 Task: Create a Travel Website: Provides information about travel destinations, tips, reviews.
Action: Mouse moved to (860, 137)
Screenshot: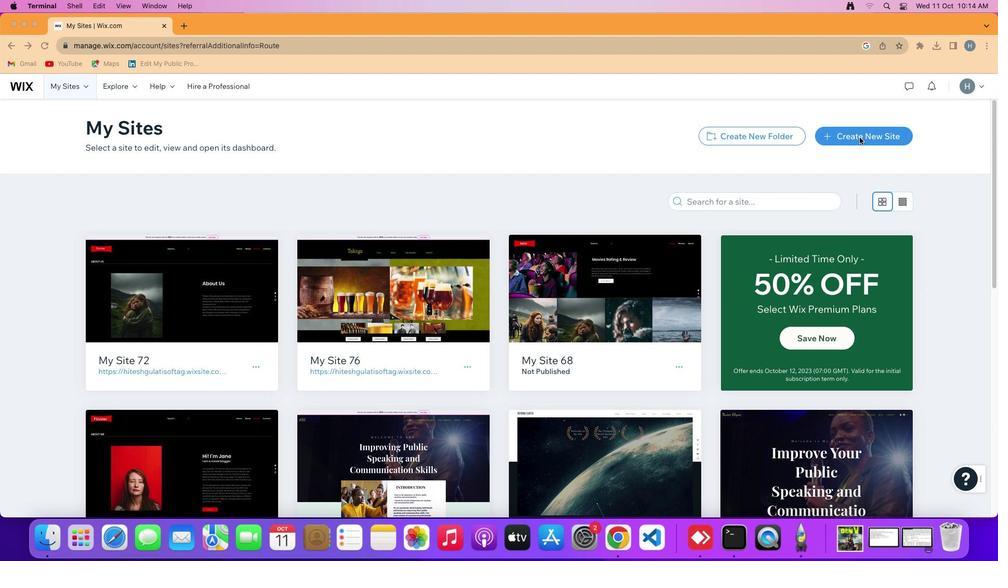 
Action: Mouse pressed left at (860, 137)
Screenshot: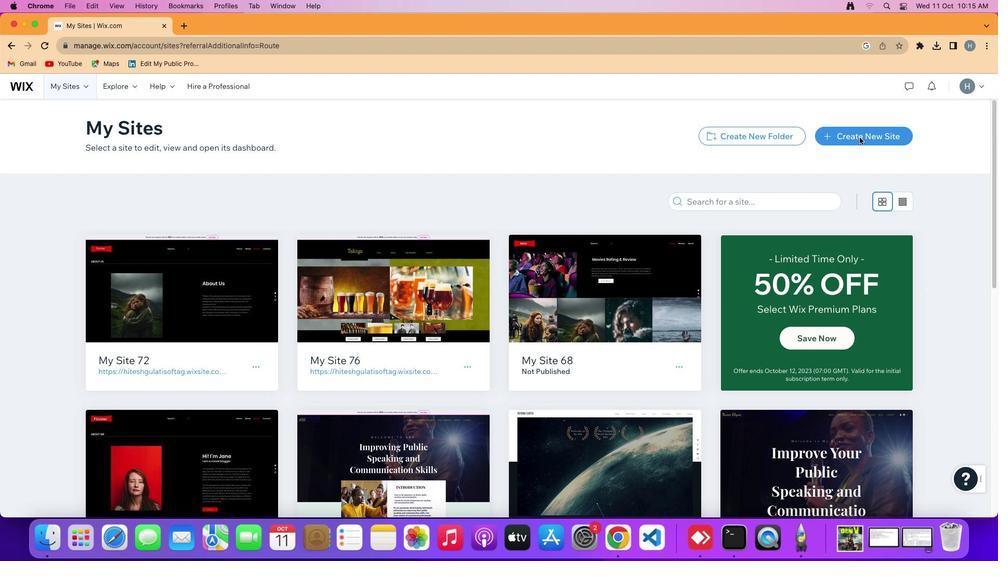 
Action: Mouse pressed left at (860, 137)
Screenshot: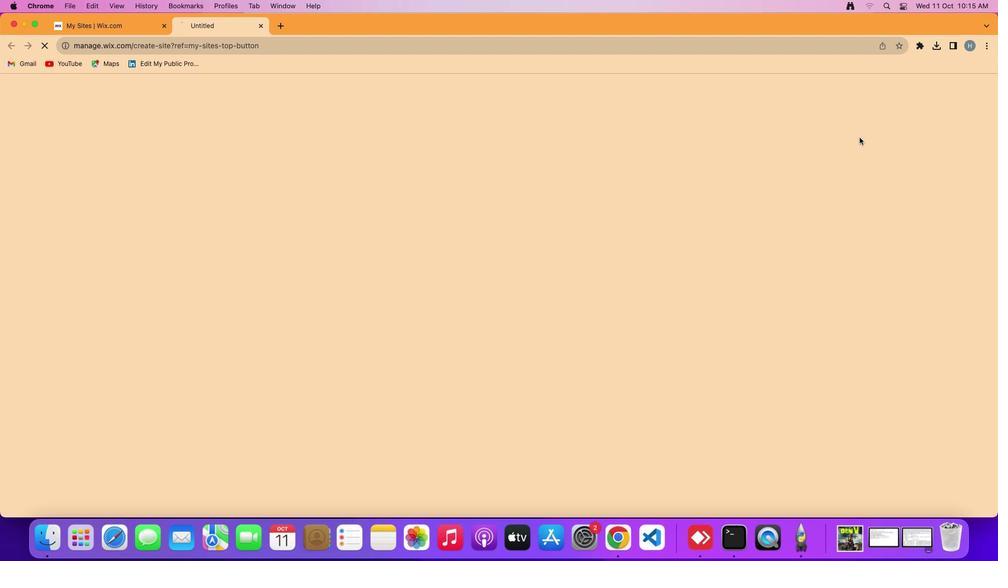 
Action: Mouse moved to (953, 491)
Screenshot: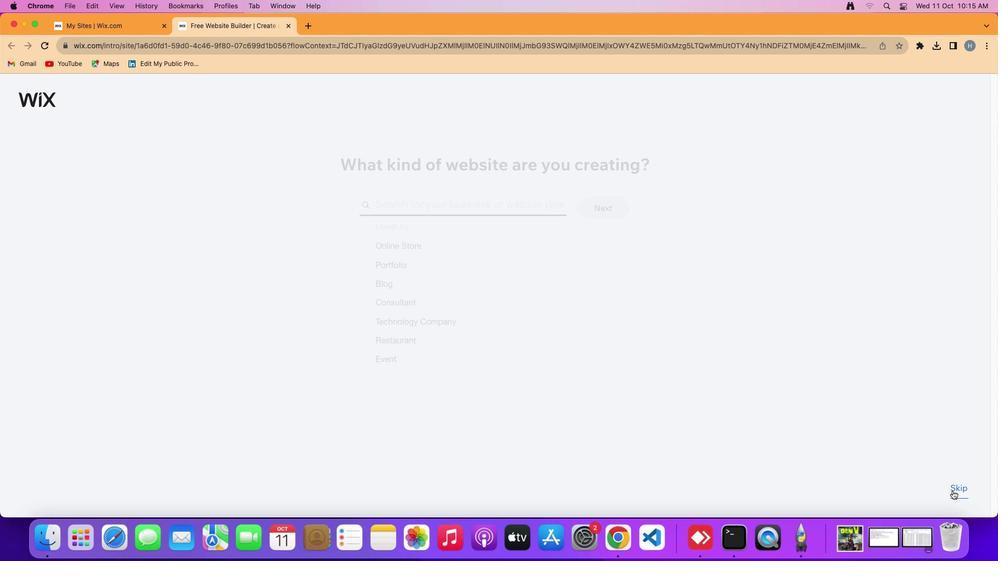 
Action: Mouse pressed left at (953, 491)
Screenshot: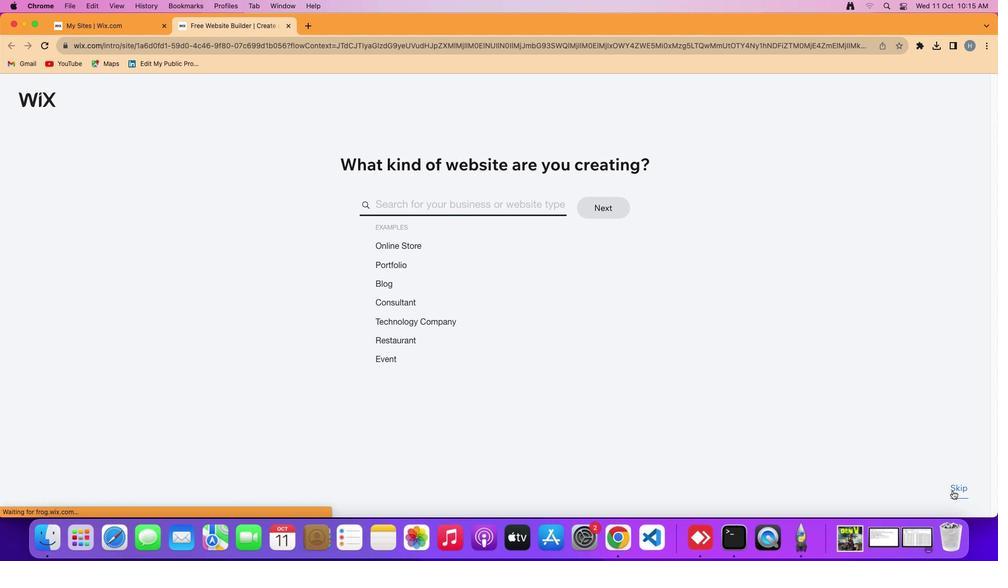 
Action: Mouse pressed left at (953, 491)
Screenshot: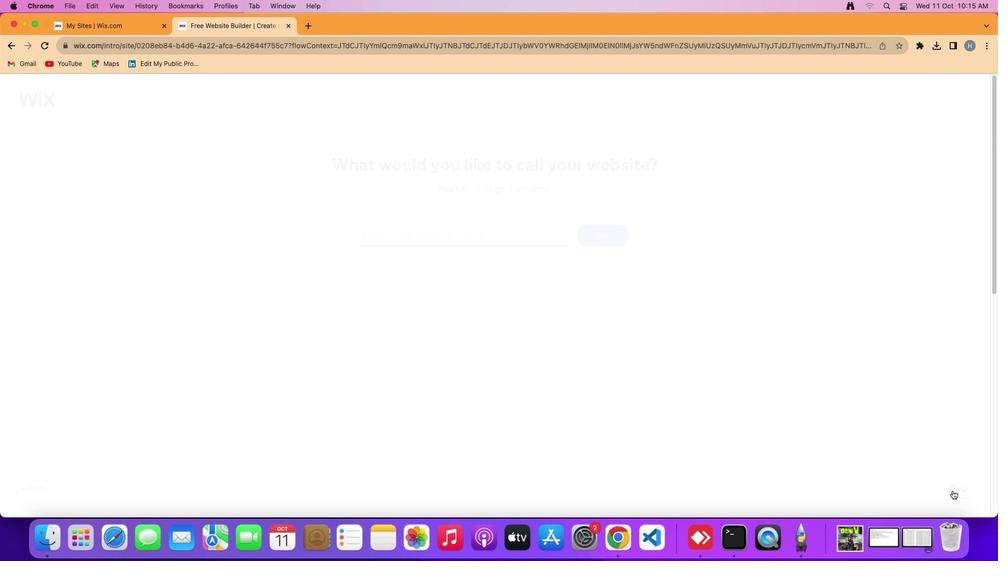 
Action: Mouse pressed left at (953, 491)
Screenshot: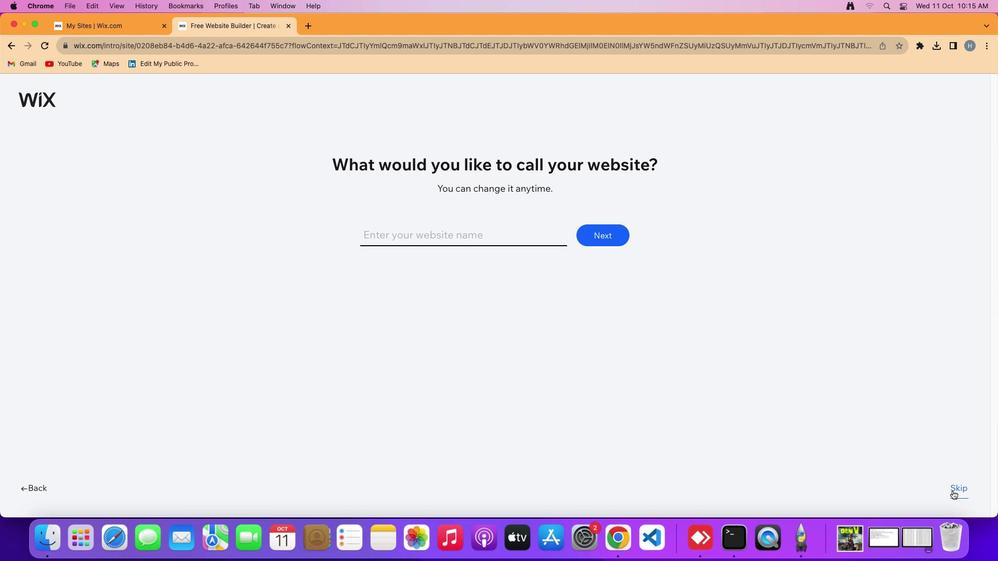 
Action: Mouse moved to (955, 488)
Screenshot: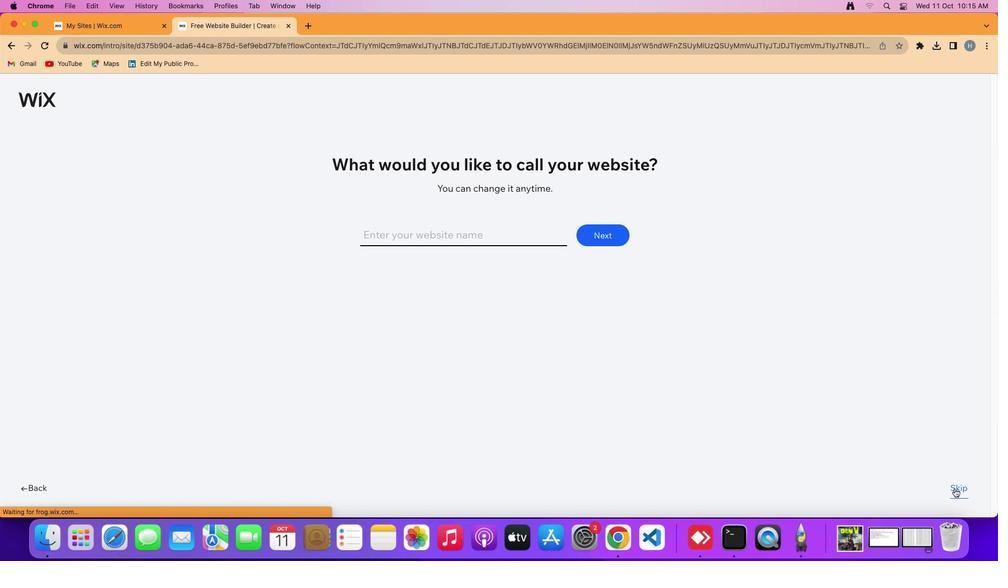 
Action: Mouse pressed left at (955, 488)
Screenshot: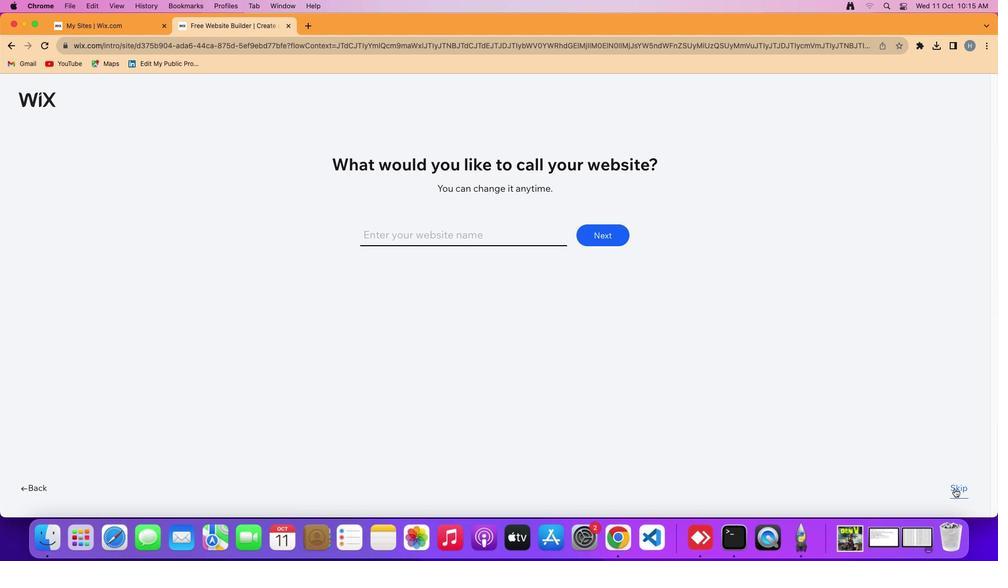 
Action: Mouse pressed left at (955, 488)
Screenshot: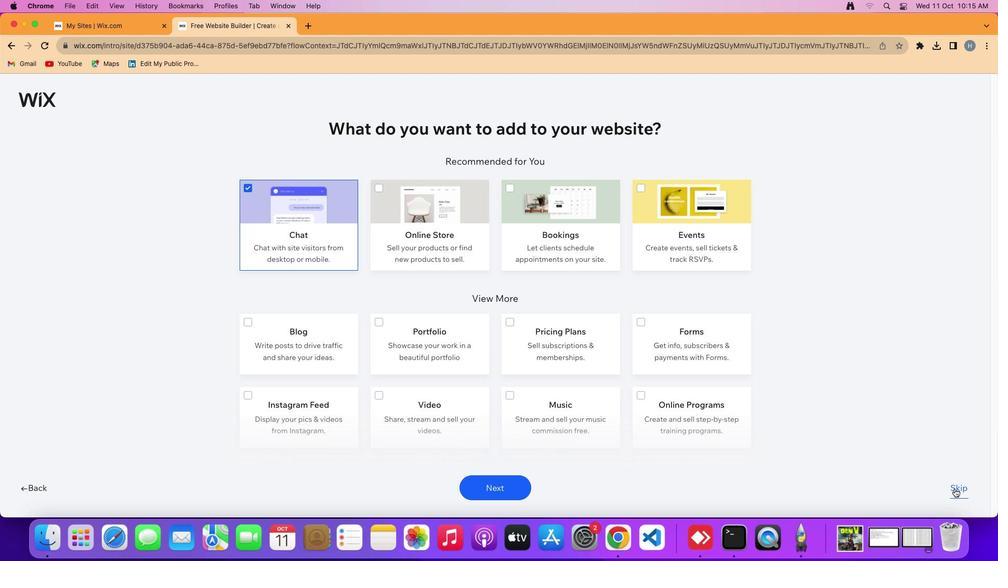 
Action: Mouse moved to (340, 310)
Screenshot: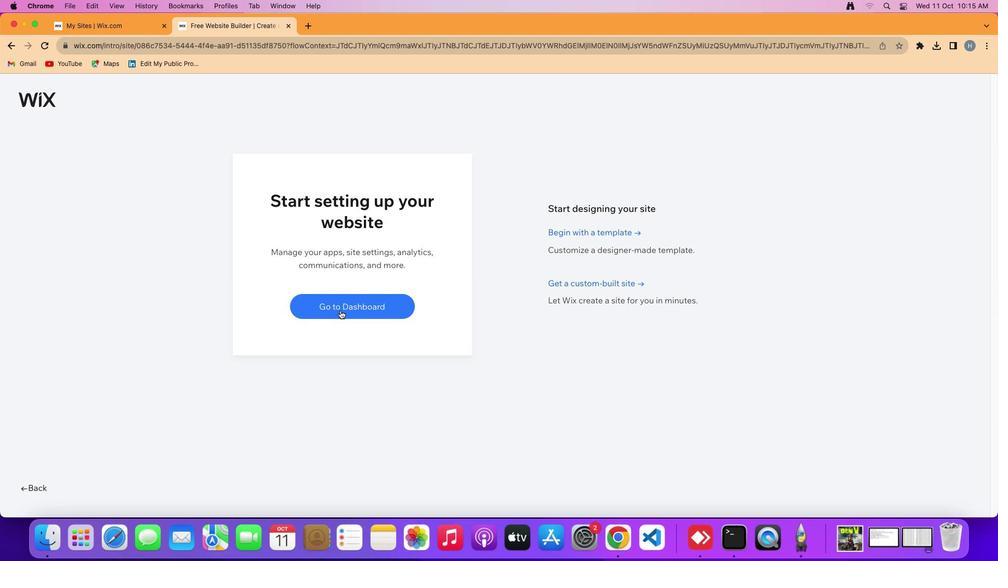 
Action: Mouse pressed left at (340, 310)
Screenshot: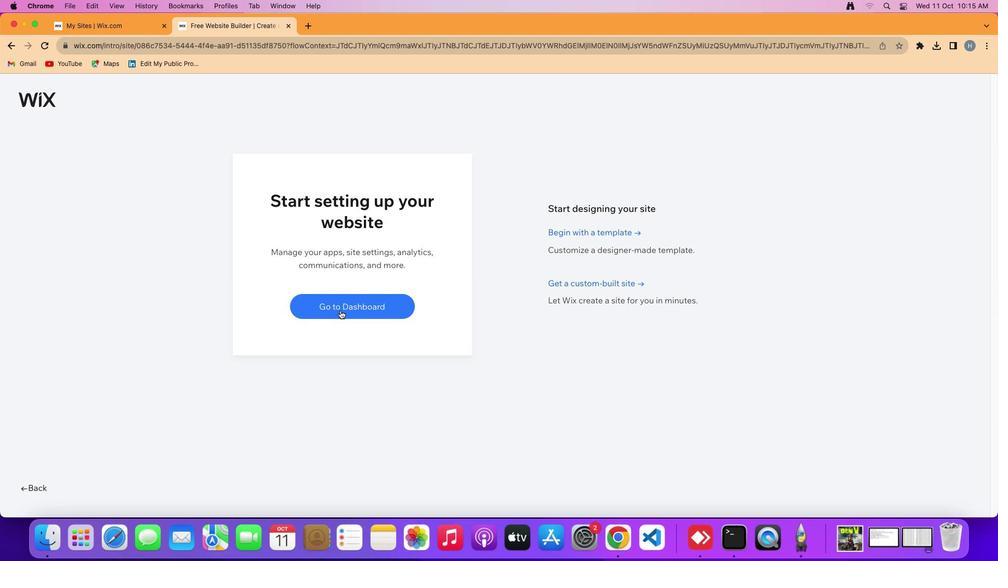 
Action: Mouse moved to (767, 260)
Screenshot: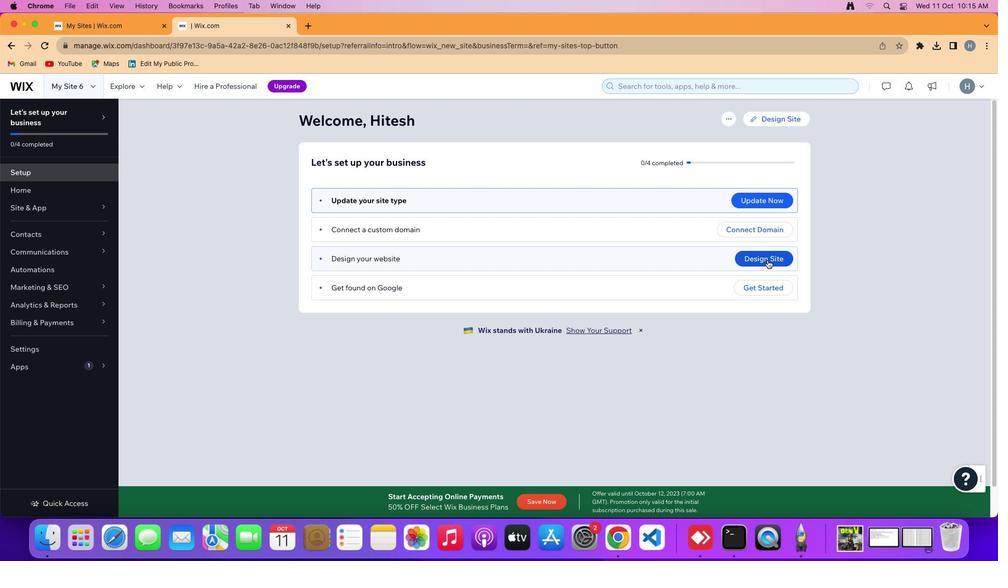 
Action: Mouse pressed left at (767, 260)
Screenshot: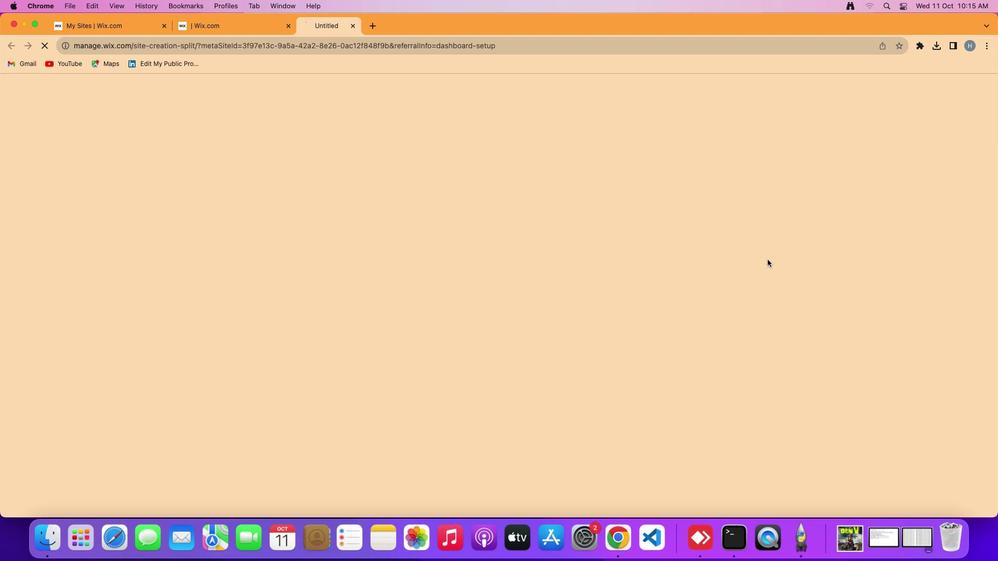 
Action: Mouse moved to (603, 368)
Screenshot: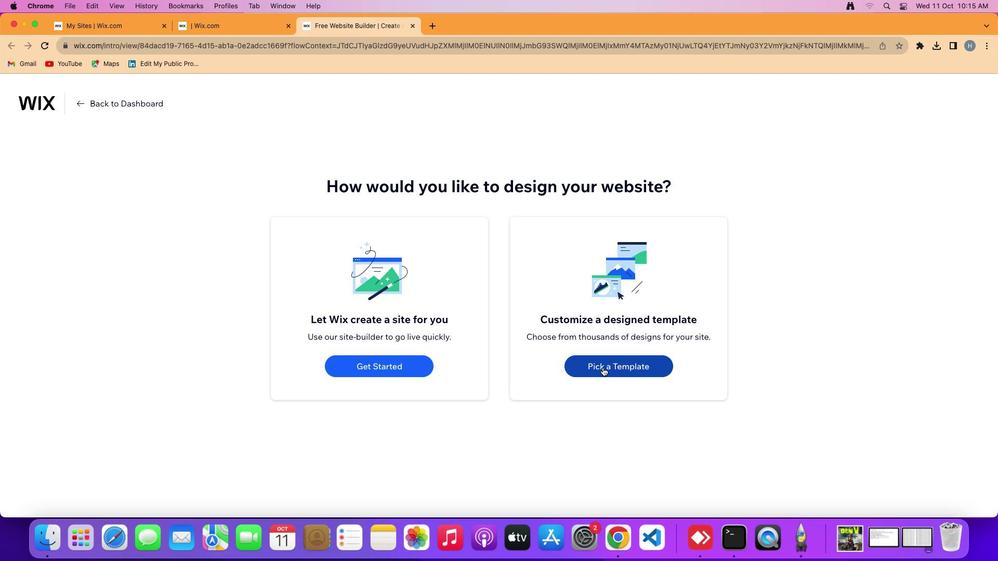 
Action: Mouse pressed left at (603, 368)
Screenshot: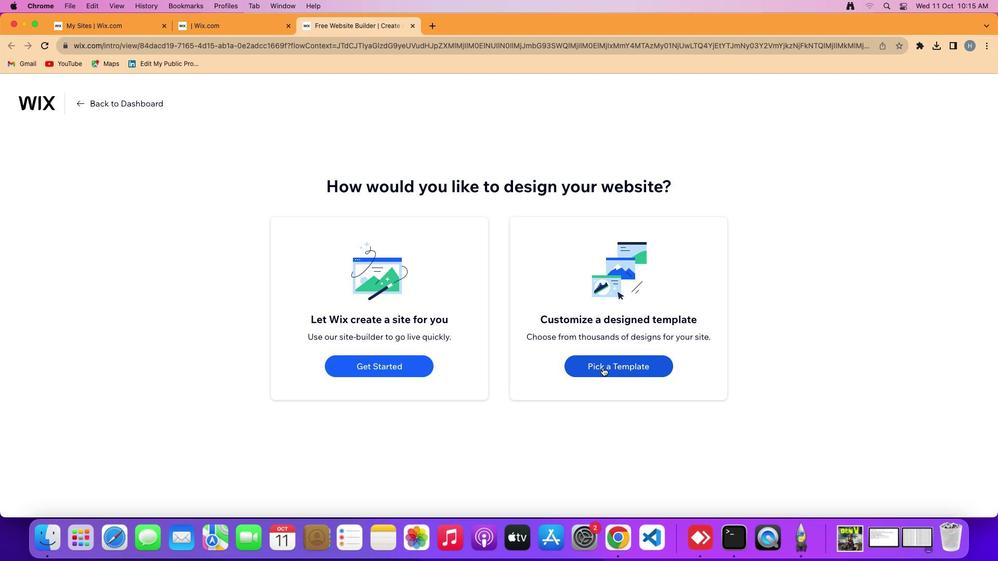 
Action: Mouse moved to (825, 148)
Screenshot: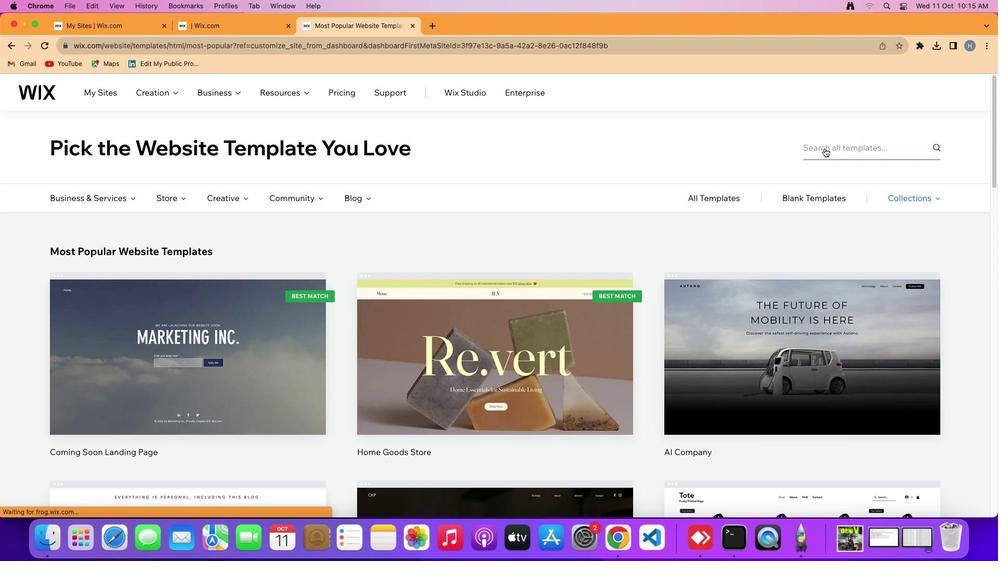 
Action: Mouse pressed left at (825, 148)
Screenshot: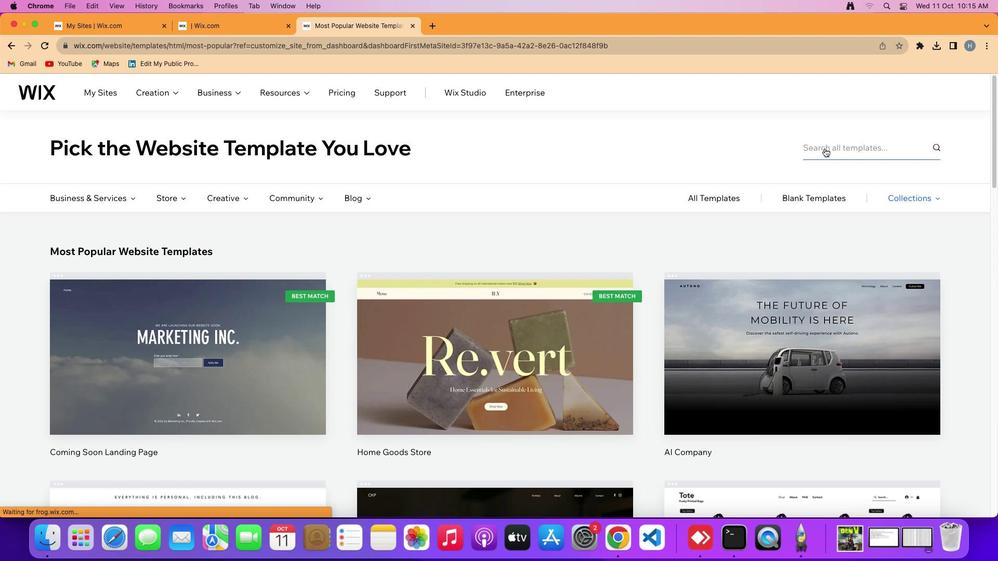 
Action: Mouse moved to (818, 149)
Screenshot: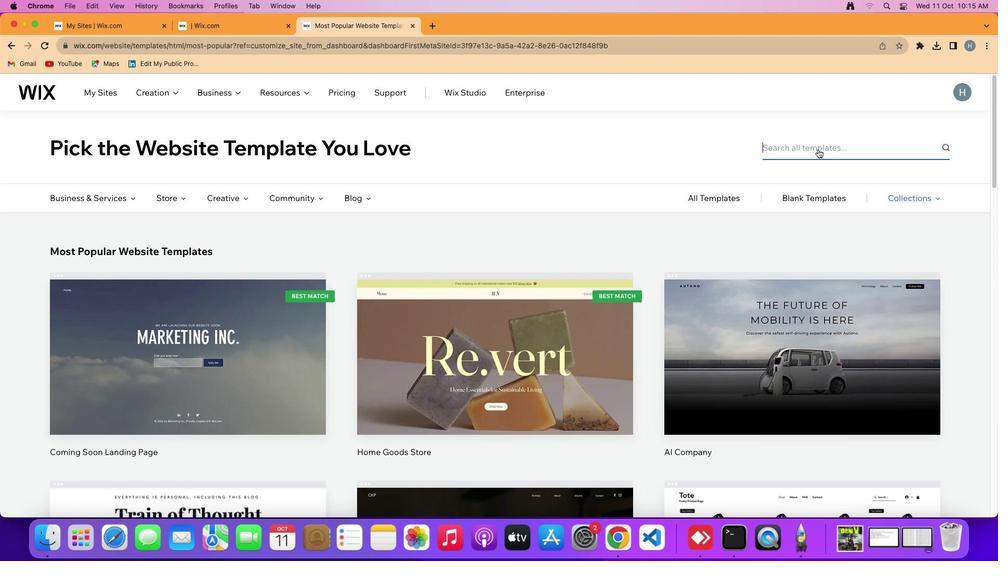 
Action: Key pressed 'T'Key.caps_lock'r''a''v''e''l'Key.space's''i''t''e'Key.enter
Screenshot: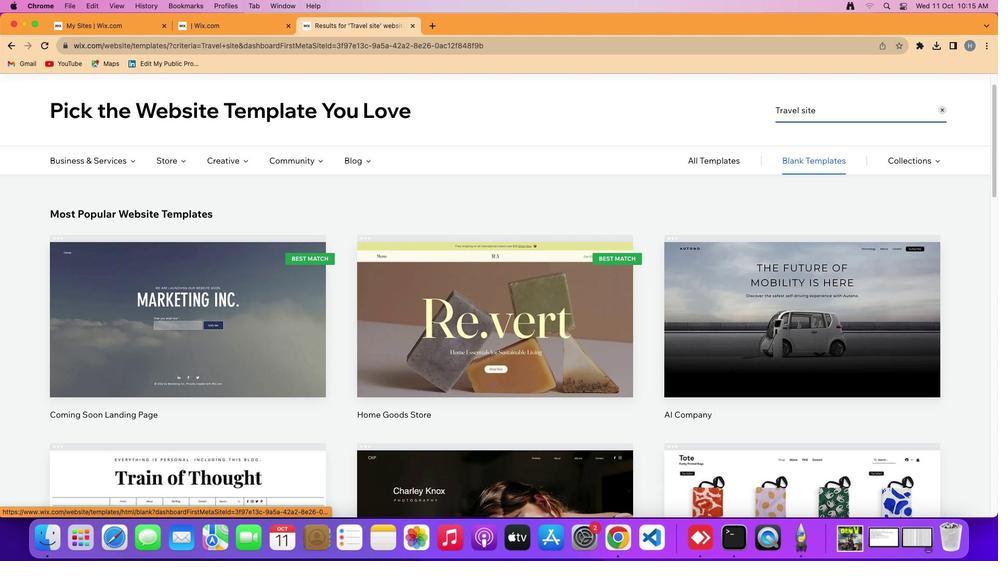 
Action: Mouse moved to (343, 428)
Screenshot: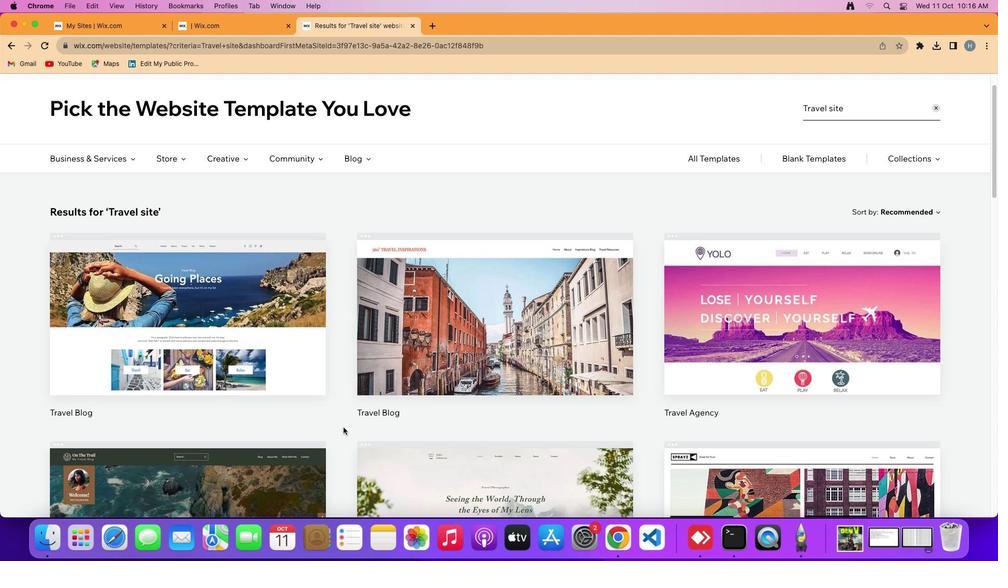 
Action: Mouse scrolled (343, 428) with delta (0, 0)
Screenshot: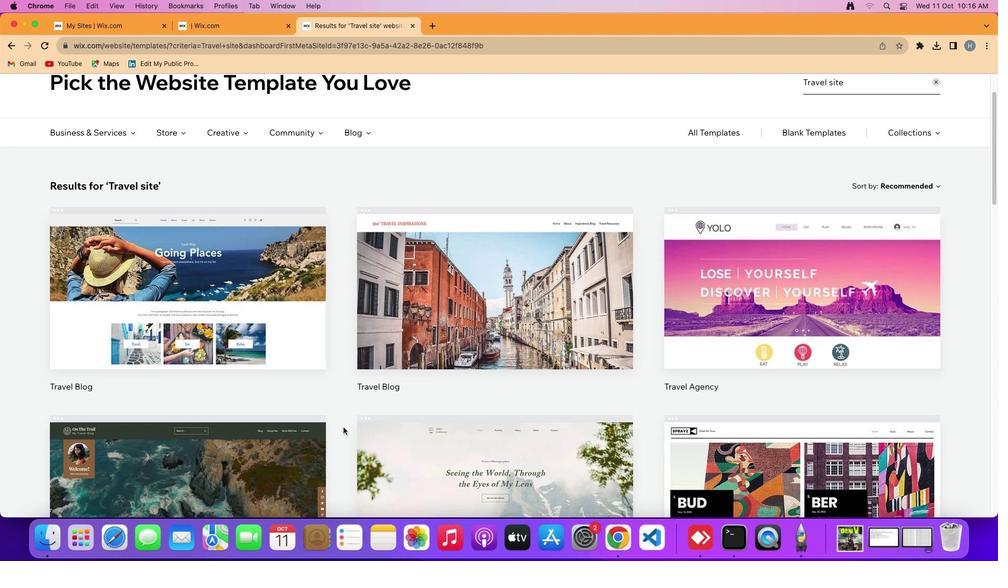 
Action: Mouse scrolled (343, 428) with delta (0, 0)
Screenshot: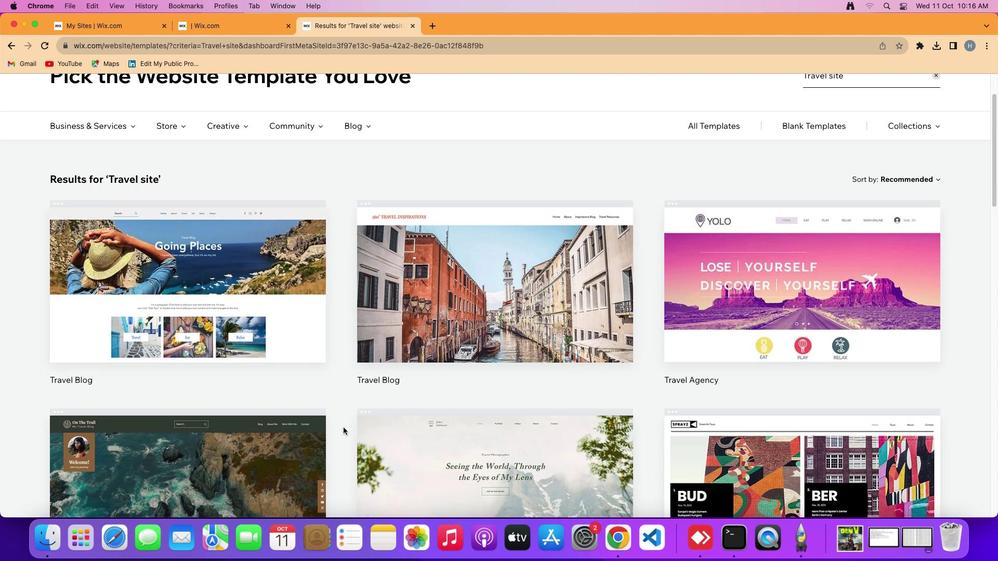 
Action: Mouse scrolled (343, 428) with delta (0, 0)
Screenshot: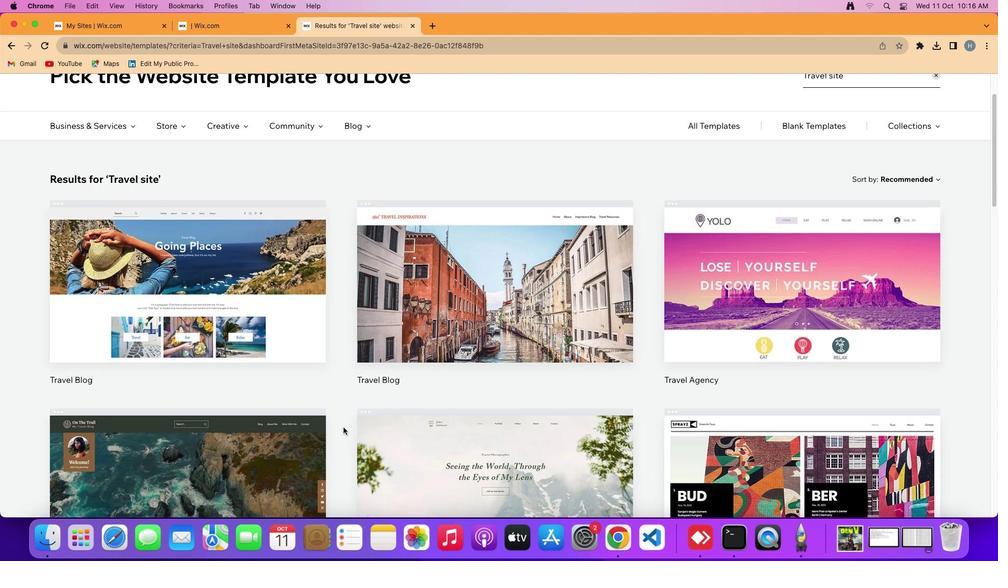 
Action: Mouse scrolled (343, 428) with delta (0, 0)
Screenshot: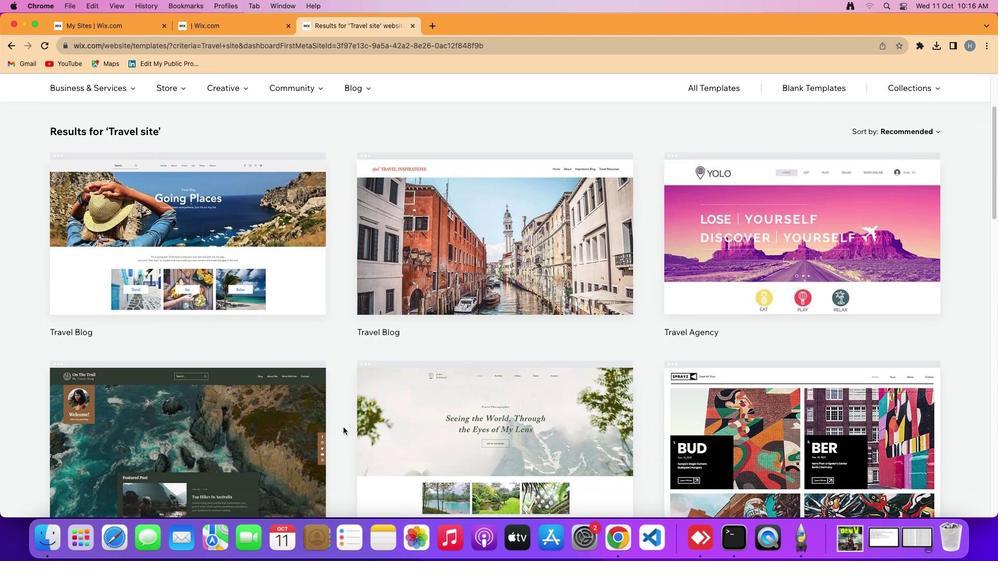 
Action: Mouse scrolled (343, 428) with delta (0, 0)
Screenshot: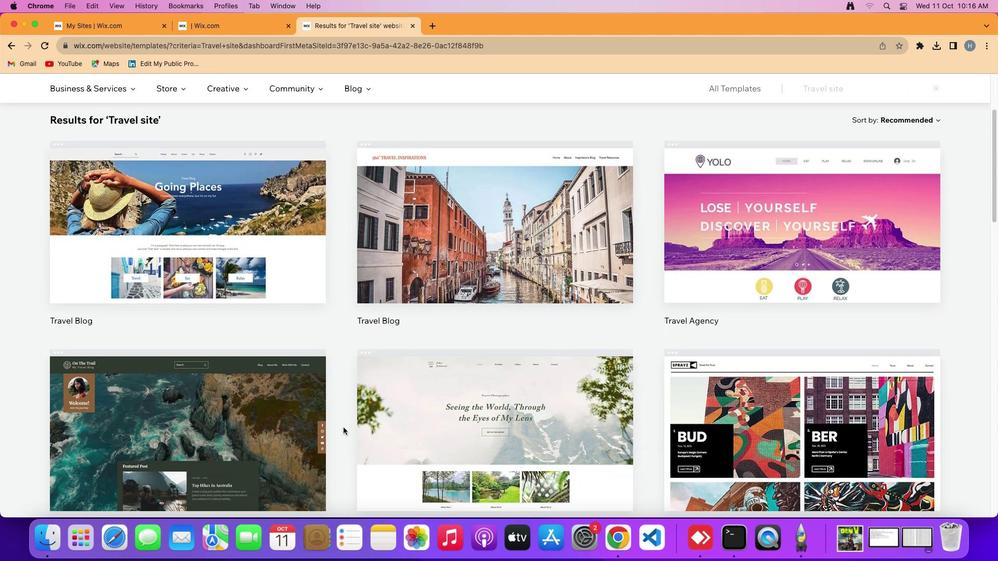 
Action: Mouse scrolled (343, 428) with delta (0, -1)
Screenshot: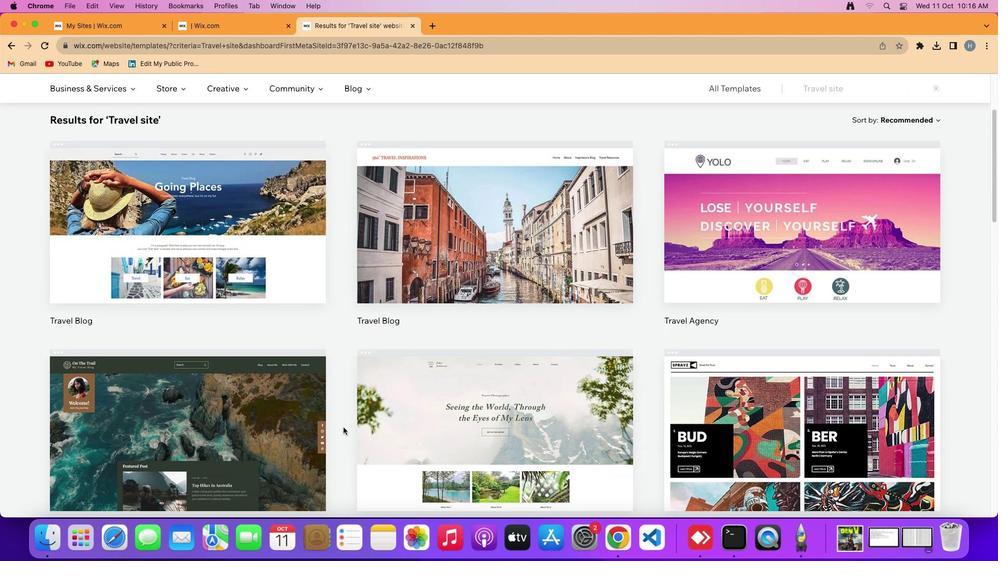 
Action: Mouse scrolled (343, 428) with delta (0, 0)
Screenshot: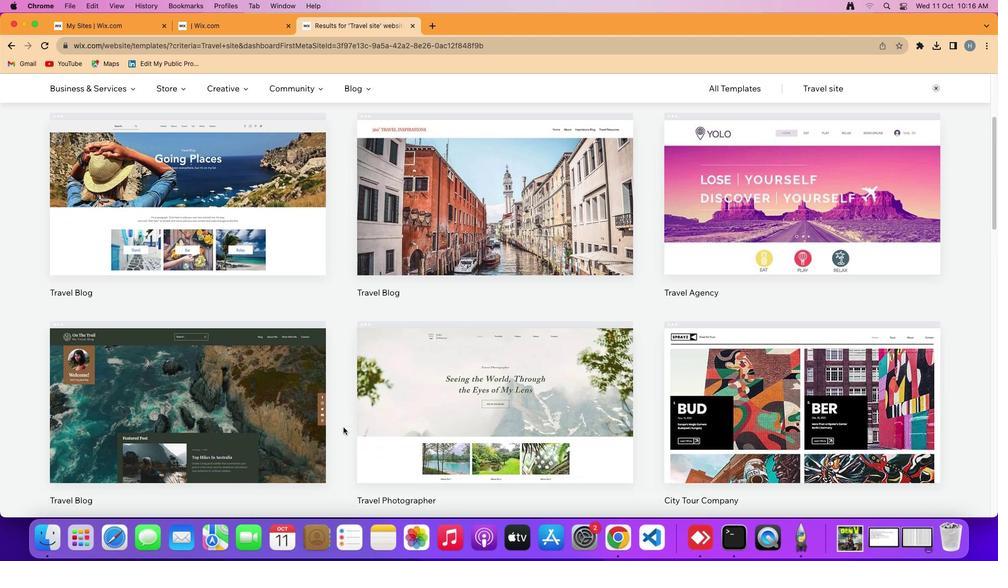 
Action: Mouse scrolled (343, 428) with delta (0, 0)
Screenshot: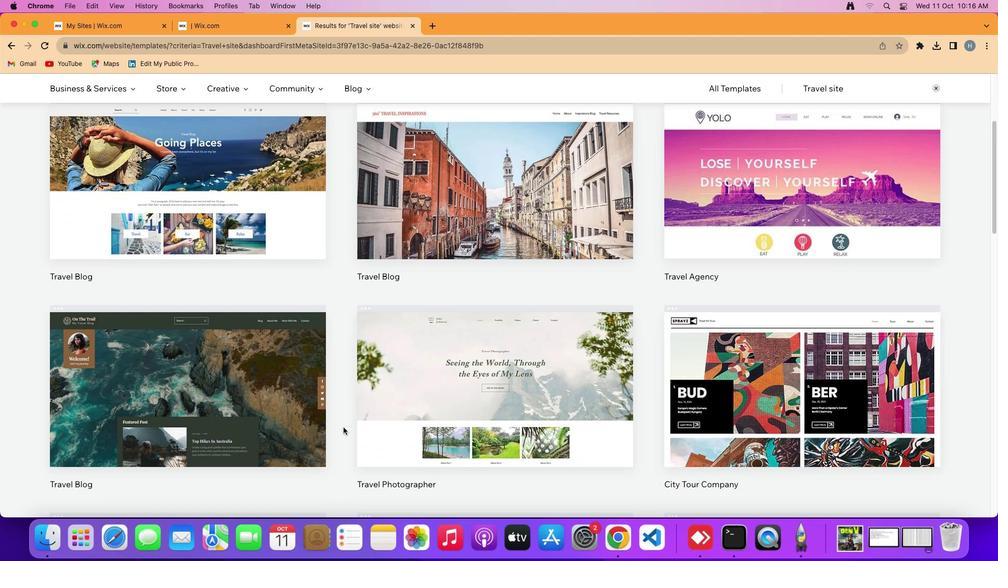 
Action: Mouse scrolled (343, 428) with delta (0, 0)
Screenshot: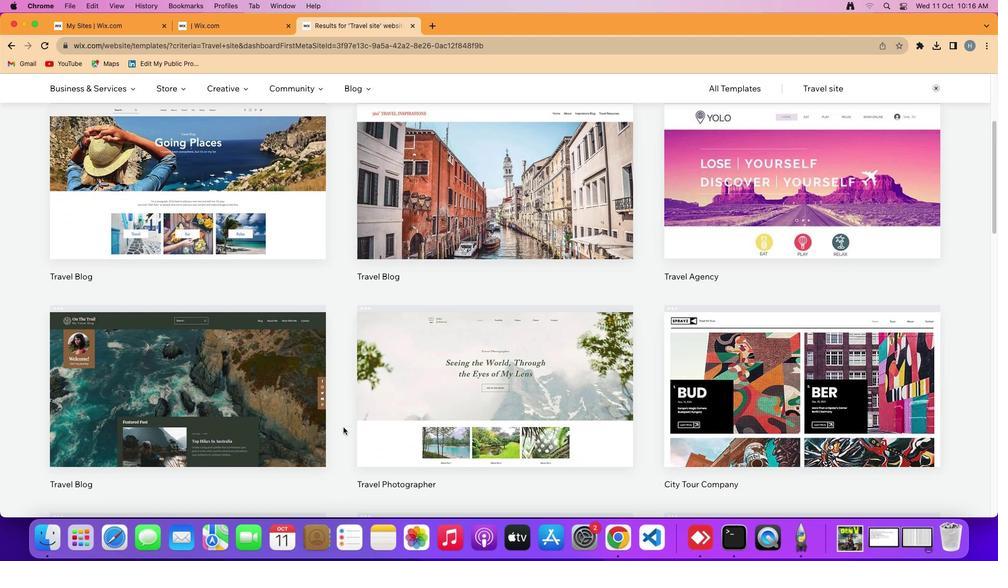 
Action: Mouse scrolled (343, 428) with delta (0, 0)
Screenshot: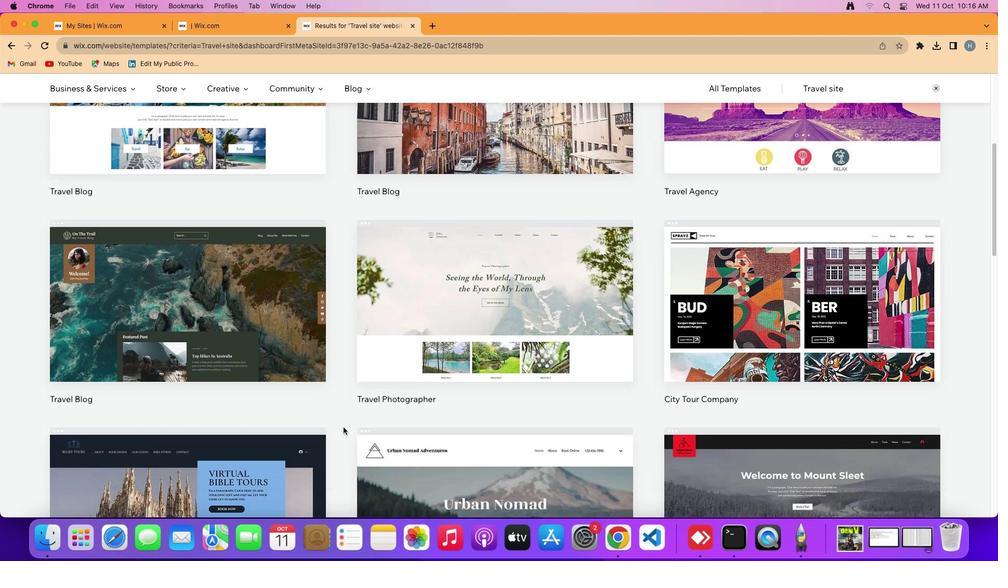 
Action: Mouse scrolled (343, 428) with delta (0, 0)
Screenshot: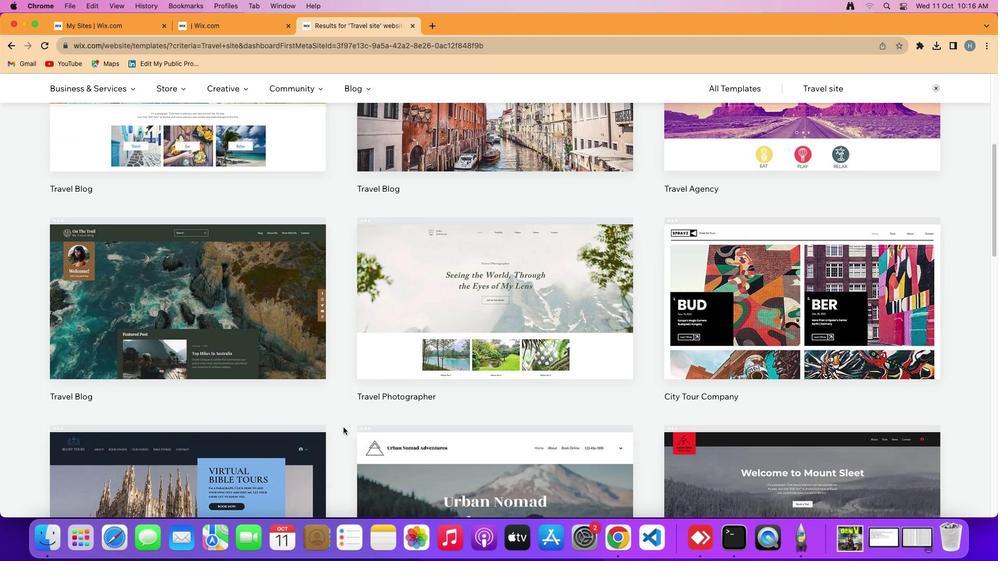 
Action: Mouse scrolled (343, 428) with delta (0, -1)
Screenshot: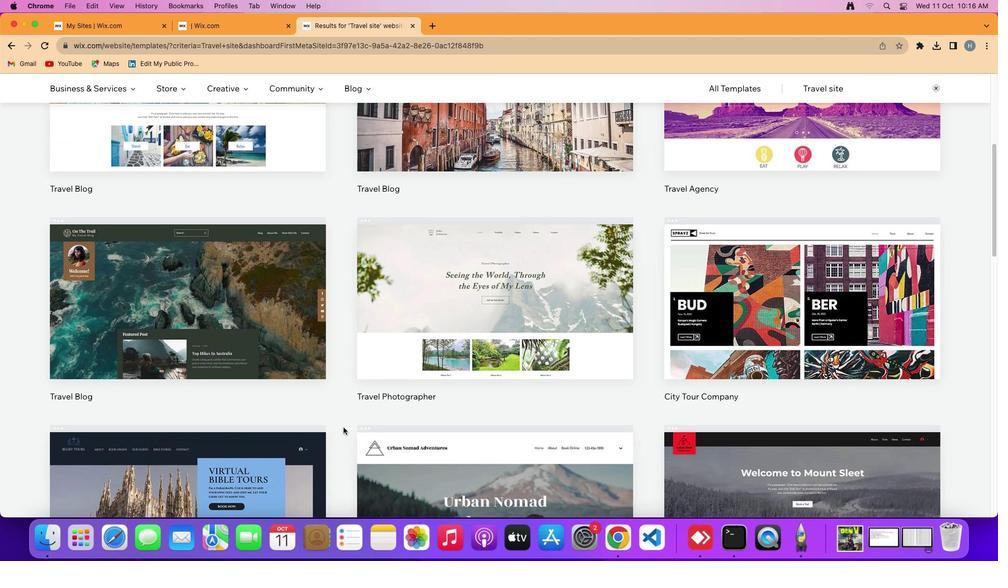 
Action: Mouse scrolled (343, 428) with delta (0, 0)
Screenshot: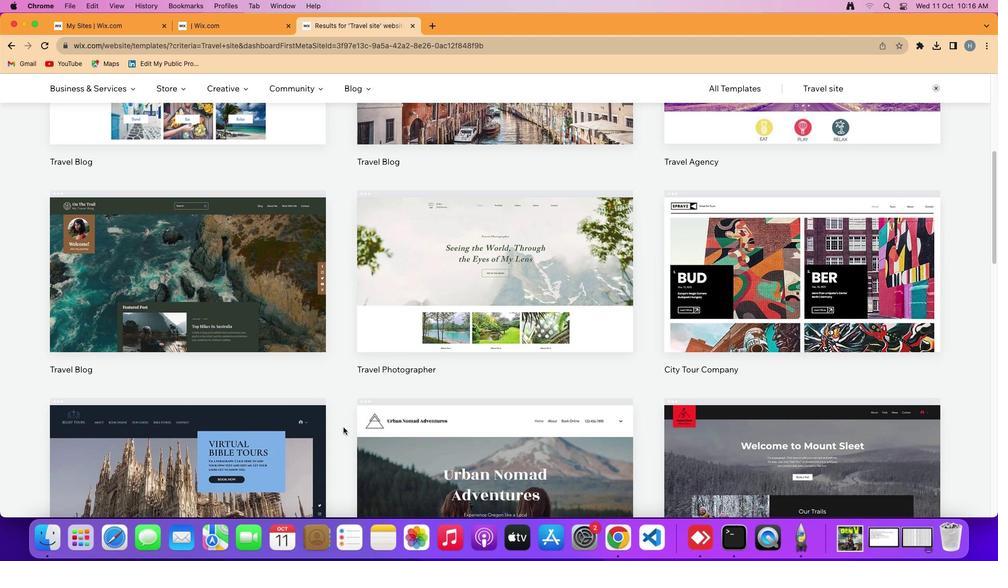 
Action: Mouse scrolled (343, 428) with delta (0, 0)
Screenshot: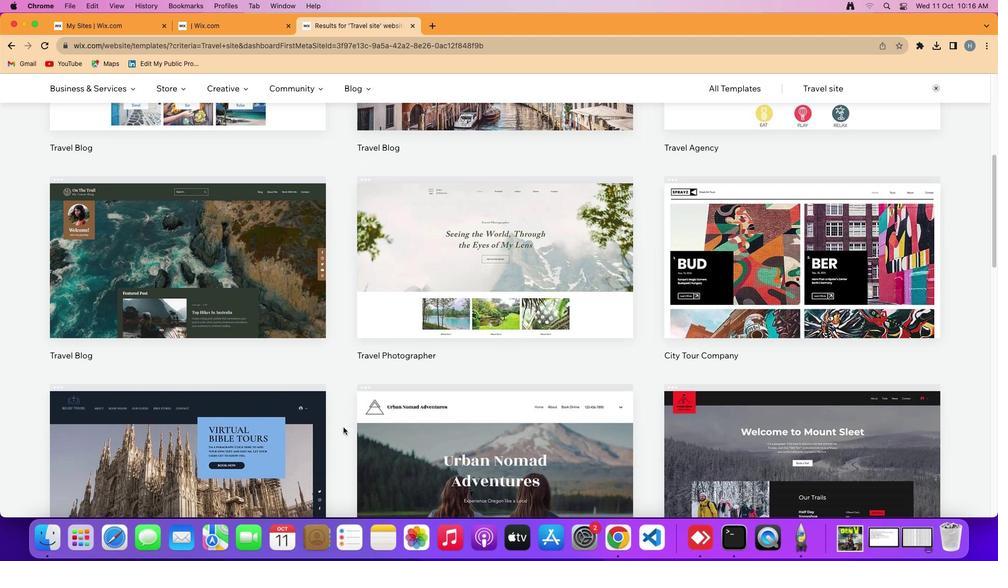
Action: Mouse scrolled (343, 428) with delta (0, 0)
Screenshot: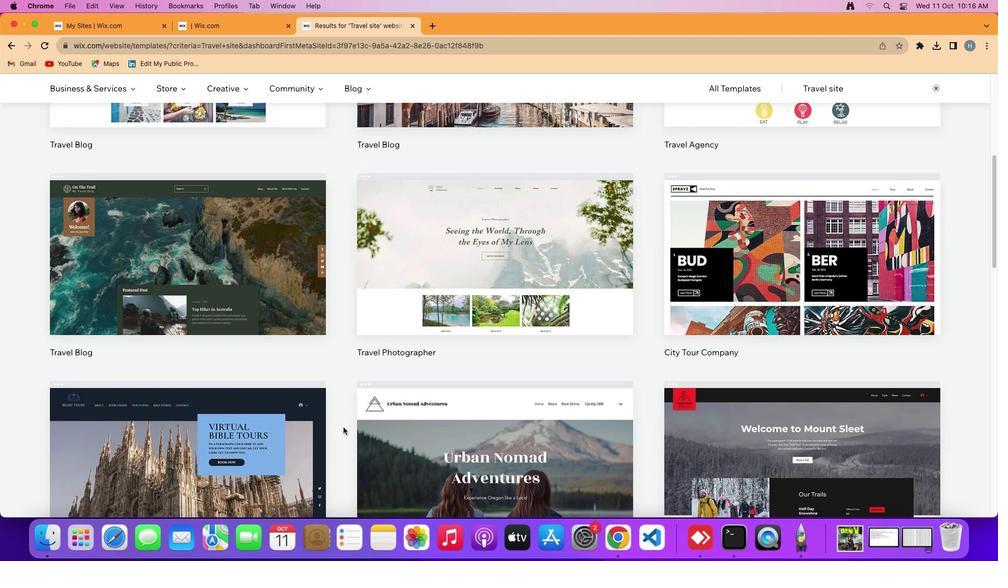 
Action: Mouse scrolled (343, 428) with delta (0, 0)
Screenshot: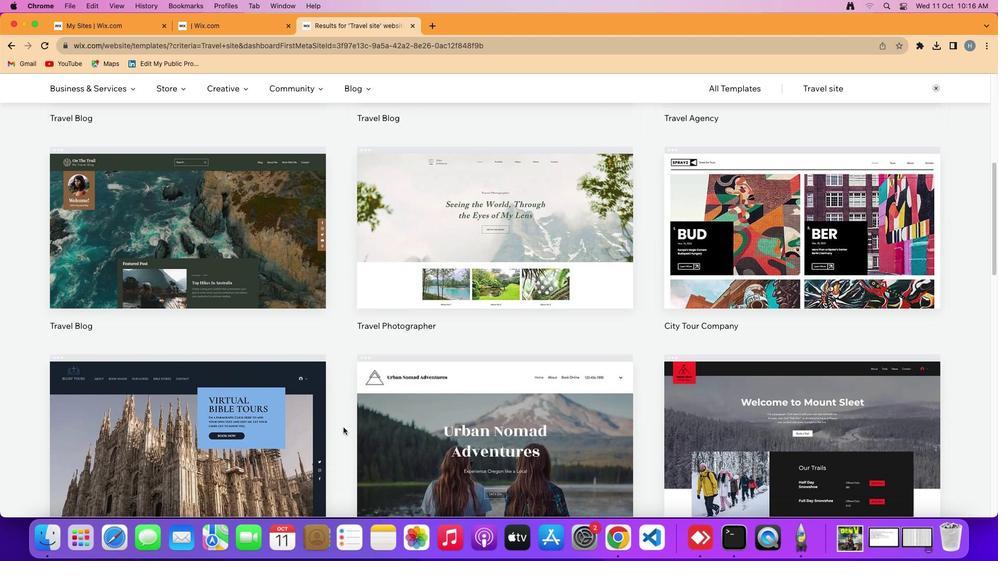 
Action: Mouse scrolled (343, 428) with delta (0, 0)
Screenshot: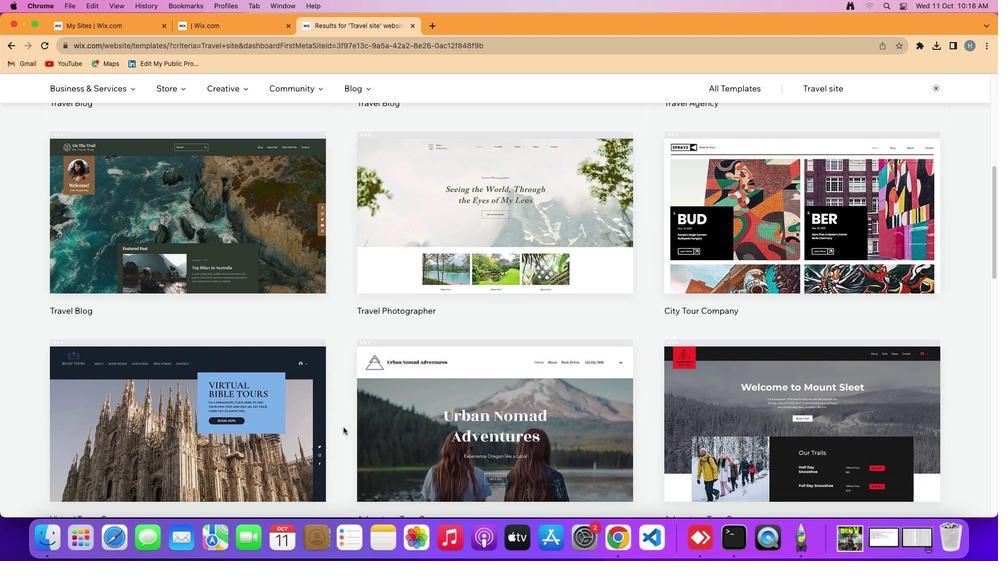 
Action: Mouse scrolled (343, 428) with delta (0, 0)
Screenshot: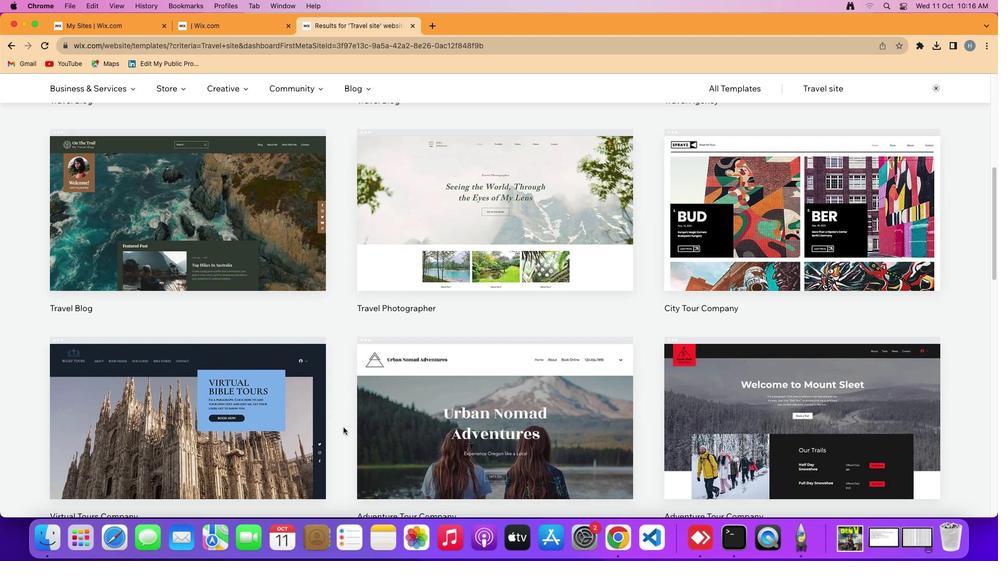 
Action: Mouse scrolled (343, 428) with delta (0, 0)
Screenshot: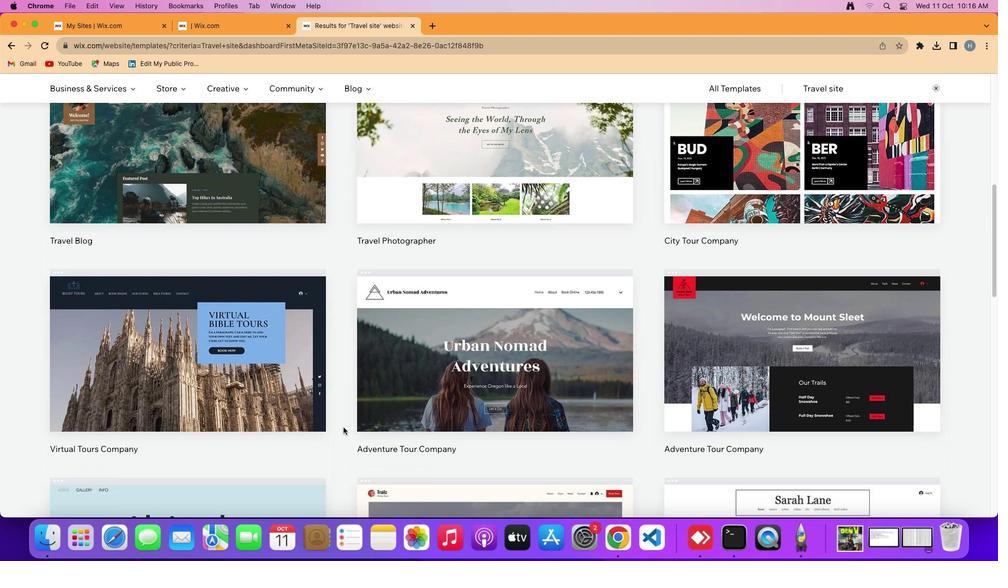 
Action: Mouse scrolled (343, 428) with delta (0, 0)
Screenshot: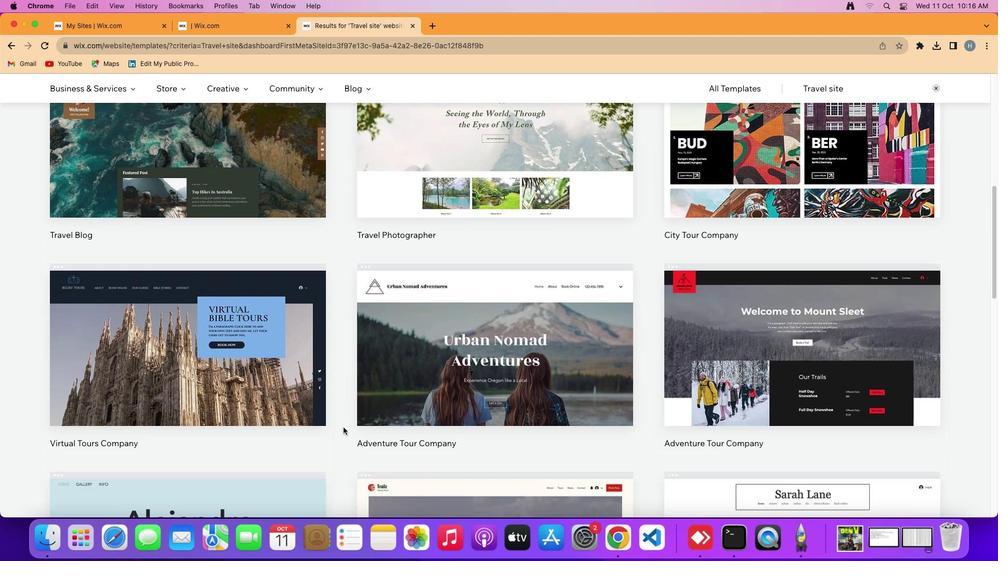 
Action: Mouse scrolled (343, 428) with delta (0, -1)
Screenshot: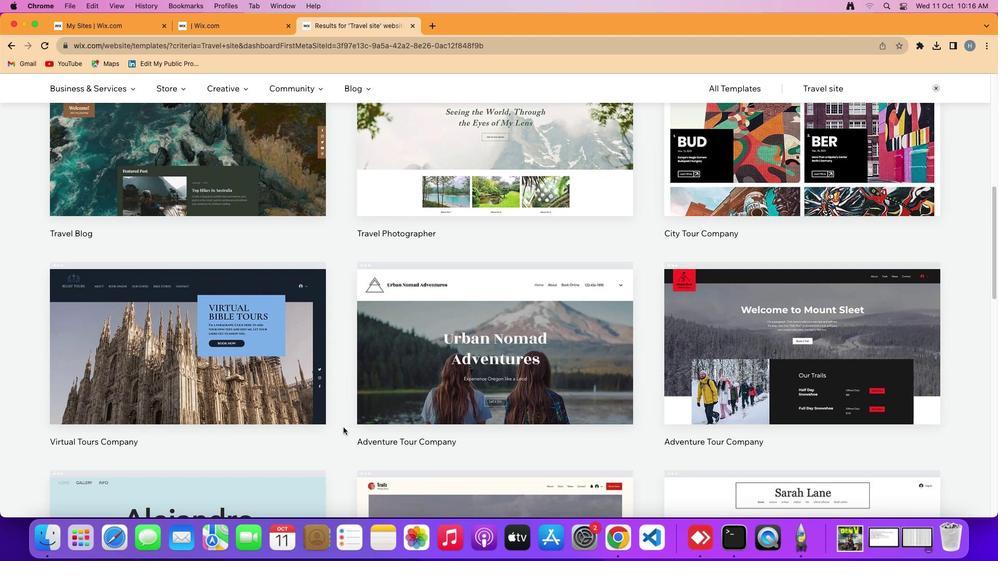 
Action: Mouse scrolled (343, 428) with delta (0, 0)
Screenshot: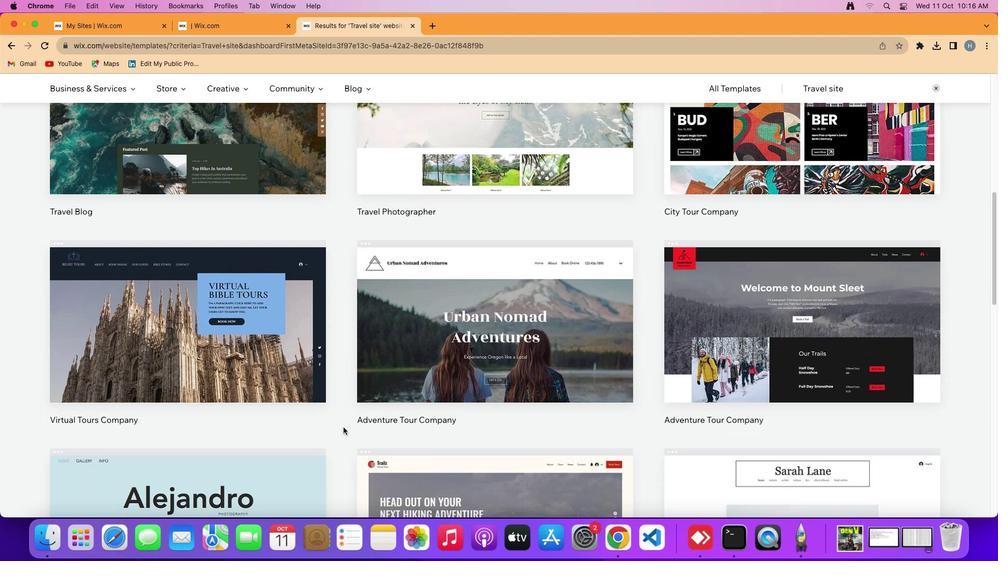 
Action: Mouse scrolled (343, 428) with delta (0, 0)
Screenshot: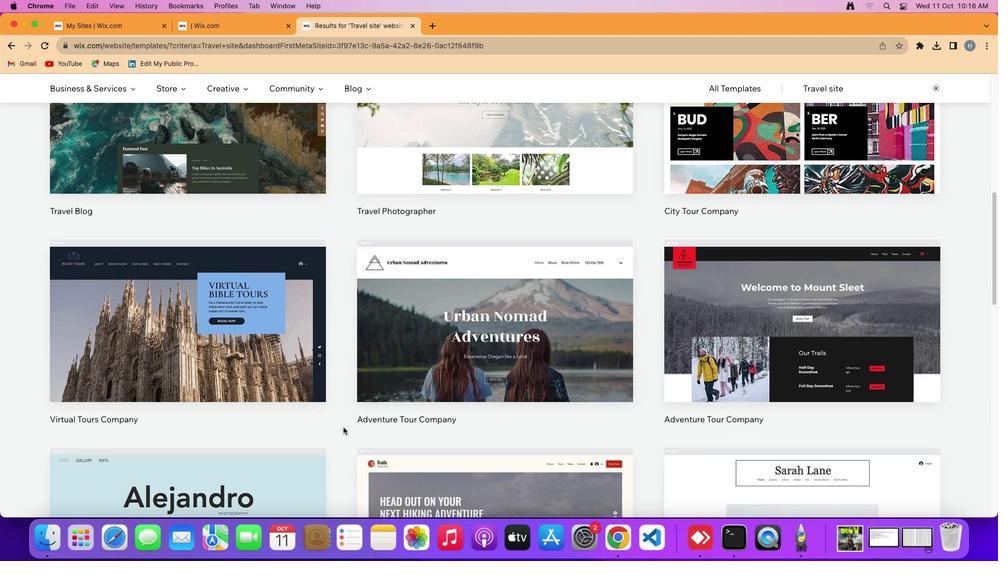 
Action: Mouse scrolled (343, 428) with delta (0, 0)
Screenshot: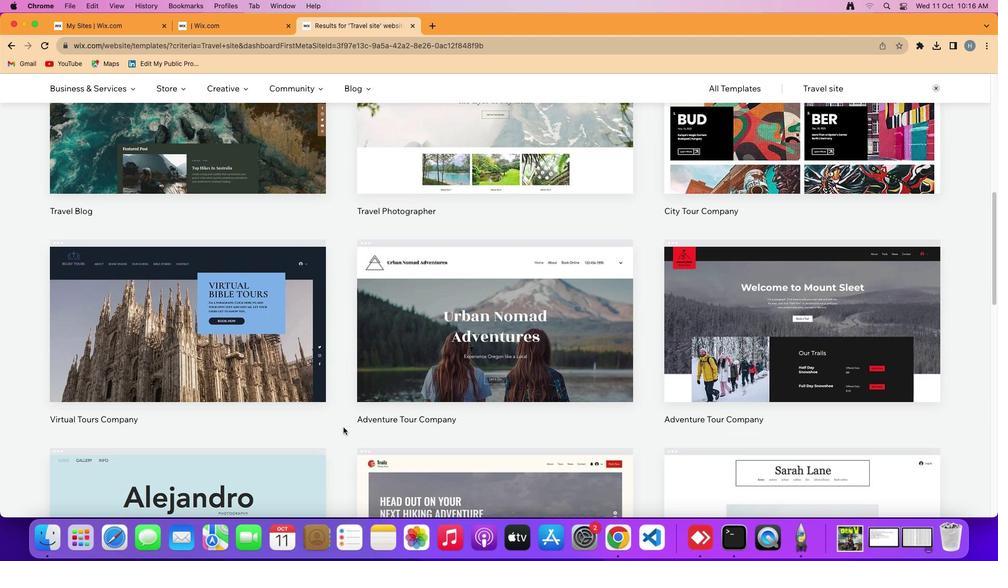 
Action: Mouse scrolled (343, 428) with delta (0, 0)
Screenshot: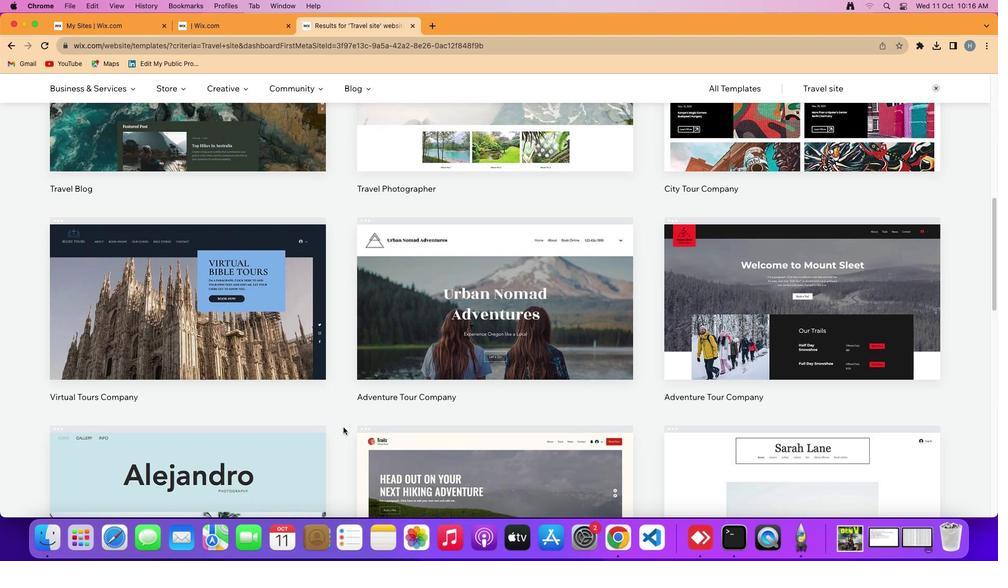 
Action: Mouse scrolled (343, 428) with delta (0, 0)
Screenshot: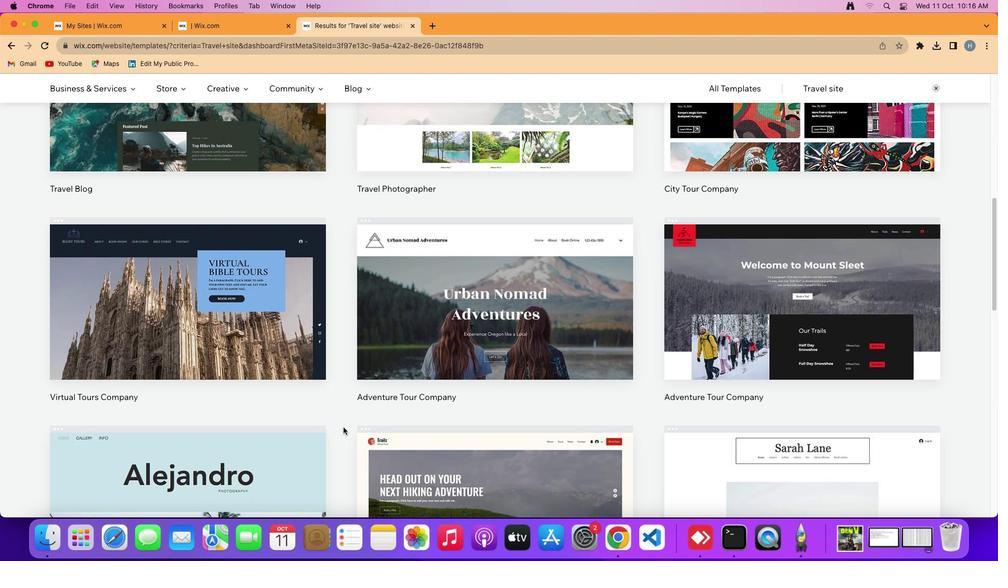 
Action: Mouse scrolled (343, 428) with delta (0, 0)
Screenshot: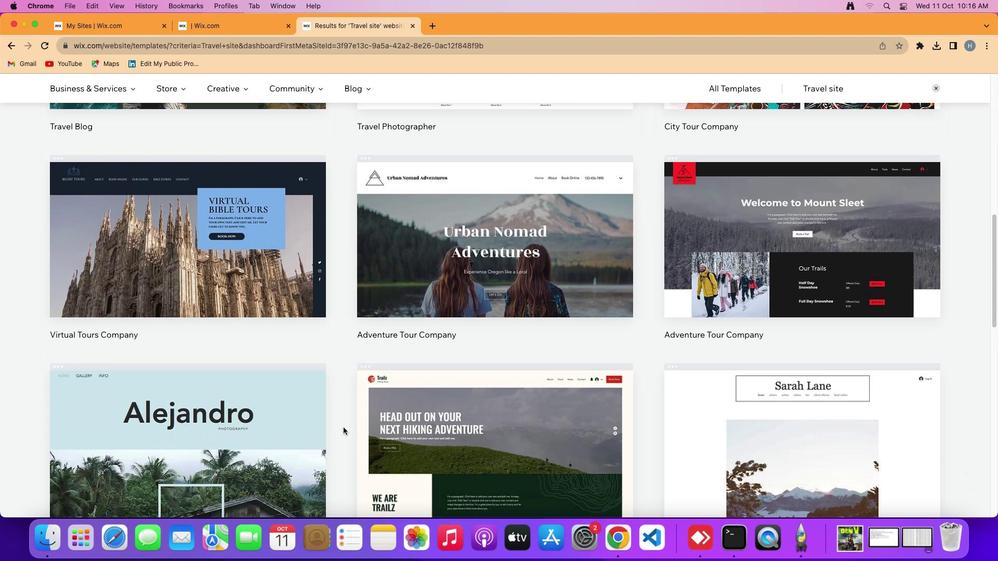 
Action: Mouse scrolled (343, 428) with delta (0, 0)
Screenshot: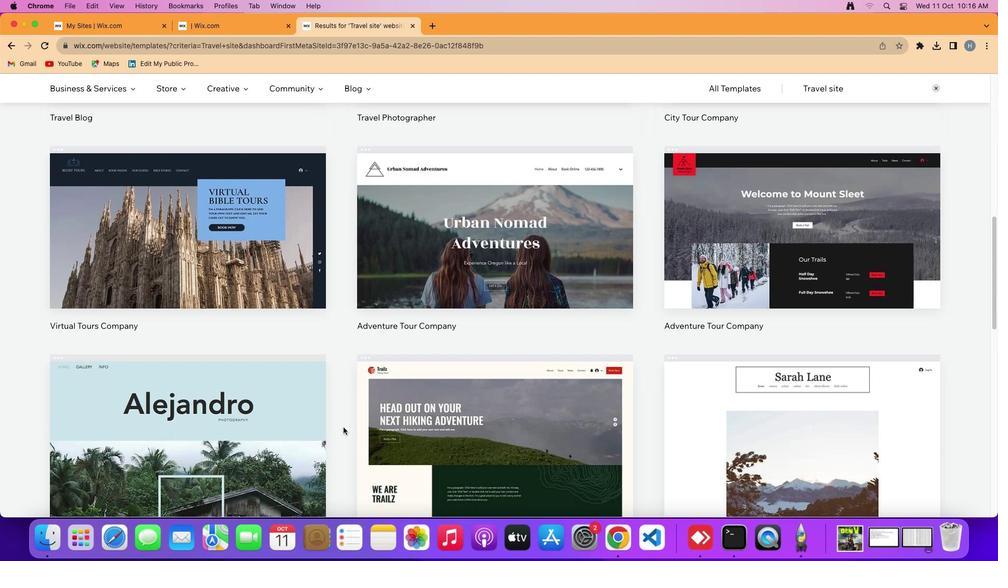 
Action: Mouse scrolled (343, 428) with delta (0, -1)
Screenshot: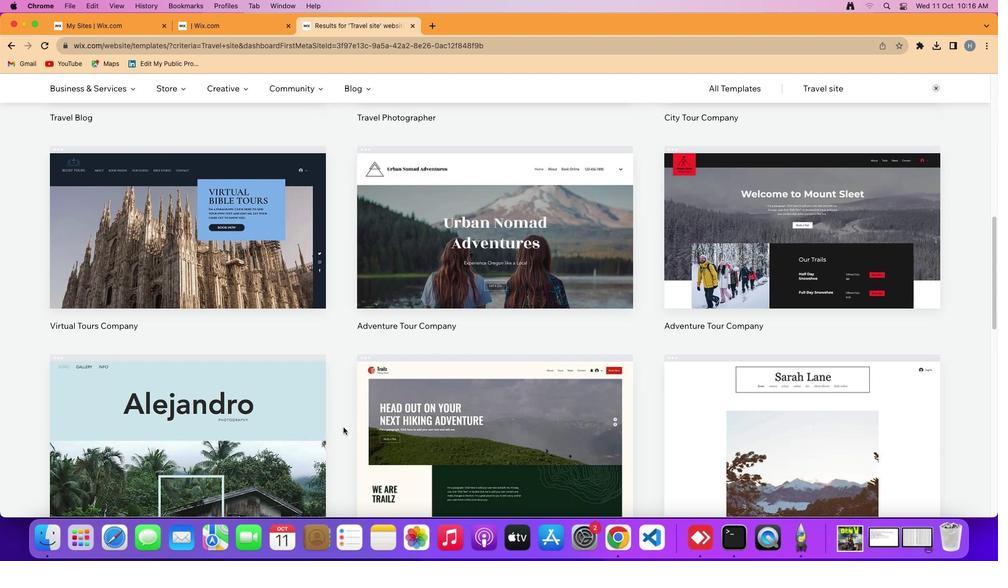 
Action: Mouse scrolled (343, 428) with delta (0, 0)
Screenshot: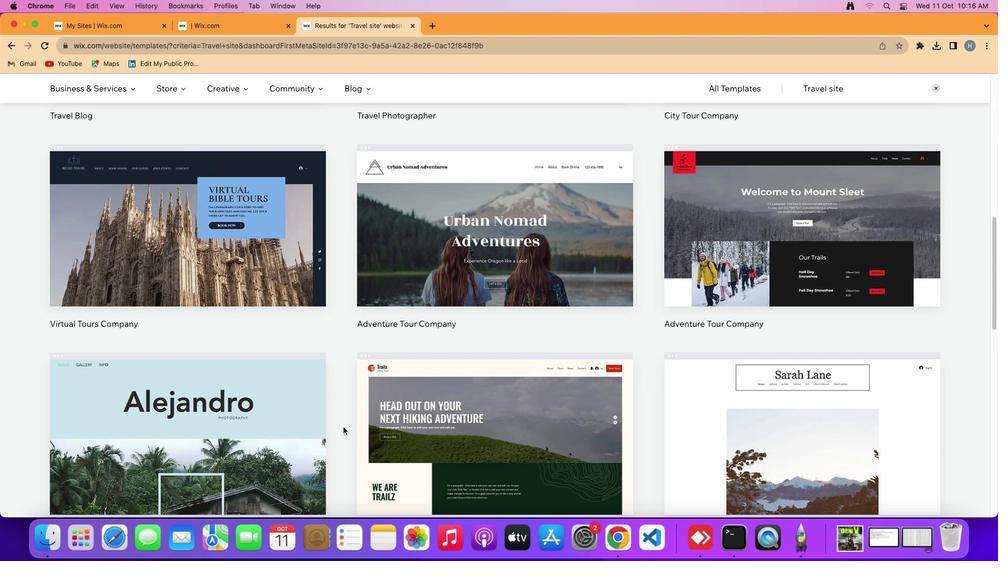 
Action: Mouse scrolled (343, 428) with delta (0, 0)
Screenshot: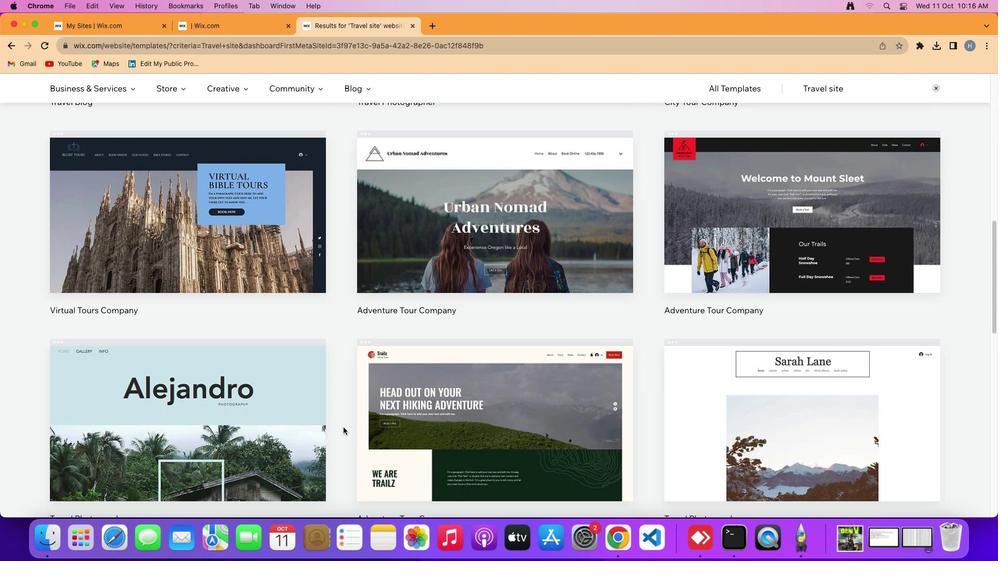 
Action: Mouse scrolled (343, 428) with delta (0, 0)
Screenshot: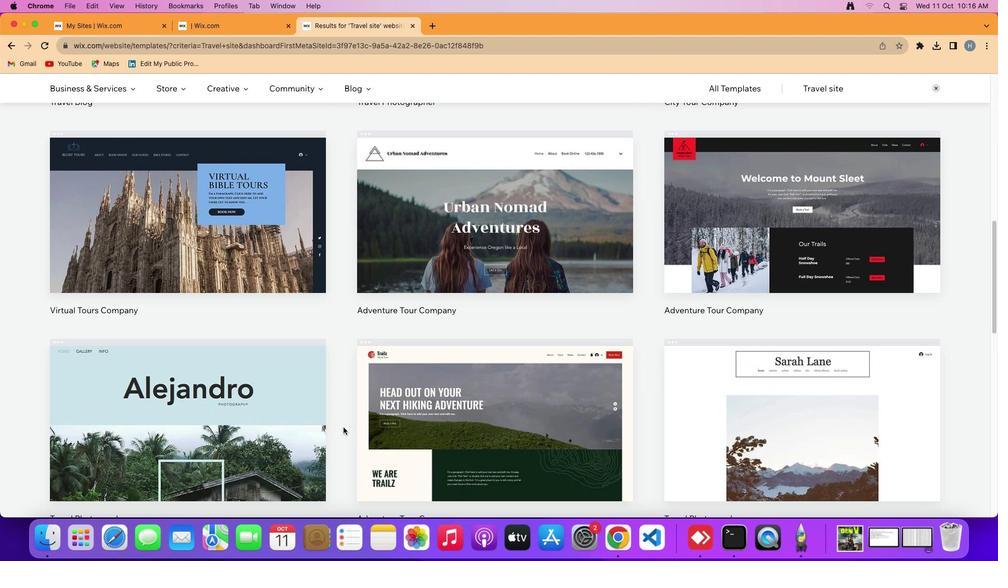 
Action: Mouse scrolled (343, 428) with delta (0, 0)
Screenshot: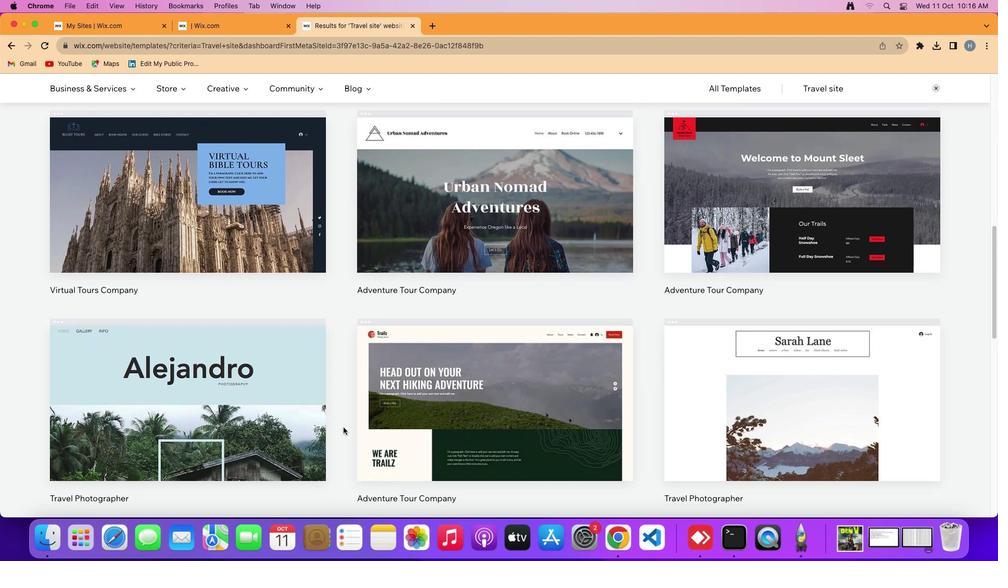 
Action: Mouse scrolled (343, 428) with delta (0, 0)
Screenshot: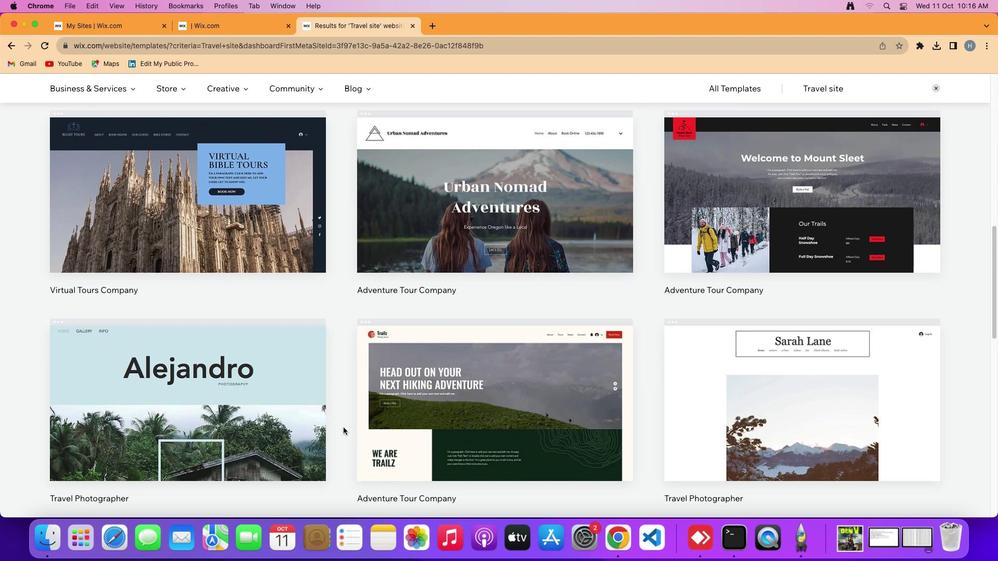 
Action: Mouse scrolled (343, 428) with delta (0, 0)
Screenshot: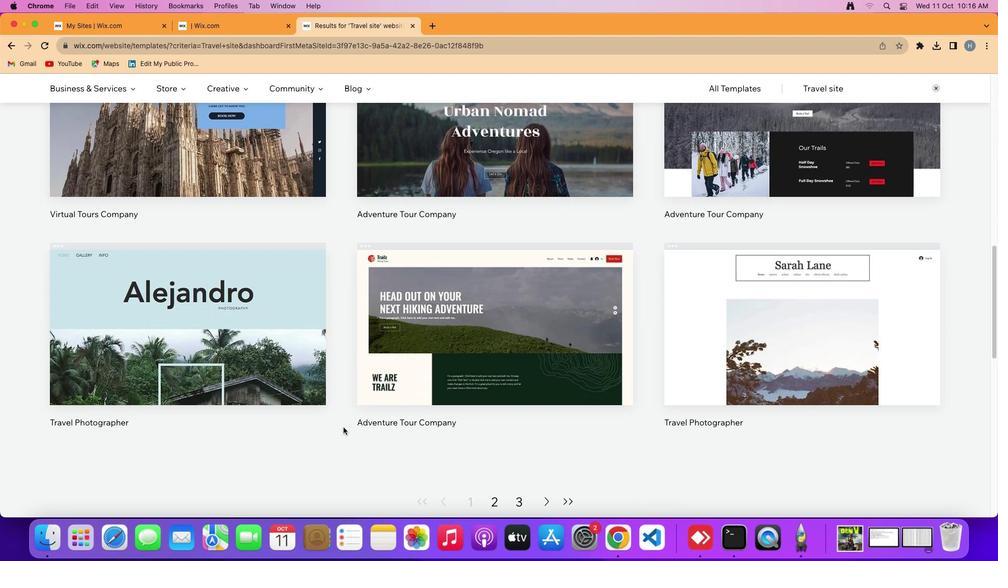 
Action: Mouse scrolled (343, 428) with delta (0, 0)
Screenshot: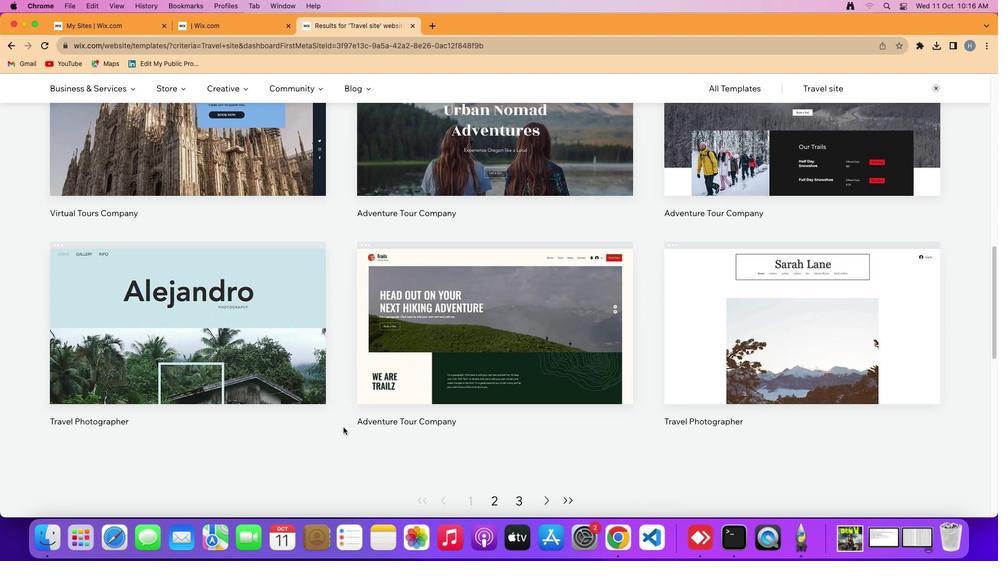 
Action: Mouse scrolled (343, 428) with delta (0, -1)
Screenshot: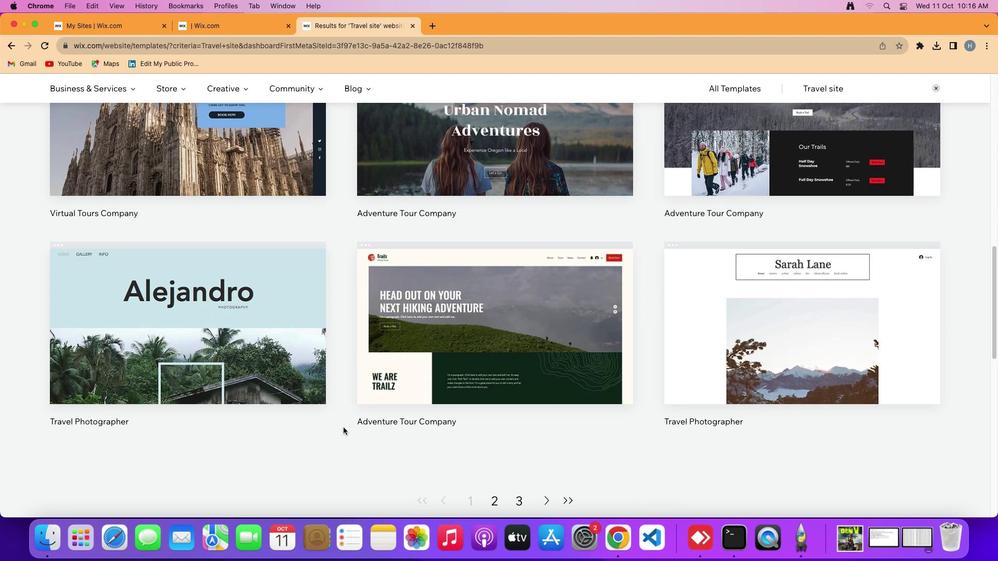 
Action: Mouse scrolled (343, 428) with delta (0, 0)
Screenshot: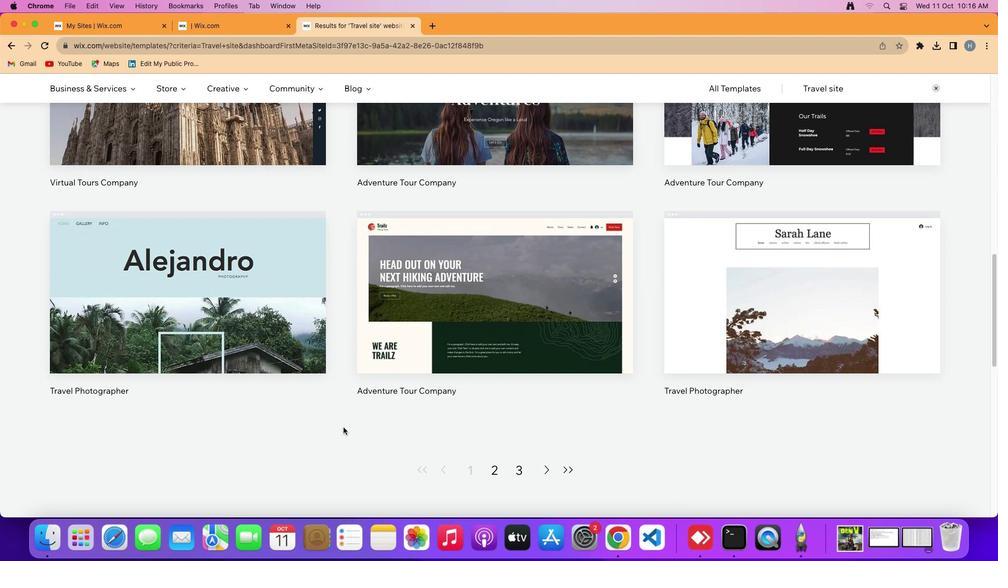 
Action: Mouse scrolled (343, 428) with delta (0, 0)
Screenshot: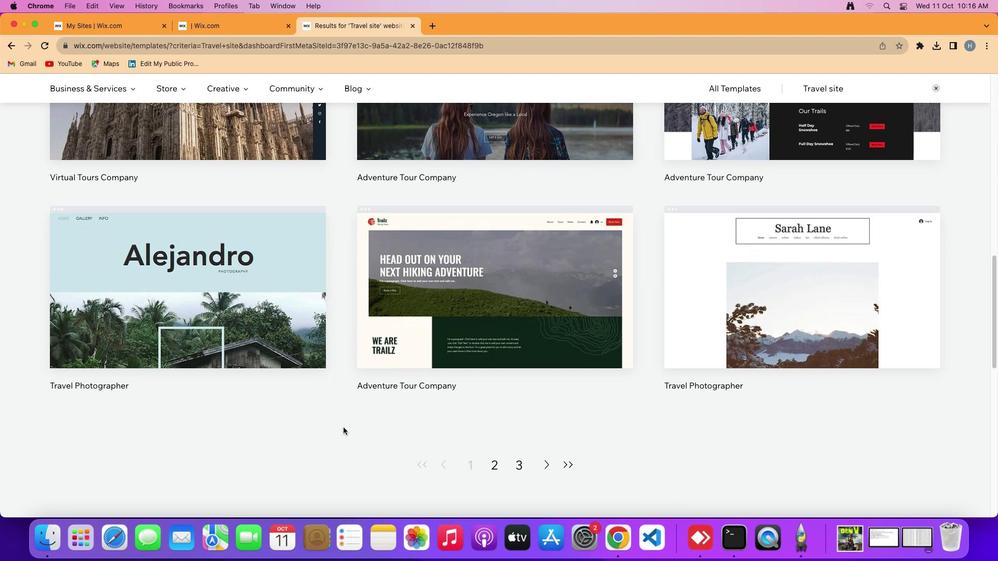 
Action: Mouse scrolled (343, 428) with delta (0, 0)
Screenshot: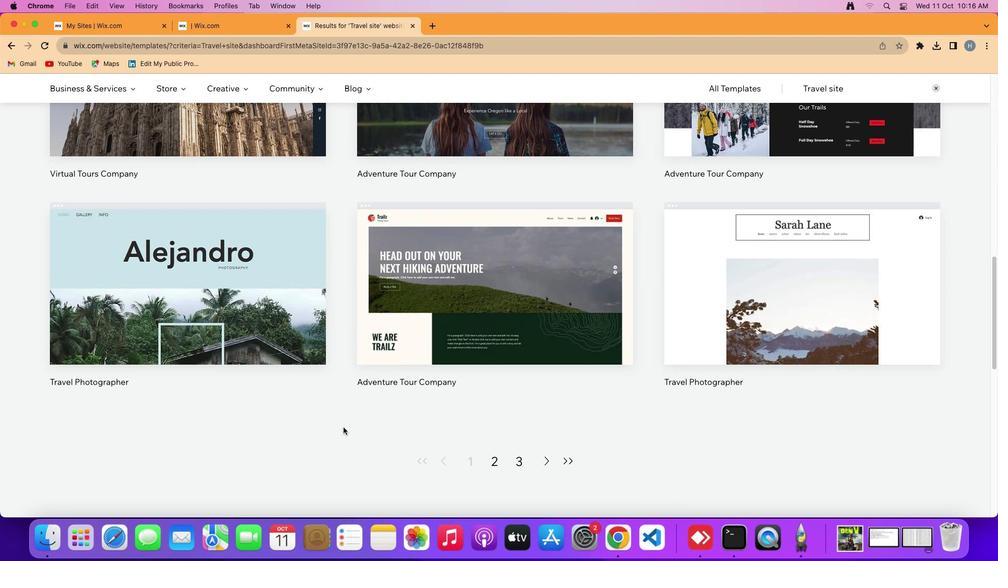 
Action: Mouse scrolled (343, 428) with delta (0, 0)
Screenshot: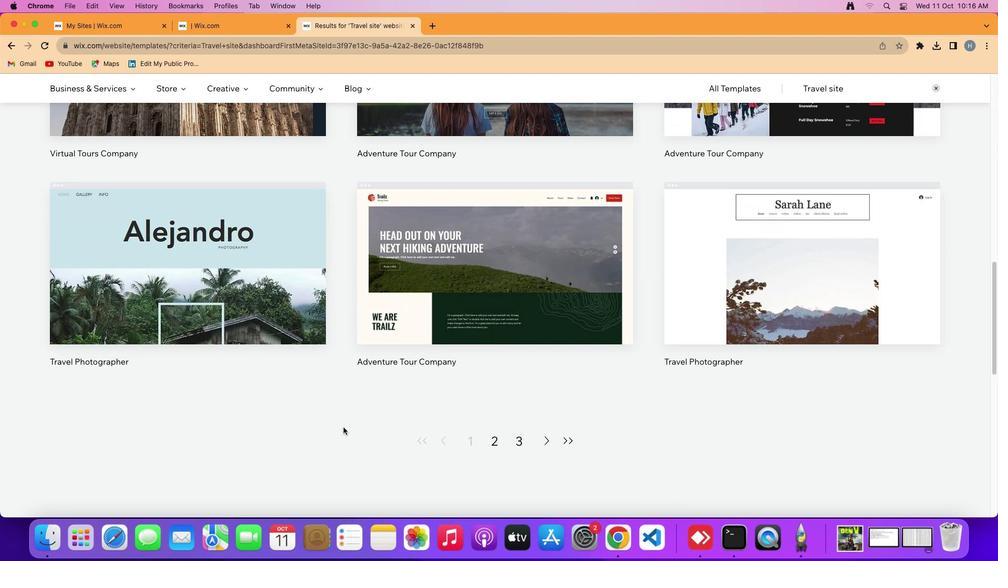 
Action: Mouse scrolled (343, 428) with delta (0, 0)
Screenshot: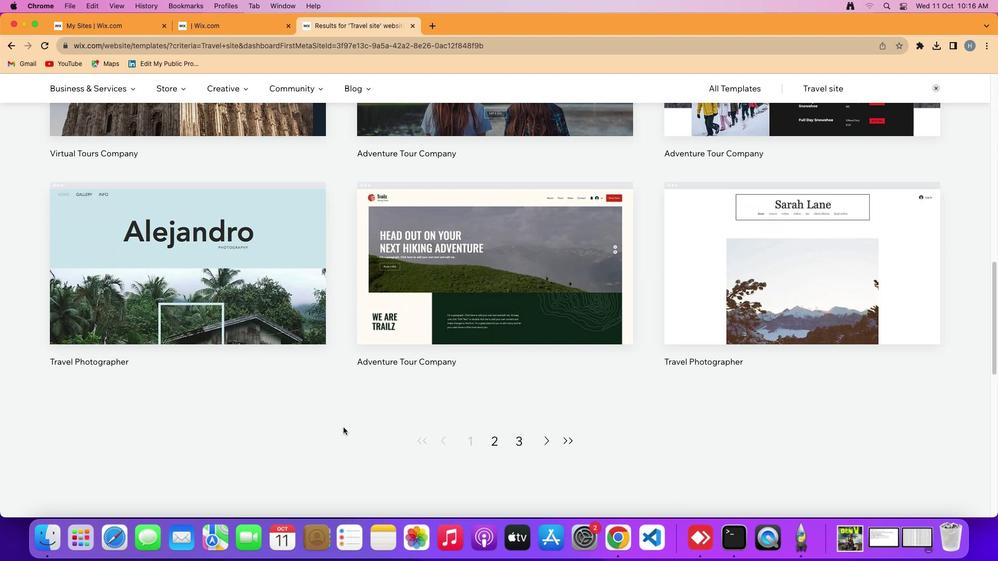 
Action: Mouse scrolled (343, 428) with delta (0, 0)
Screenshot: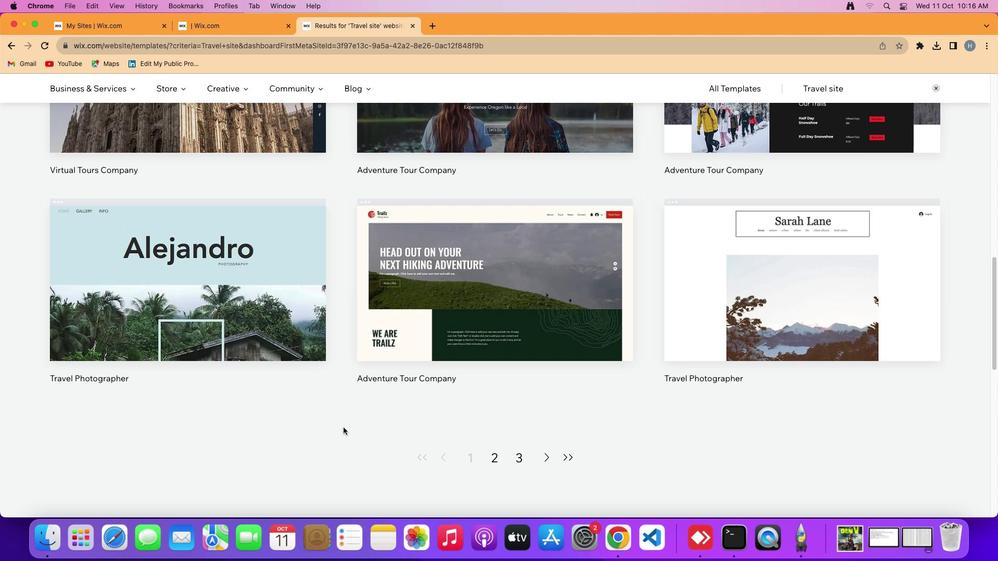 
Action: Mouse scrolled (343, 428) with delta (0, 0)
Screenshot: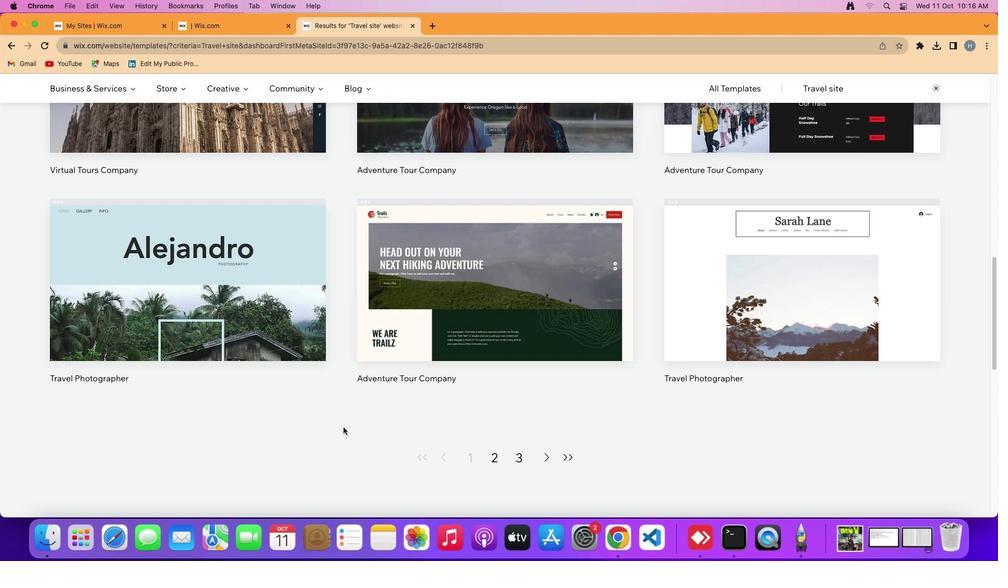 
Action: Mouse scrolled (343, 428) with delta (0, 0)
Screenshot: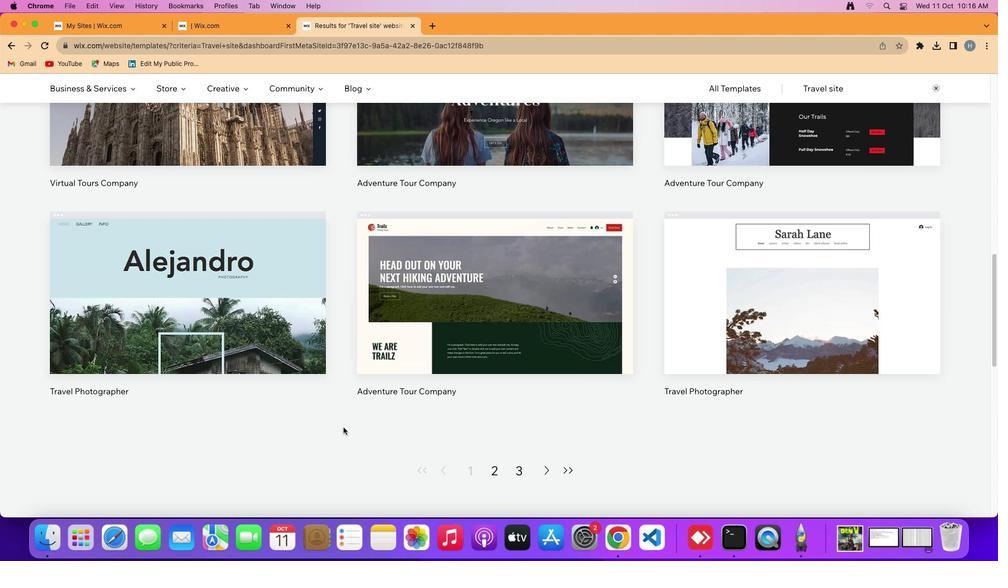 
Action: Mouse scrolled (343, 428) with delta (0, 0)
Screenshot: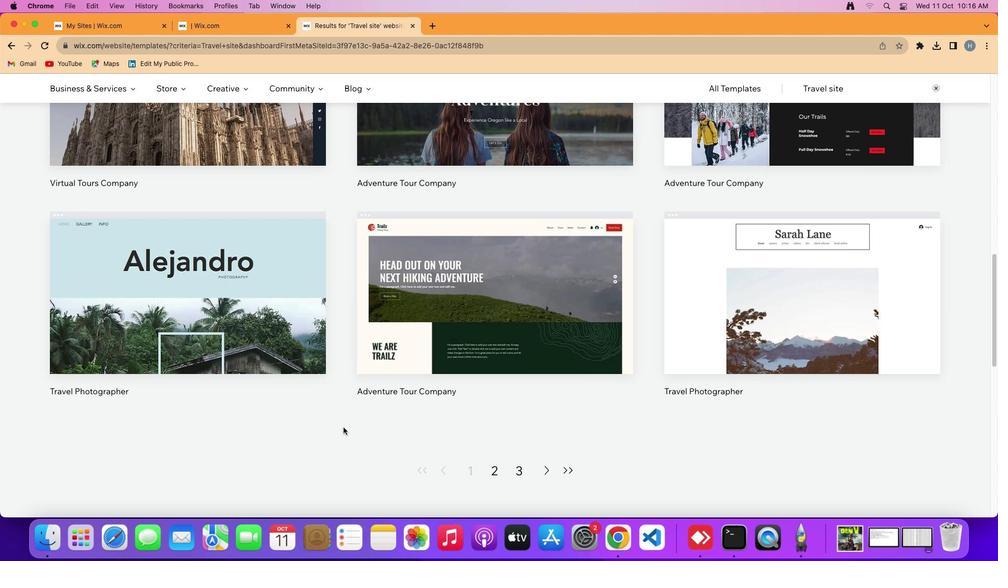 
Action: Mouse scrolled (343, 428) with delta (0, 0)
Screenshot: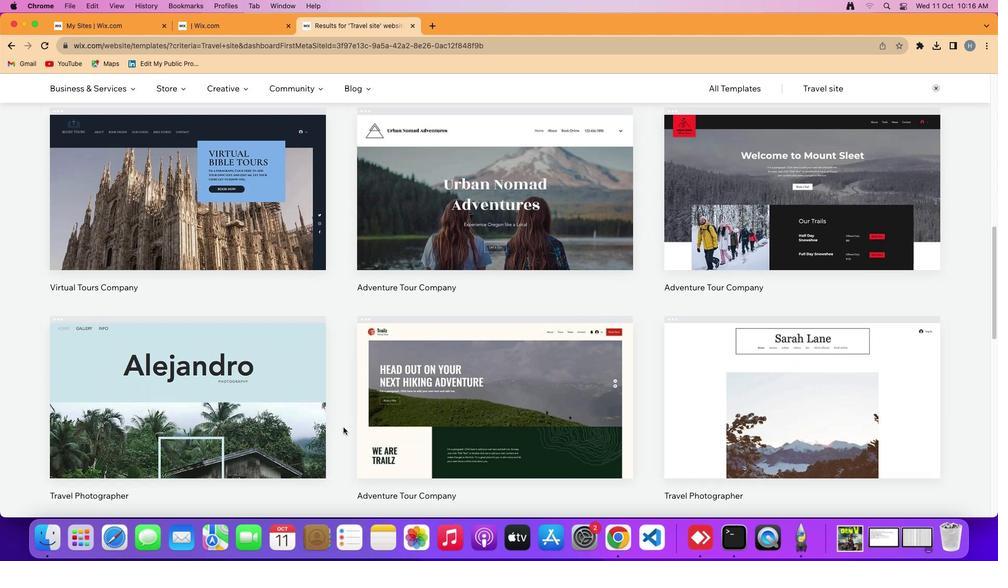 
Action: Mouse scrolled (343, 428) with delta (0, 0)
Screenshot: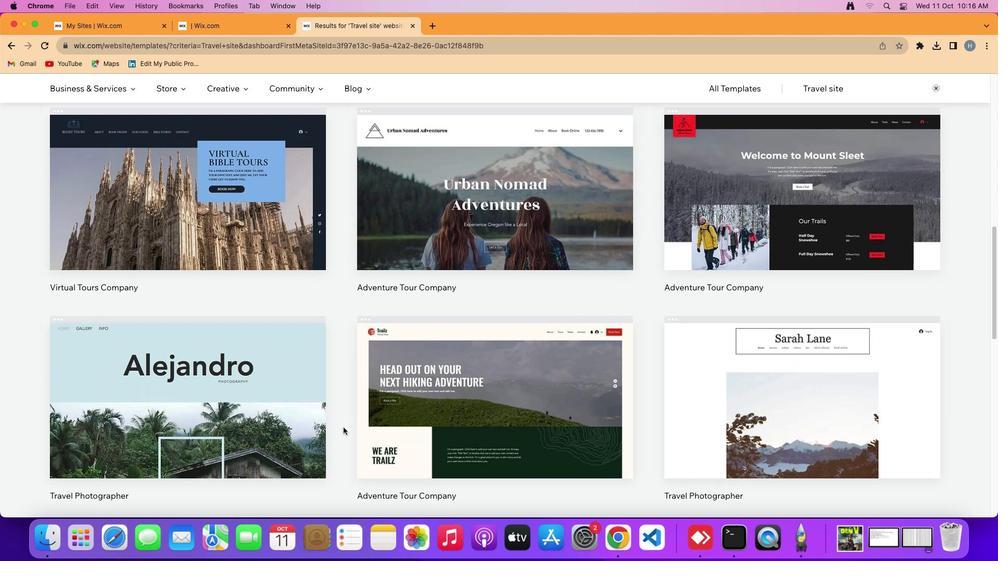 
Action: Mouse scrolled (343, 428) with delta (0, 1)
Screenshot: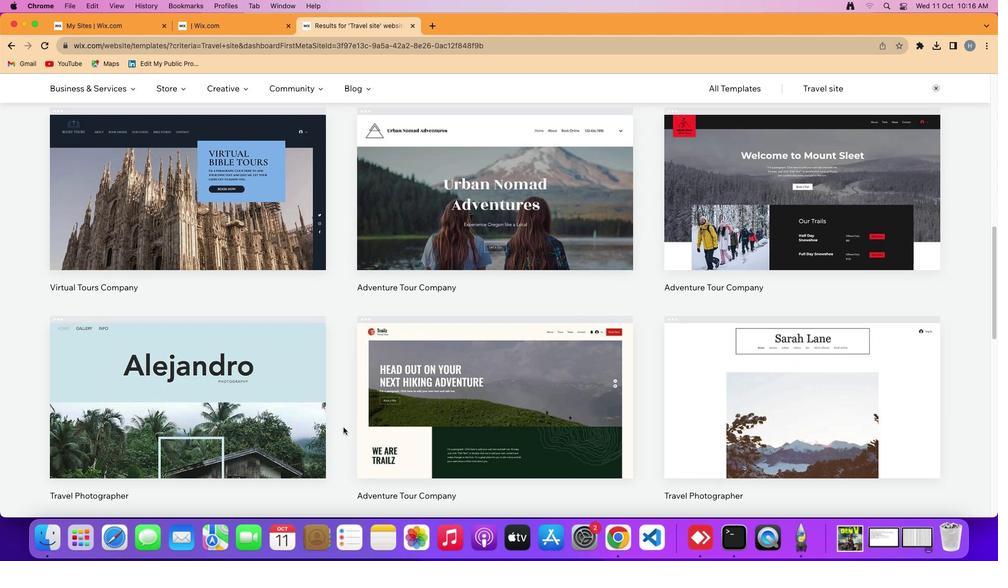 
Action: Mouse scrolled (343, 428) with delta (0, 0)
Screenshot: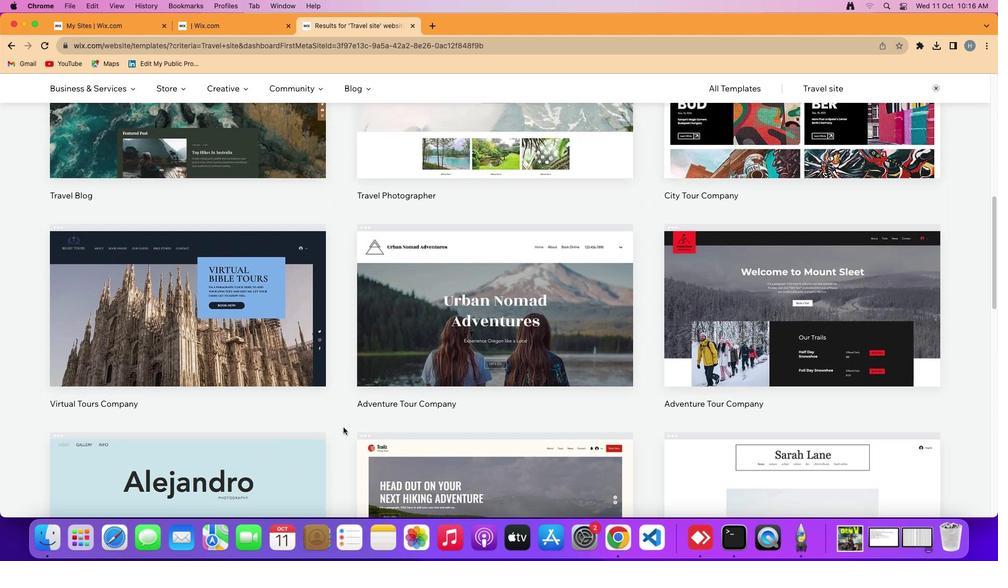 
Action: Mouse scrolled (343, 428) with delta (0, 0)
Screenshot: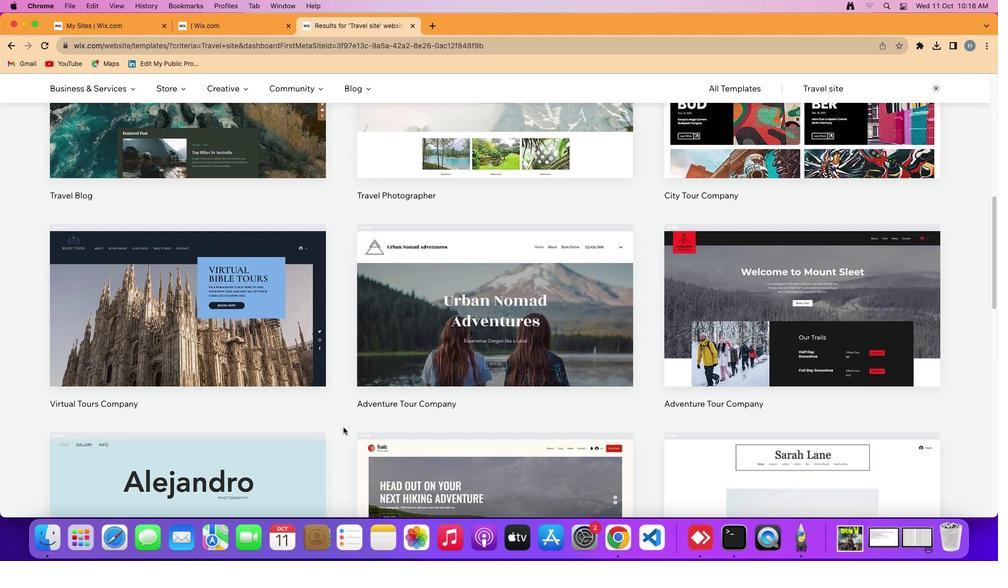 
Action: Mouse scrolled (343, 428) with delta (0, 2)
Screenshot: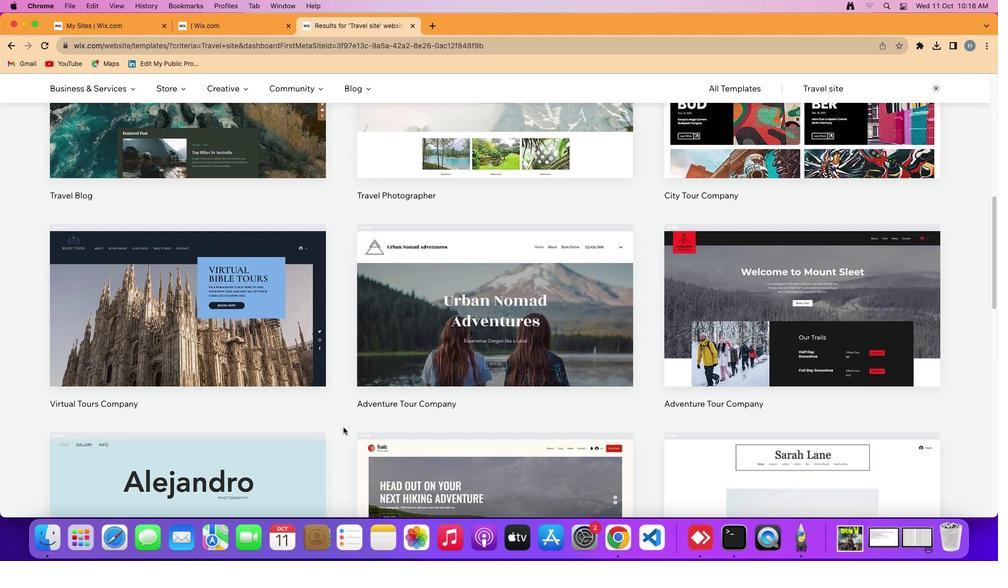 
Action: Mouse scrolled (343, 428) with delta (0, 0)
Screenshot: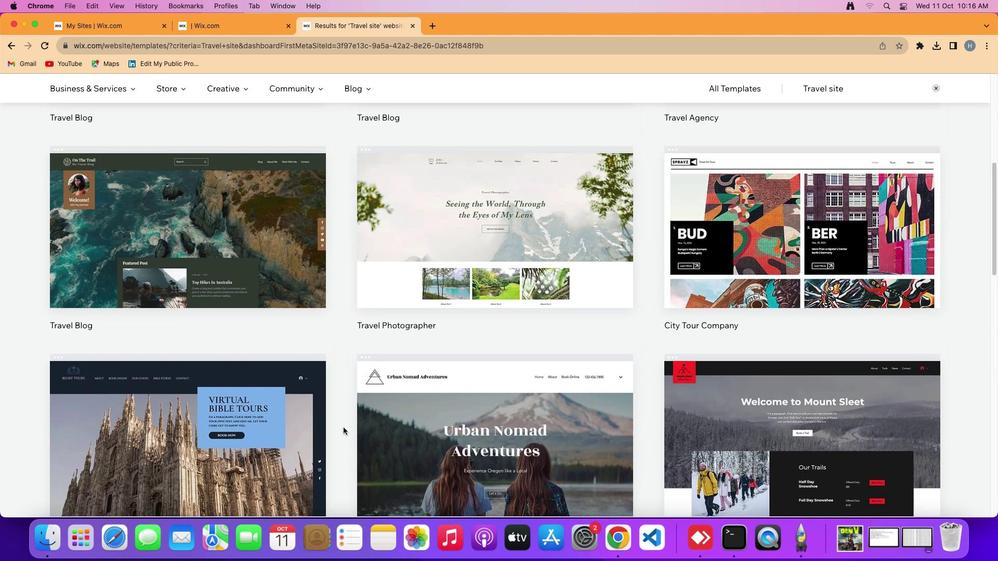 
Action: Mouse scrolled (343, 428) with delta (0, 0)
Screenshot: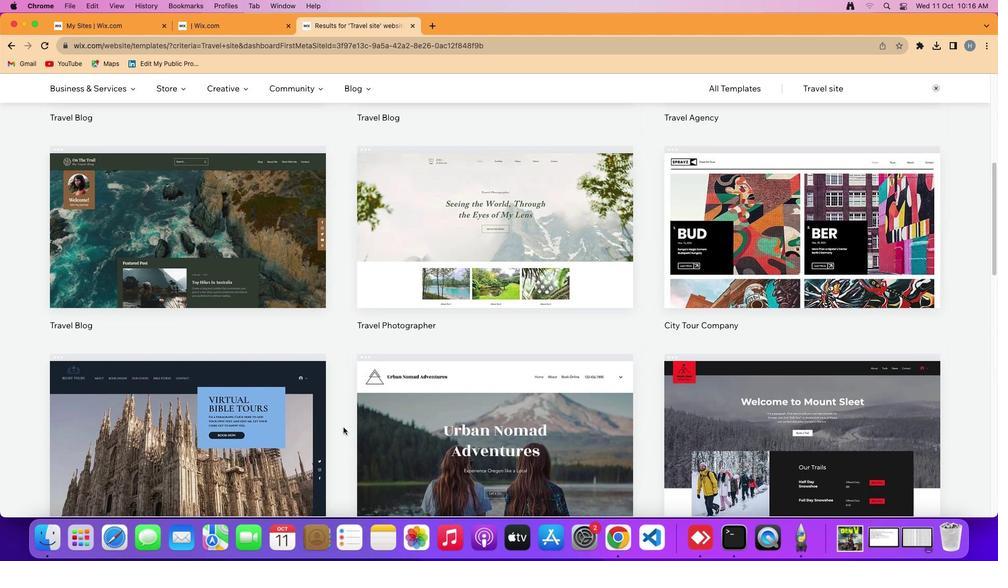 
Action: Mouse scrolled (343, 428) with delta (0, 2)
Screenshot: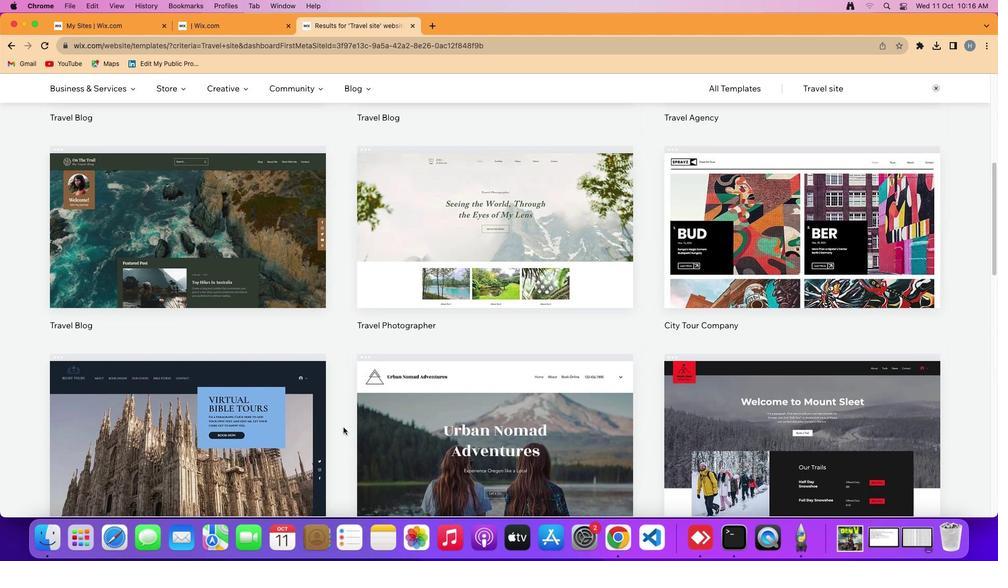 
Action: Mouse scrolled (343, 428) with delta (0, 0)
Screenshot: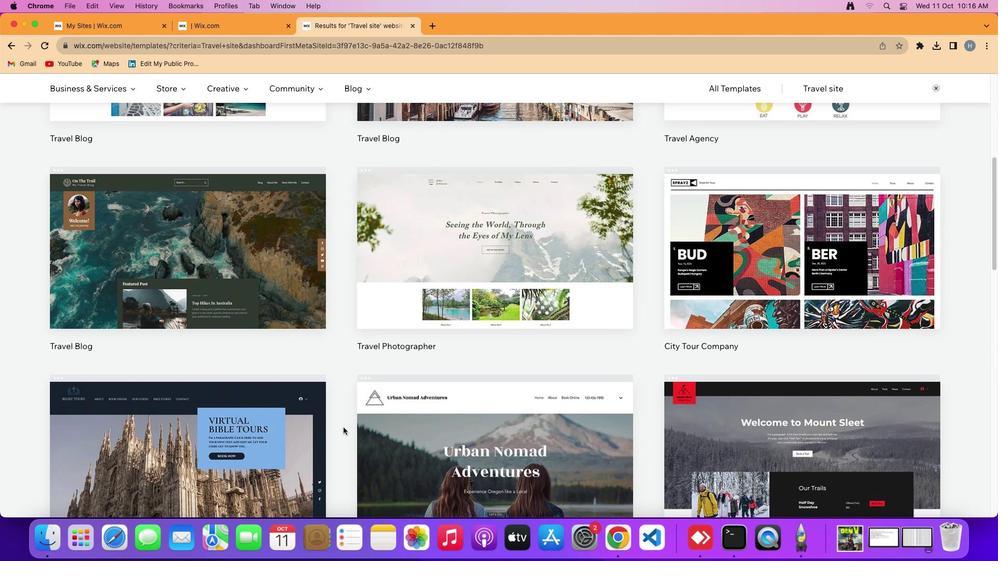 
Action: Mouse scrolled (343, 428) with delta (0, 0)
Screenshot: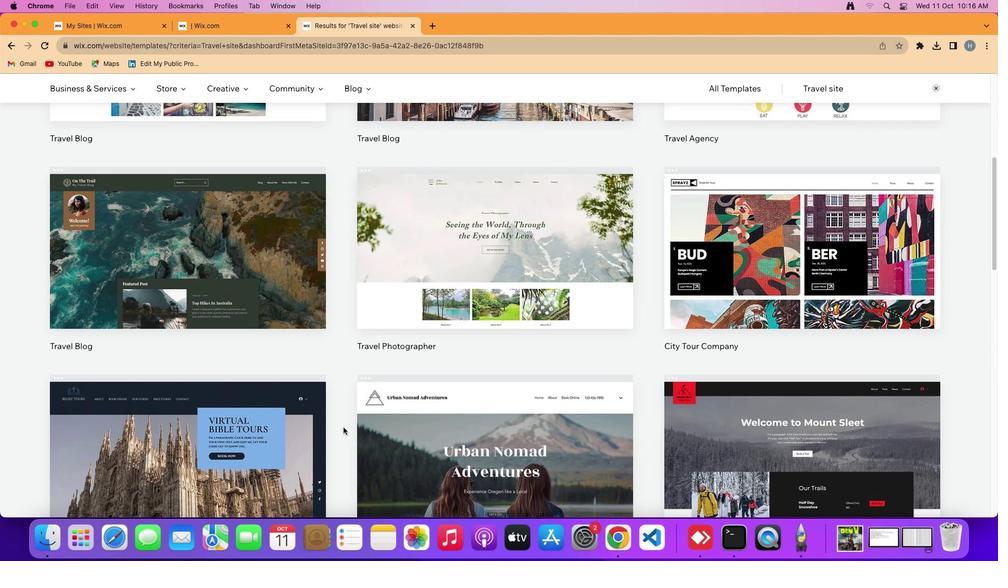 
Action: Mouse scrolled (343, 428) with delta (0, 0)
Screenshot: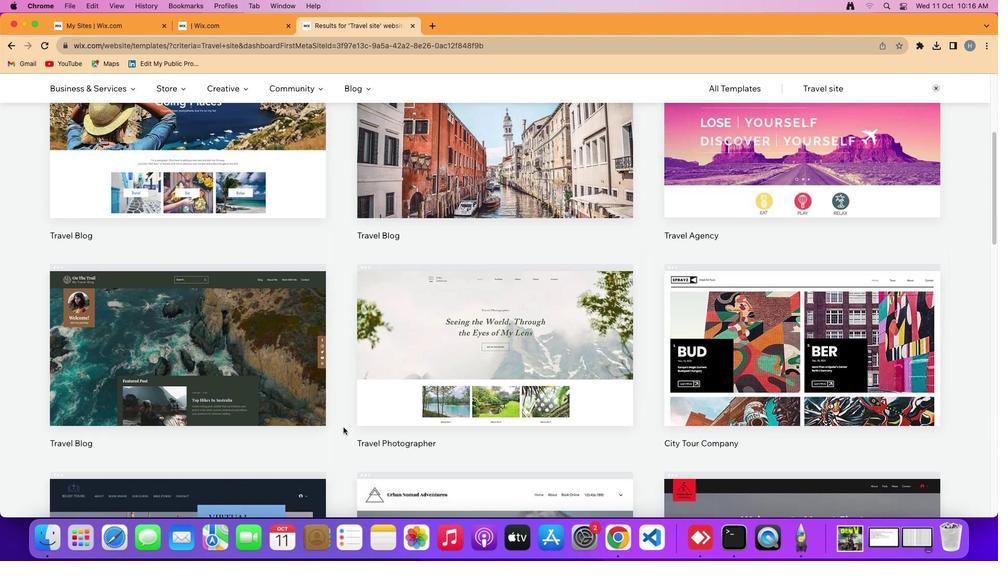 
Action: Mouse scrolled (343, 428) with delta (0, 0)
Screenshot: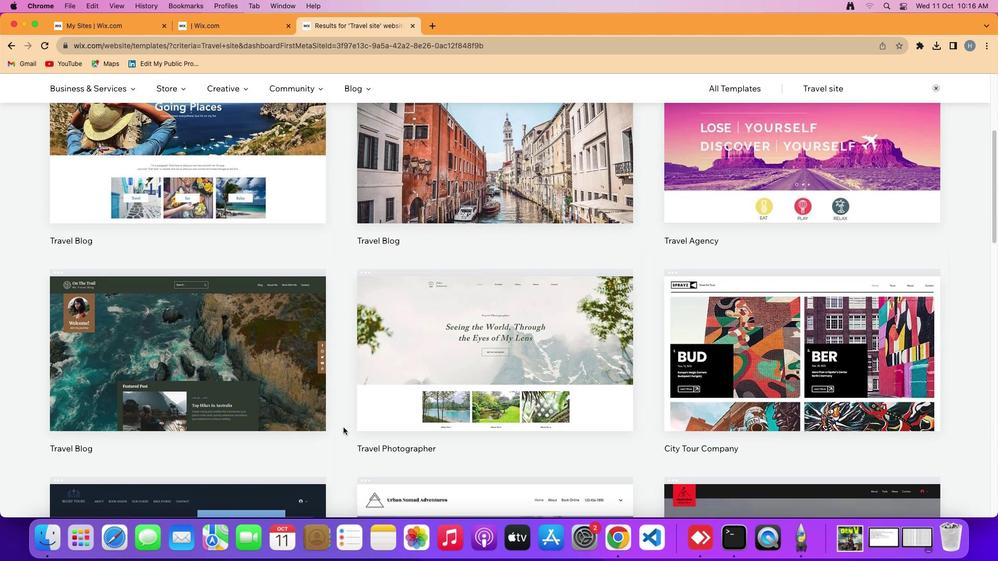 
Action: Mouse scrolled (343, 428) with delta (0, 1)
Screenshot: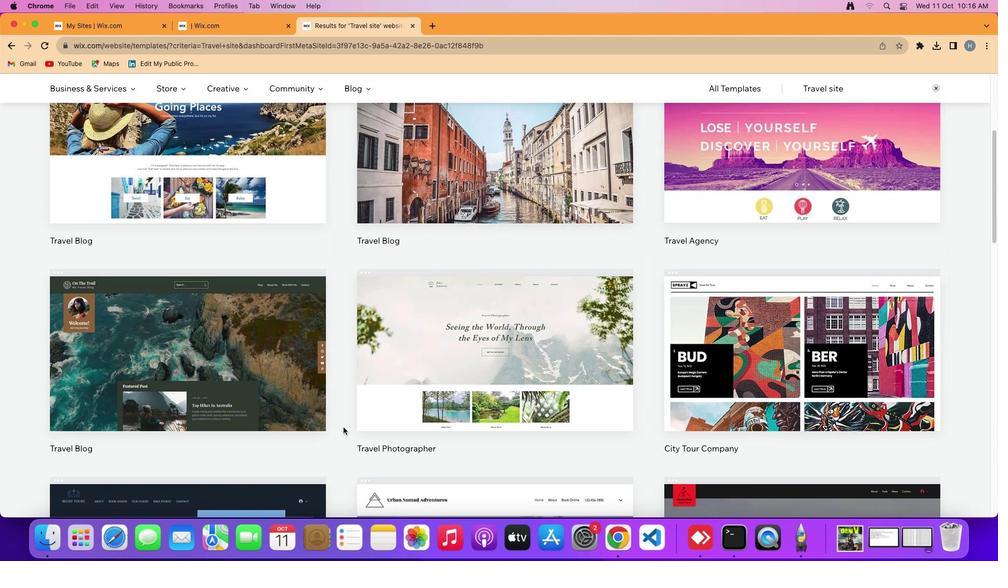 
Action: Mouse scrolled (343, 428) with delta (0, 0)
Screenshot: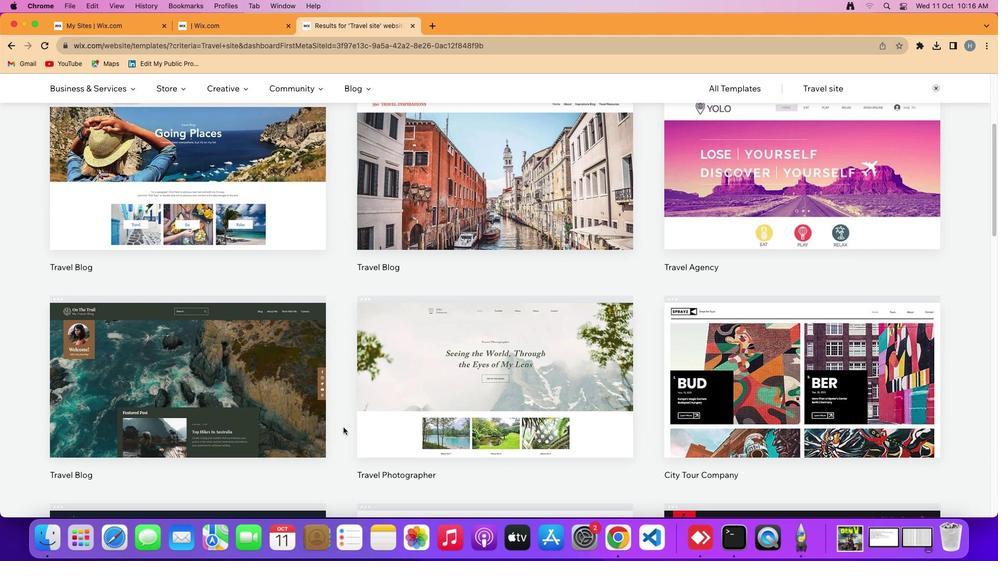 
Action: Mouse scrolled (343, 428) with delta (0, 0)
Screenshot: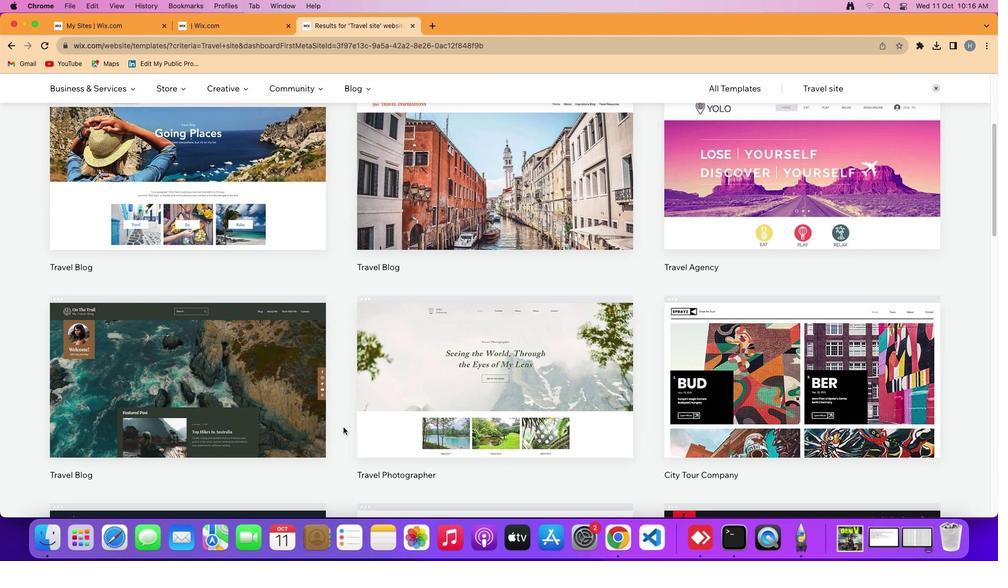 
Action: Mouse scrolled (343, 428) with delta (0, 0)
Screenshot: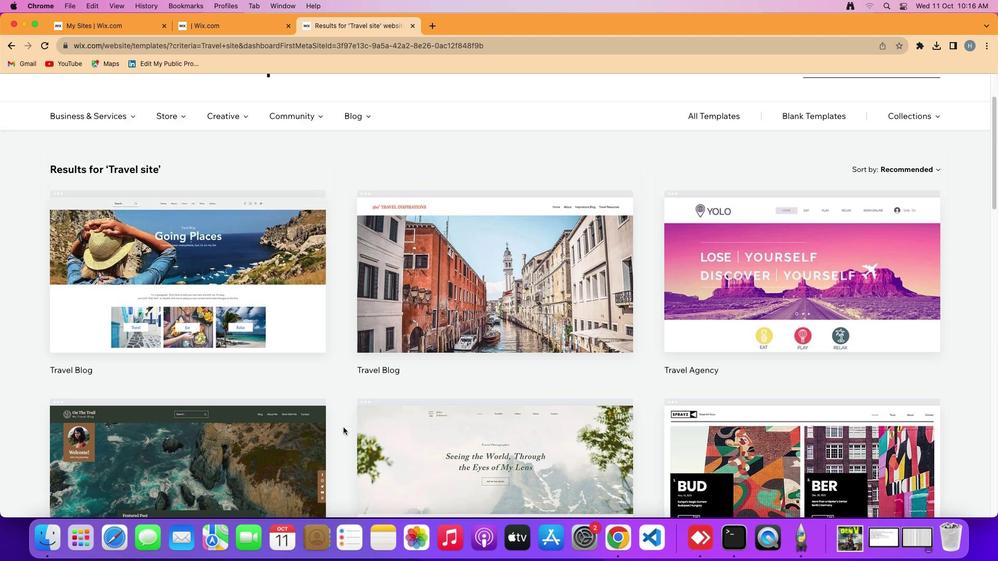 
Action: Mouse scrolled (343, 428) with delta (0, 0)
Screenshot: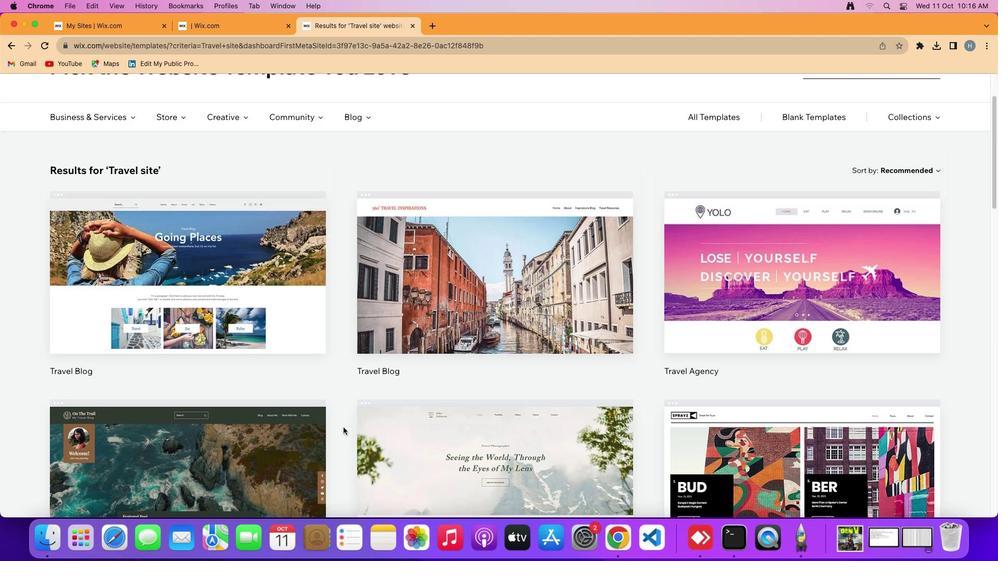 
Action: Mouse scrolled (343, 428) with delta (0, 1)
Screenshot: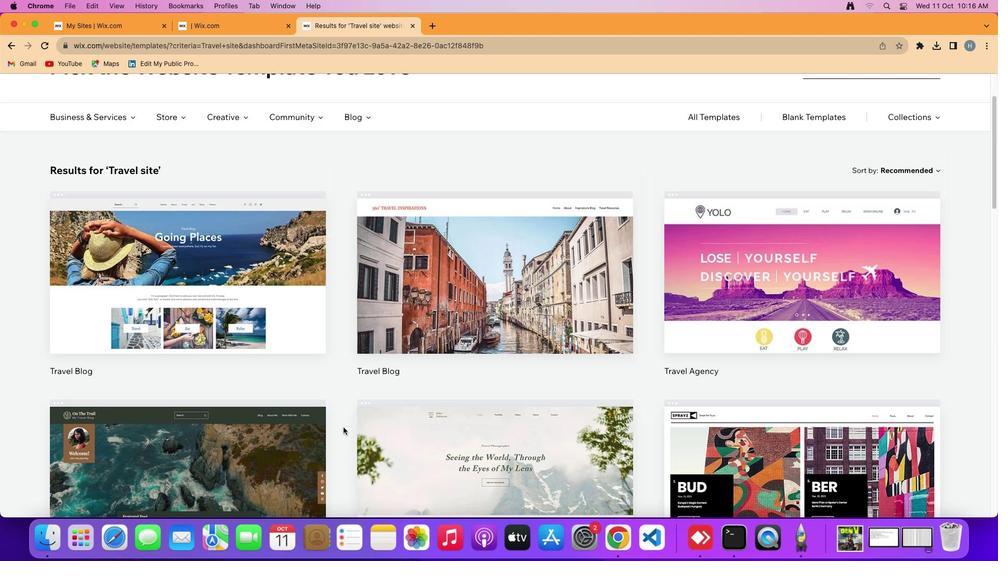 
Action: Mouse moved to (472, 392)
Screenshot: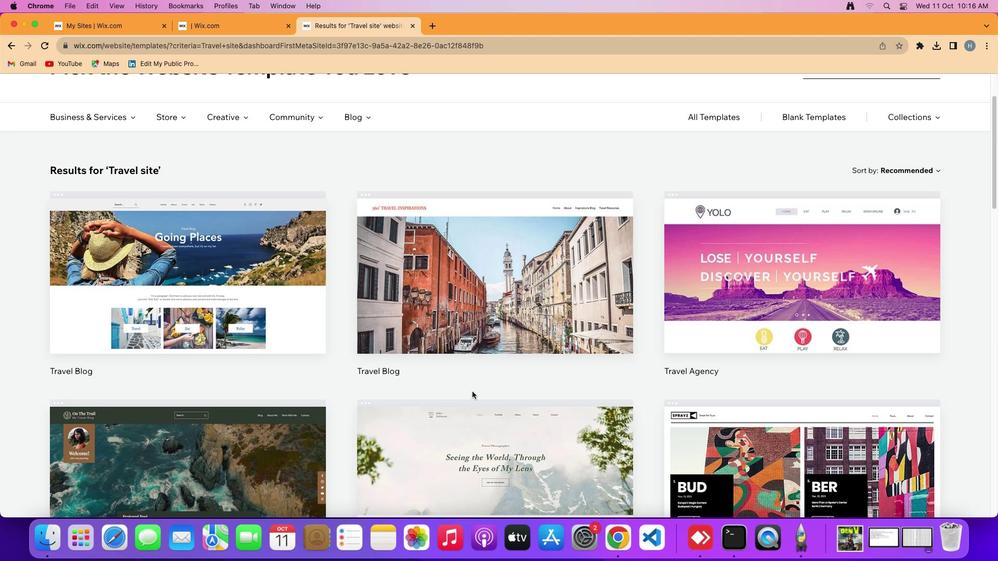 
Action: Mouse scrolled (472, 392) with delta (0, 0)
Screenshot: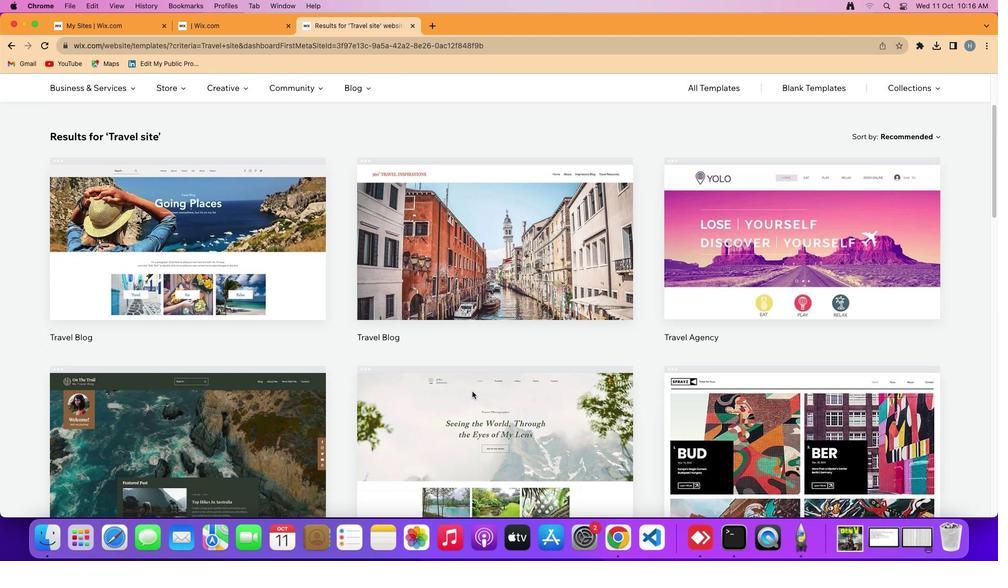 
Action: Mouse scrolled (472, 392) with delta (0, 0)
Screenshot: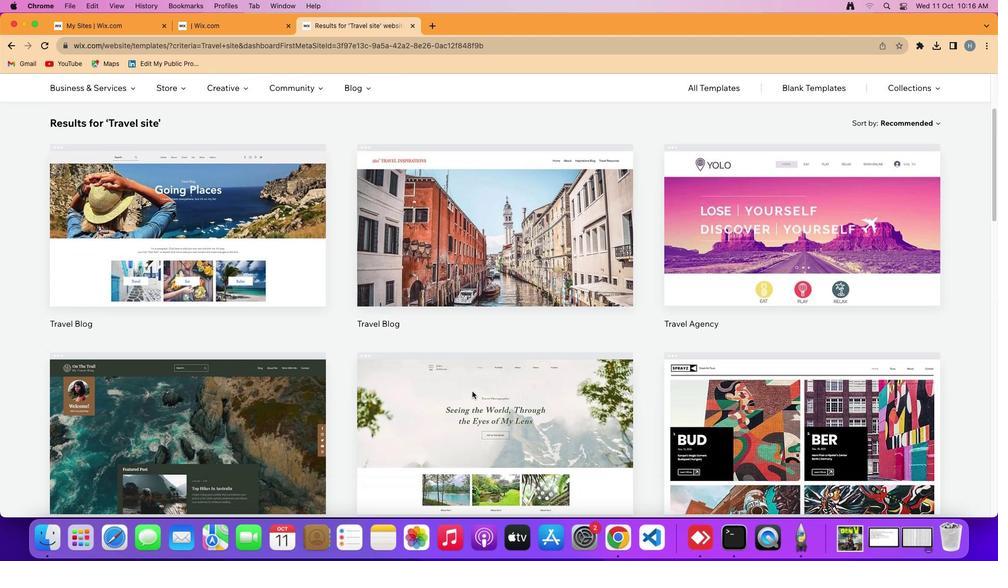 
Action: Mouse scrolled (472, 392) with delta (0, 0)
Screenshot: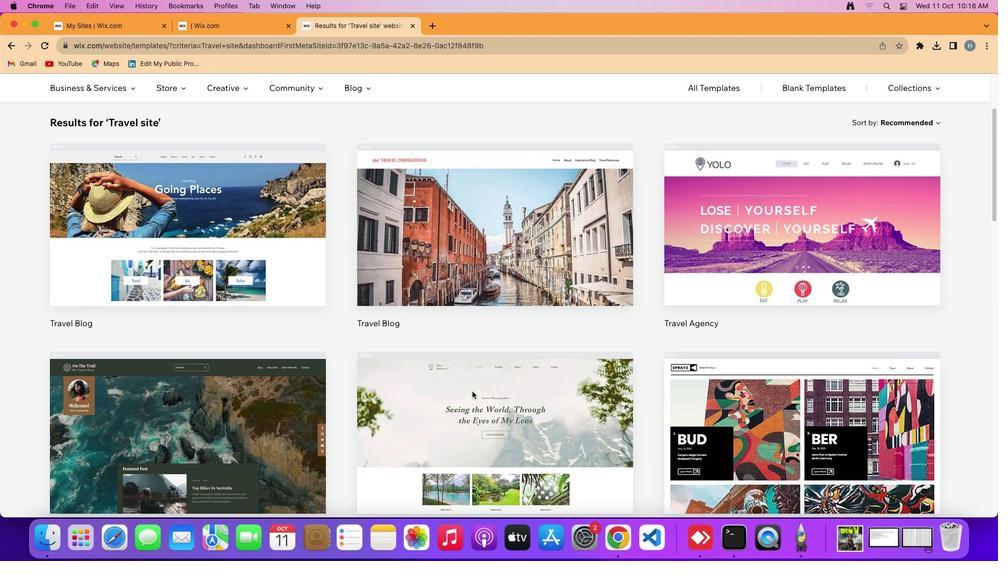 
Action: Mouse scrolled (472, 392) with delta (0, 0)
Screenshot: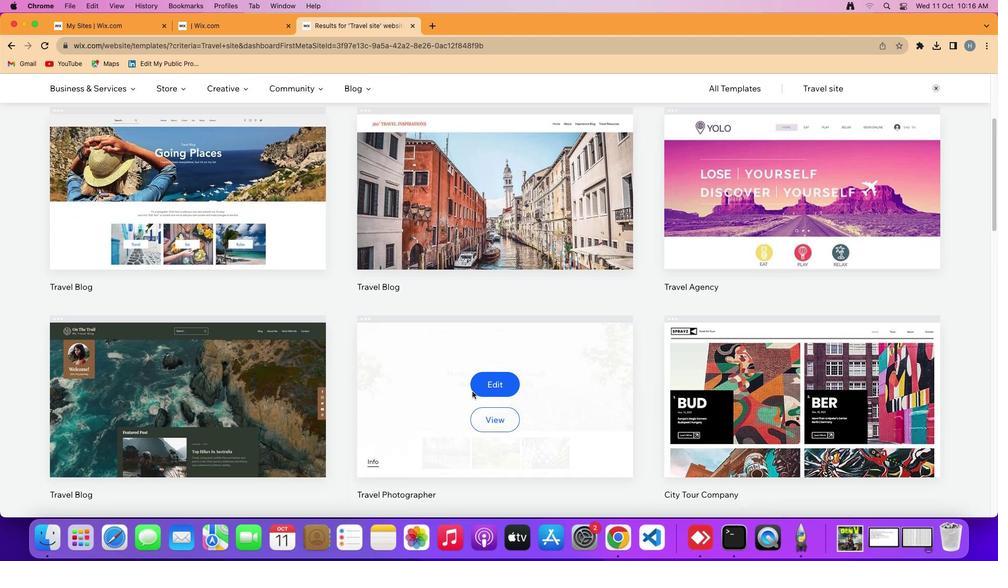 
Action: Mouse scrolled (472, 392) with delta (0, 0)
Screenshot: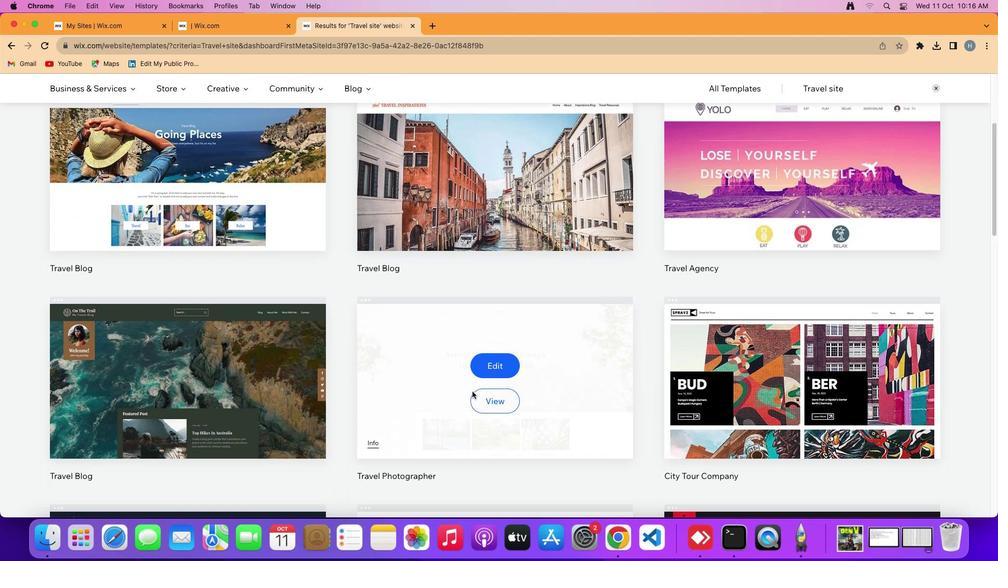 
Action: Mouse scrolled (472, 392) with delta (0, 0)
Screenshot: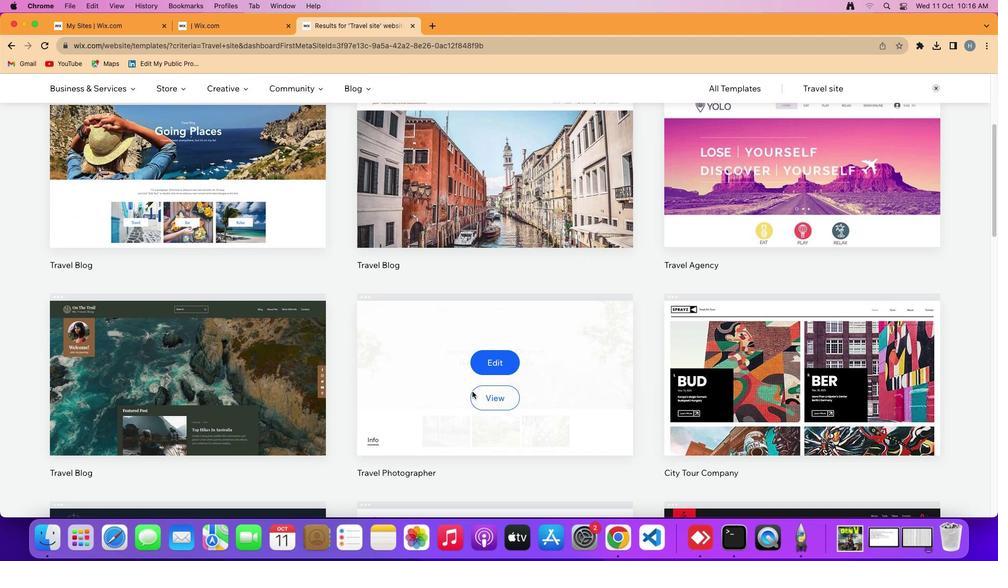 
Action: Mouse scrolled (472, 392) with delta (0, 0)
Screenshot: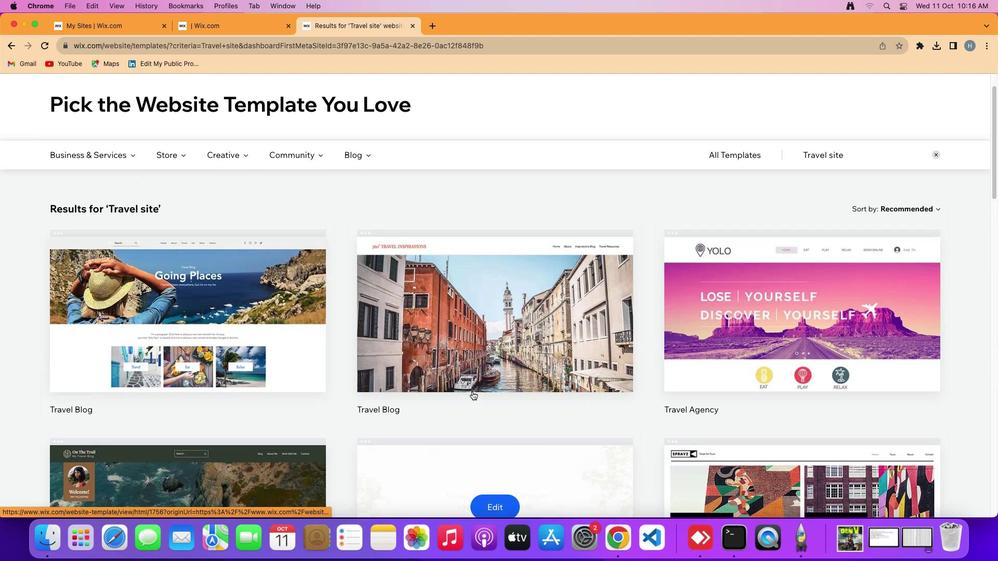 
Action: Mouse scrolled (472, 392) with delta (0, 0)
Screenshot: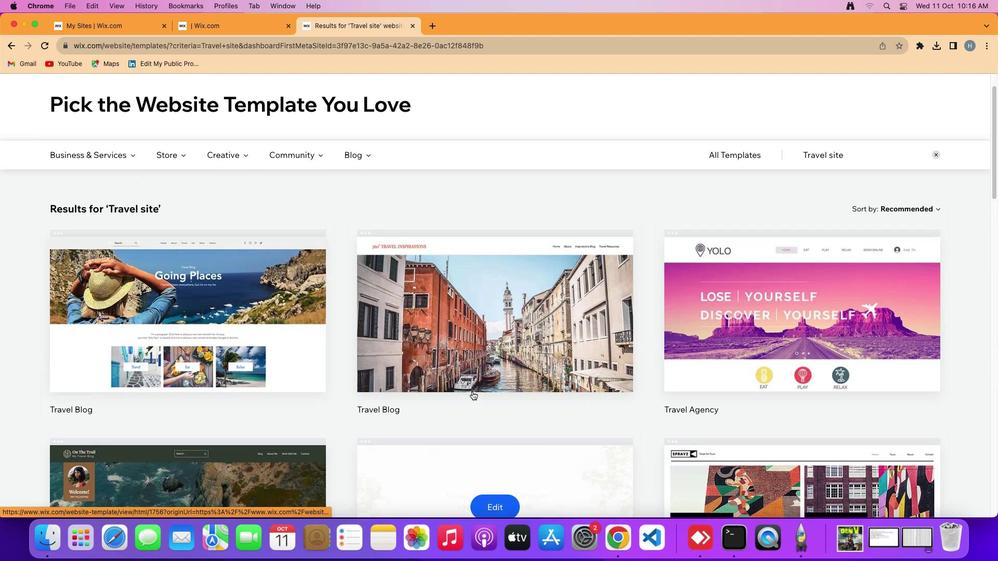 
Action: Mouse scrolled (472, 392) with delta (0, 2)
Screenshot: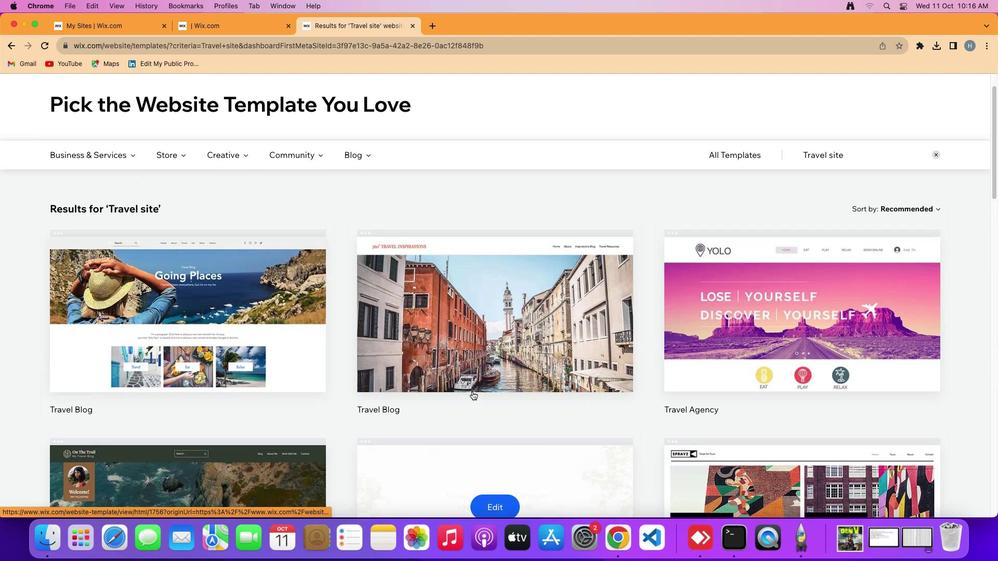 
Action: Mouse moved to (403, 434)
Screenshot: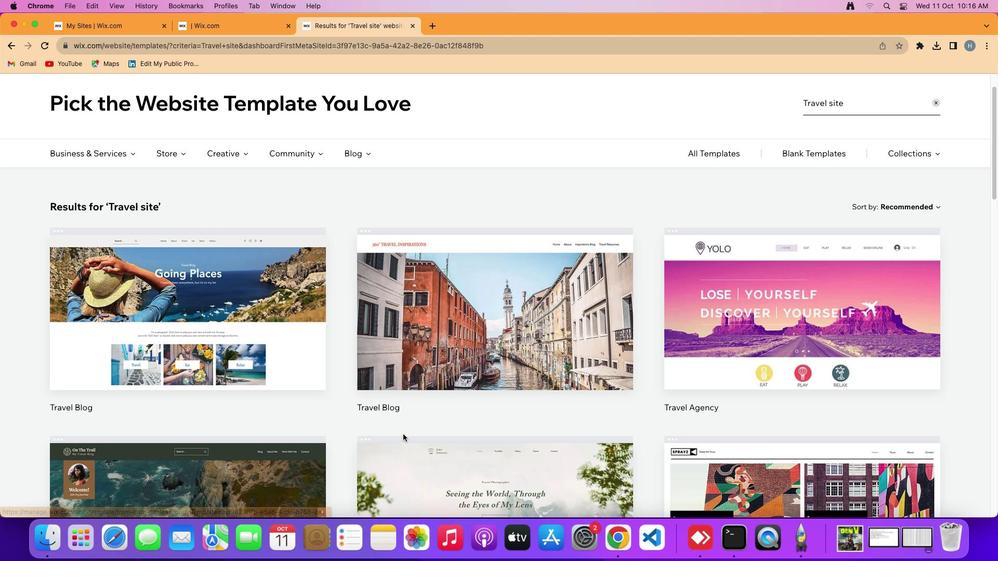 
Action: Mouse scrolled (403, 434) with delta (0, 0)
Screenshot: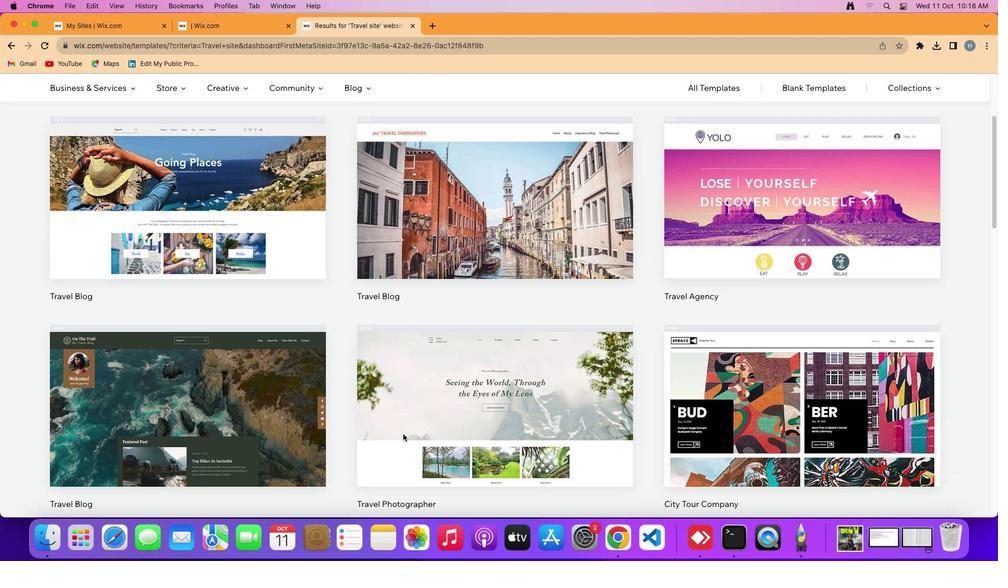 
Action: Mouse scrolled (403, 434) with delta (0, 0)
Screenshot: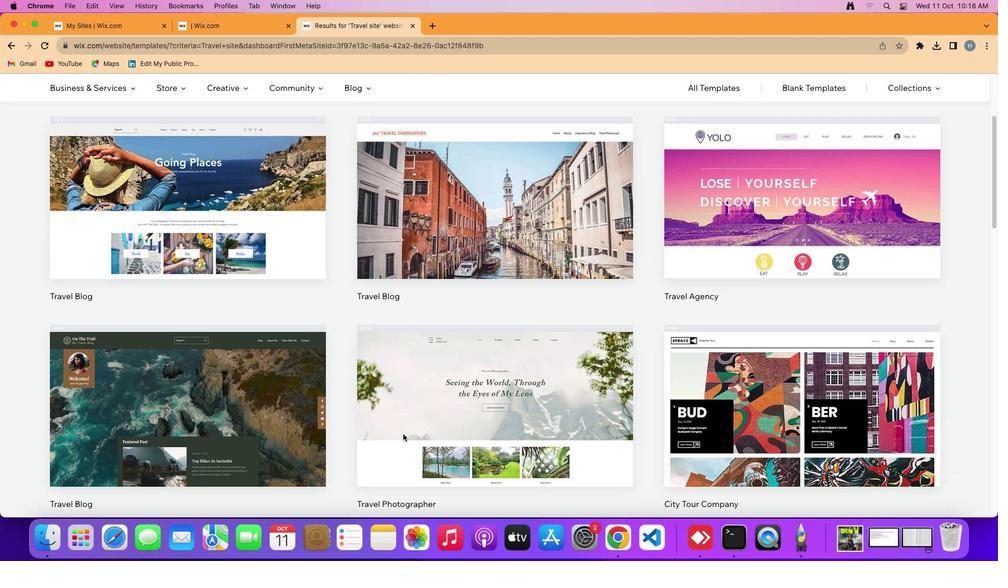 
Action: Mouse scrolled (403, 434) with delta (0, -2)
Screenshot: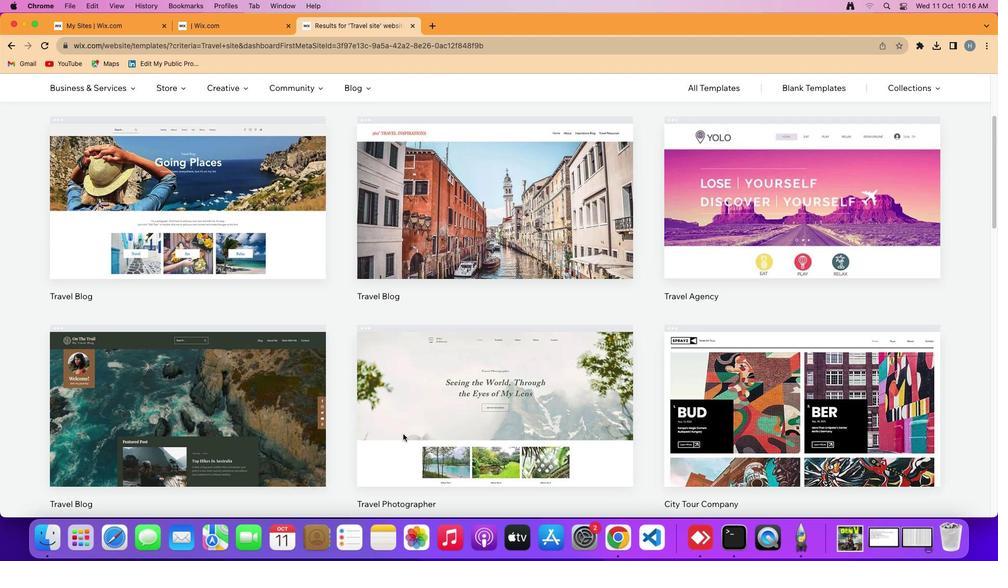 
Action: Mouse scrolled (403, 434) with delta (0, 0)
Screenshot: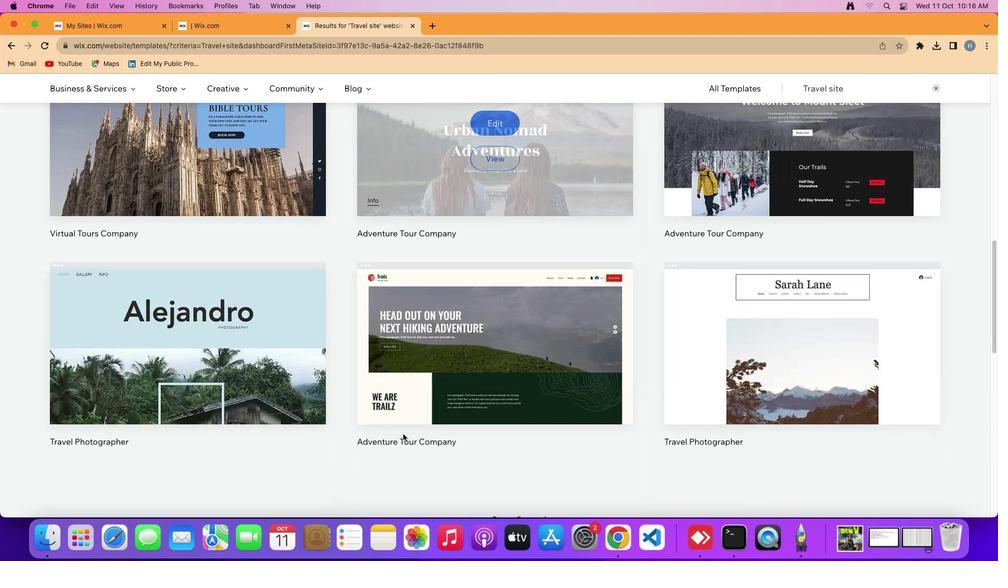 
Action: Mouse scrolled (403, 434) with delta (0, 0)
Screenshot: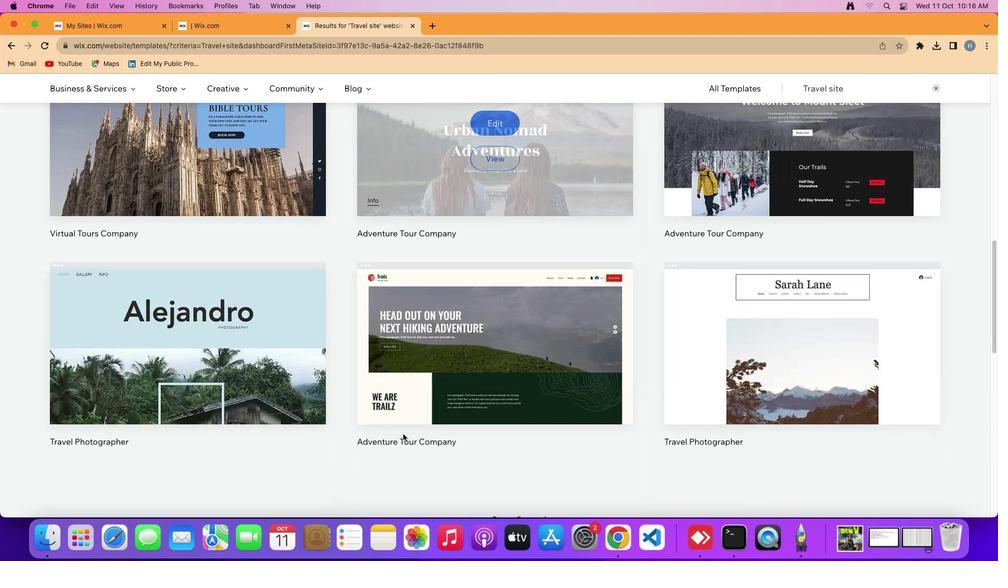 
Action: Mouse scrolled (403, 434) with delta (0, -2)
Screenshot: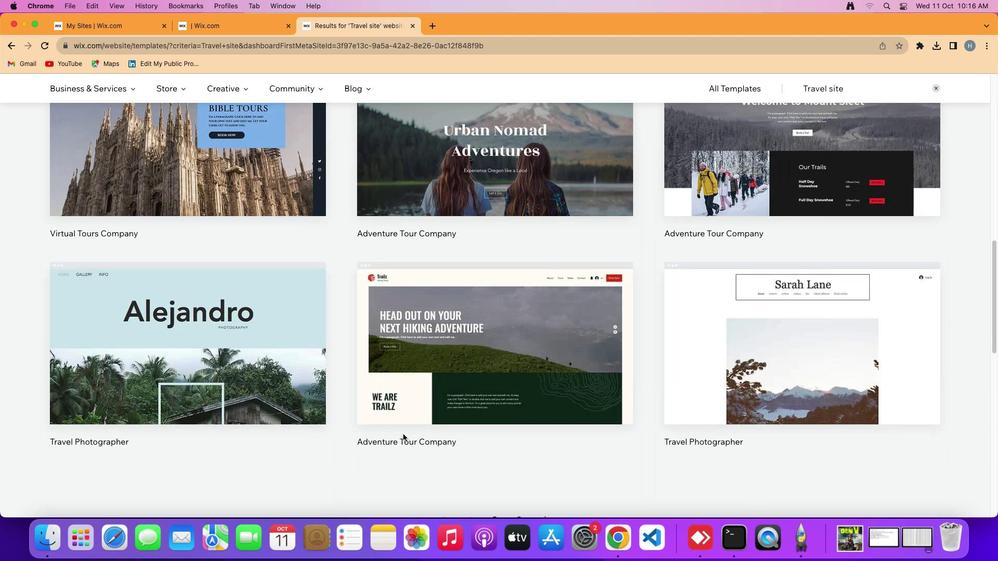 
Action: Mouse scrolled (403, 434) with delta (0, -3)
Screenshot: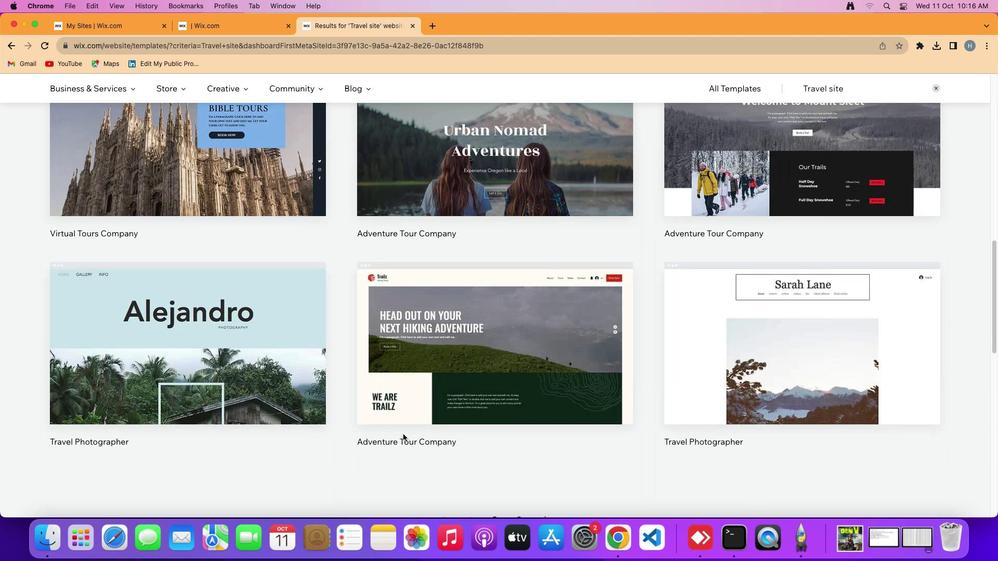 
Action: Mouse scrolled (403, 434) with delta (0, -4)
Screenshot: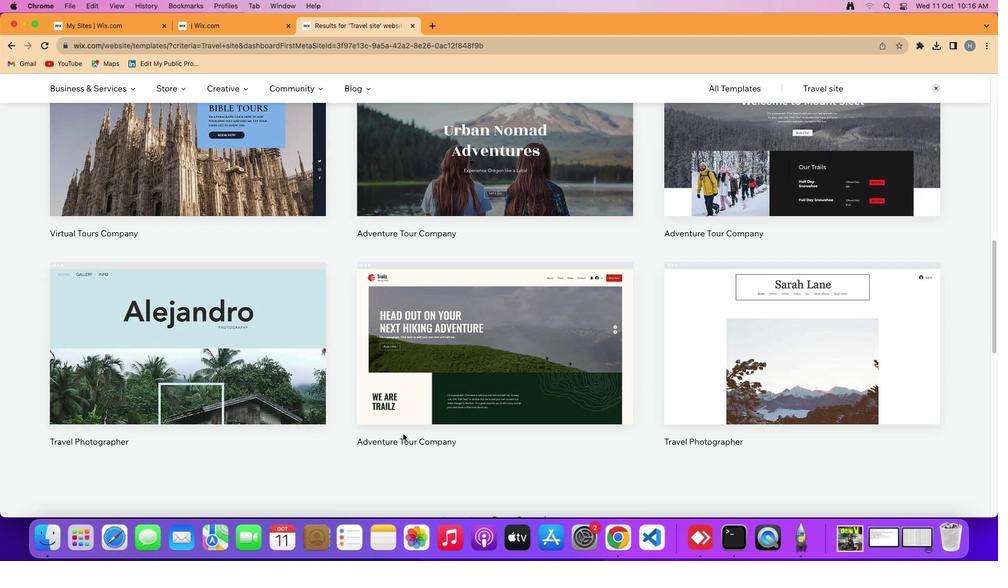 
Action: Mouse scrolled (403, 434) with delta (0, 0)
Screenshot: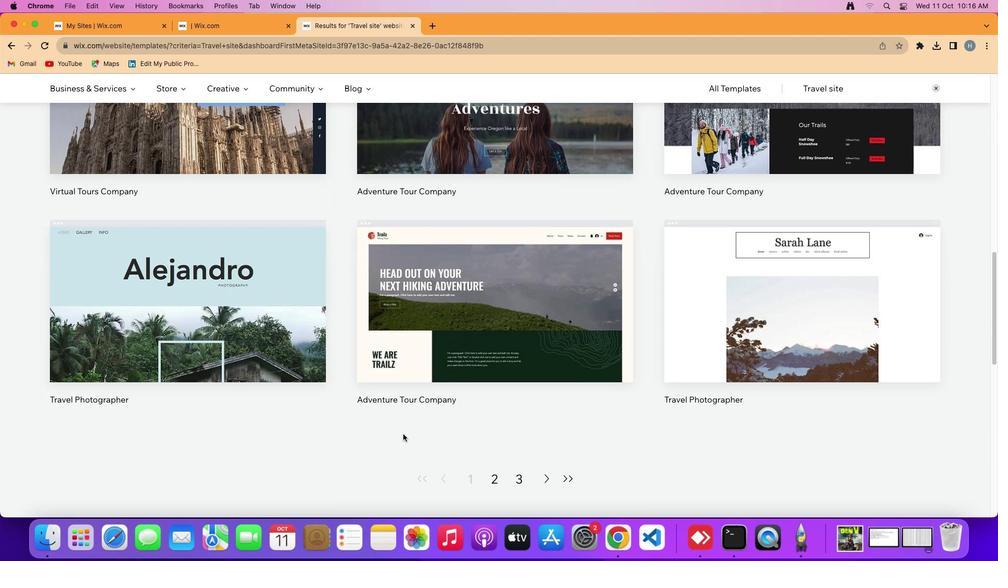 
Action: Mouse scrolled (403, 434) with delta (0, 0)
Screenshot: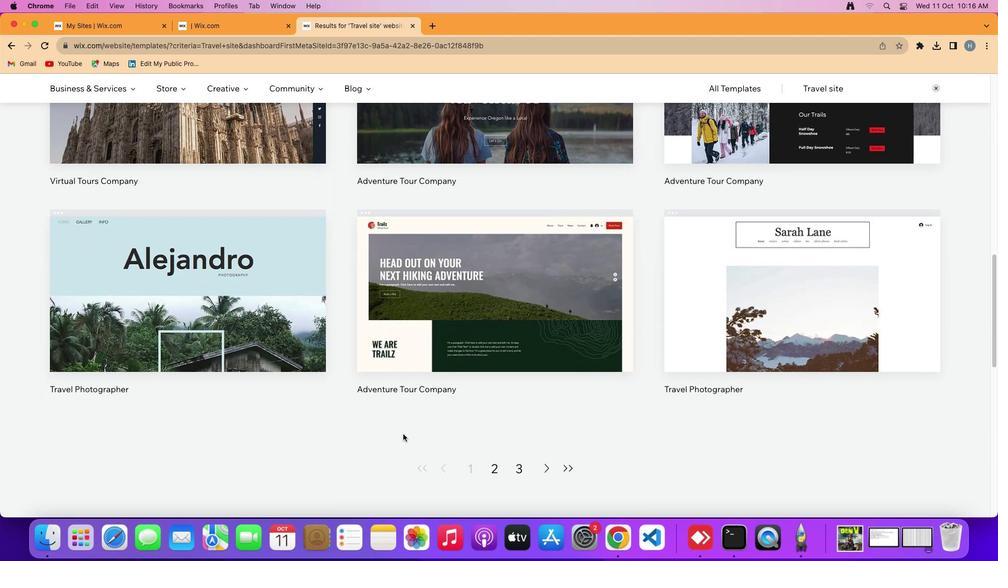 
Action: Mouse scrolled (403, 434) with delta (0, 0)
Screenshot: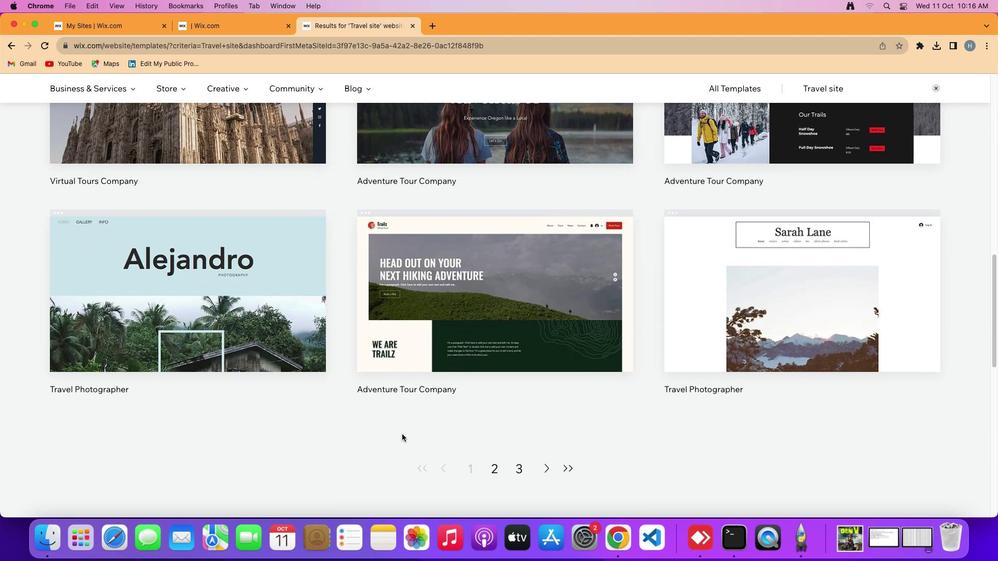 
Action: Mouse moved to (189, 285)
Screenshot: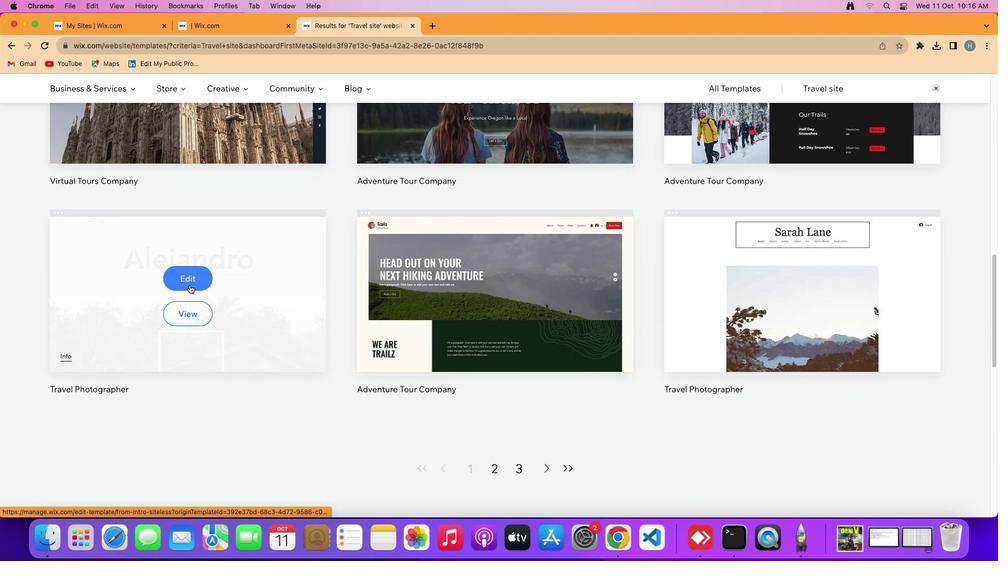 
Action: Mouse pressed left at (189, 285)
Screenshot: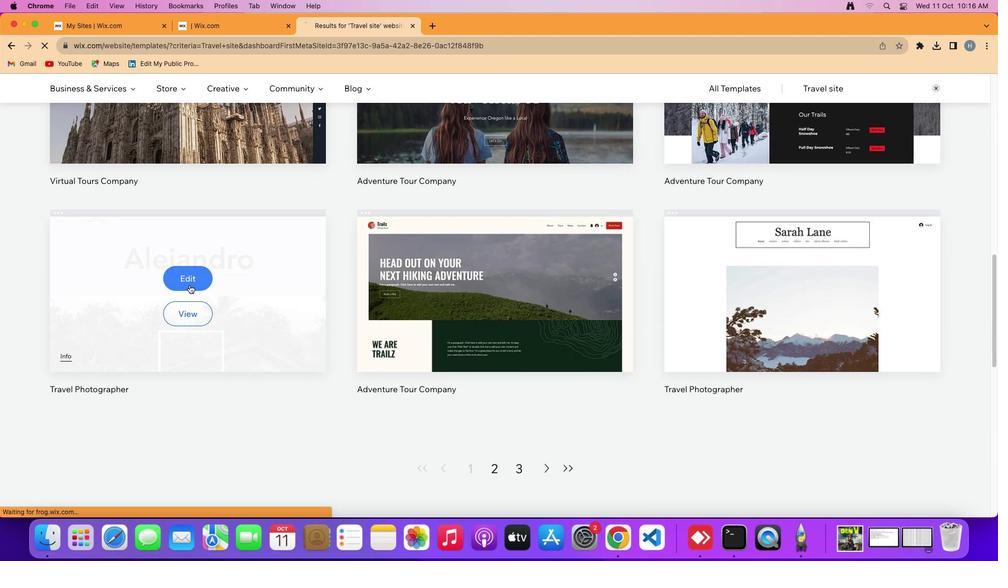
Action: Mouse moved to (598, 327)
Screenshot: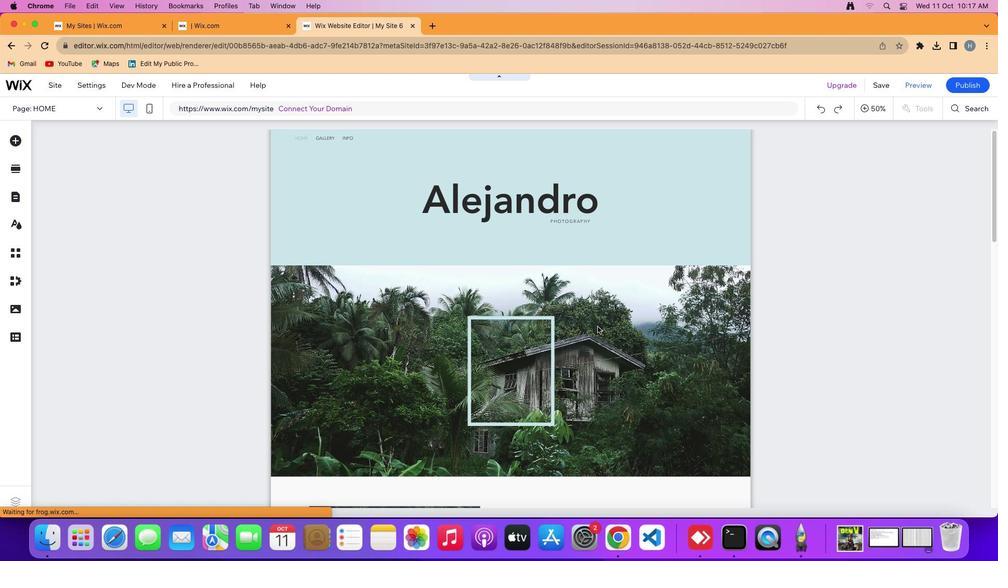 
Action: Mouse scrolled (598, 327) with delta (0, 0)
Screenshot: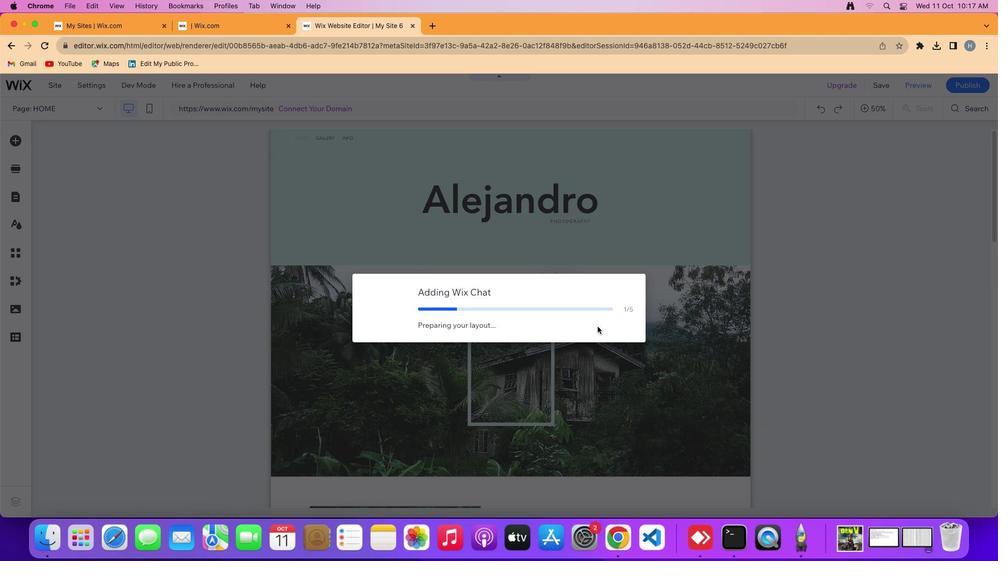 
Action: Mouse scrolled (598, 327) with delta (0, 0)
Screenshot: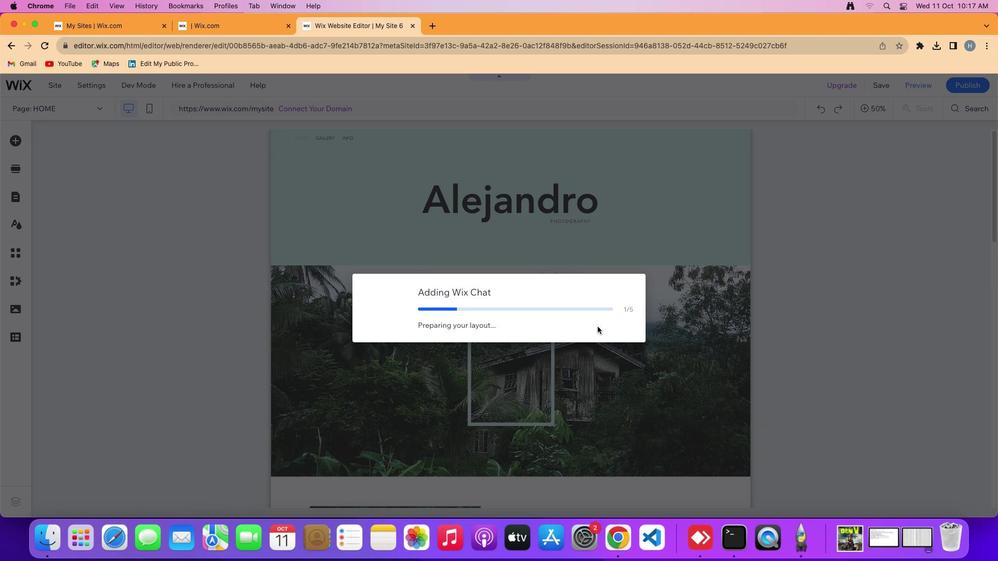 
Action: Mouse scrolled (598, 327) with delta (0, 1)
Screenshot: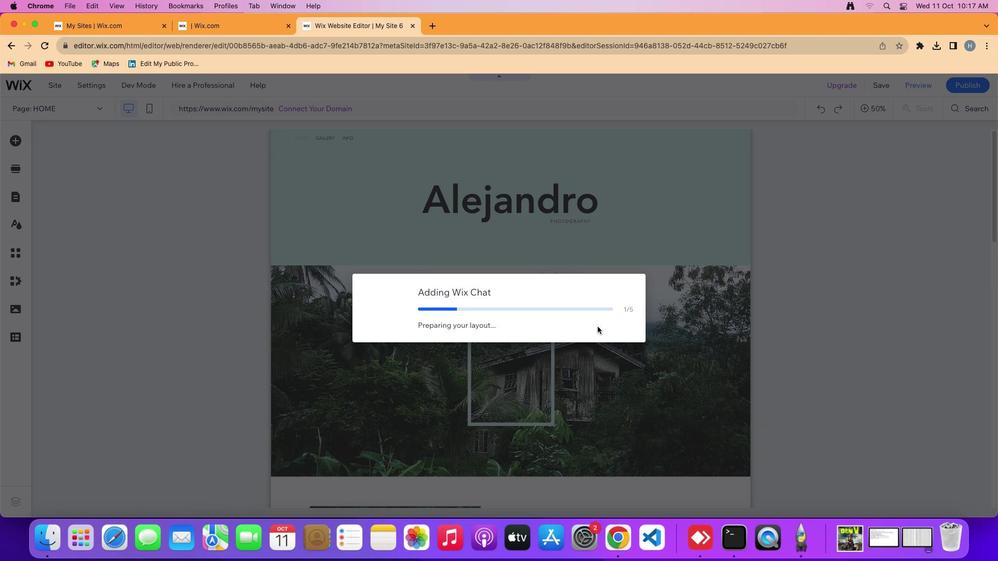 
Action: Mouse moved to (661, 126)
Screenshot: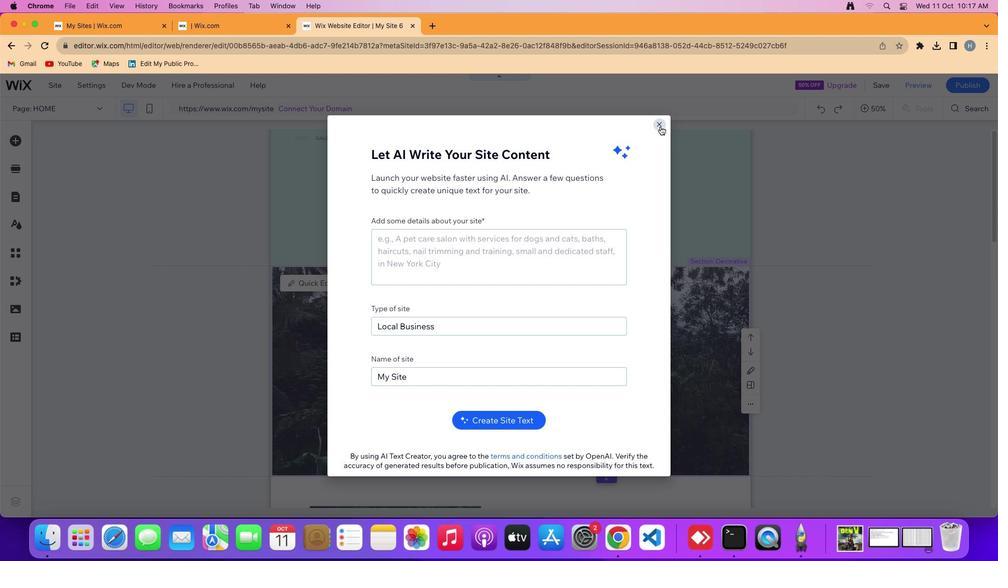 
Action: Mouse pressed left at (661, 126)
Screenshot: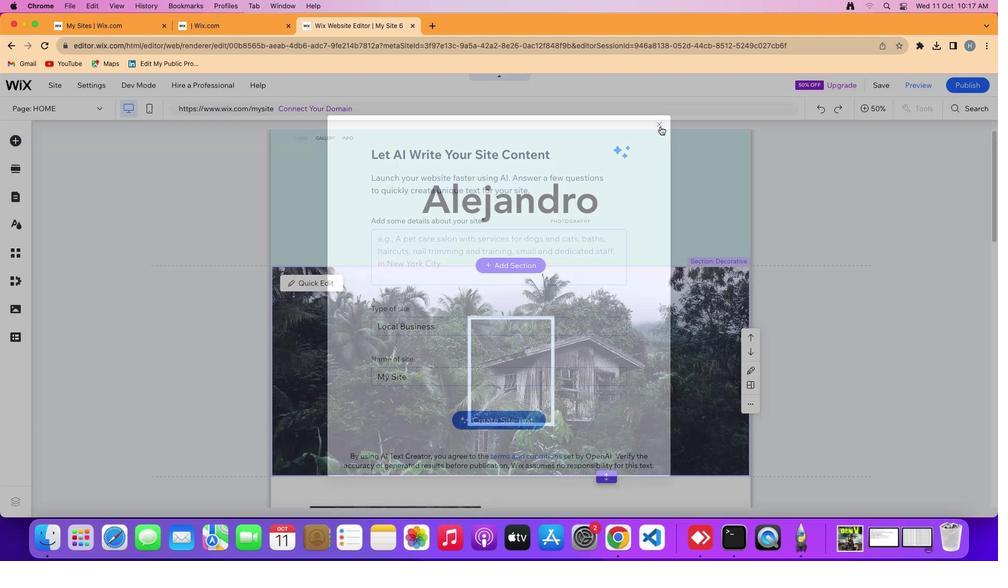 
Action: Mouse moved to (237, 290)
Screenshot: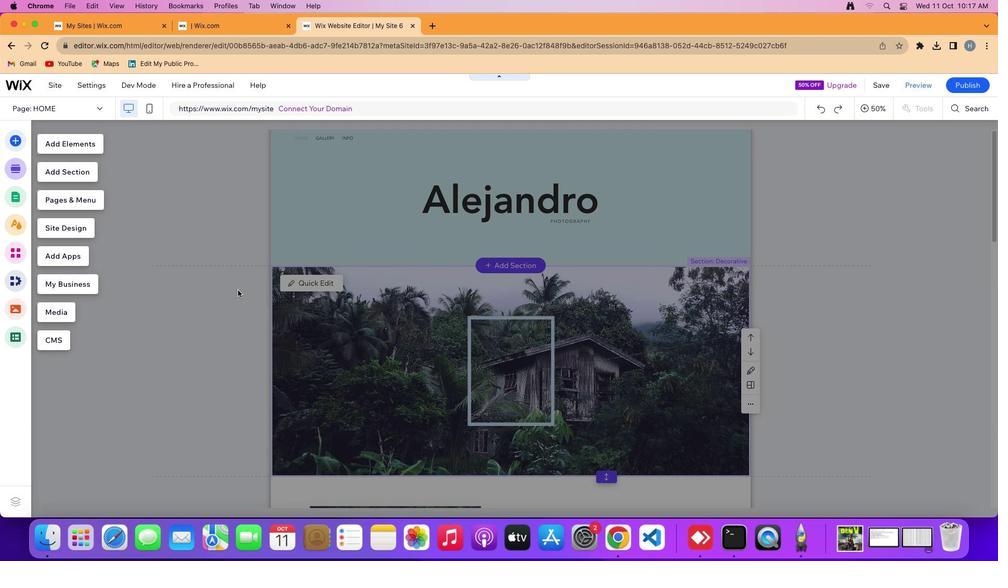 
Action: Mouse pressed left at (237, 290)
Screenshot: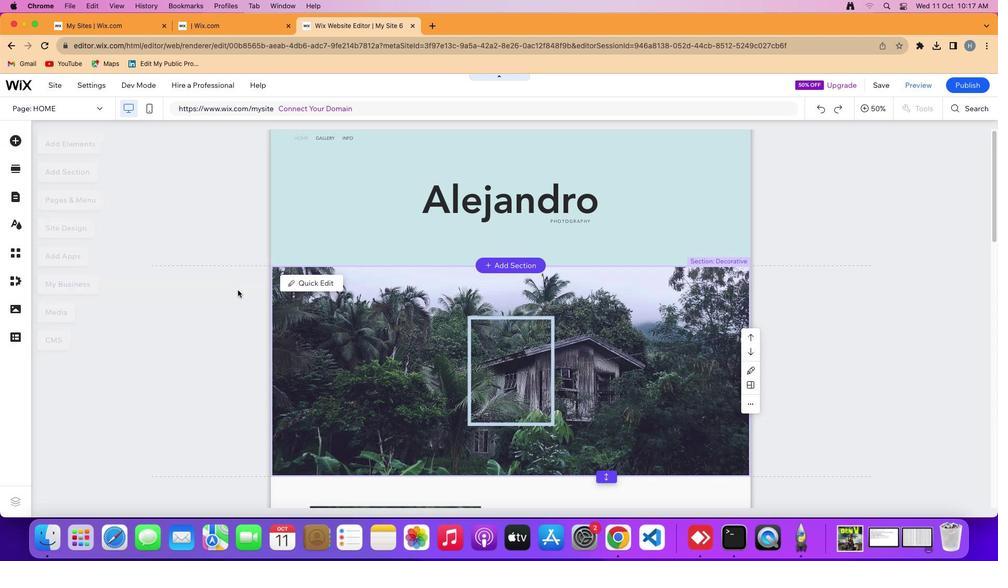 
Action: Mouse pressed left at (237, 290)
Screenshot: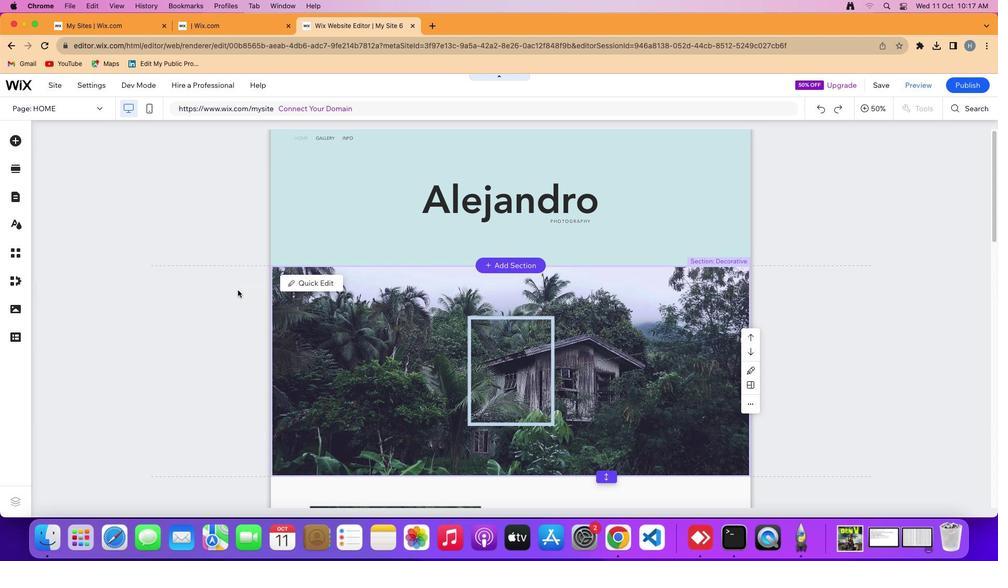 
Action: Mouse moved to (466, 293)
Screenshot: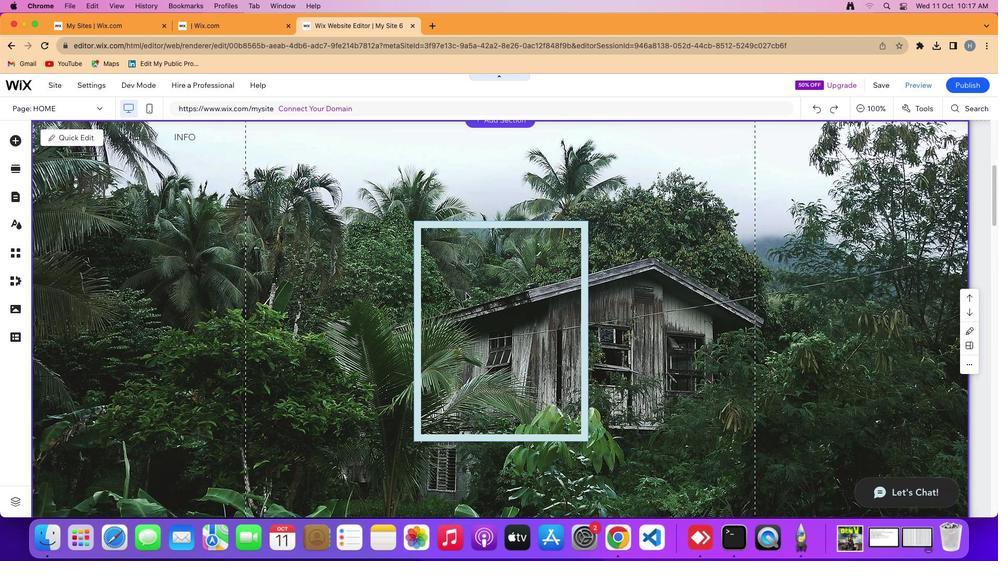 
Action: Mouse scrolled (466, 293) with delta (0, 0)
Screenshot: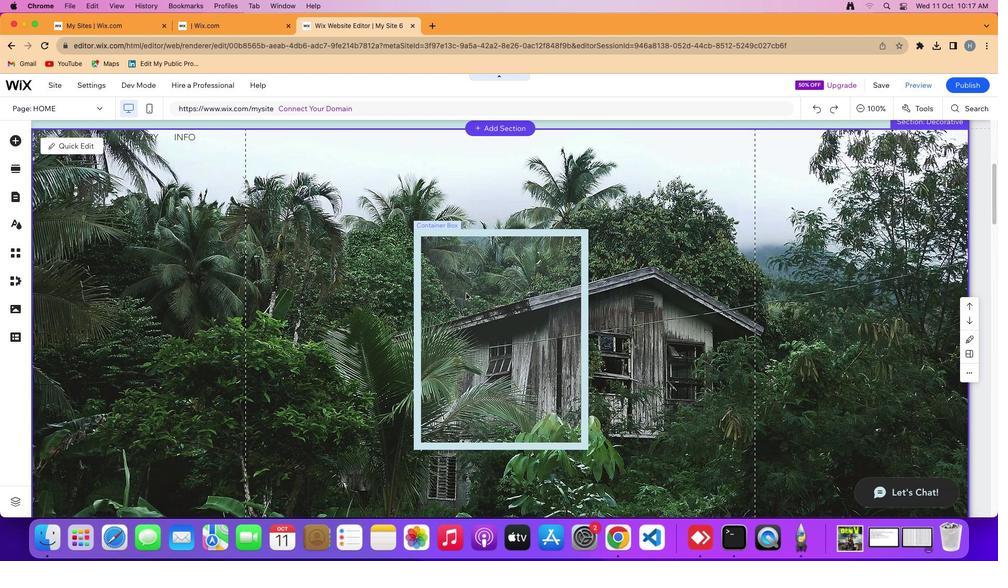 
Action: Mouse scrolled (466, 293) with delta (0, 0)
Screenshot: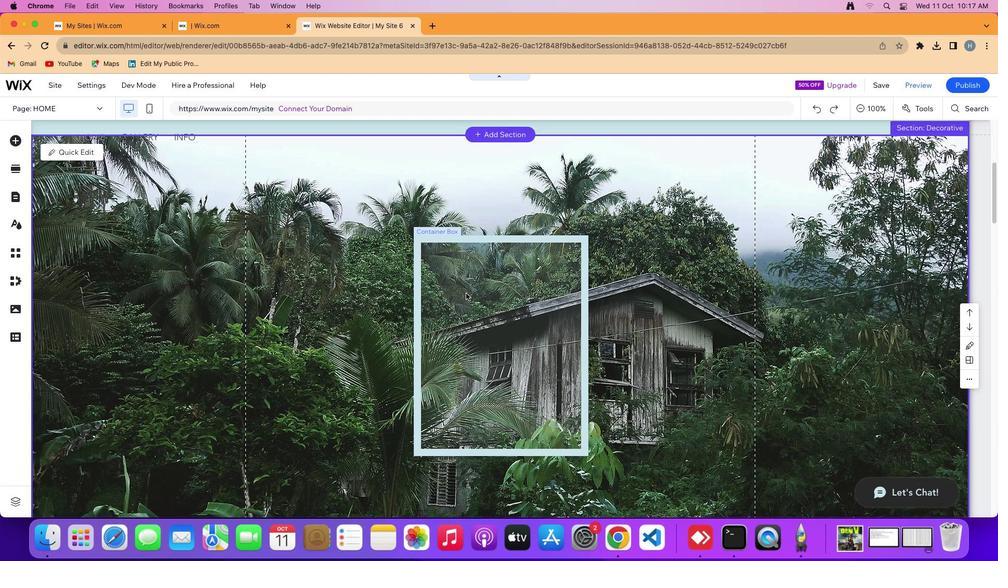 
Action: Mouse scrolled (466, 293) with delta (0, 0)
Screenshot: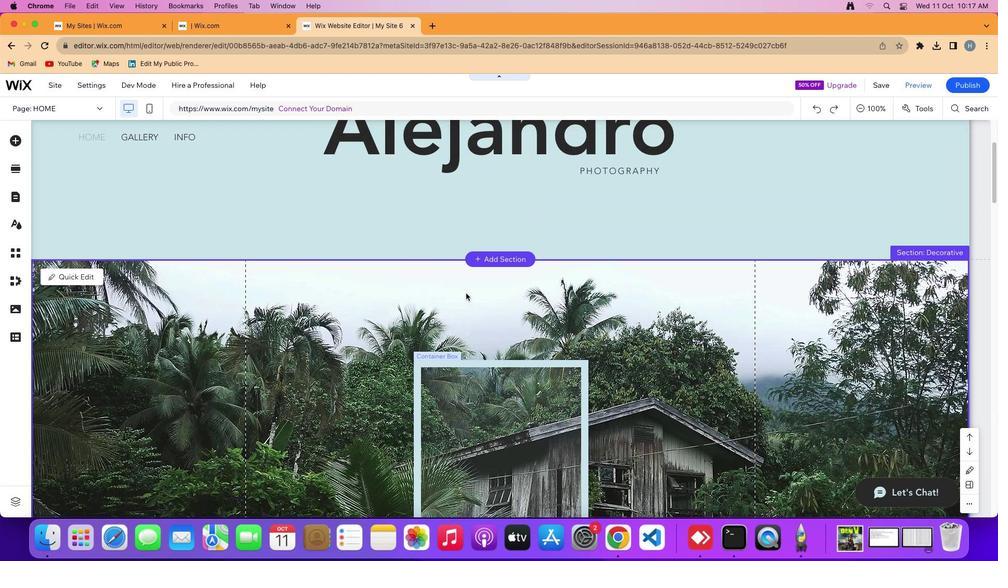 
Action: Mouse scrolled (466, 293) with delta (0, 0)
Screenshot: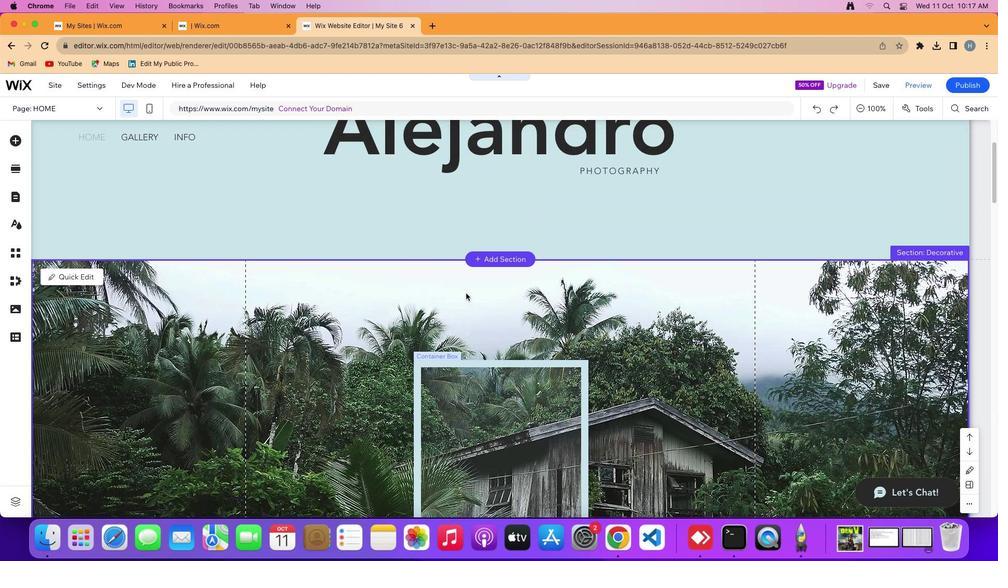 
Action: Mouse scrolled (466, 293) with delta (0, 2)
Screenshot: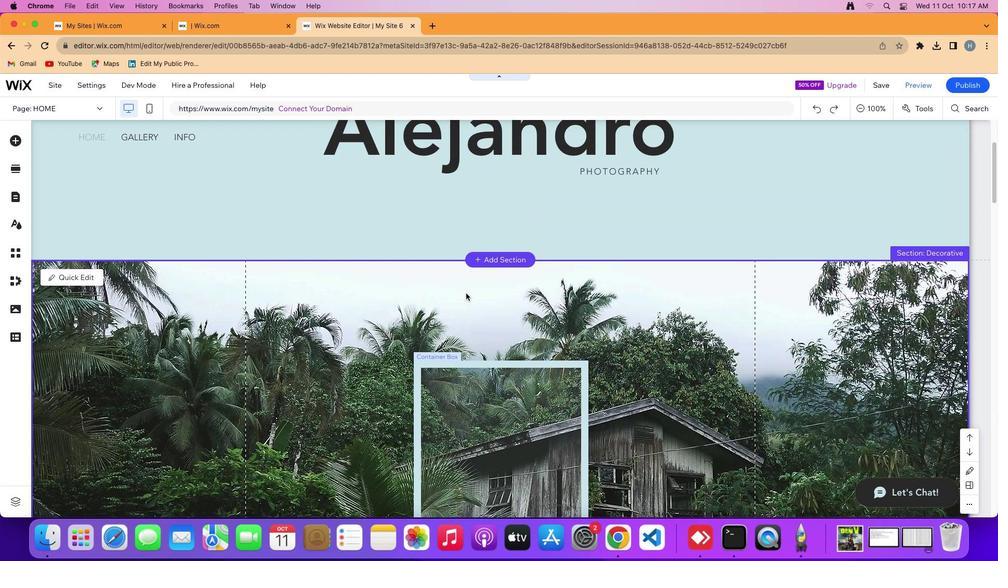 
Action: Mouse scrolled (466, 293) with delta (0, 0)
Screenshot: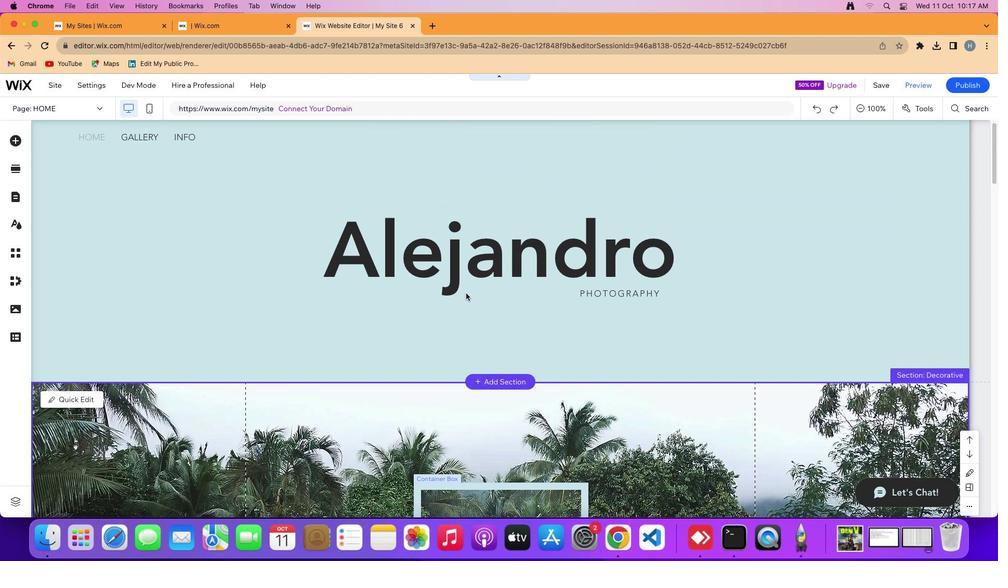 
Action: Mouse scrolled (466, 293) with delta (0, 0)
Screenshot: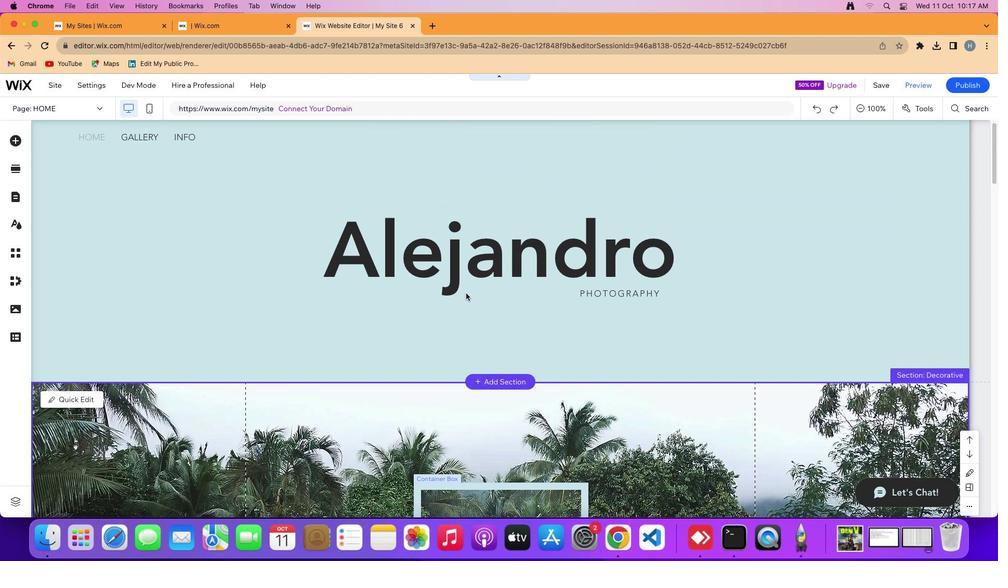 
Action: Mouse scrolled (466, 293) with delta (0, 2)
Screenshot: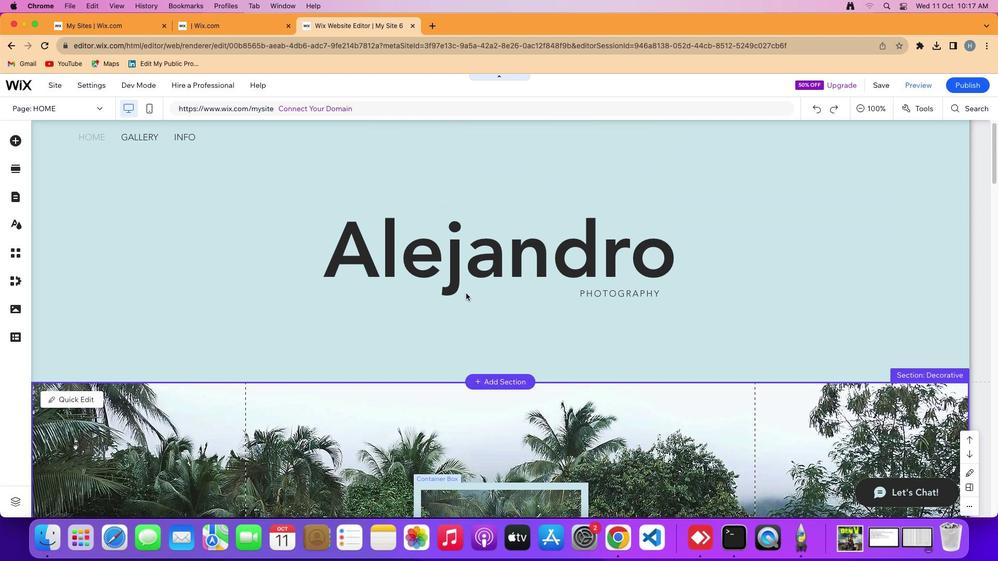 
Action: Mouse scrolled (466, 293) with delta (0, 0)
Screenshot: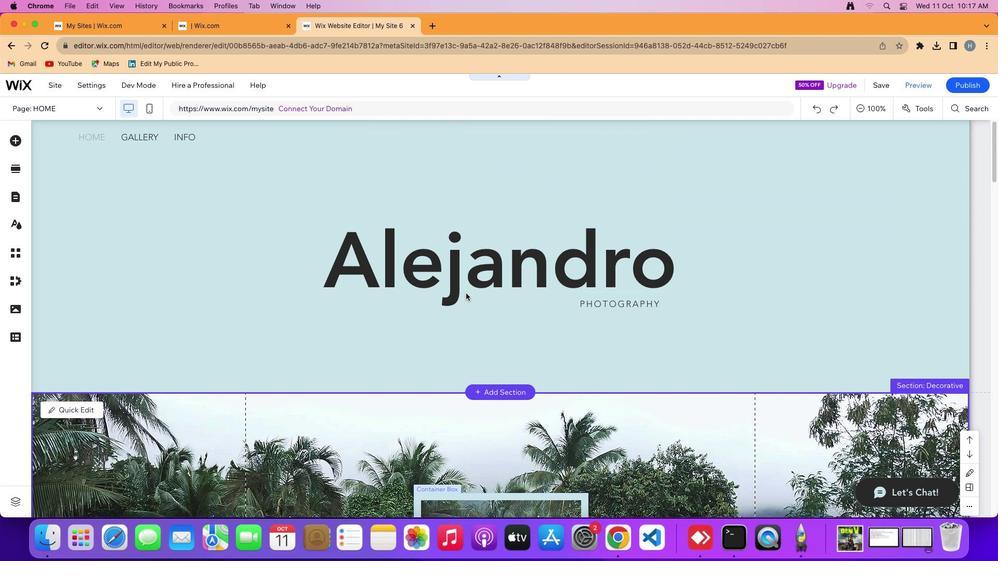 
Action: Mouse scrolled (466, 293) with delta (0, 0)
Screenshot: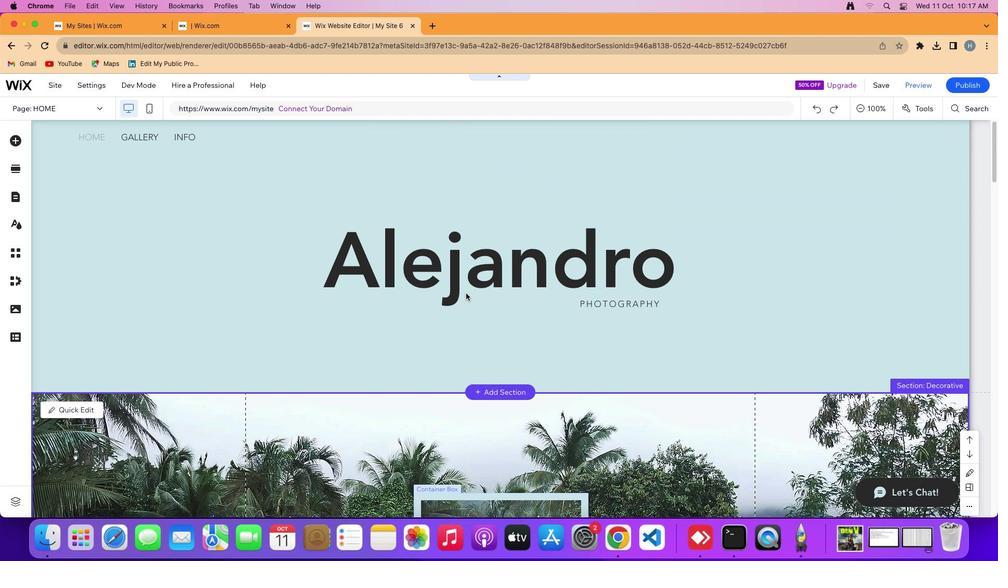 
Action: Mouse scrolled (466, 293) with delta (0, 2)
Screenshot: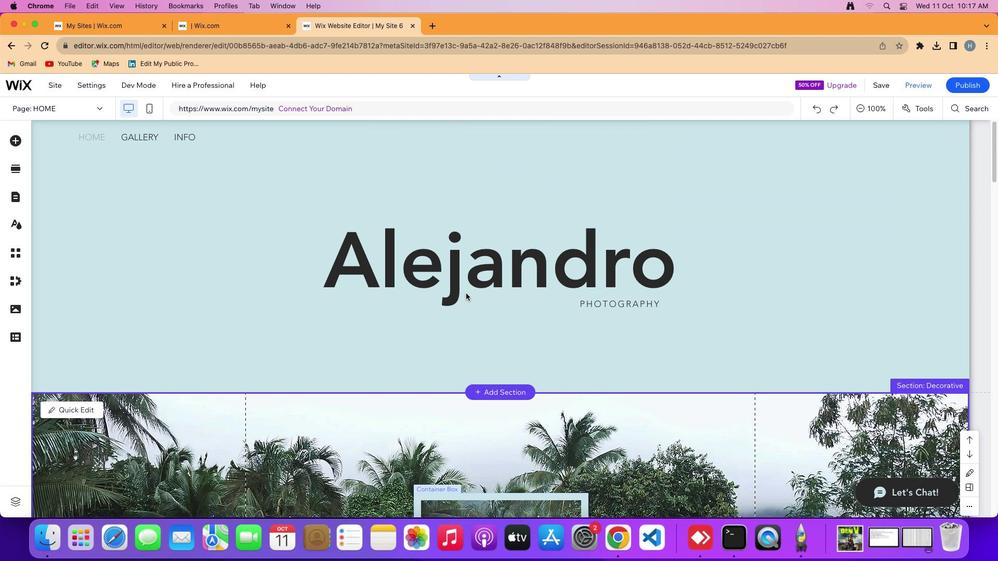 
Action: Mouse scrolled (466, 293) with delta (0, 0)
Screenshot: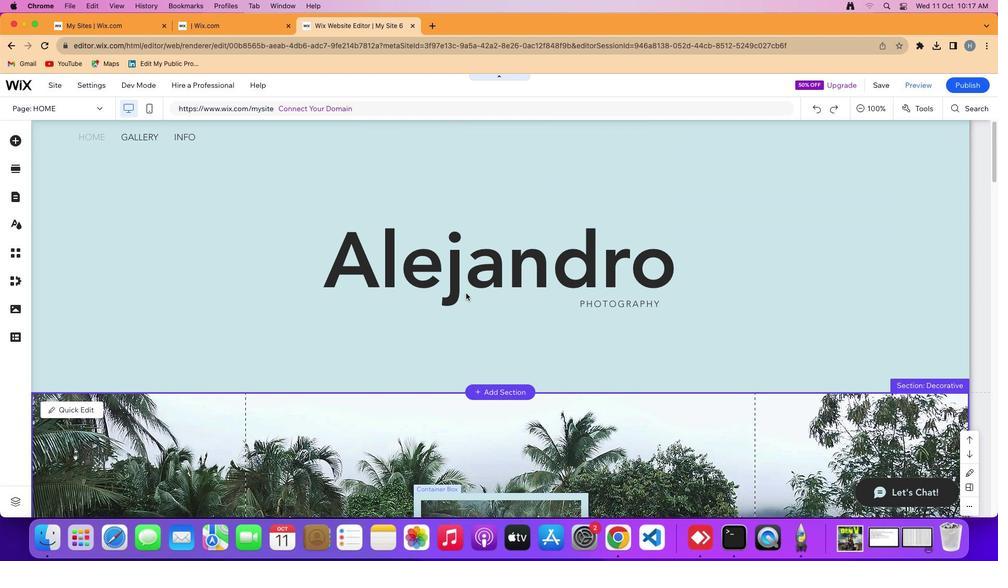 
Action: Mouse scrolled (466, 293) with delta (0, 0)
Screenshot: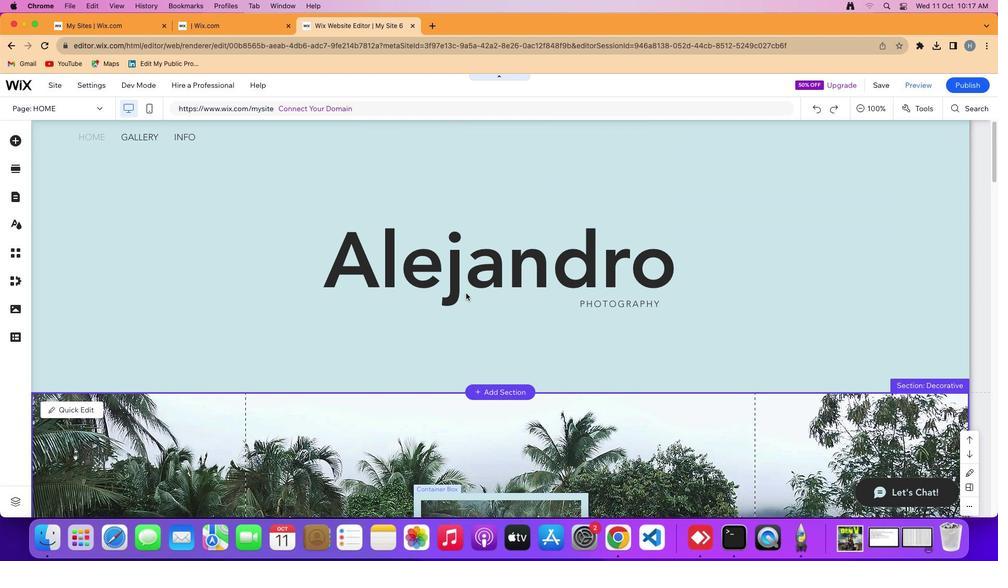 
Action: Mouse scrolled (466, 293) with delta (0, 2)
Screenshot: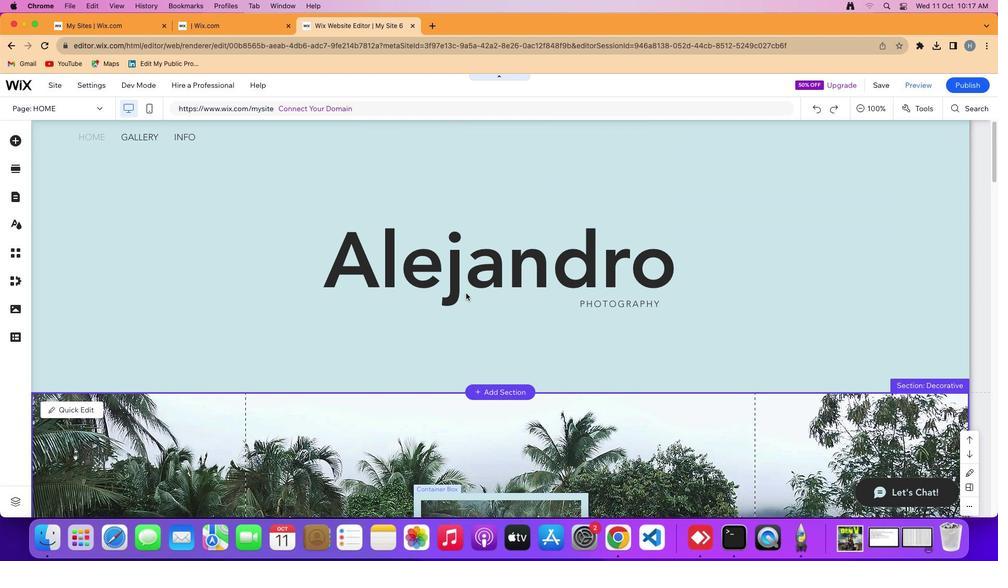 
Action: Mouse scrolled (466, 293) with delta (0, 0)
Screenshot: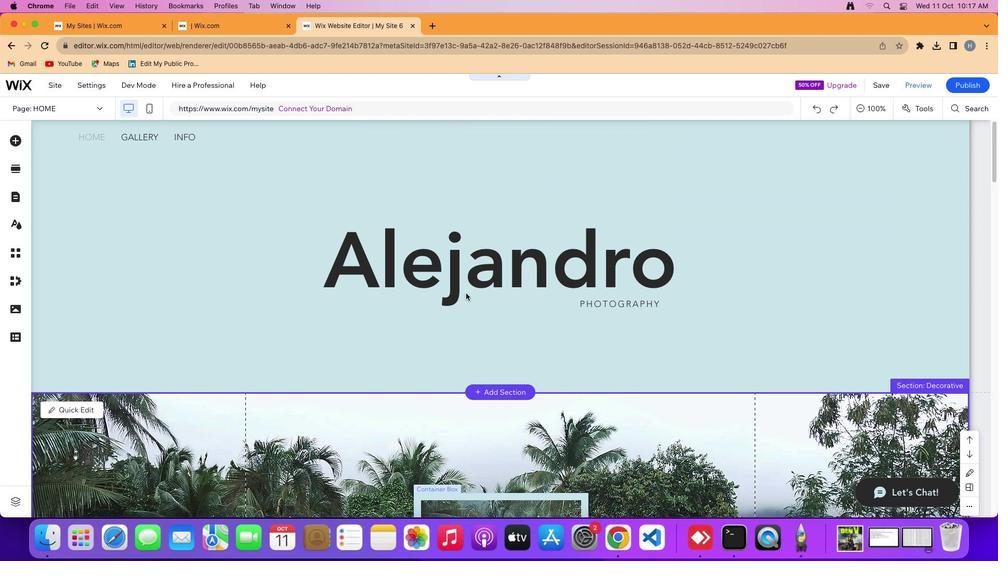
Action: Mouse scrolled (466, 293) with delta (0, 0)
Screenshot: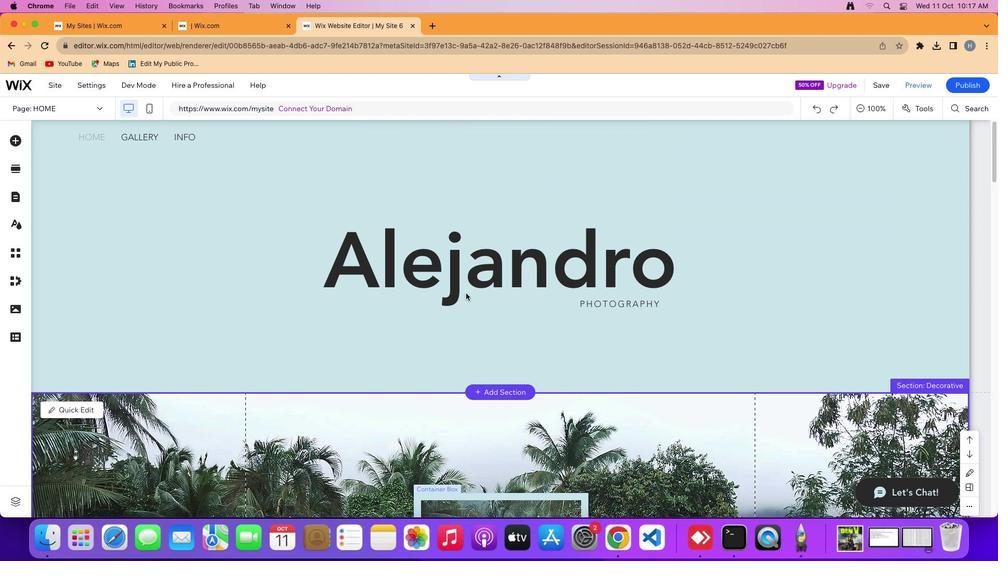 
Action: Mouse scrolled (466, 293) with delta (0, 2)
Screenshot: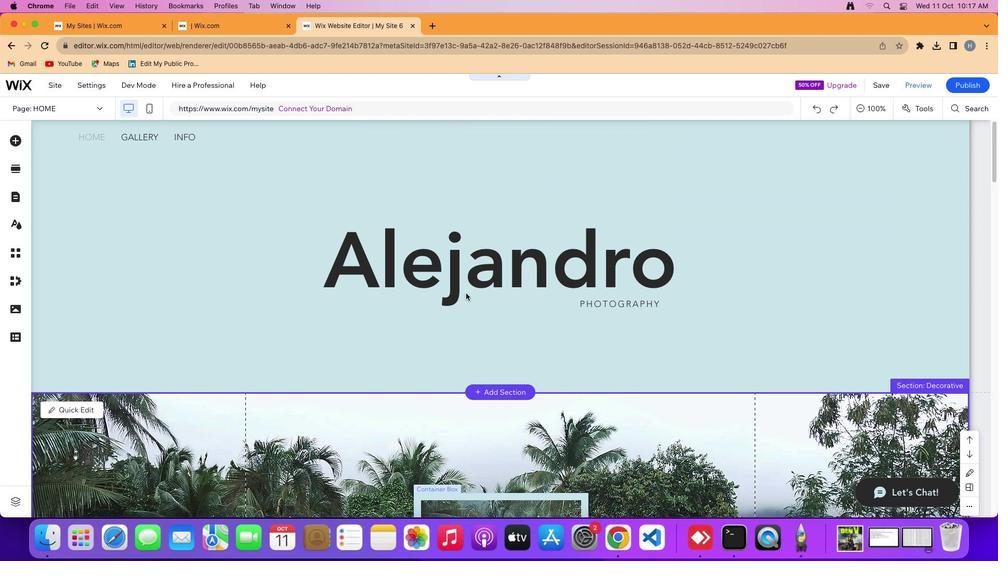 
Action: Mouse scrolled (466, 293) with delta (0, 3)
Screenshot: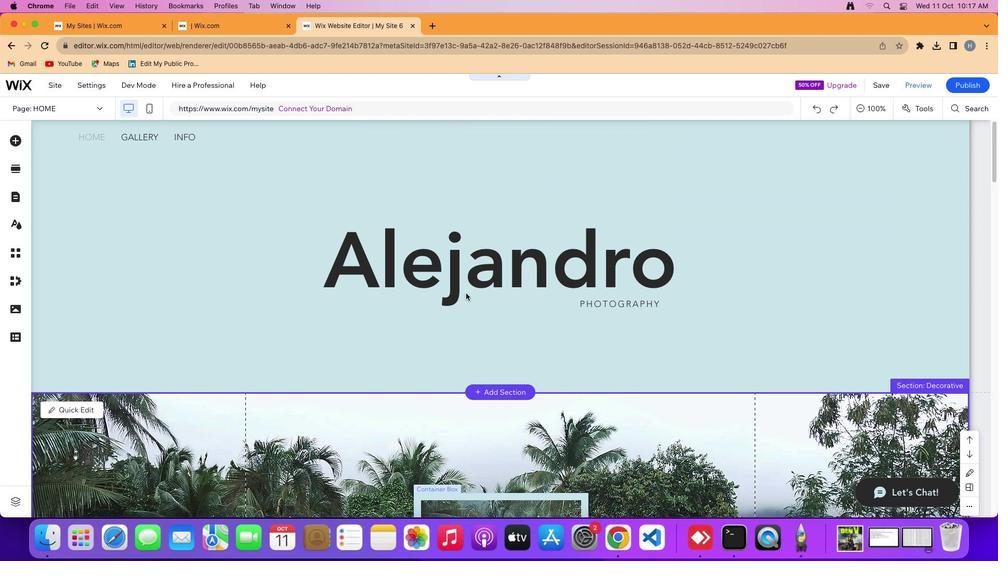 
Action: Mouse scrolled (466, 293) with delta (0, 0)
Screenshot: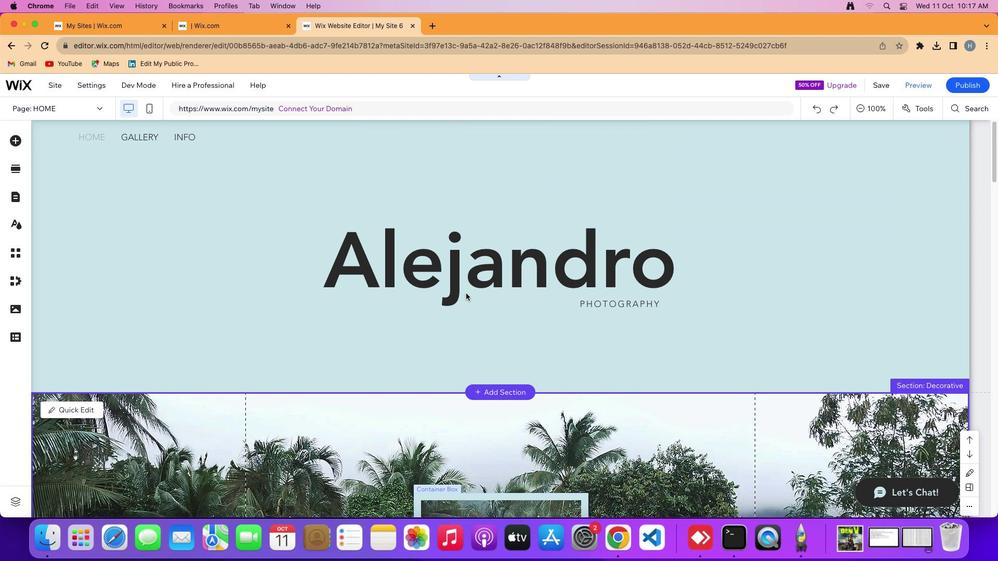 
Action: Mouse scrolled (466, 293) with delta (0, 0)
Screenshot: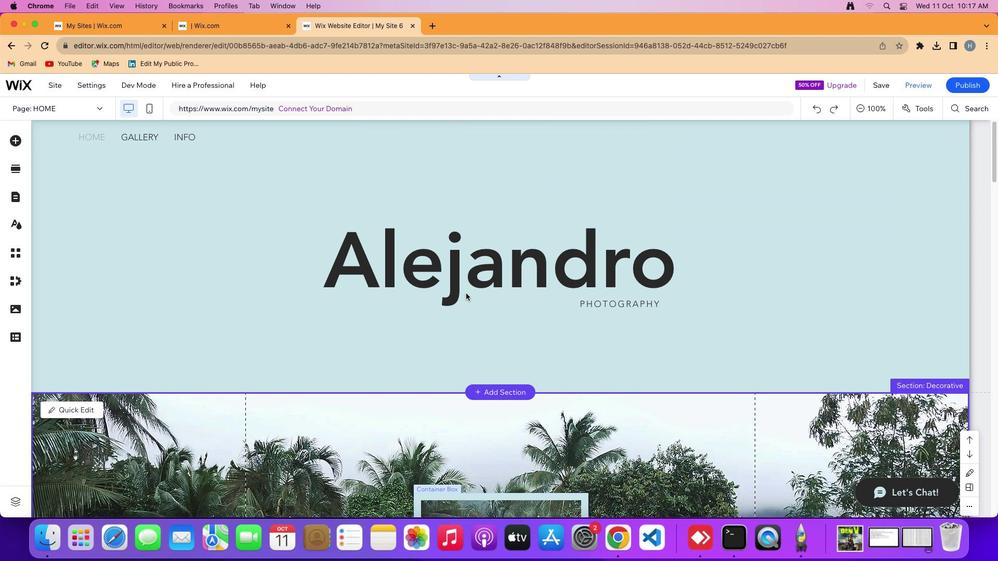 
Action: Mouse scrolled (466, 293) with delta (0, 2)
Screenshot: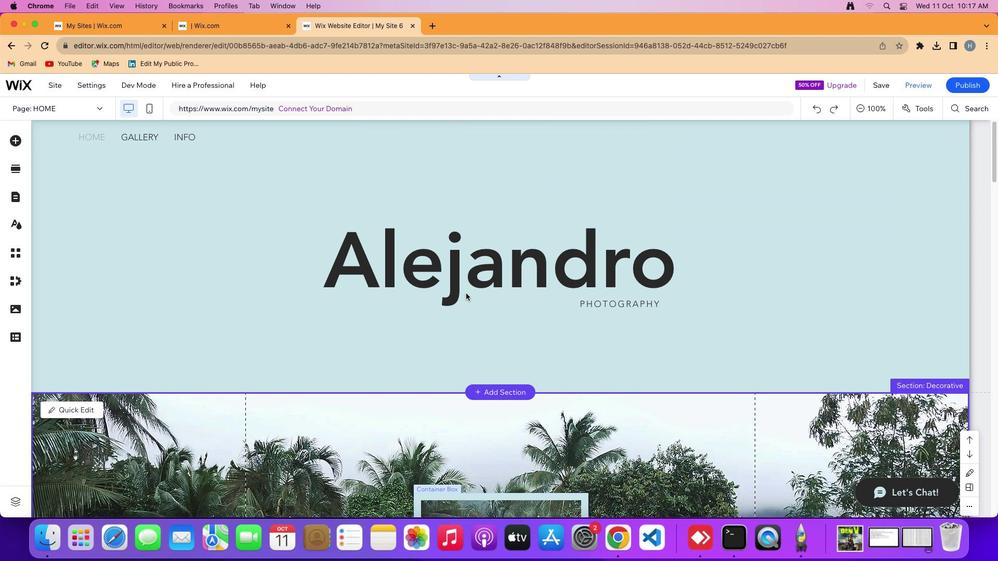 
Action: Mouse moved to (106, 139)
Screenshot: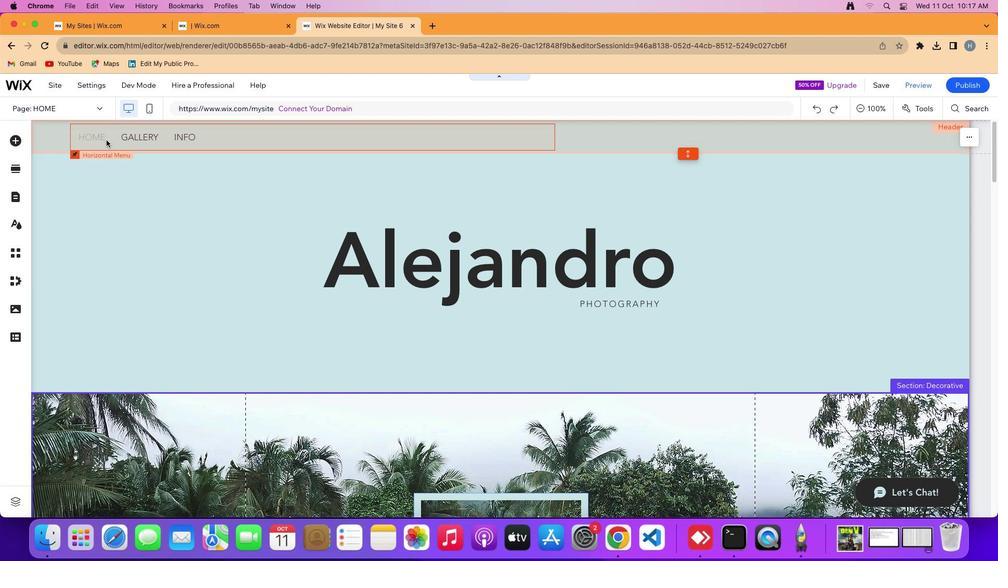 
Action: Mouse pressed left at (106, 139)
Screenshot: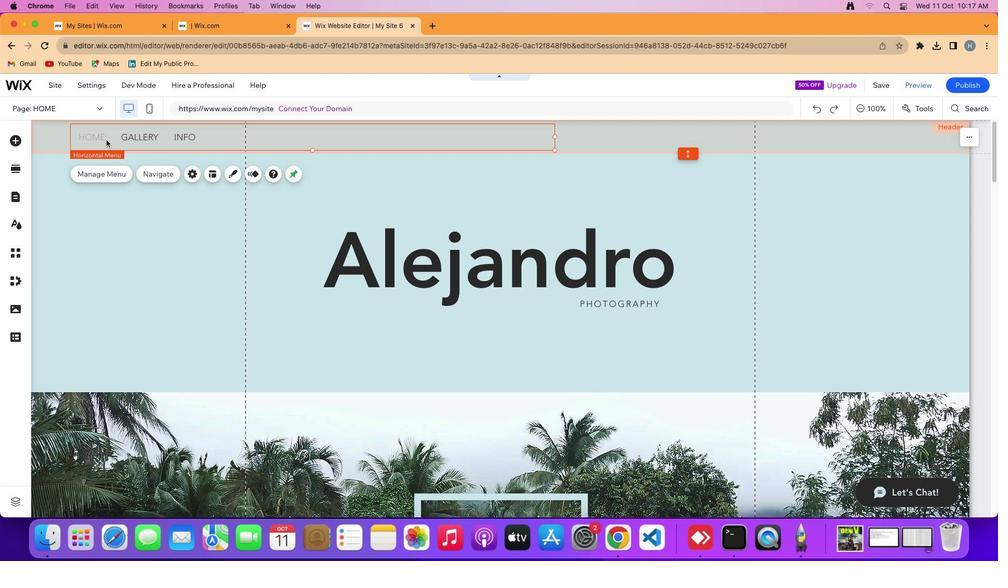 
Action: Mouse pressed left at (106, 139)
Screenshot: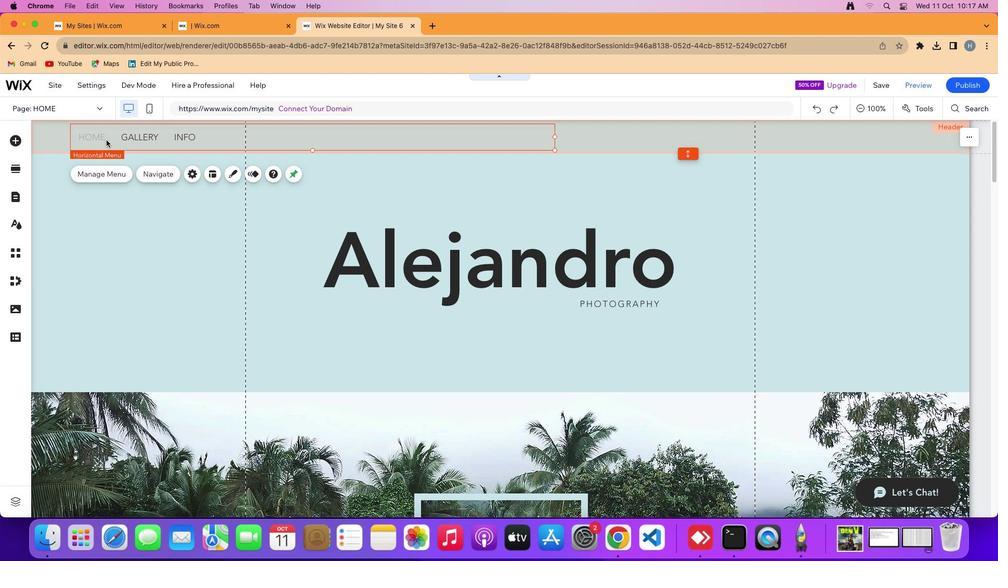 
Action: Mouse moved to (242, 212)
Screenshot: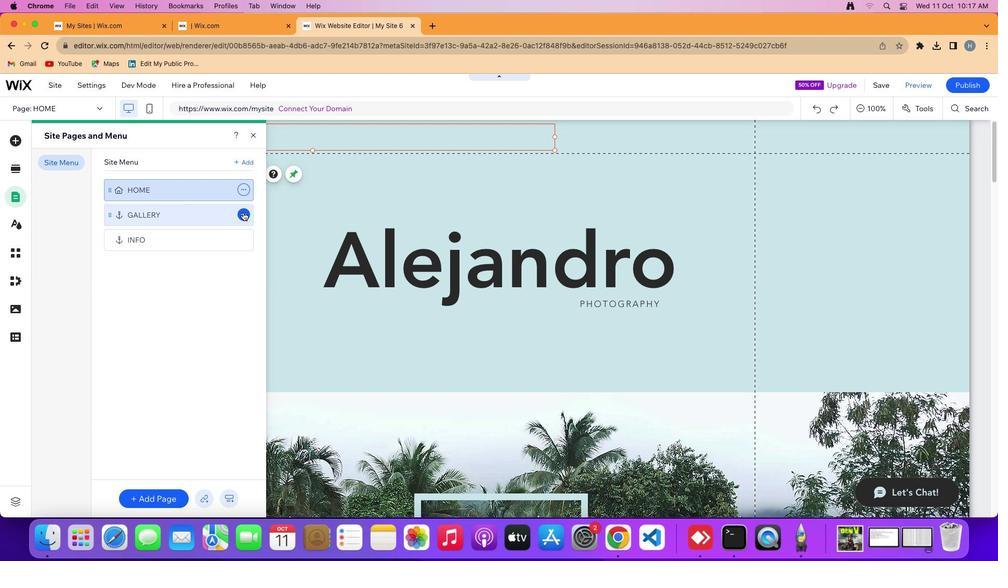 
Action: Mouse pressed left at (242, 212)
Screenshot: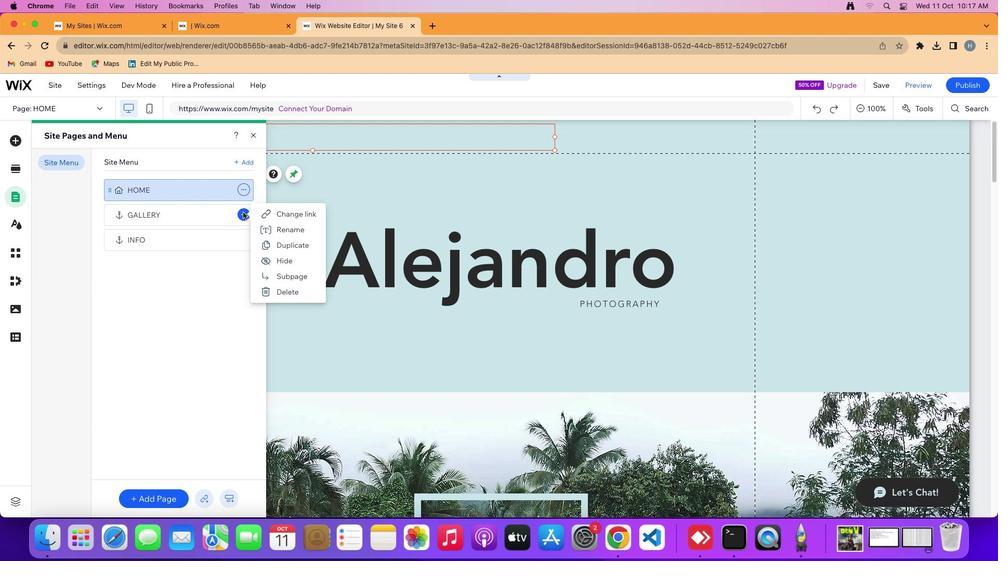 
Action: Mouse moved to (287, 291)
Screenshot: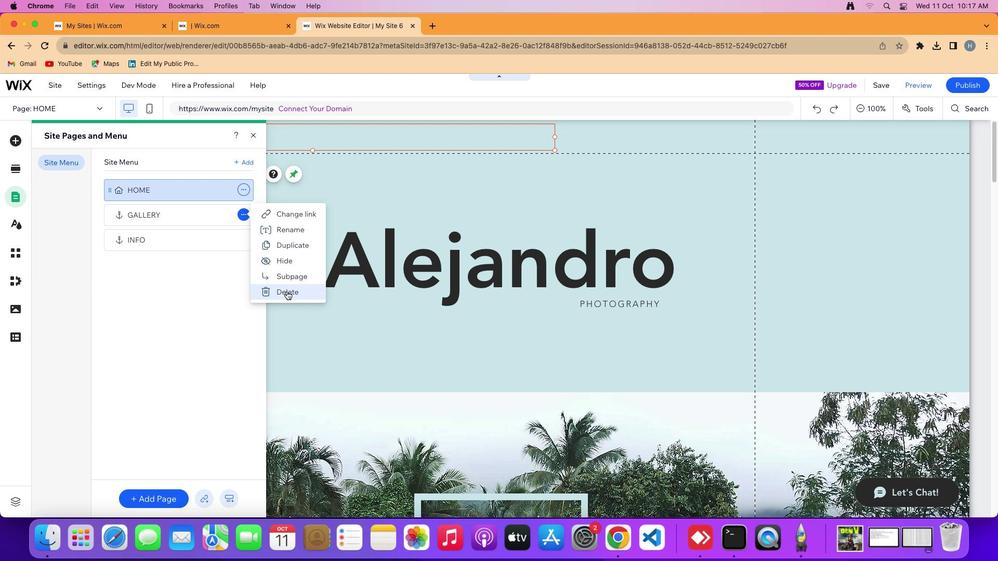 
Action: Mouse pressed left at (287, 291)
Screenshot: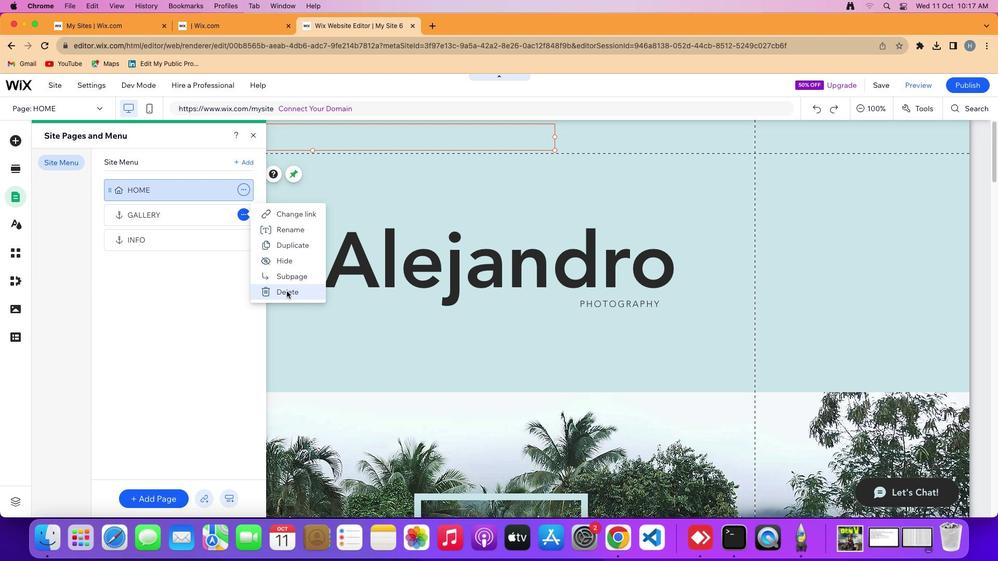 
Action: Mouse moved to (202, 215)
Screenshot: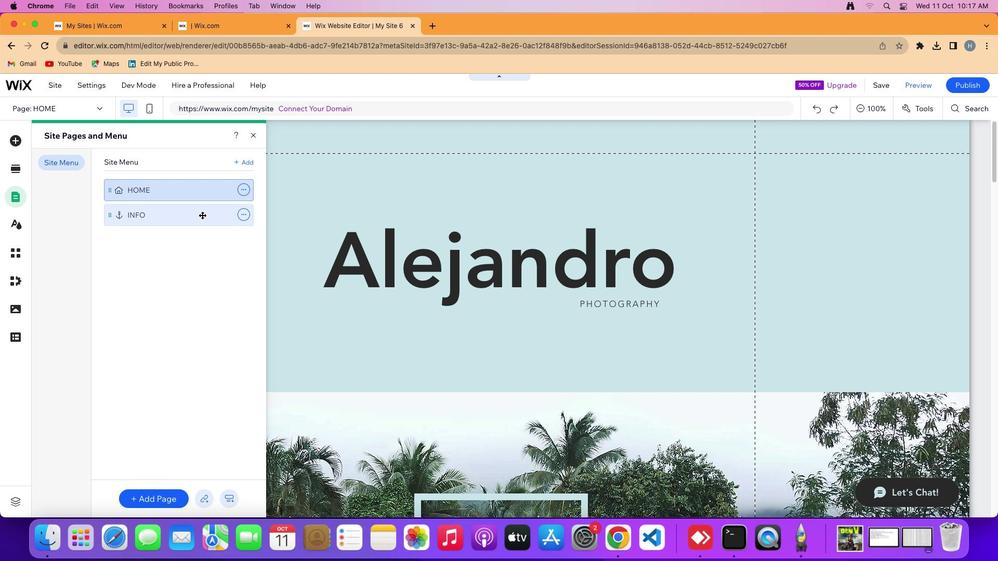 
Action: Mouse pressed left at (202, 215)
Screenshot: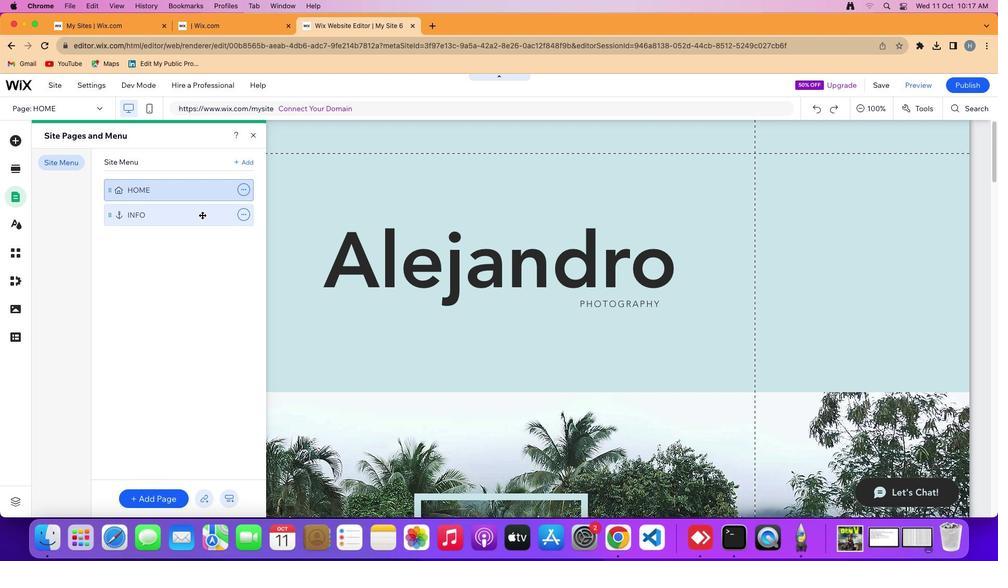 
Action: Mouse moved to (240, 213)
Screenshot: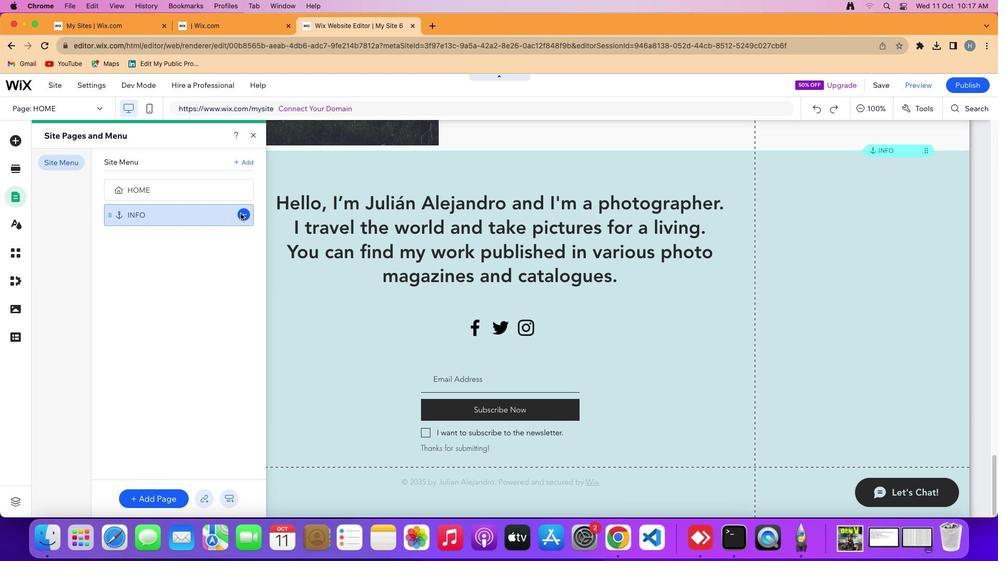 
Action: Mouse pressed left at (240, 213)
Screenshot: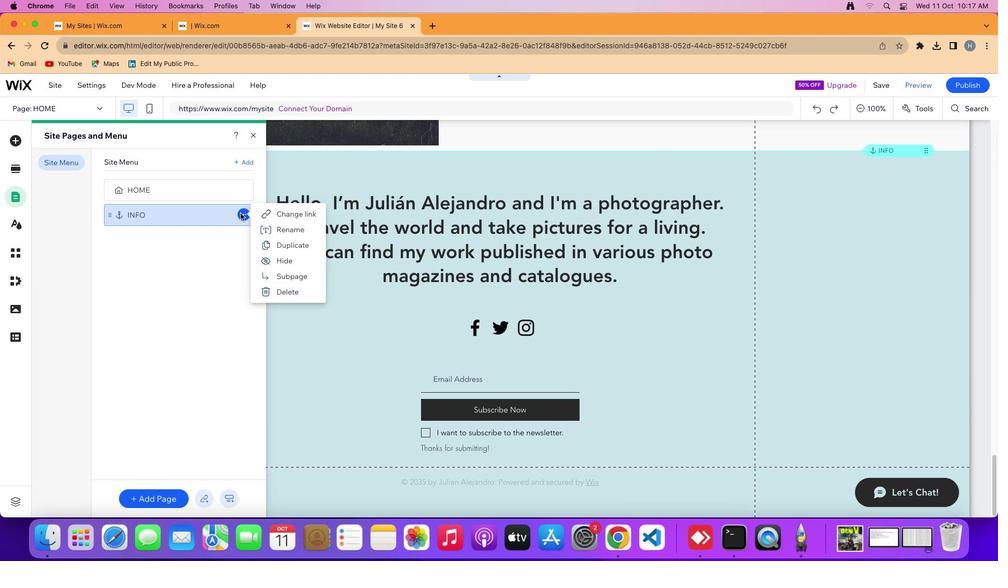 
Action: Mouse moved to (275, 291)
Screenshot: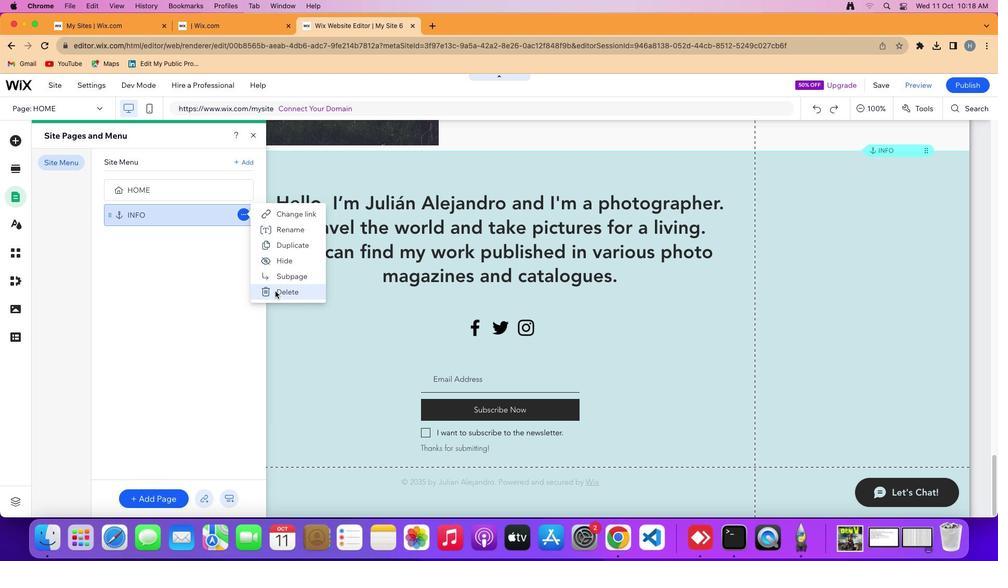 
Action: Mouse pressed left at (275, 291)
Screenshot: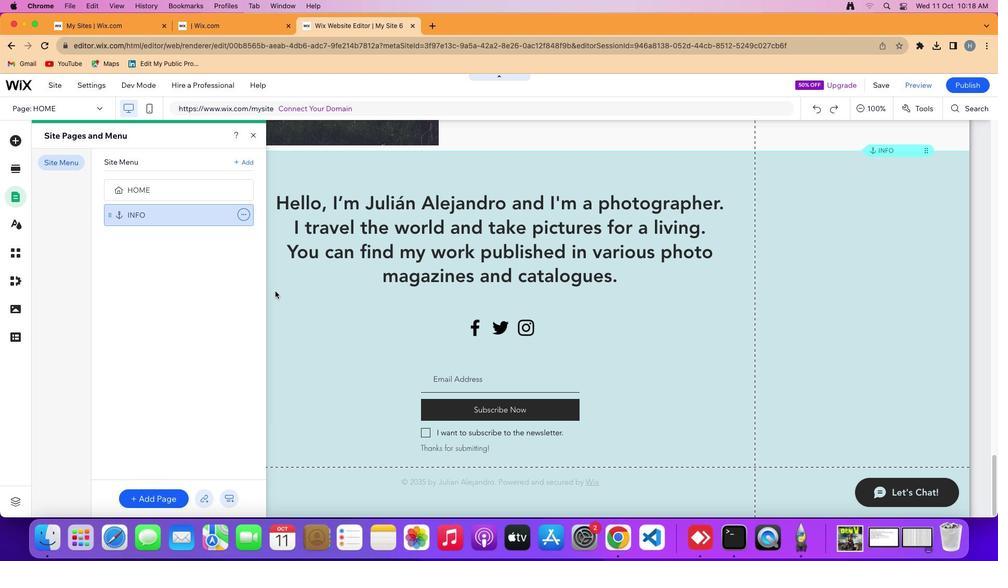 
Action: Mouse moved to (205, 189)
Screenshot: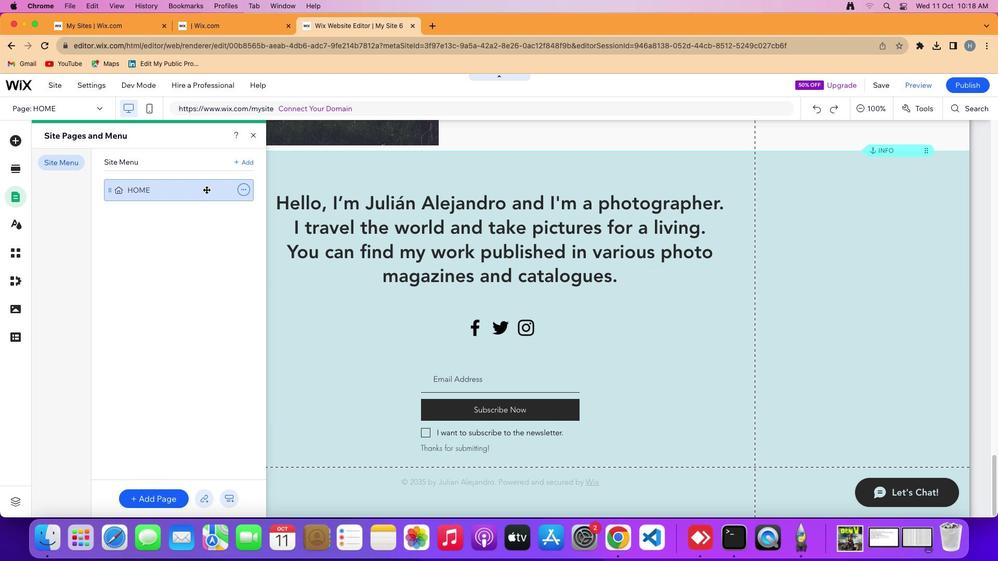 
Action: Mouse pressed left at (205, 189)
Screenshot: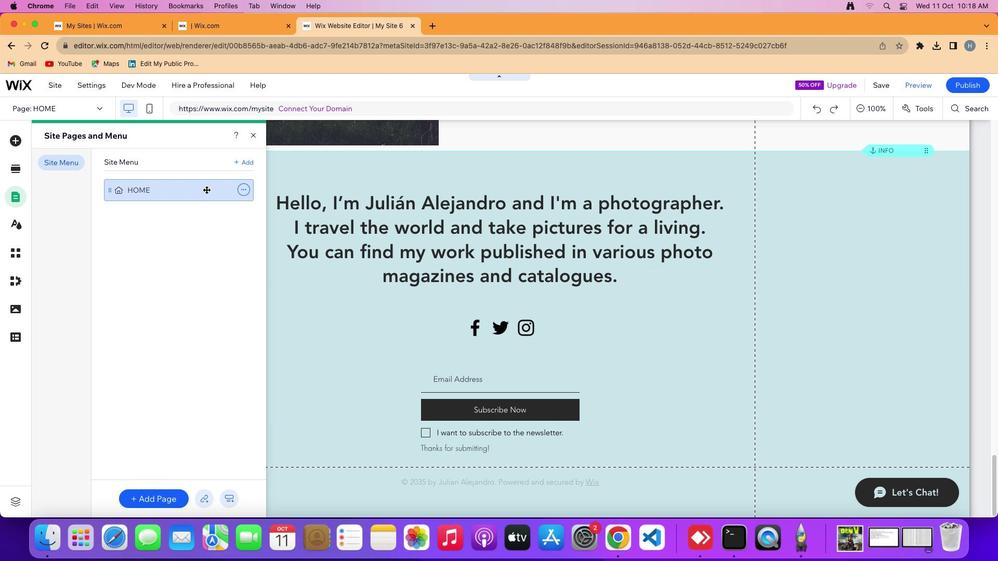 
Action: Mouse moved to (400, 234)
Screenshot: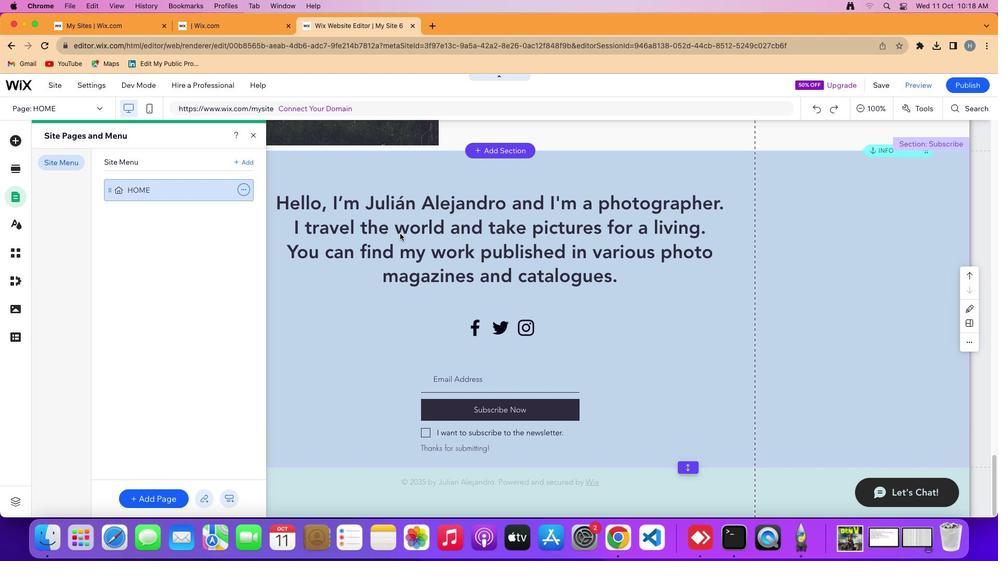 
Action: Mouse scrolled (400, 234) with delta (0, 0)
Screenshot: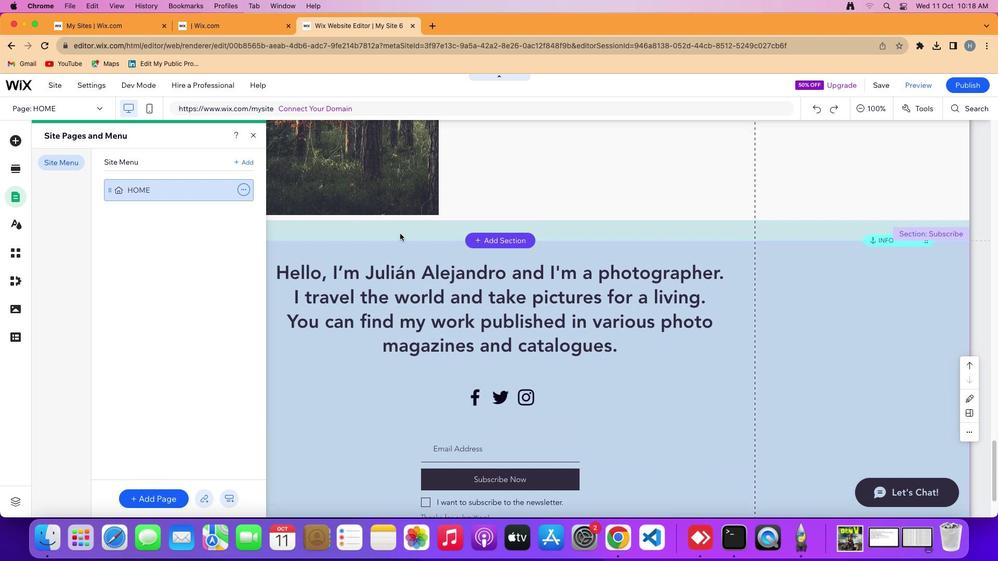 
Action: Mouse scrolled (400, 234) with delta (0, 0)
Screenshot: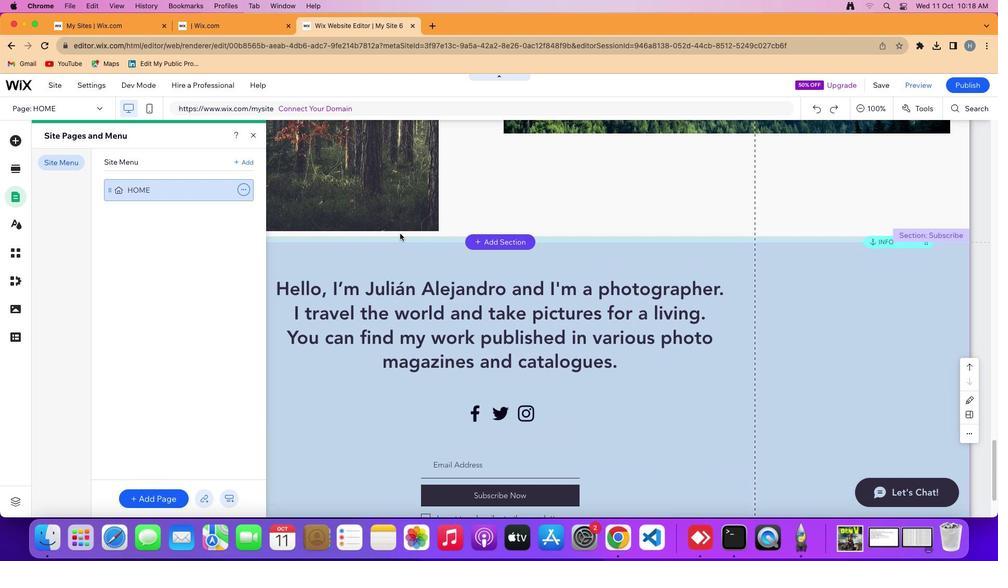 
Action: Mouse scrolled (400, 234) with delta (0, 1)
Screenshot: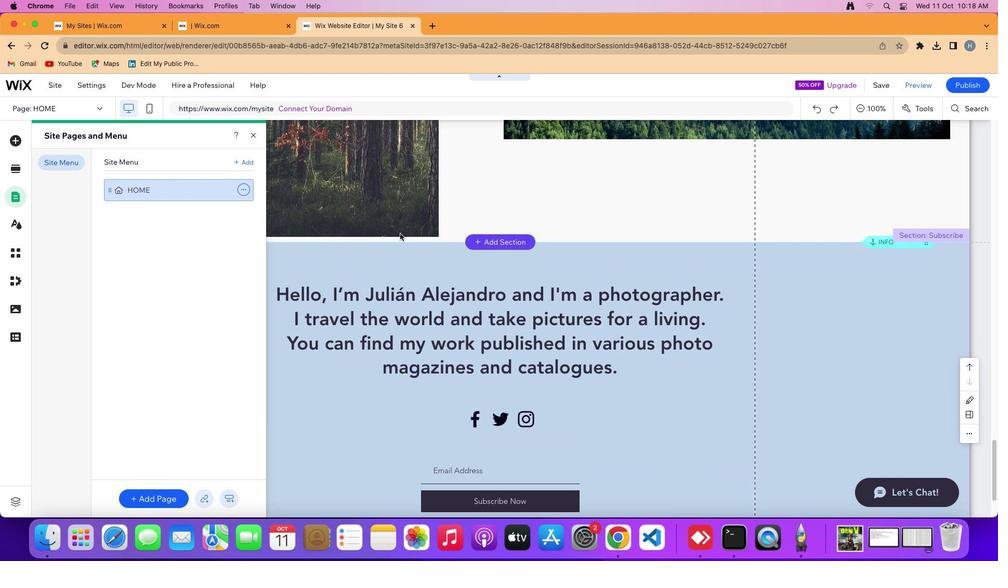 
Action: Mouse scrolled (400, 234) with delta (0, 0)
Screenshot: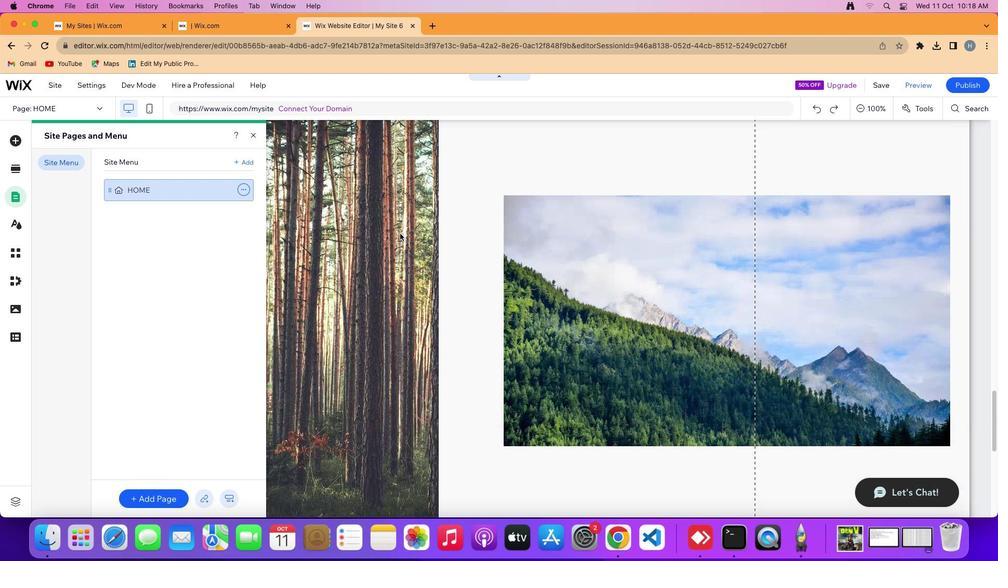 
Action: Mouse scrolled (400, 234) with delta (0, 0)
Screenshot: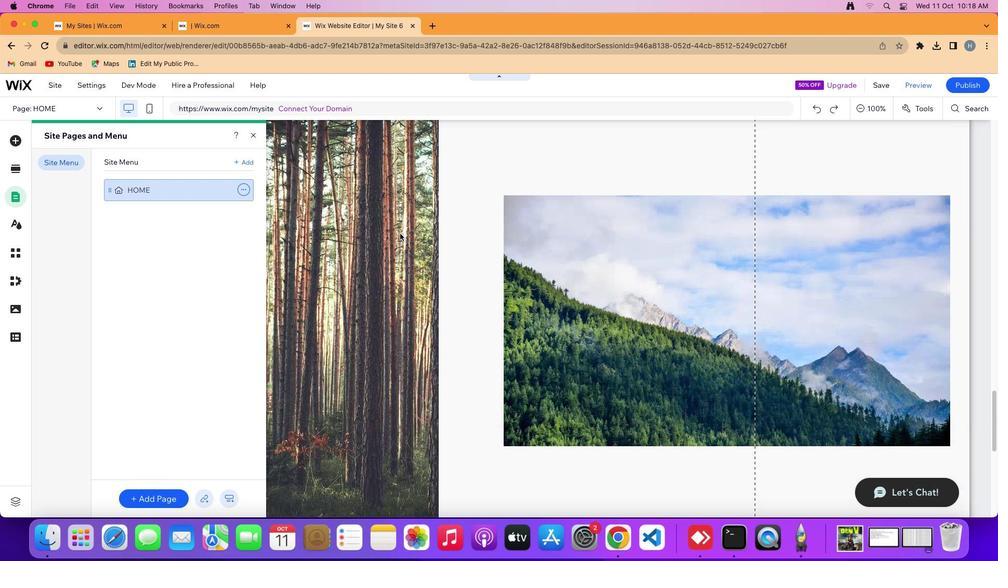 
Action: Mouse scrolled (400, 234) with delta (0, 2)
Screenshot: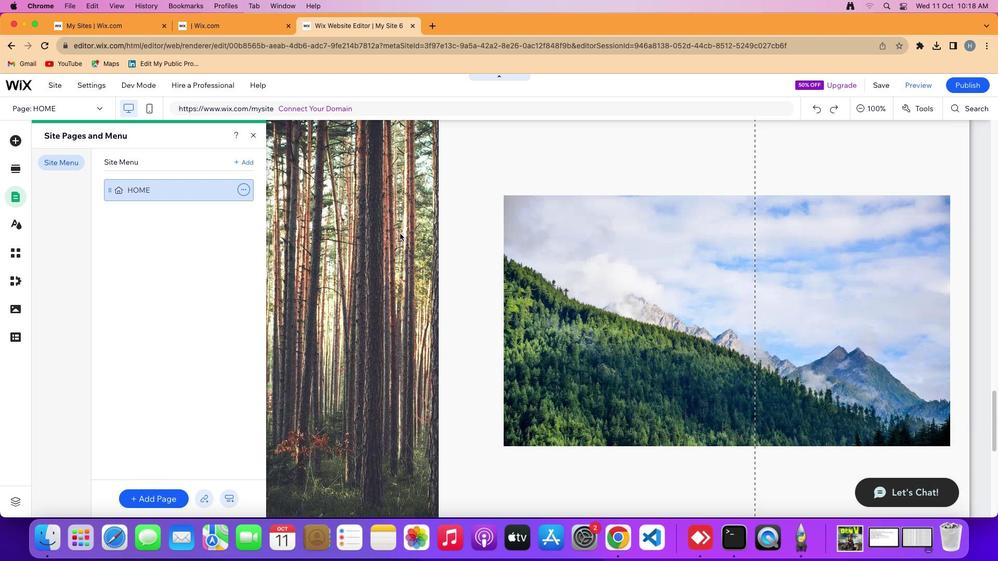 
Action: Mouse scrolled (400, 234) with delta (0, 3)
Screenshot: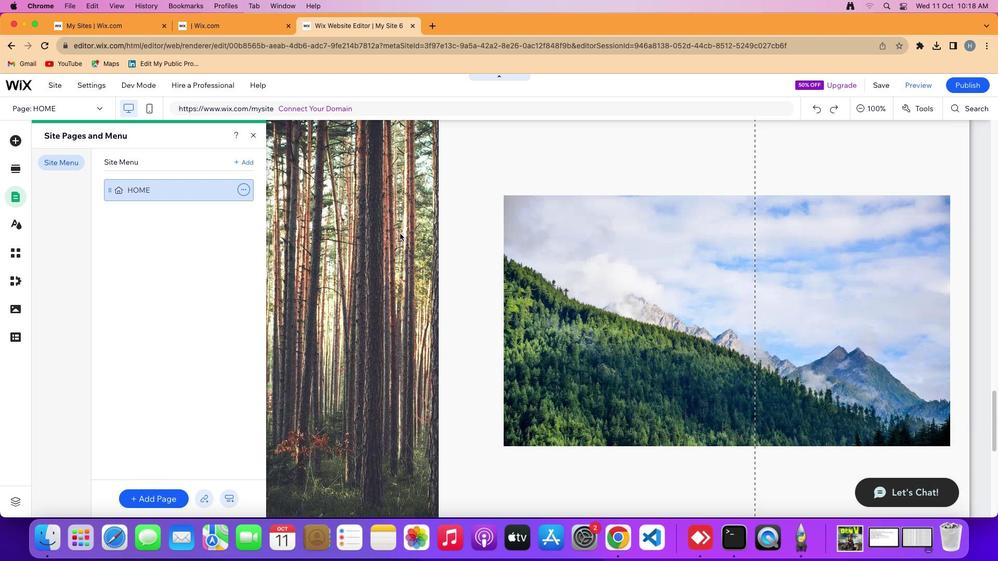 
Action: Mouse scrolled (400, 234) with delta (0, 0)
Screenshot: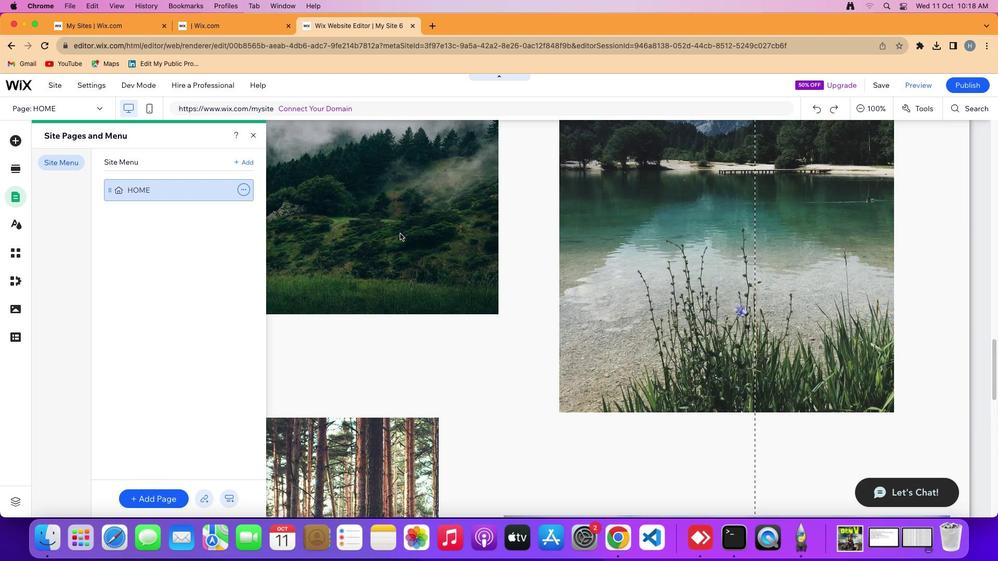 
Action: Mouse scrolled (400, 234) with delta (0, 0)
Screenshot: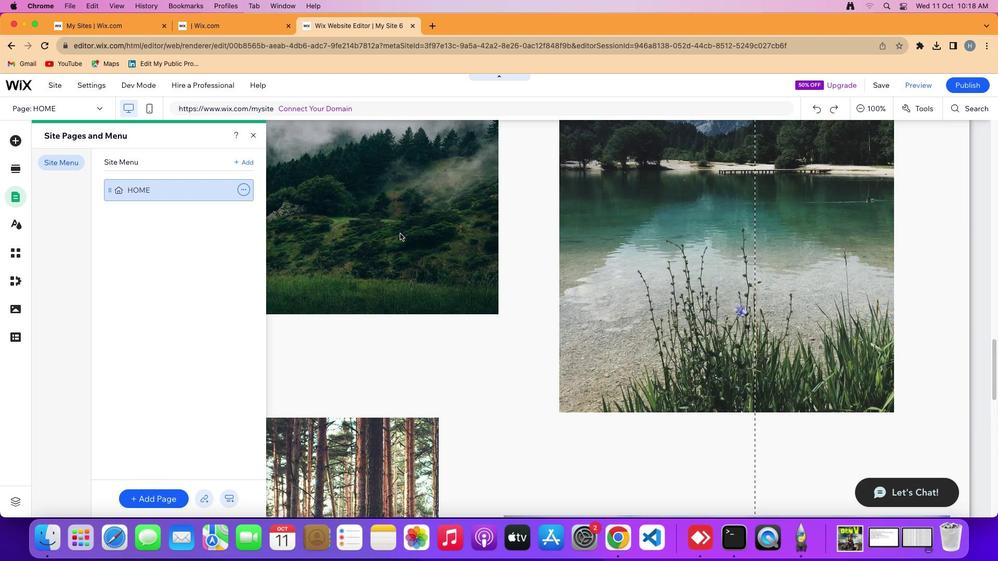 
Action: Mouse scrolled (400, 234) with delta (0, 2)
Screenshot: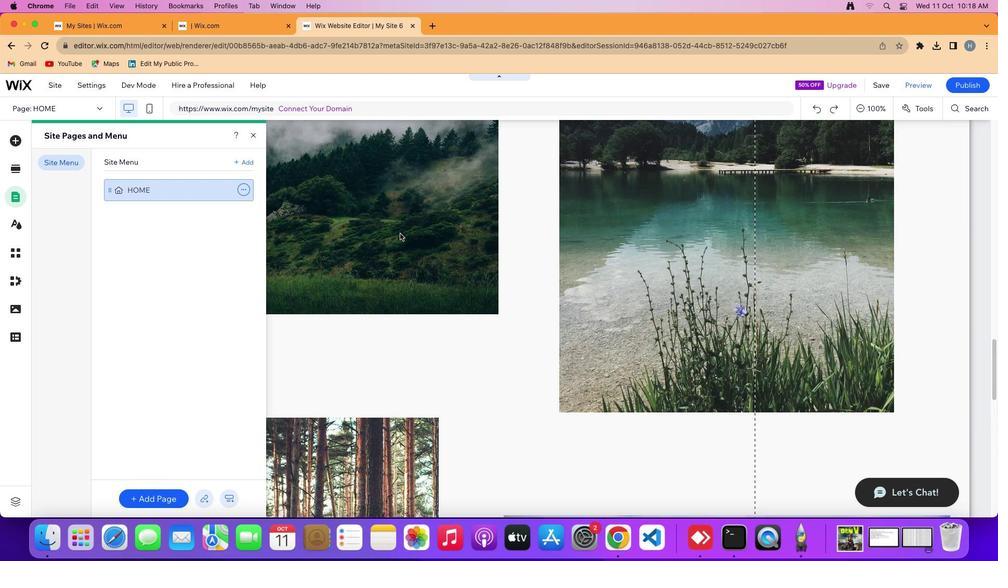 
Action: Mouse scrolled (400, 234) with delta (0, 4)
Screenshot: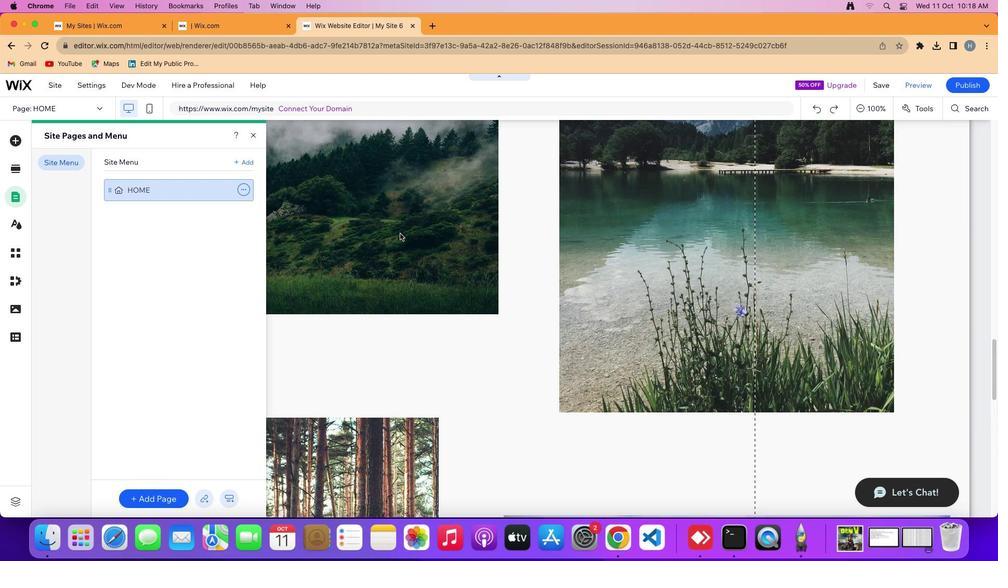 
Action: Mouse scrolled (400, 234) with delta (0, 0)
Screenshot: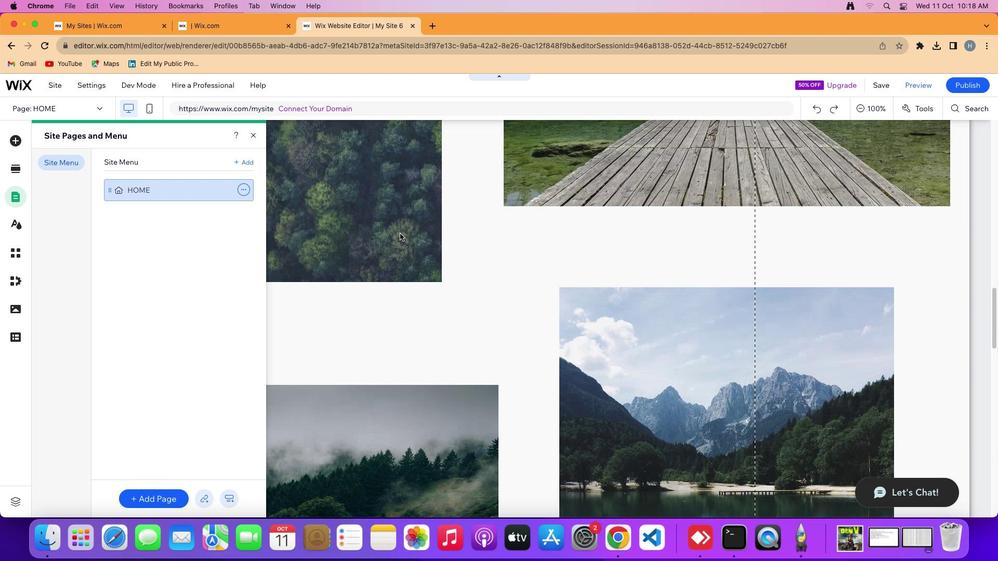 
Action: Mouse scrolled (400, 234) with delta (0, 0)
Screenshot: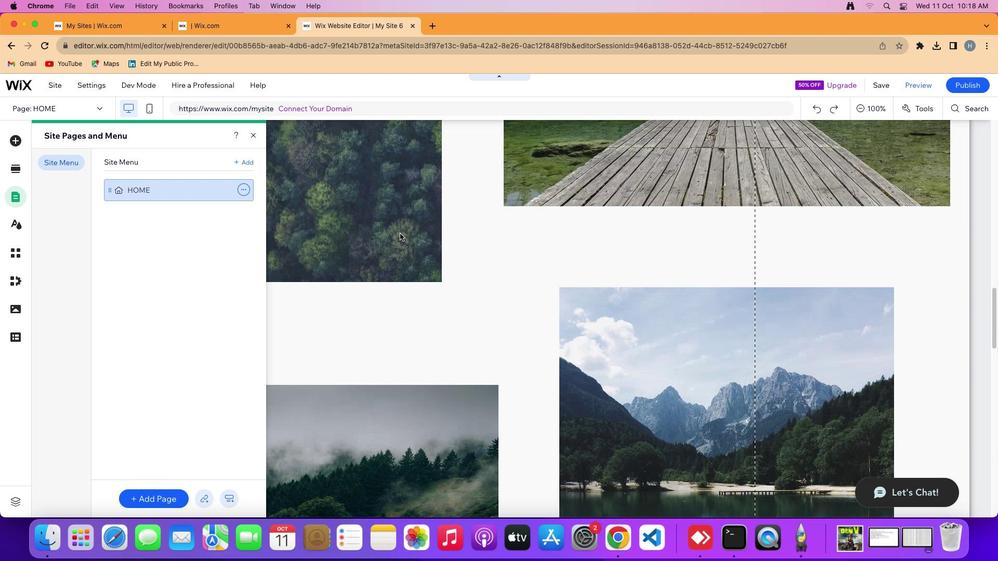 
Action: Mouse scrolled (400, 234) with delta (0, 2)
Screenshot: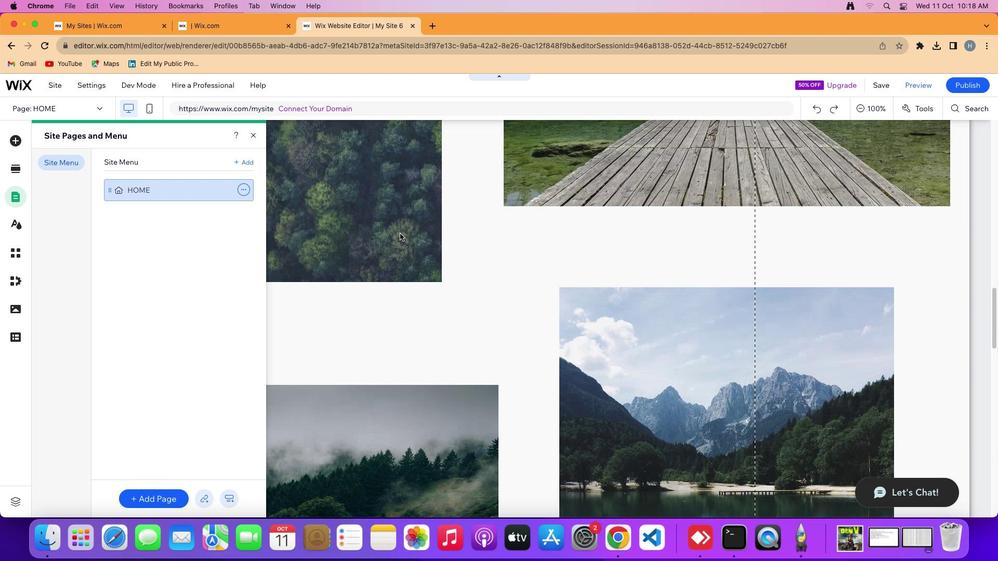 
Action: Mouse scrolled (400, 234) with delta (0, 4)
Screenshot: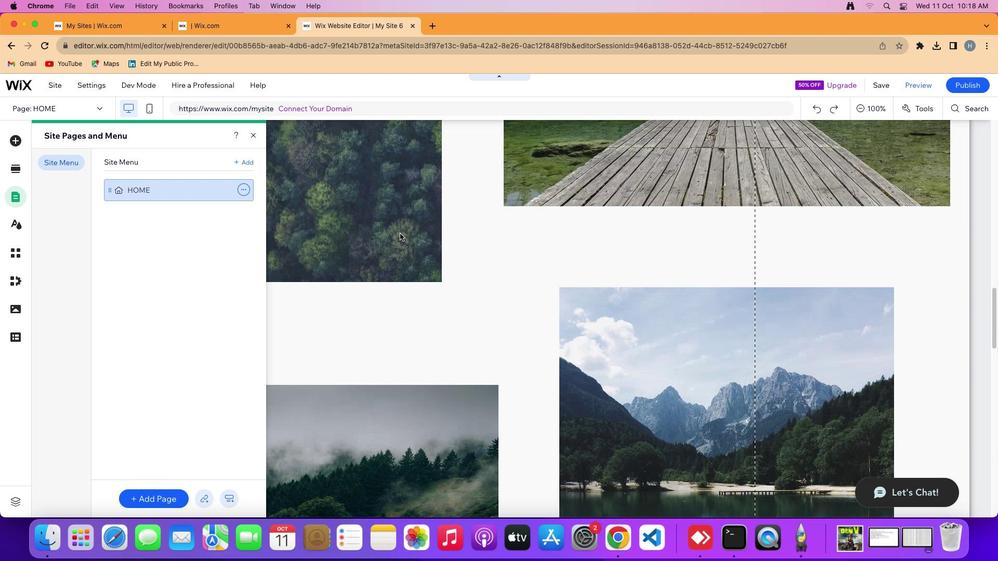 
Action: Mouse scrolled (400, 234) with delta (0, 0)
Screenshot: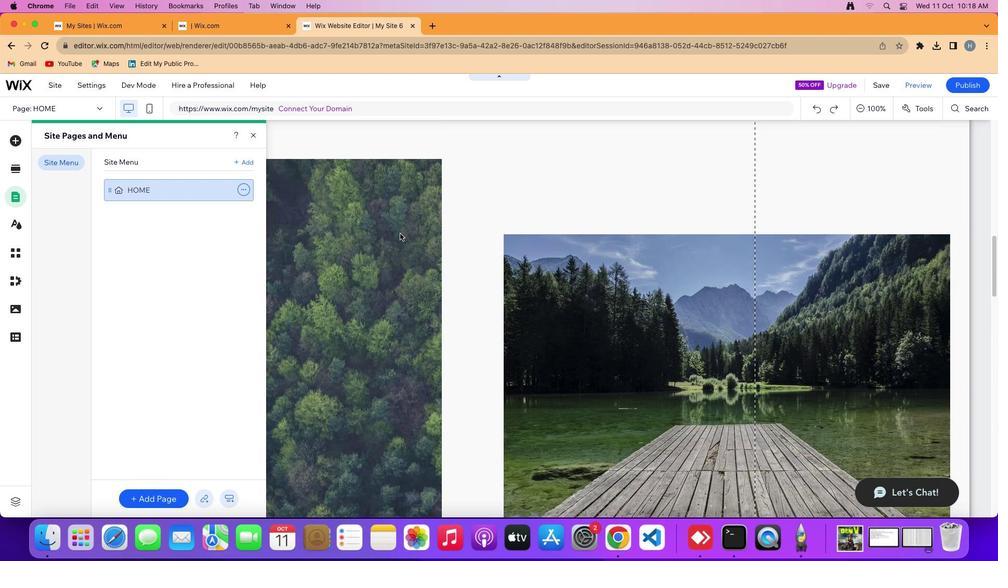 
Action: Mouse scrolled (400, 234) with delta (0, 0)
Screenshot: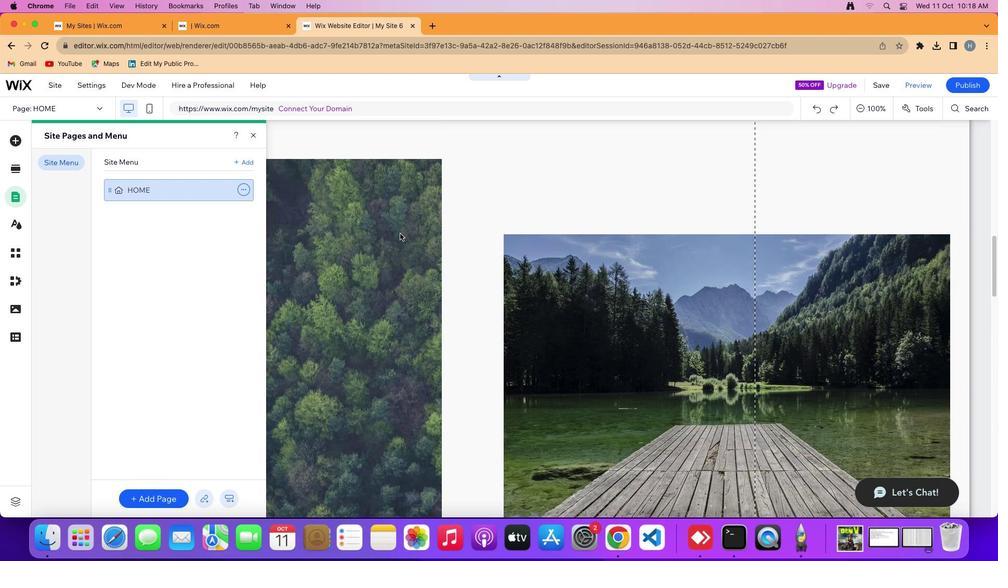 
Action: Mouse scrolled (400, 234) with delta (0, 2)
Screenshot: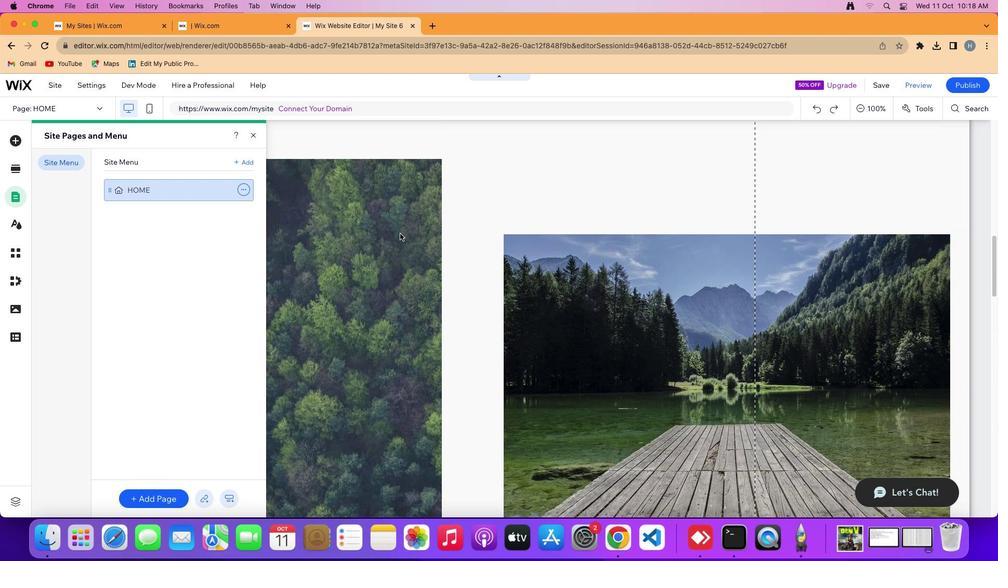 
Action: Mouse scrolled (400, 234) with delta (0, 4)
Screenshot: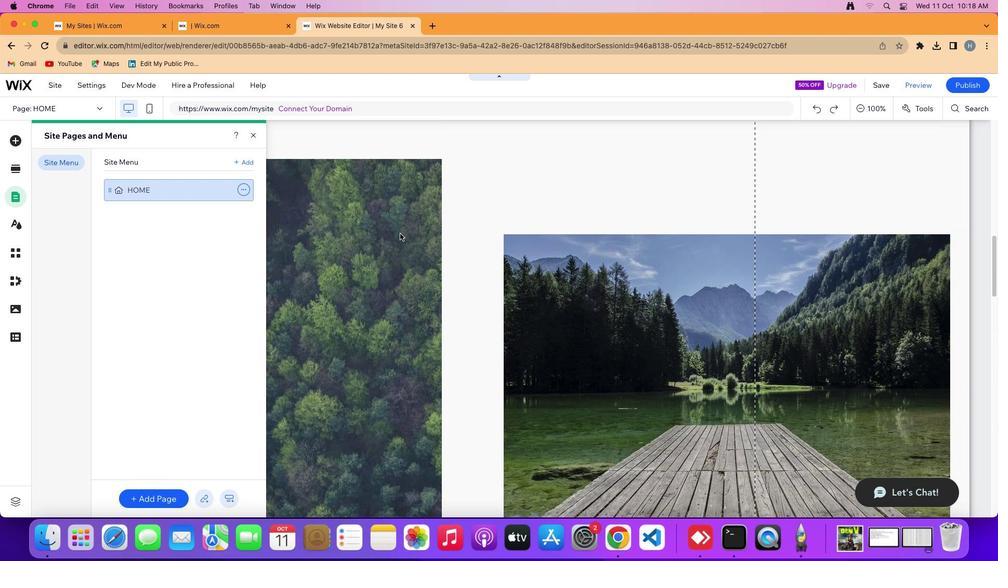 
Action: Mouse scrolled (400, 234) with delta (0, 0)
Screenshot: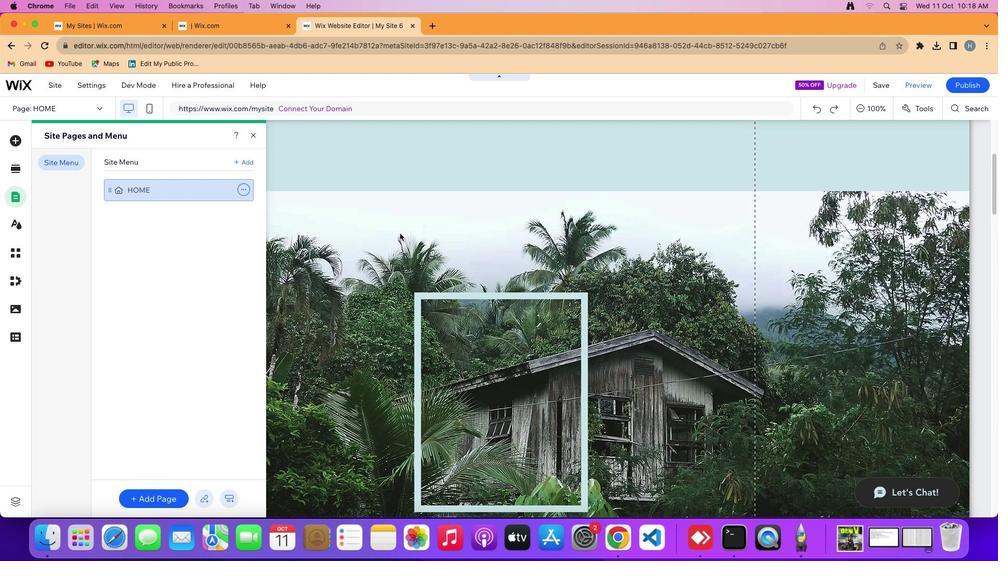 
Action: Mouse scrolled (400, 234) with delta (0, 0)
Screenshot: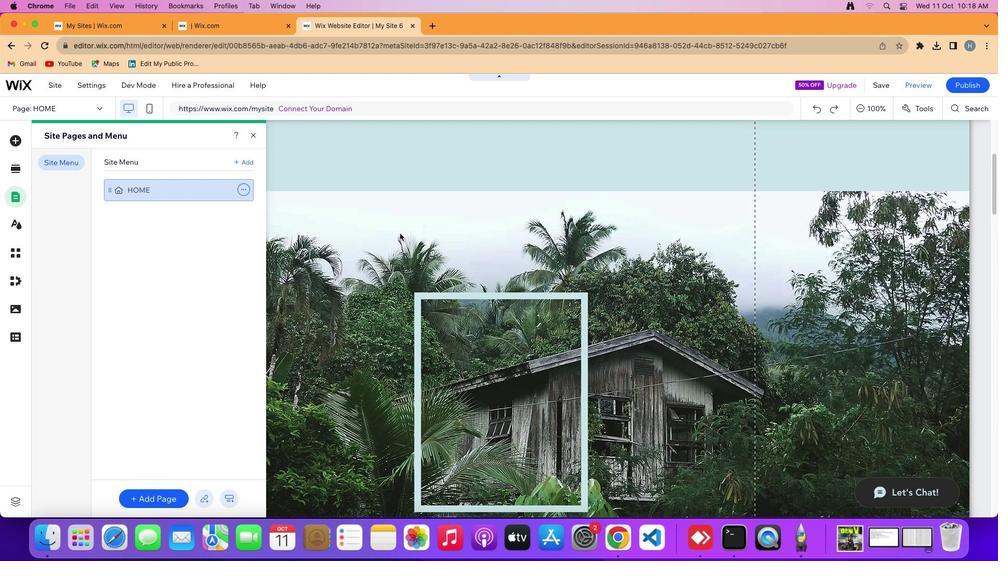 
Action: Mouse scrolled (400, 234) with delta (0, 2)
Screenshot: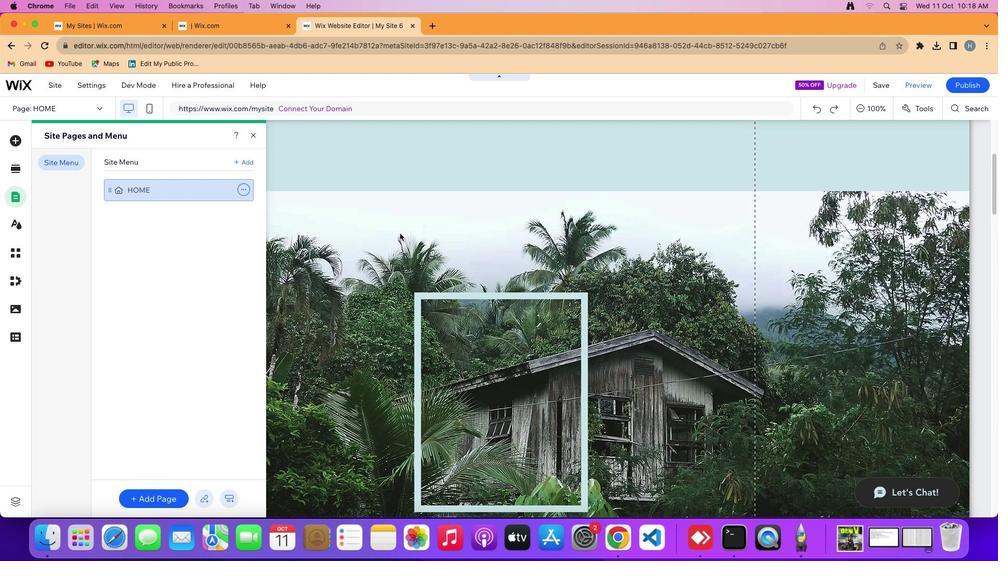 
Action: Mouse scrolled (400, 234) with delta (0, 4)
Screenshot: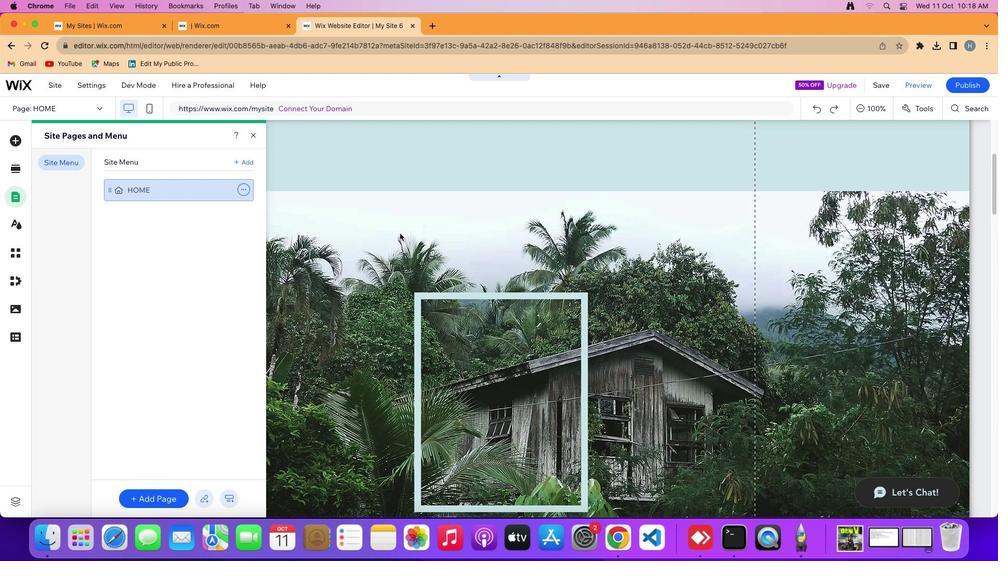 
Action: Mouse scrolled (400, 234) with delta (0, 4)
Screenshot: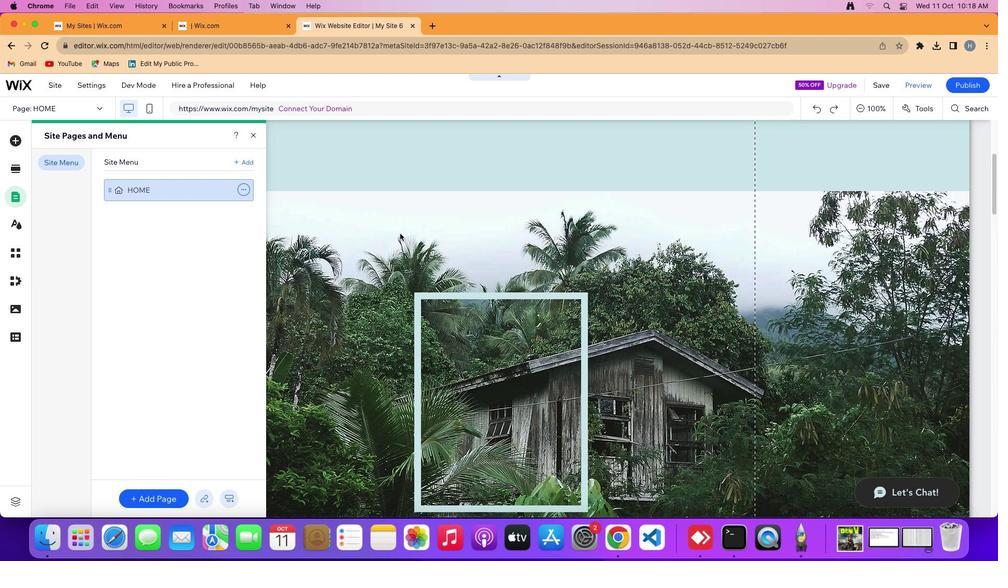 
Action: Mouse scrolled (400, 234) with delta (0, 0)
Screenshot: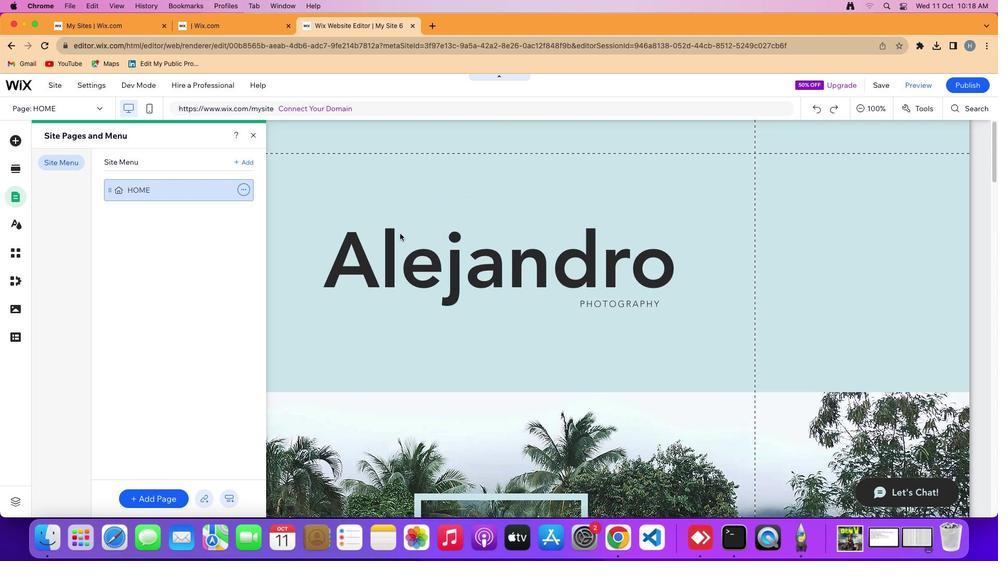 
Action: Mouse scrolled (400, 234) with delta (0, 0)
Screenshot: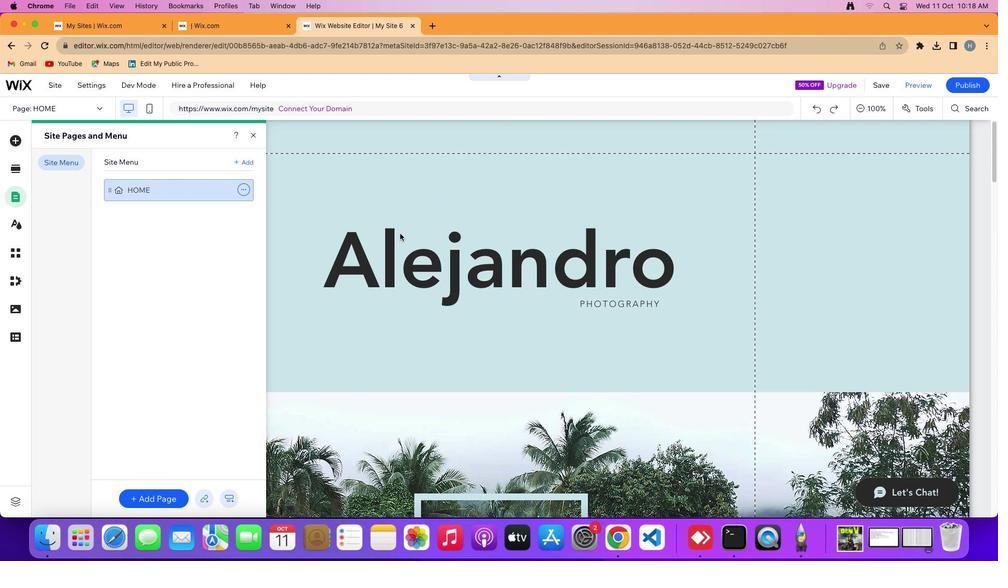 
Action: Mouse scrolled (400, 234) with delta (0, 2)
Screenshot: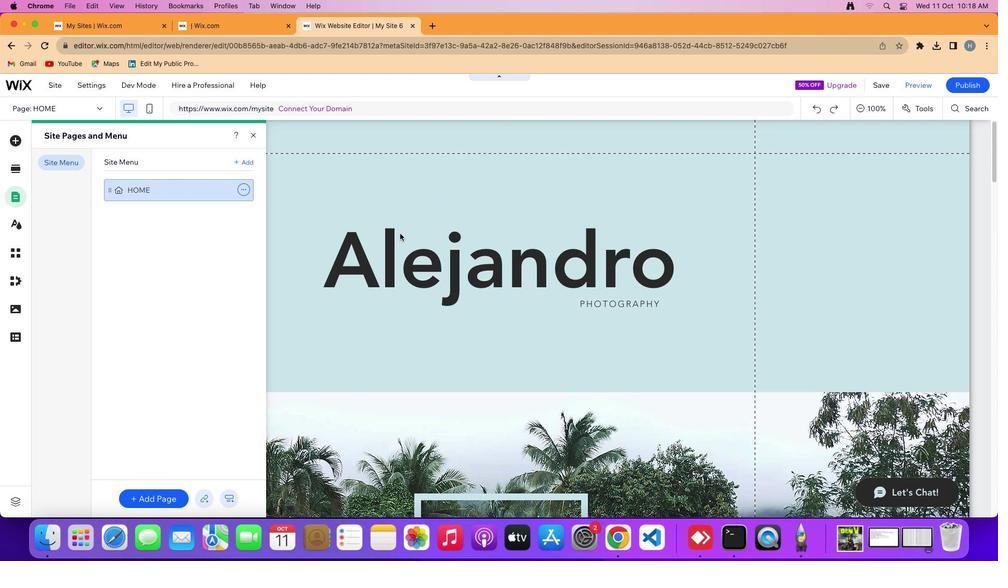 
Action: Mouse scrolled (400, 234) with delta (0, 4)
Screenshot: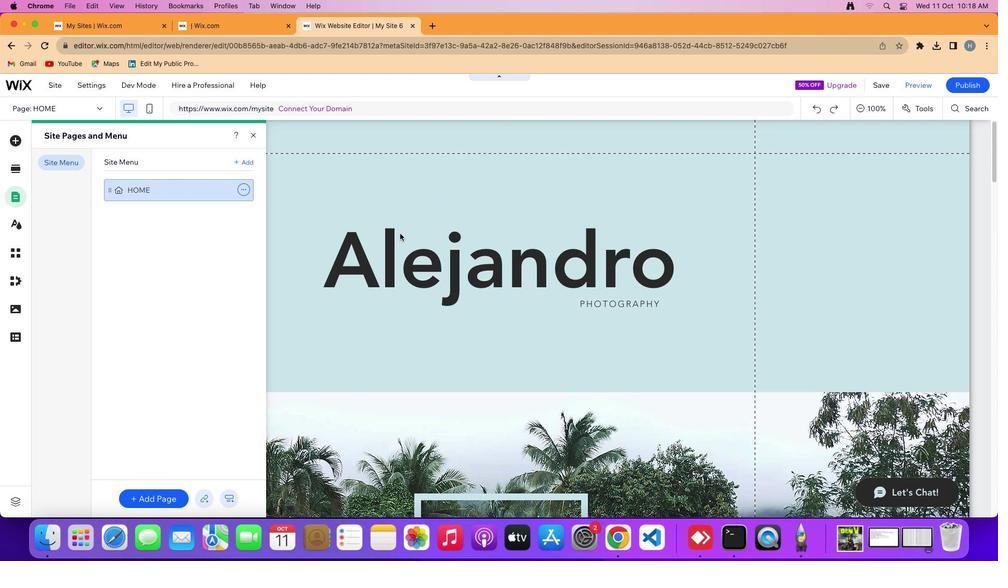 
Action: Mouse scrolled (400, 234) with delta (0, 0)
Screenshot: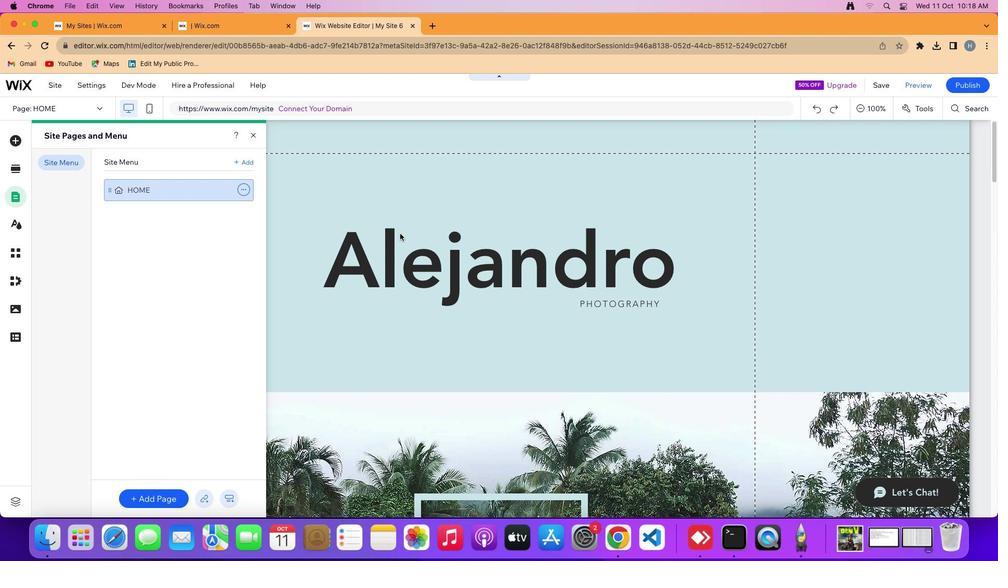 
Action: Mouse scrolled (400, 234) with delta (0, 0)
Screenshot: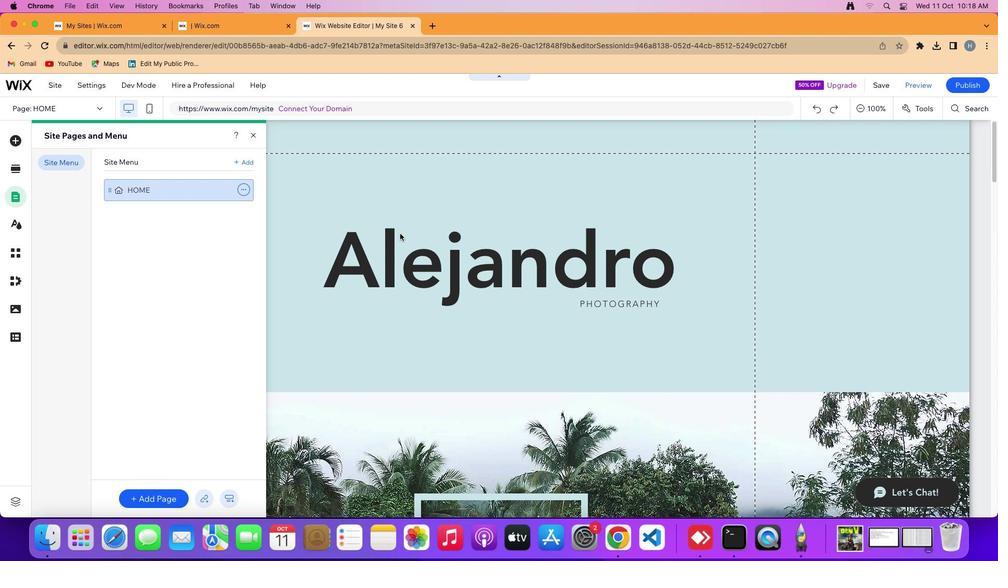 
Action: Mouse scrolled (400, 234) with delta (0, 2)
Screenshot: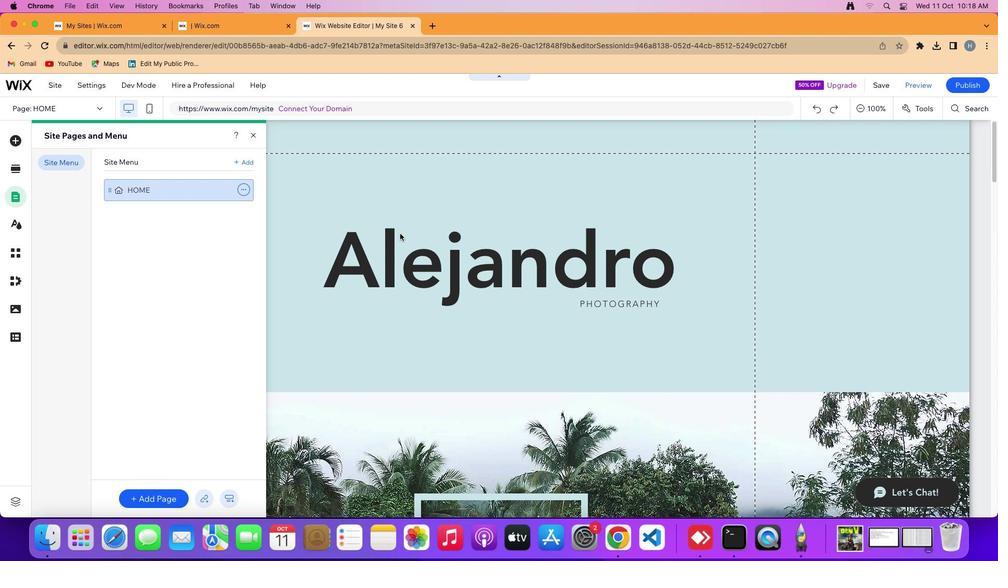 
Action: Mouse scrolled (400, 234) with delta (0, 3)
Screenshot: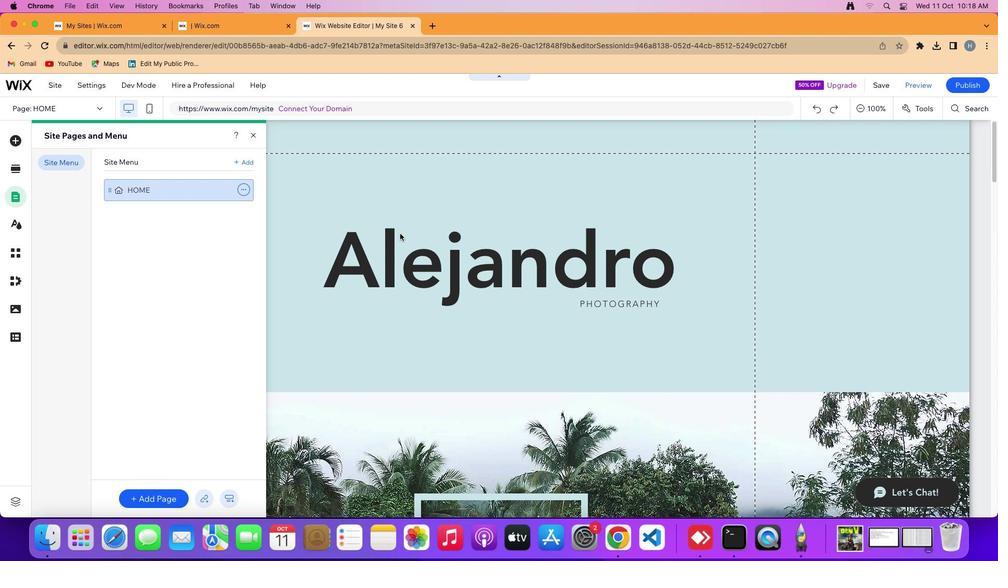 
Action: Mouse moved to (454, 281)
Screenshot: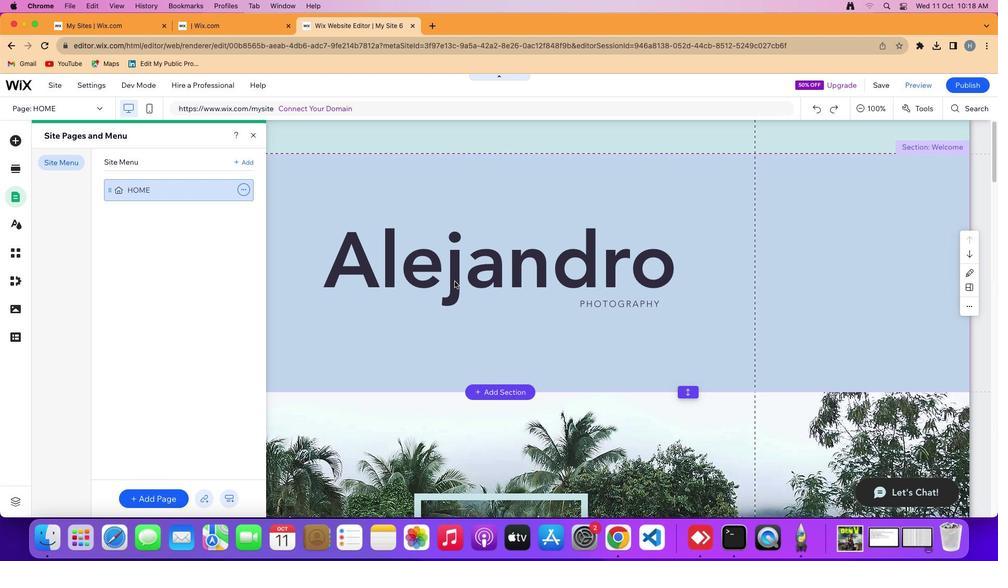 
Action: Mouse pressed left at (454, 281)
Screenshot: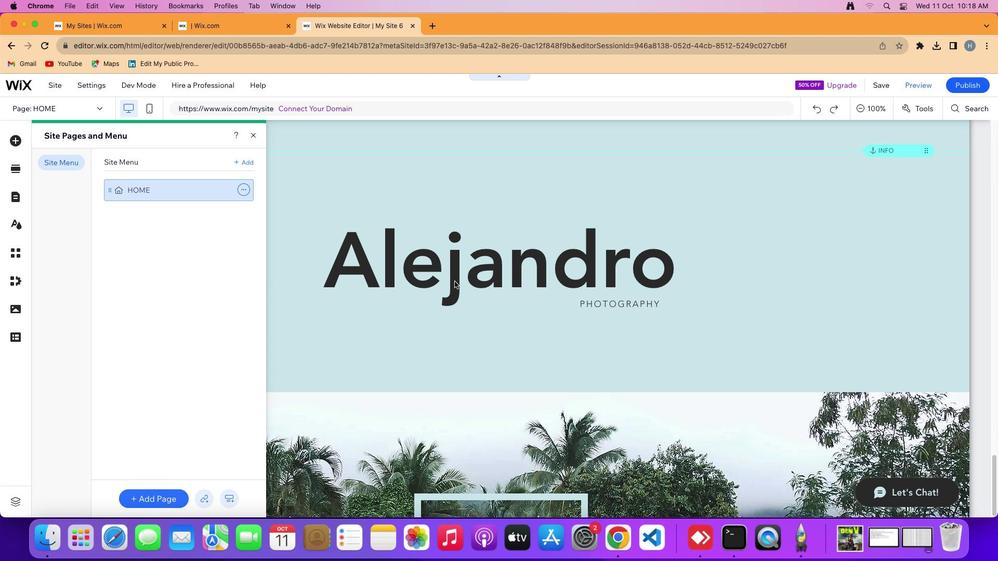 
Action: Mouse moved to (365, 279)
Screenshot: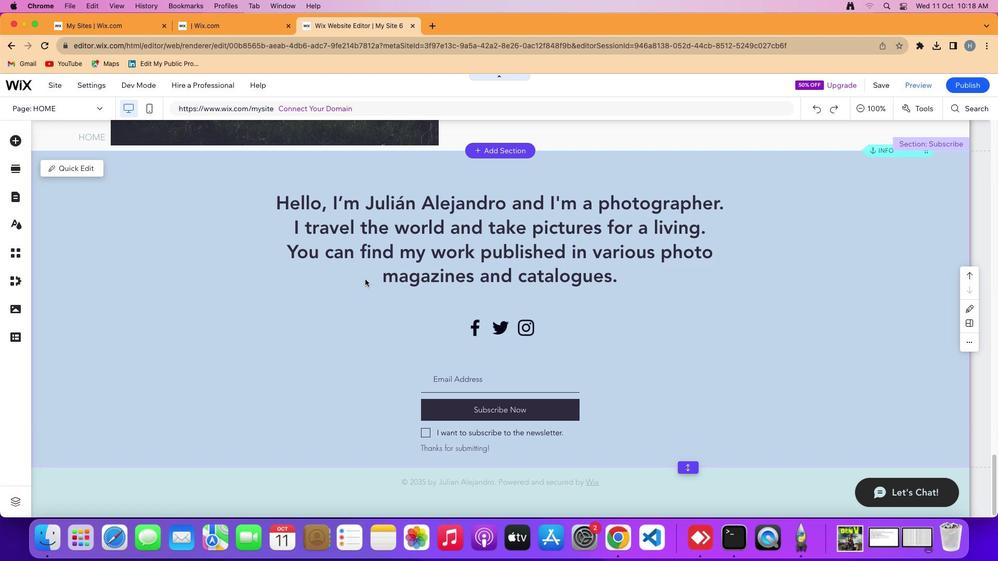 
Action: Mouse scrolled (365, 279) with delta (0, 0)
Screenshot: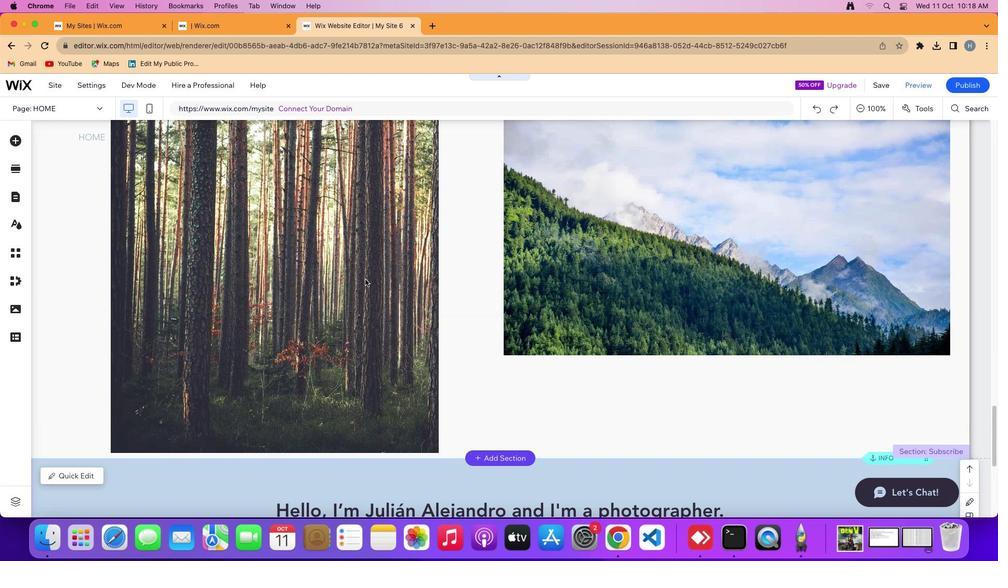 
Action: Mouse scrolled (365, 279) with delta (0, 0)
Screenshot: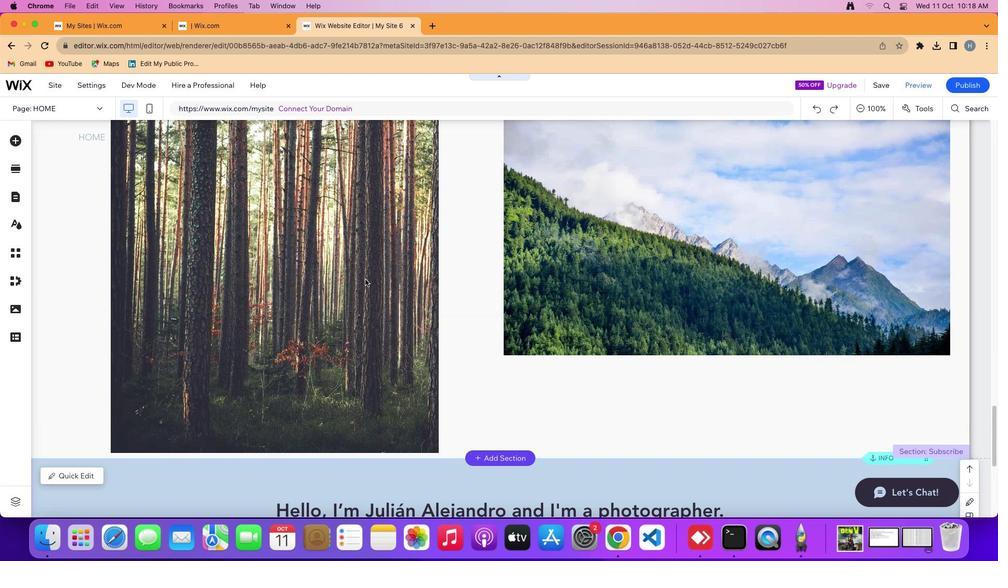 
Action: Mouse scrolled (365, 279) with delta (0, 2)
Screenshot: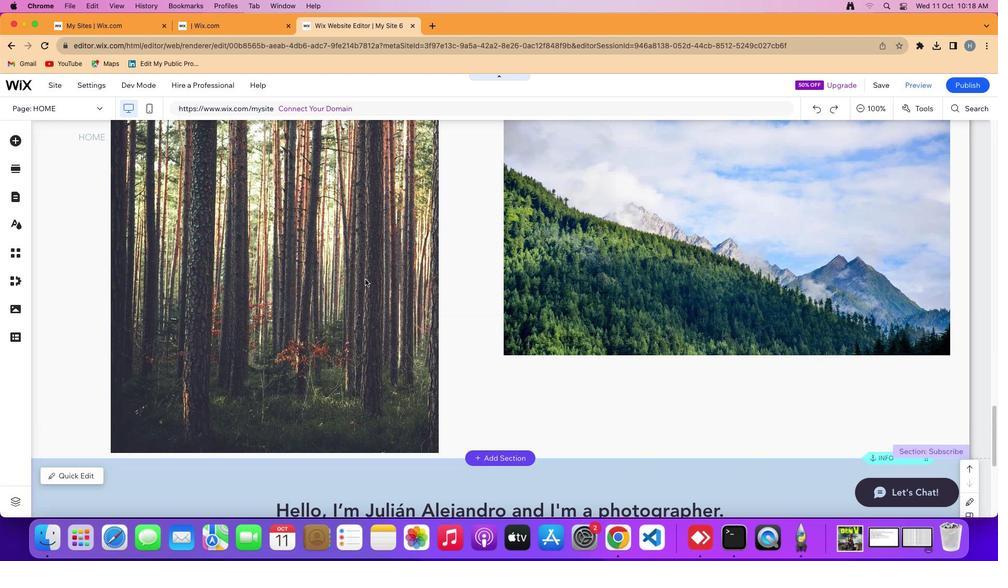 
Action: Mouse scrolled (365, 279) with delta (0, 3)
Screenshot: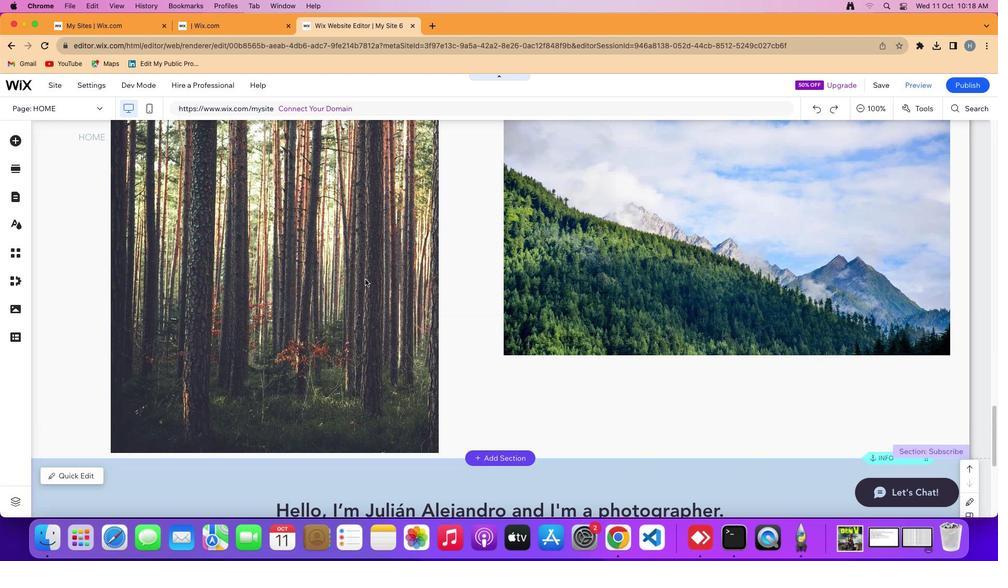 
Action: Mouse scrolled (365, 279) with delta (0, 0)
Screenshot: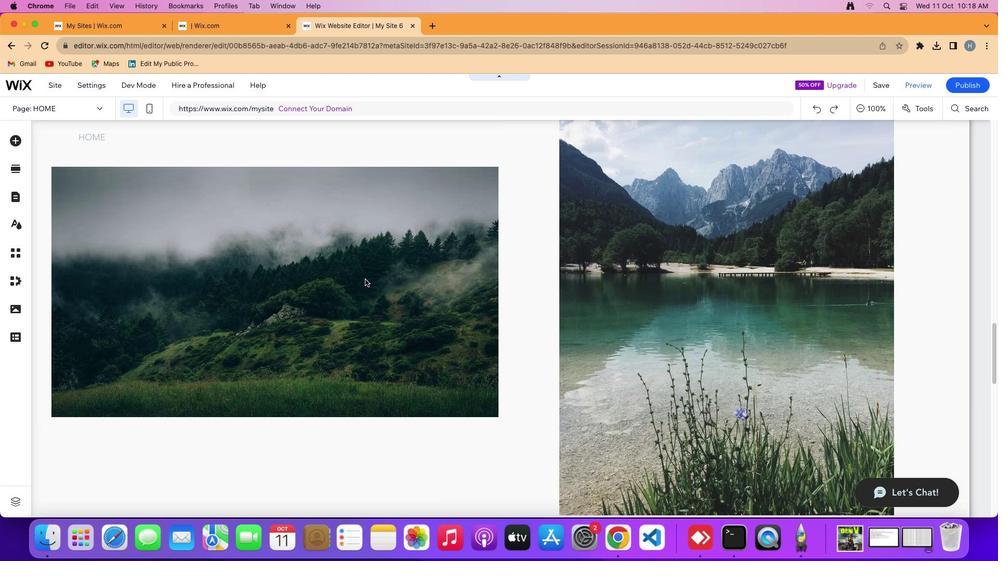 
Action: Mouse scrolled (365, 279) with delta (0, 0)
Screenshot: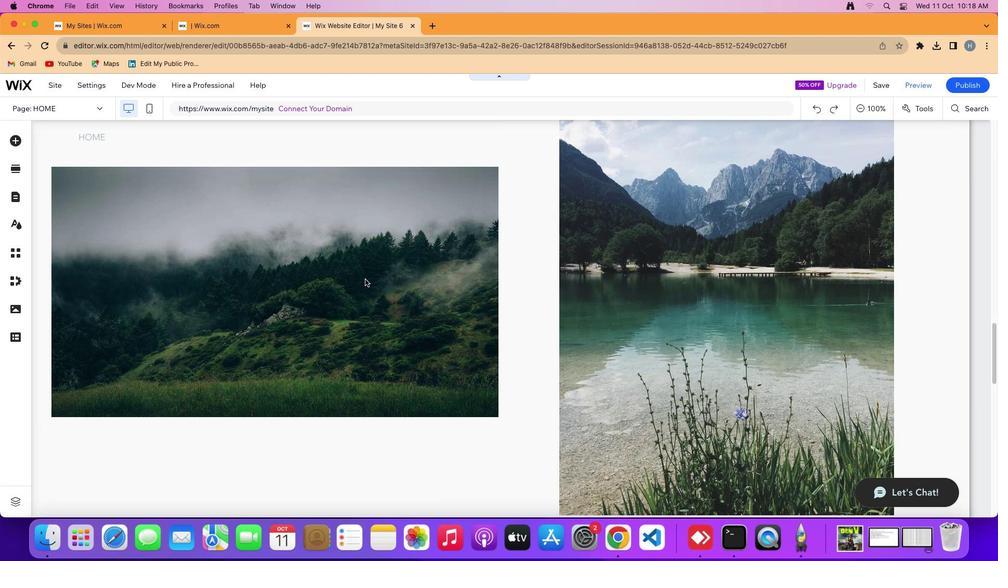 
Action: Mouse scrolled (365, 279) with delta (0, 2)
Screenshot: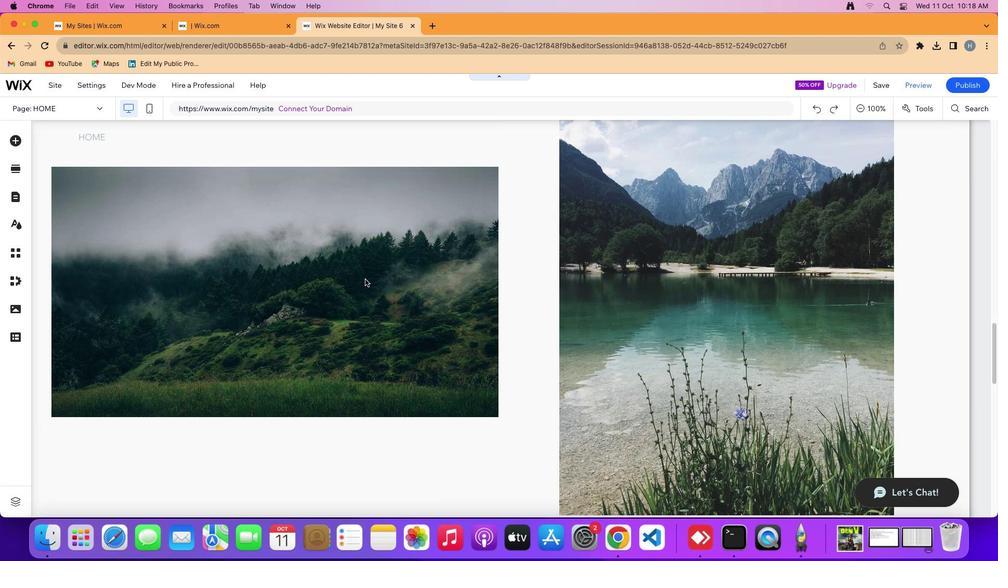 
Action: Mouse scrolled (365, 279) with delta (0, 4)
Screenshot: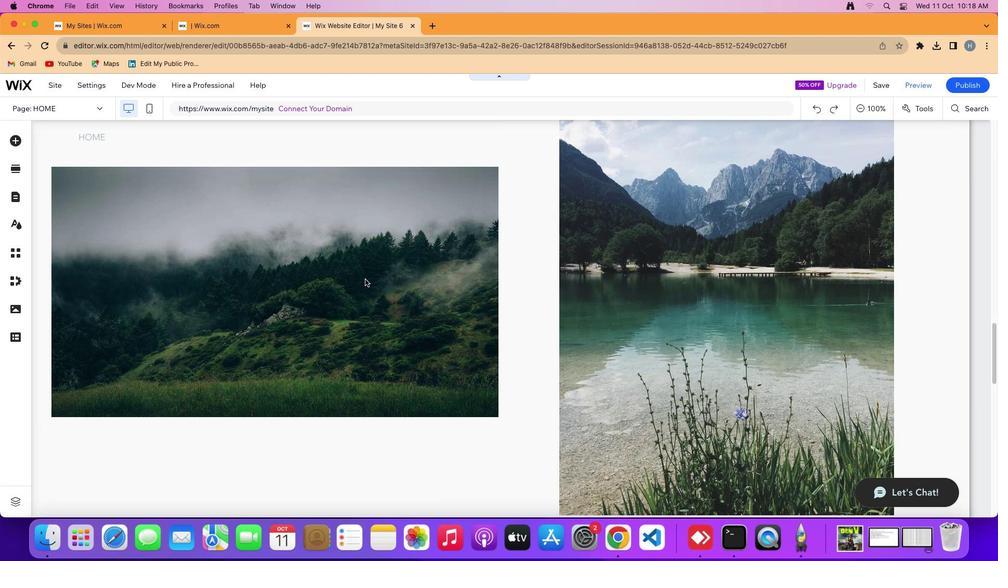 
Action: Mouse scrolled (365, 279) with delta (0, 4)
Screenshot: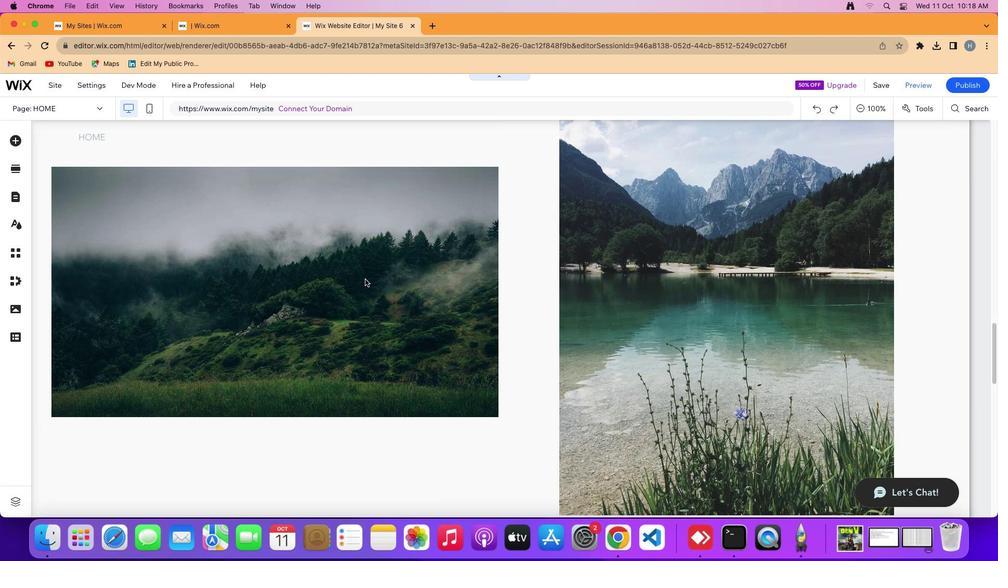 
Action: Mouse scrolled (365, 279) with delta (0, 0)
Screenshot: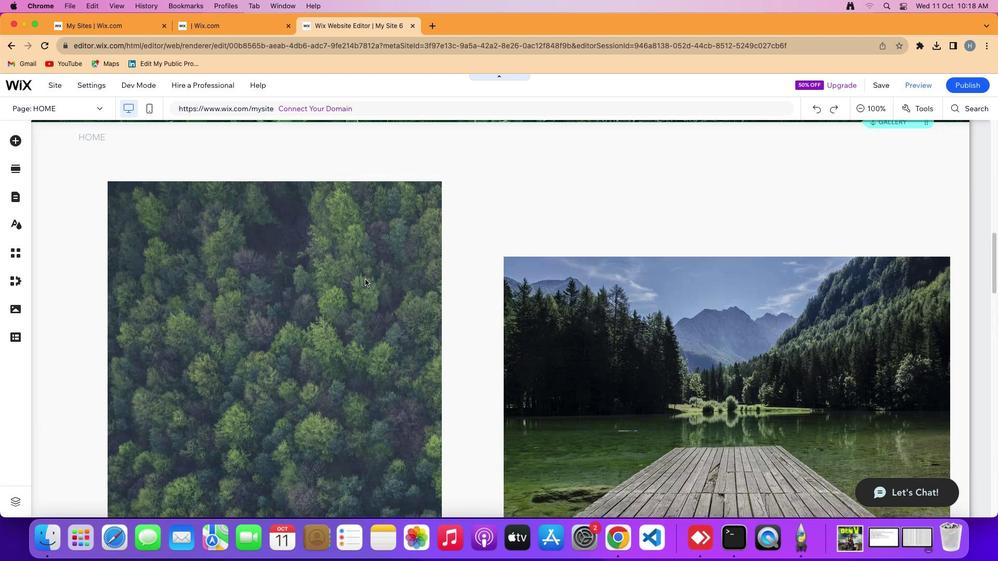 
Action: Mouse scrolled (365, 279) with delta (0, 0)
Screenshot: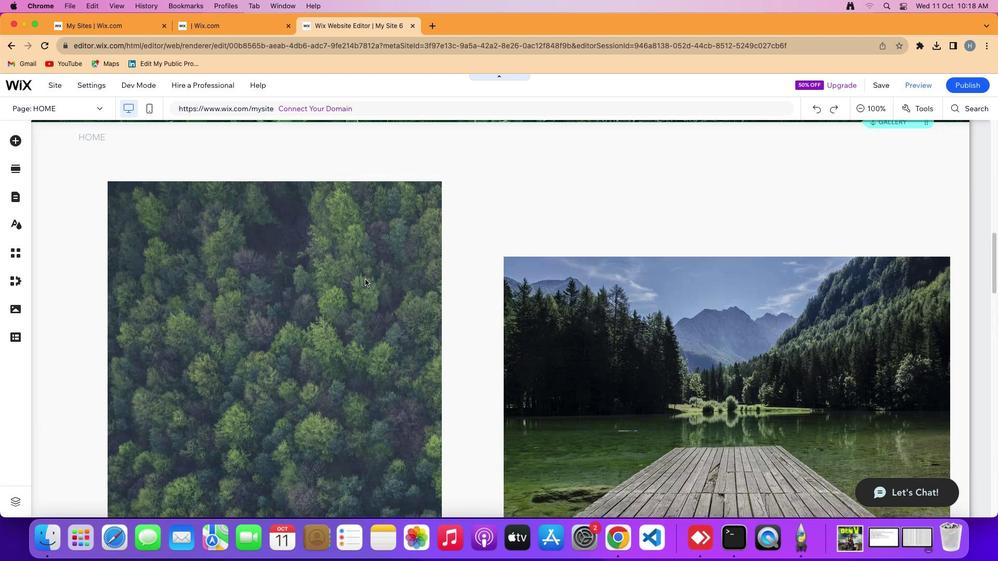 
Action: Mouse scrolled (365, 279) with delta (0, 2)
Screenshot: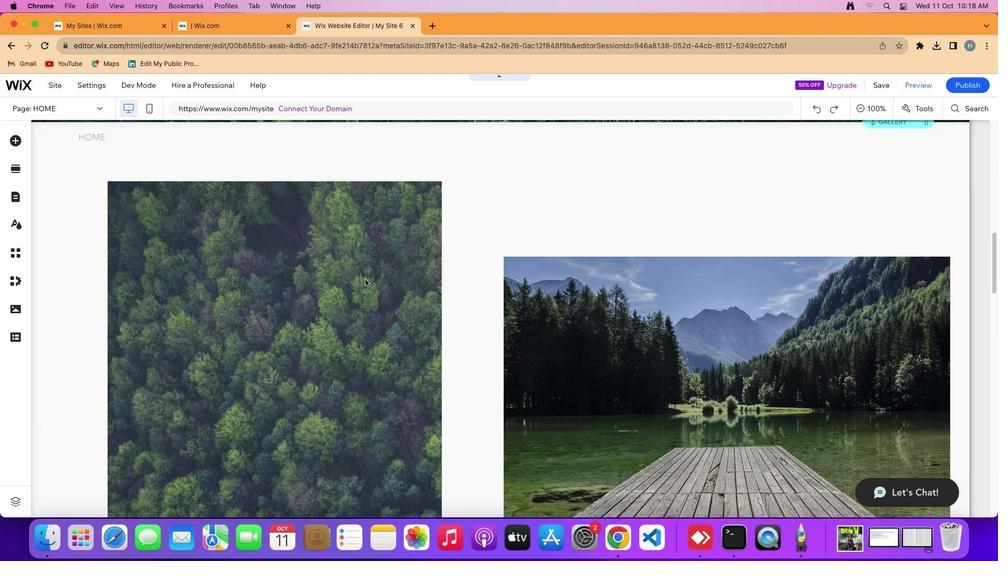 
Action: Mouse scrolled (365, 279) with delta (0, 4)
Screenshot: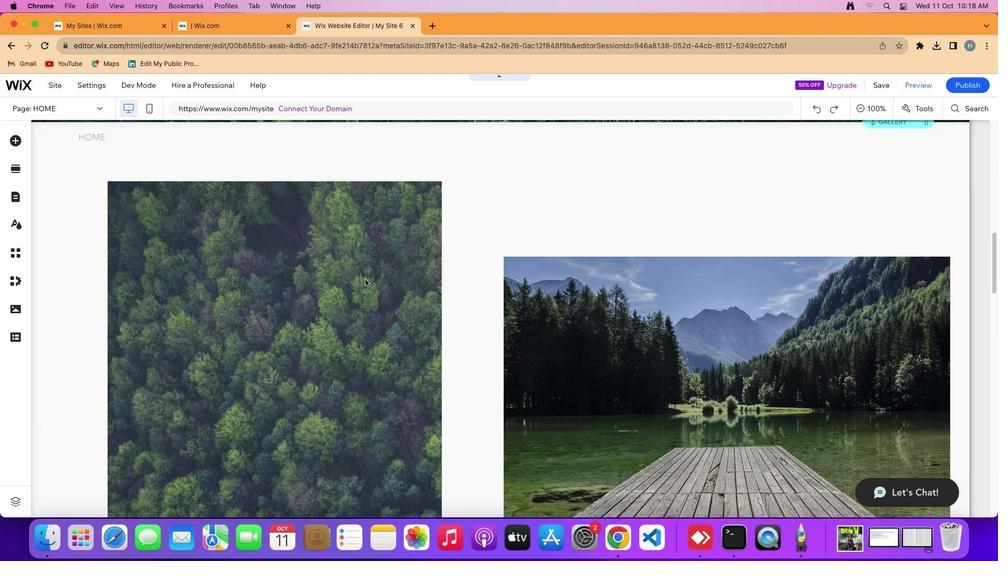 
Action: Mouse scrolled (365, 279) with delta (0, 5)
Screenshot: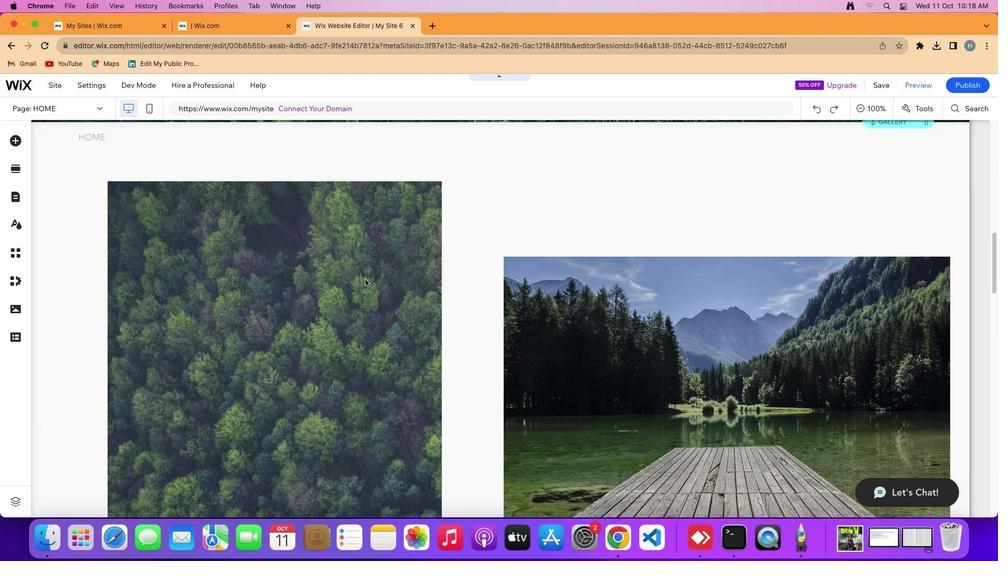 
Action: Mouse scrolled (365, 279) with delta (0, 0)
Screenshot: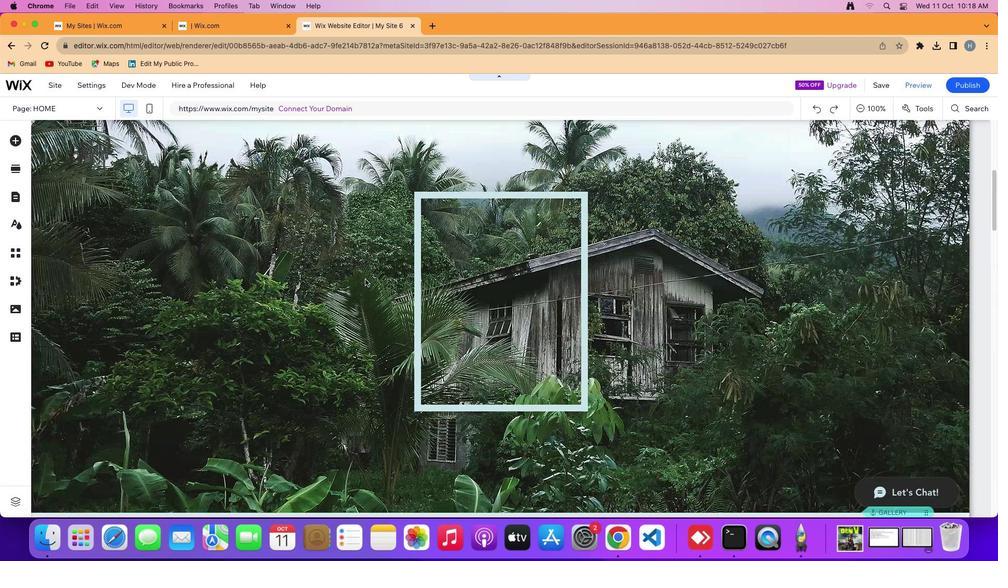 
Action: Mouse scrolled (365, 279) with delta (0, 0)
Screenshot: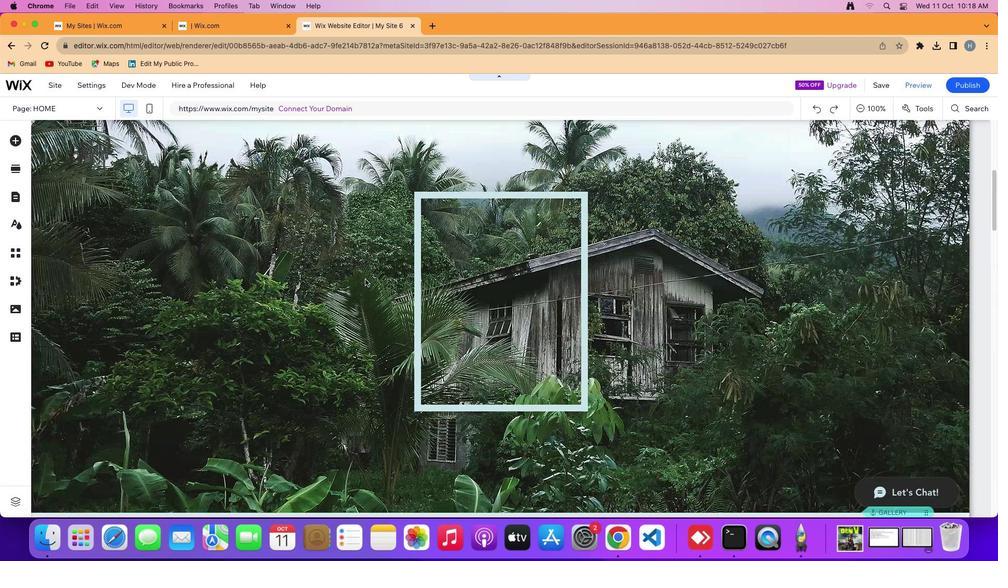 
Action: Mouse scrolled (365, 279) with delta (0, 4)
Screenshot: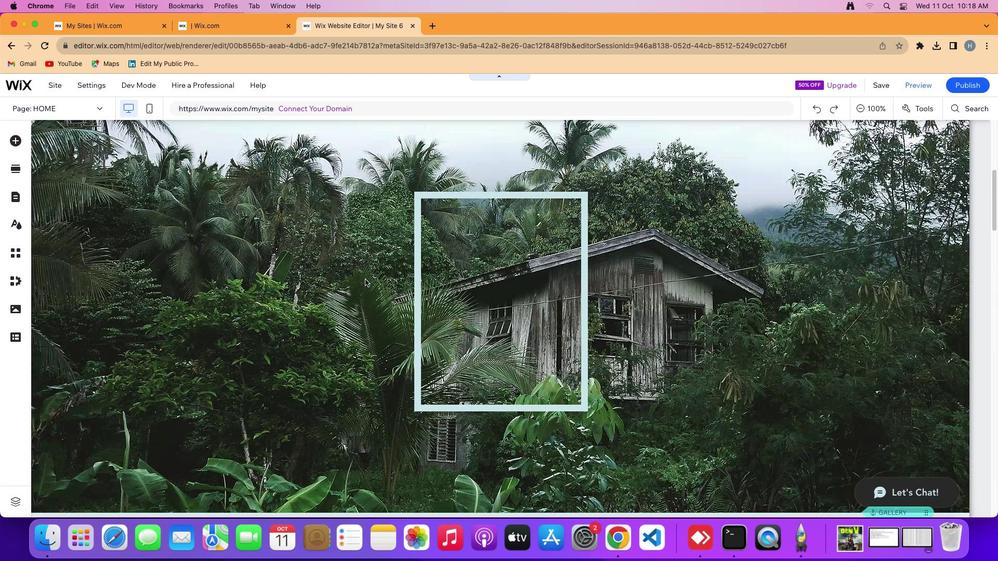 
Action: Mouse scrolled (365, 279) with delta (0, 4)
Screenshot: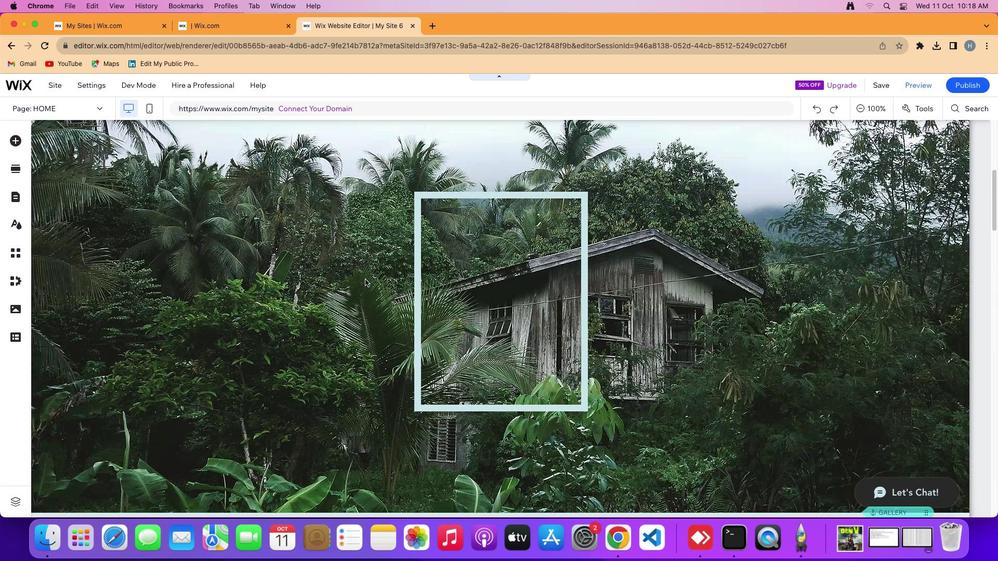 
Action: Mouse scrolled (365, 279) with delta (0, 0)
Screenshot: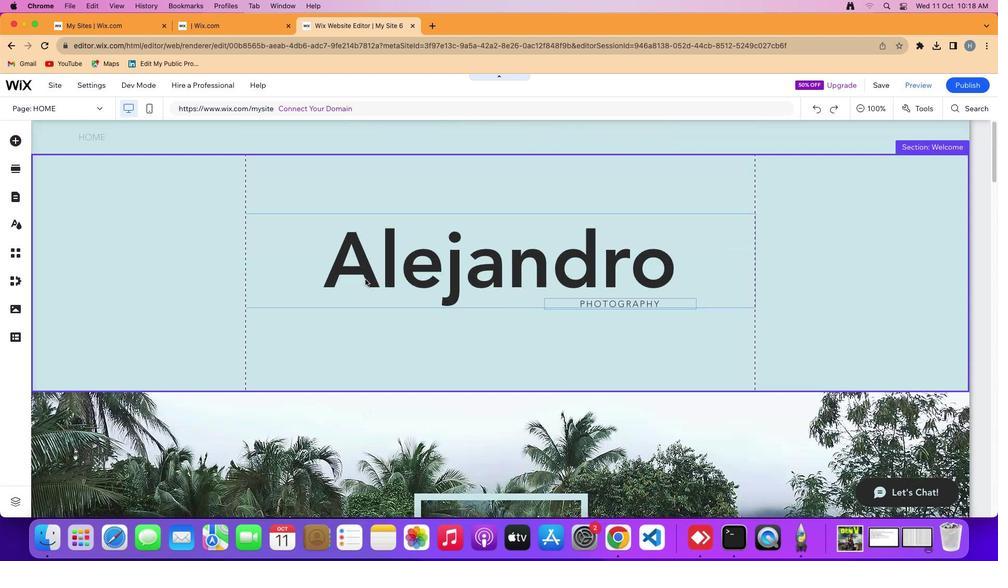 
Action: Mouse scrolled (365, 279) with delta (0, 0)
Screenshot: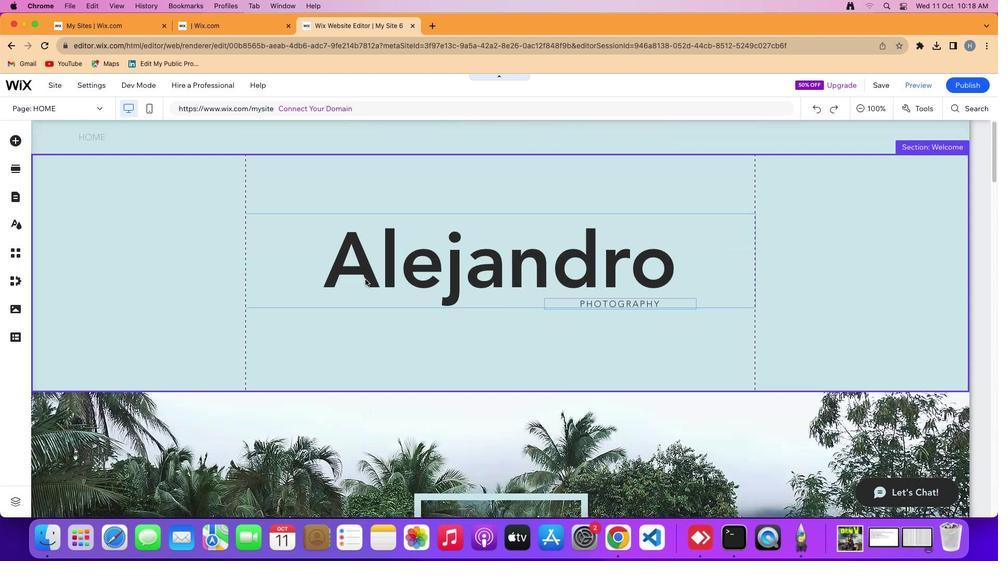 
Action: Mouse scrolled (365, 279) with delta (0, 2)
Screenshot: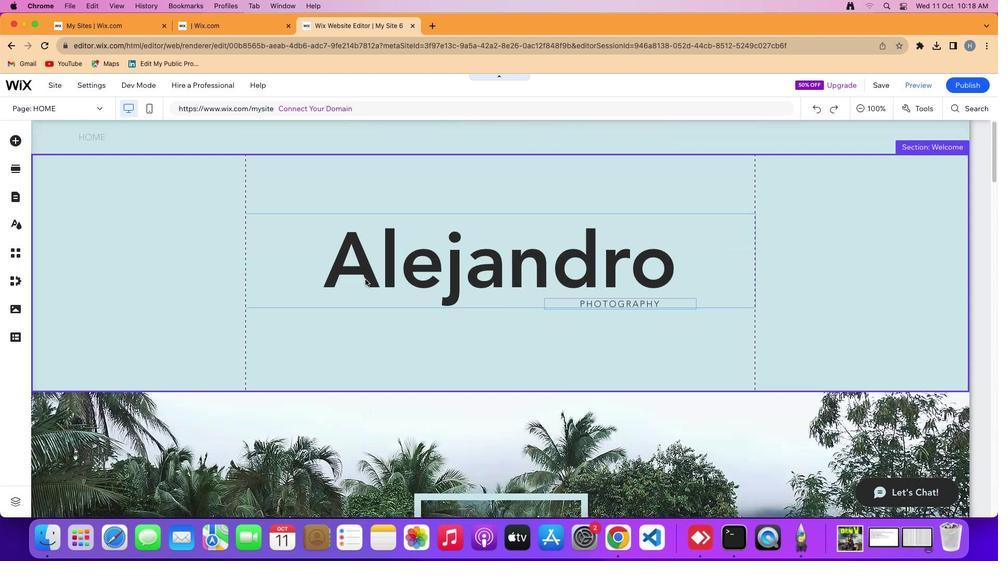 
Action: Mouse scrolled (365, 279) with delta (0, 4)
Screenshot: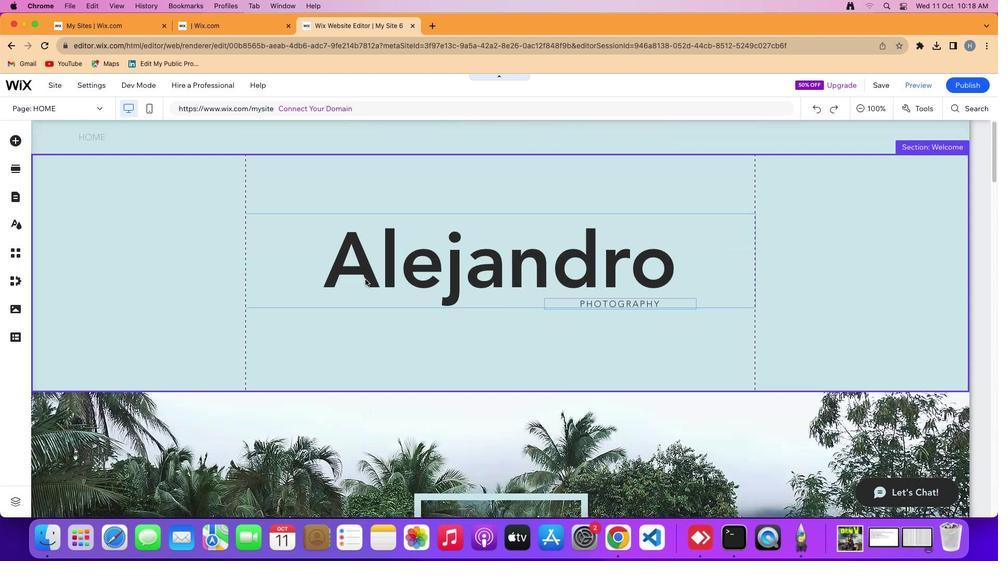 
Action: Mouse scrolled (365, 279) with delta (0, 4)
Screenshot: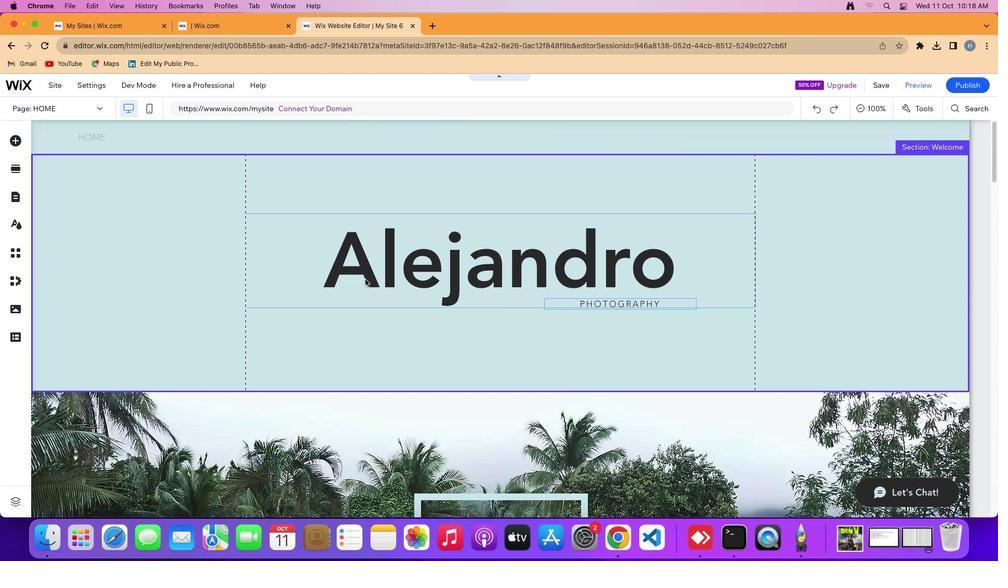 
Action: Mouse scrolled (365, 279) with delta (0, 0)
Screenshot: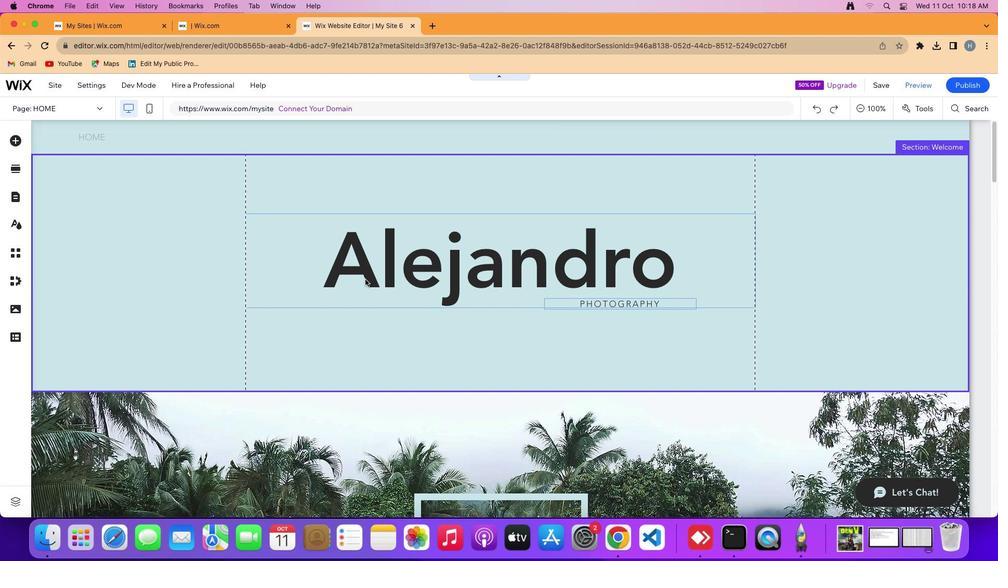 
Action: Mouse scrolled (365, 279) with delta (0, 0)
Screenshot: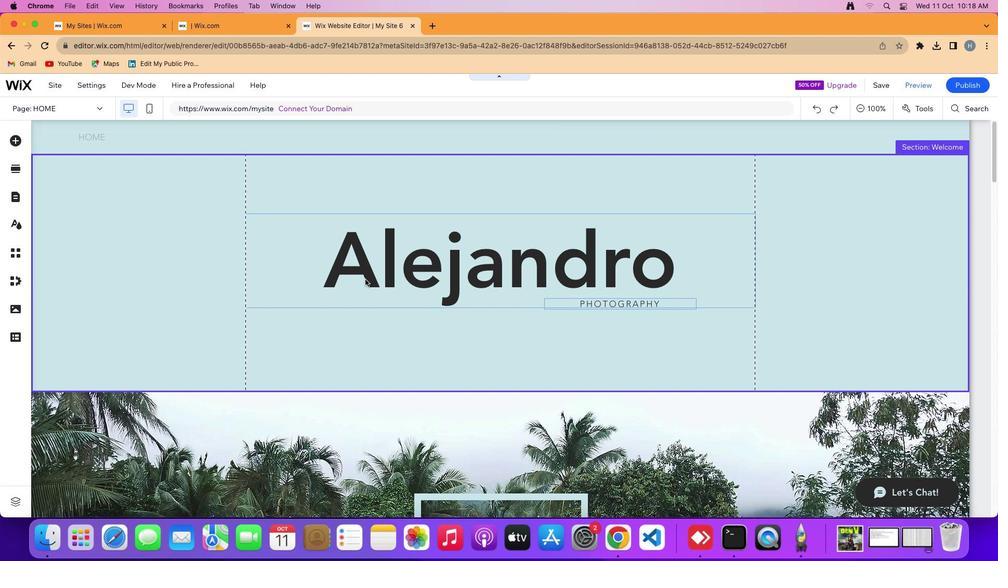 
Action: Mouse scrolled (365, 279) with delta (0, 2)
Screenshot: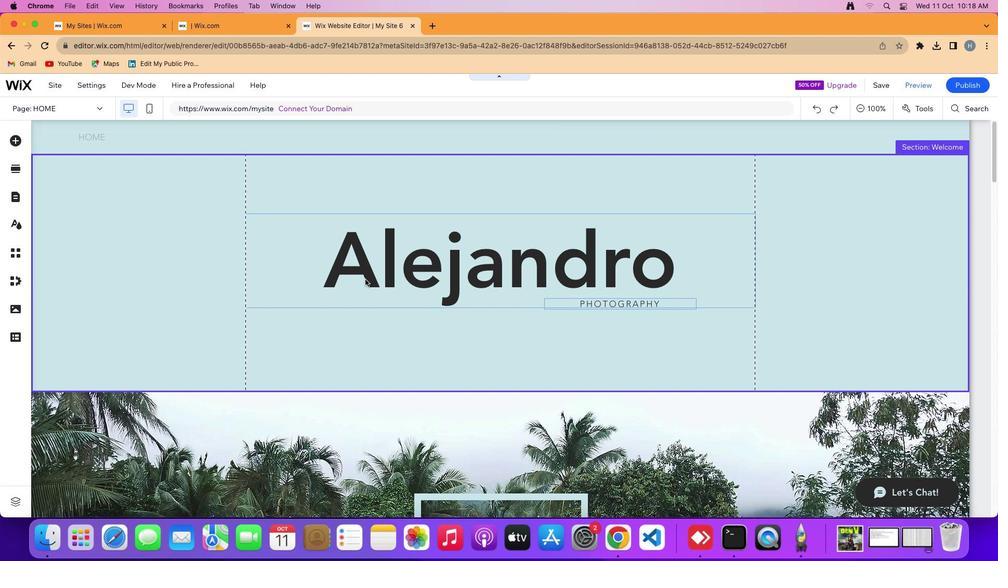 
Action: Mouse scrolled (365, 279) with delta (0, 4)
Screenshot: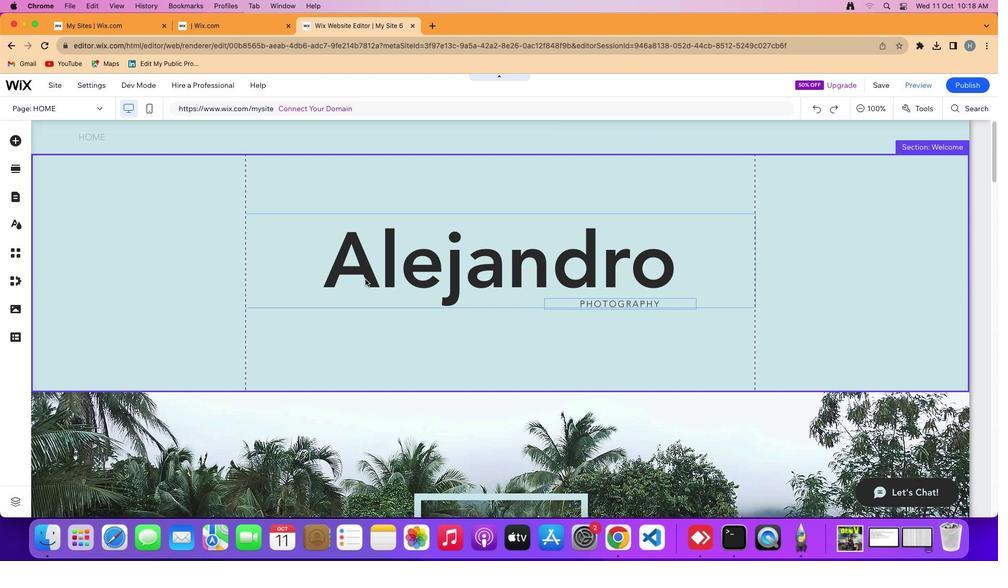 
Action: Mouse scrolled (365, 279) with delta (0, 4)
Screenshot: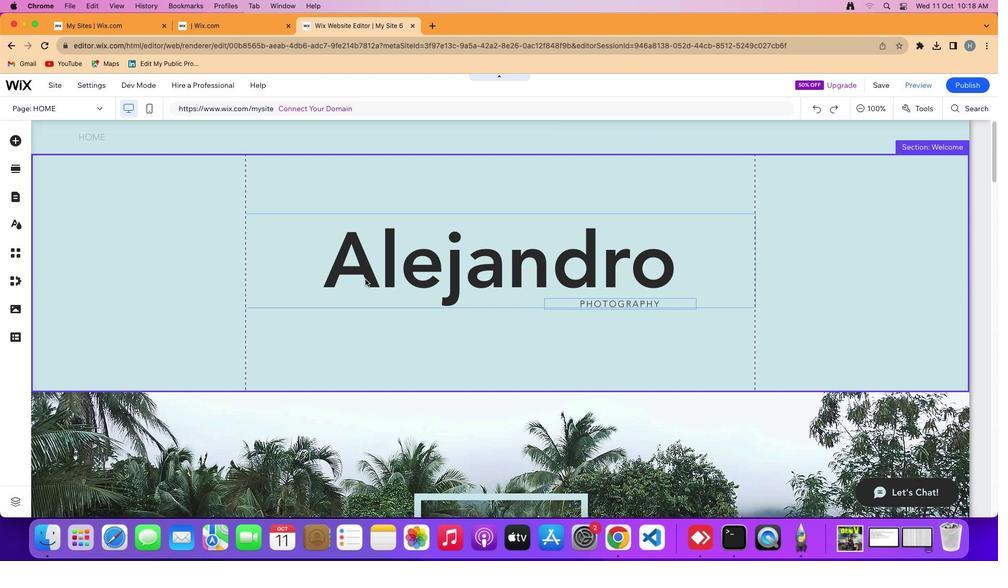 
Action: Mouse scrolled (365, 279) with delta (0, 0)
Screenshot: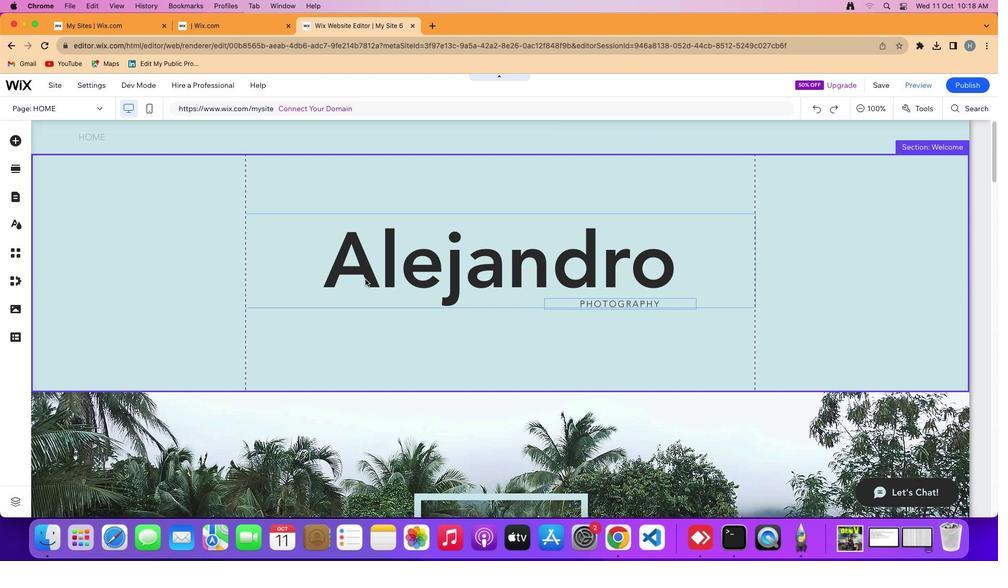 
Action: Mouse scrolled (365, 279) with delta (0, 0)
Screenshot: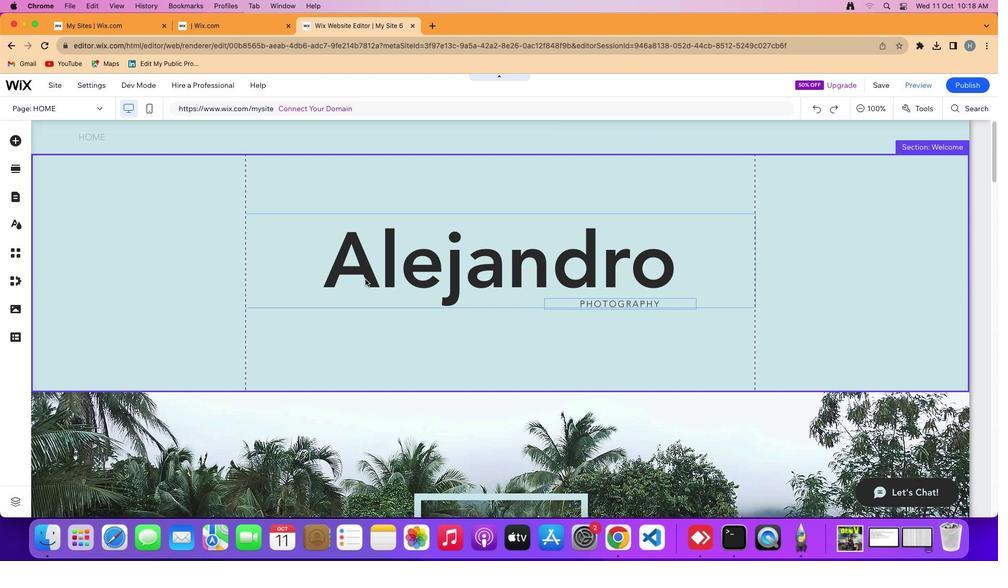 
Action: Mouse scrolled (365, 279) with delta (0, 2)
Screenshot: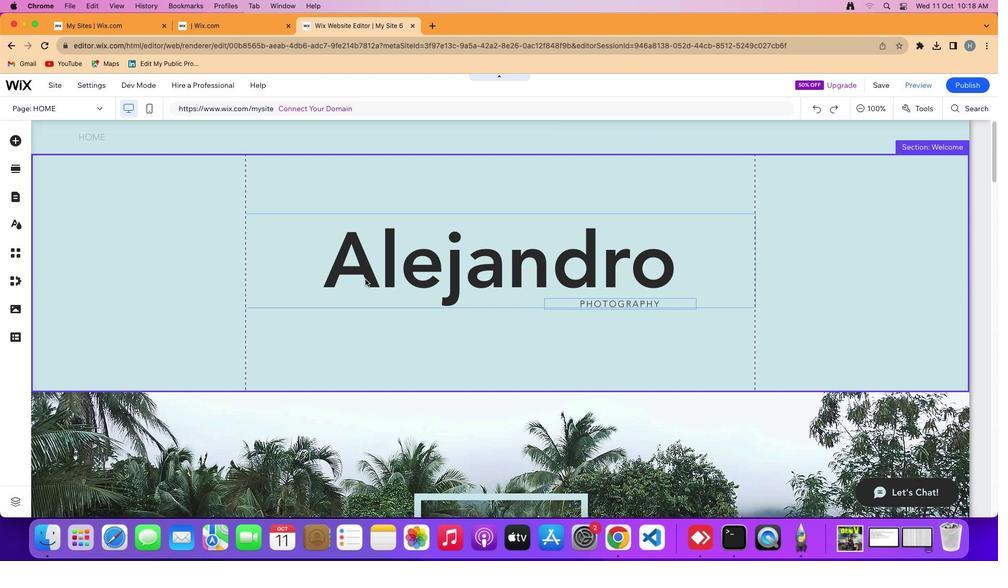 
Action: Mouse moved to (411, 264)
Screenshot: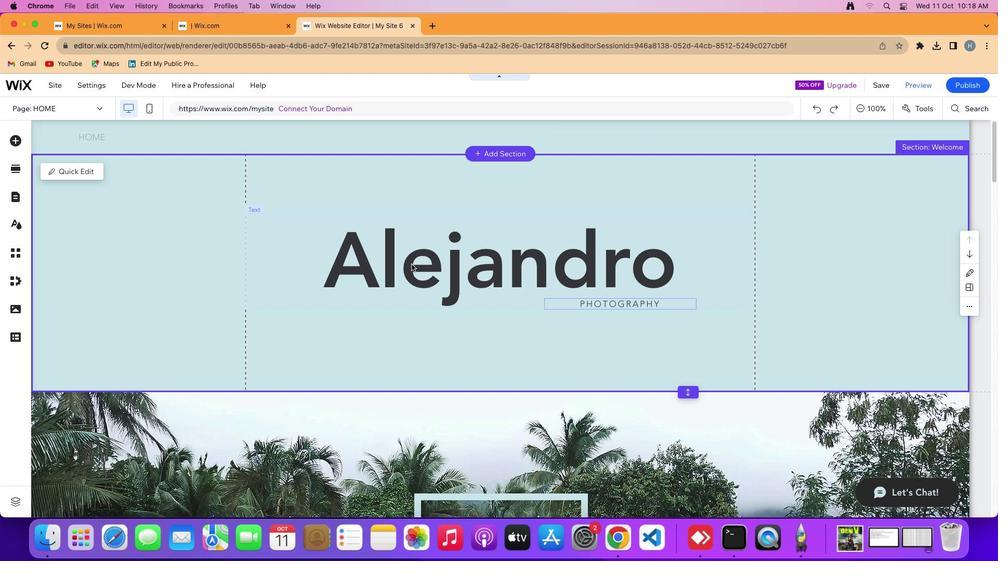 
Action: Mouse pressed left at (411, 264)
Screenshot: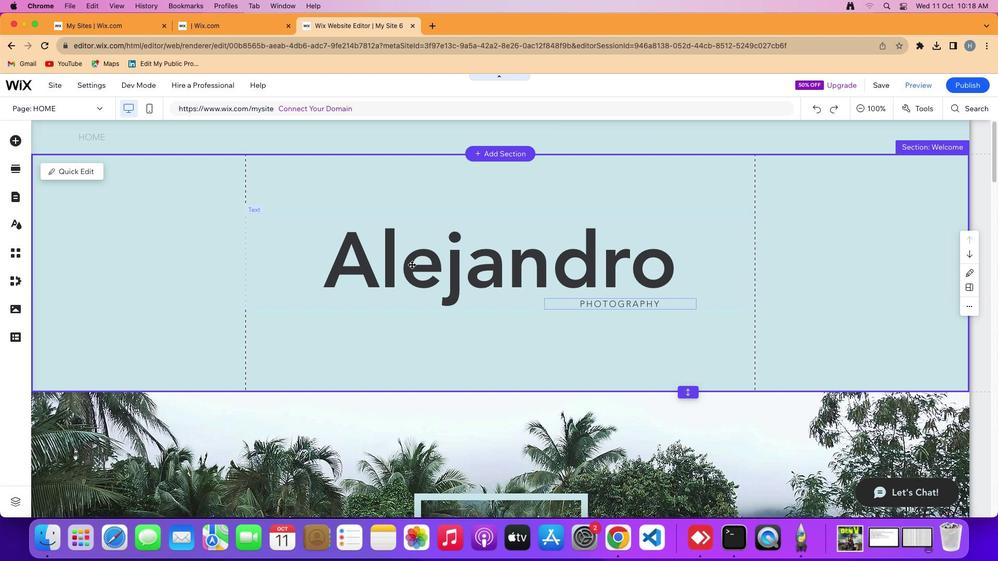 
Action: Mouse pressed left at (411, 264)
Screenshot: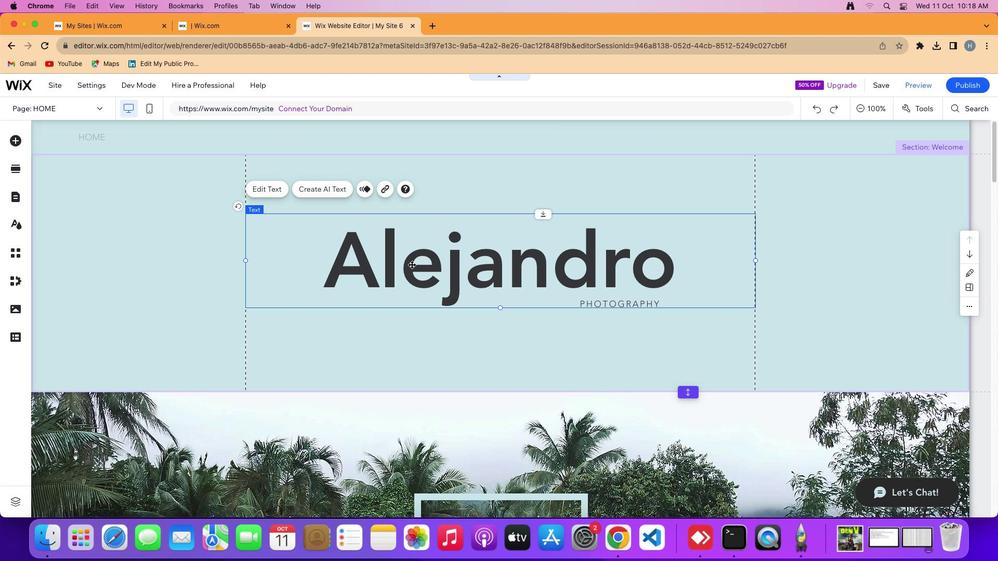 
Action: Mouse moved to (394, 316)
Screenshot: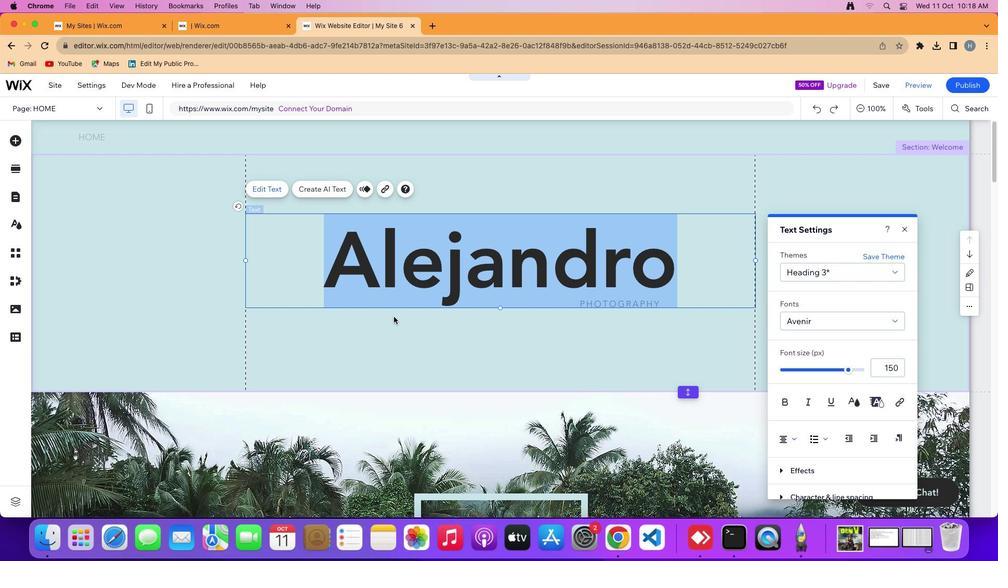 
Action: Key pressed Key.shift'T''r''a''c''o'Key.spaceKey.shift'T''r''i''p'
Screenshot: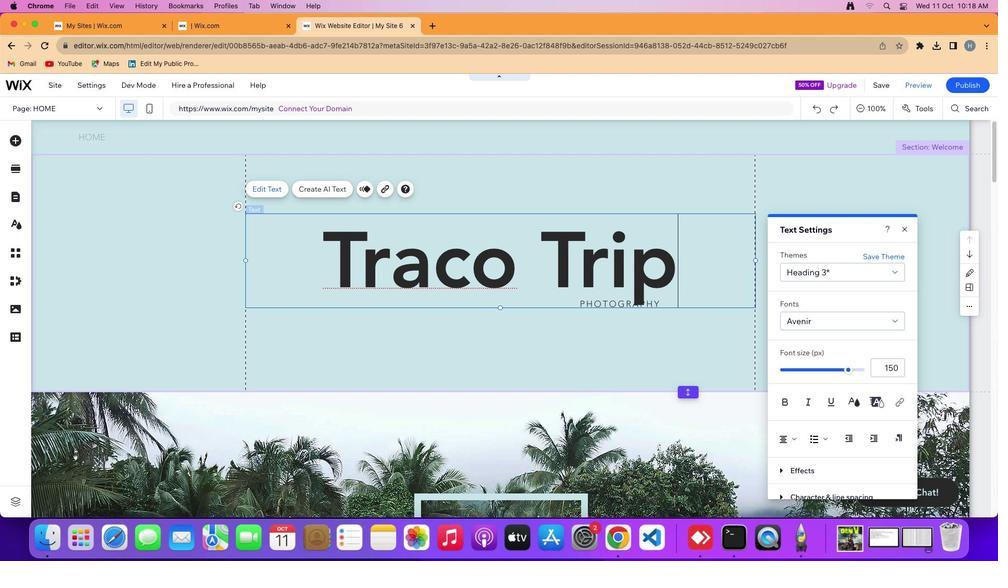 
Action: Mouse moved to (501, 343)
Screenshot: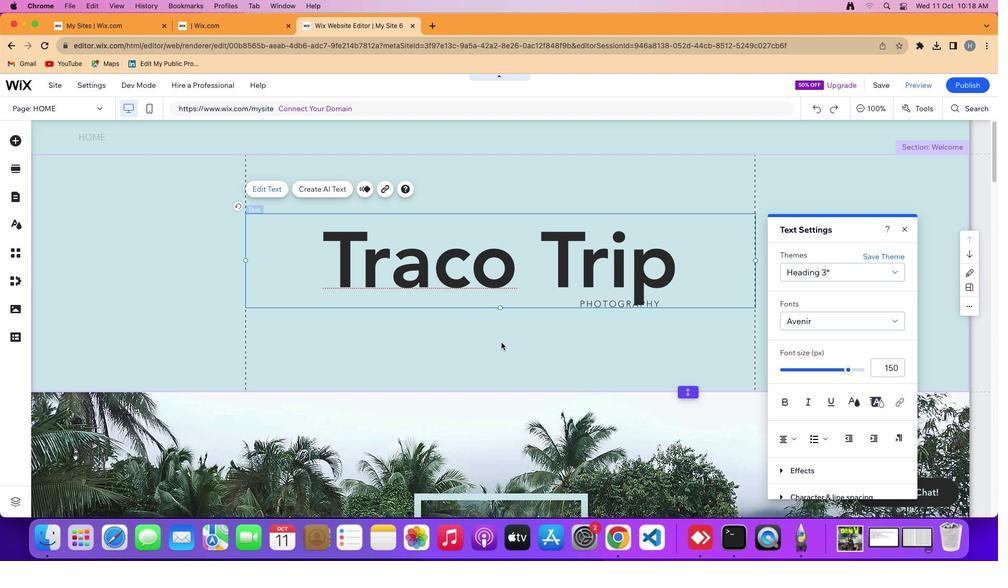 
Action: Mouse pressed left at (501, 343)
Screenshot: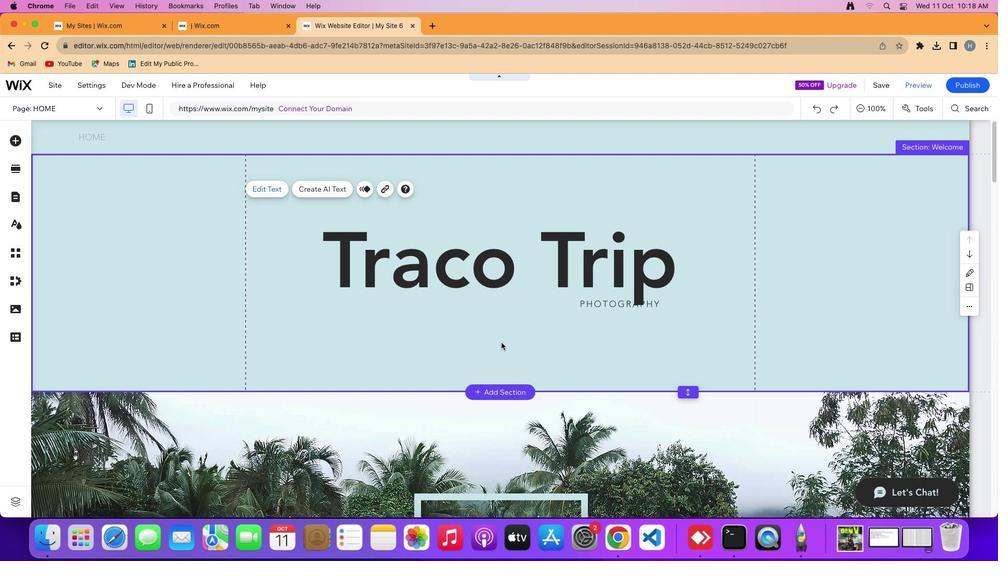 
Action: Mouse moved to (596, 303)
Screenshot: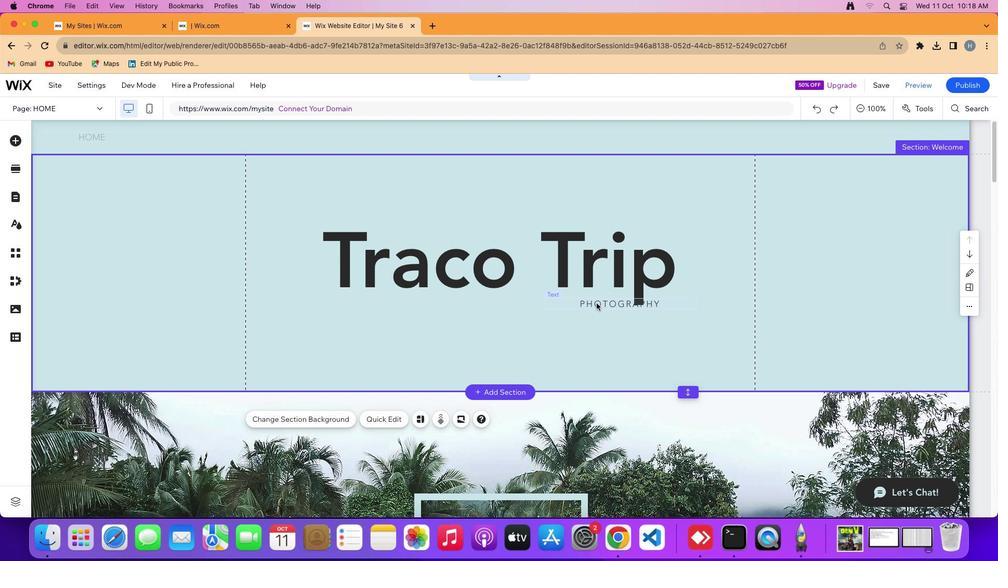 
Action: Mouse pressed left at (596, 303)
Screenshot: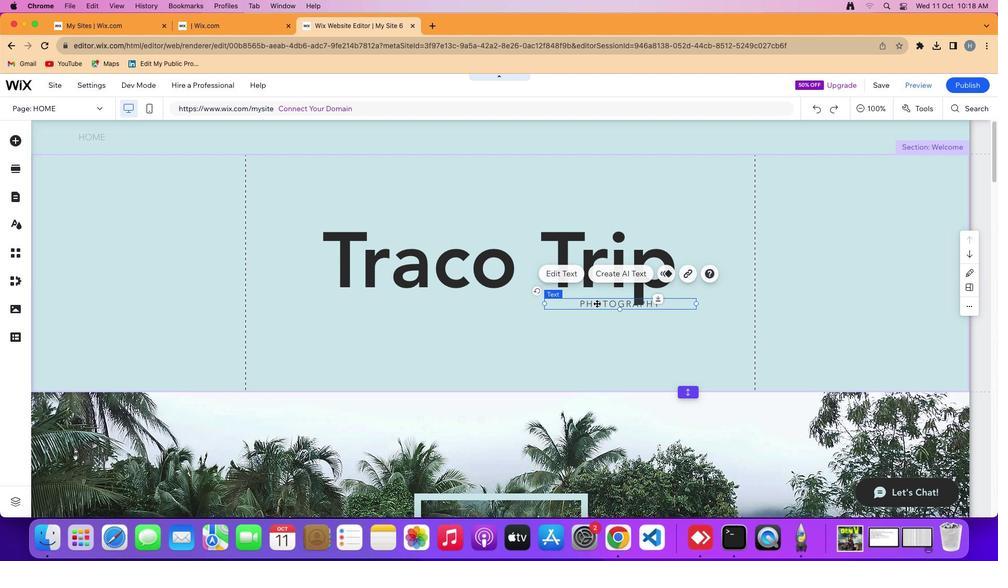 
Action: Key pressed Key.delete
Screenshot: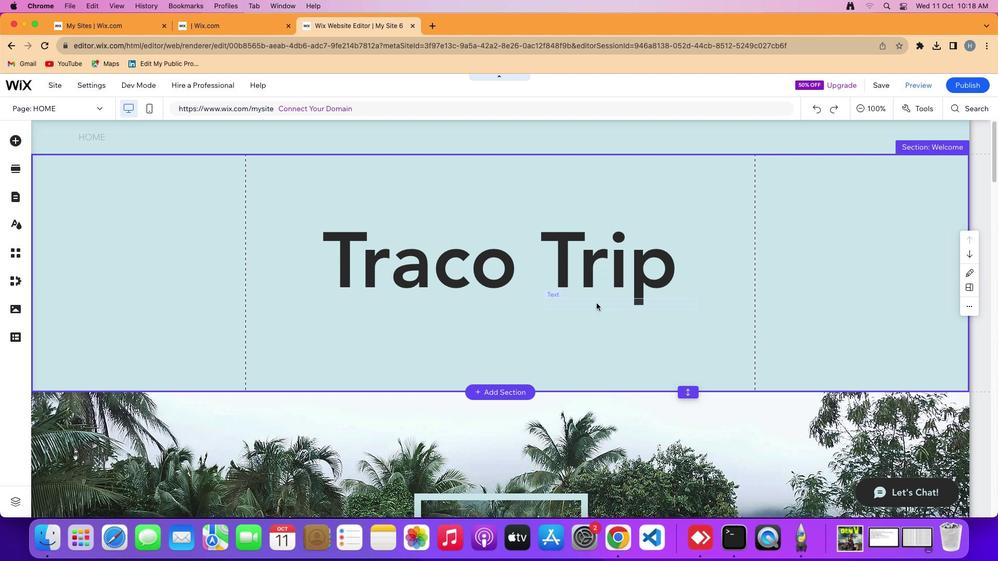
Action: Mouse moved to (319, 496)
Screenshot: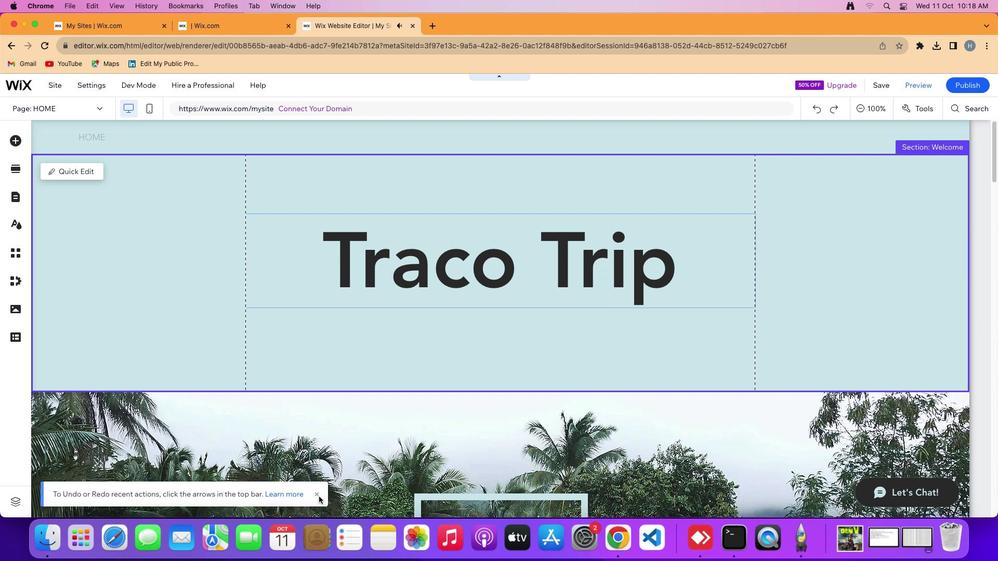 
Action: Mouse pressed left at (319, 496)
Screenshot: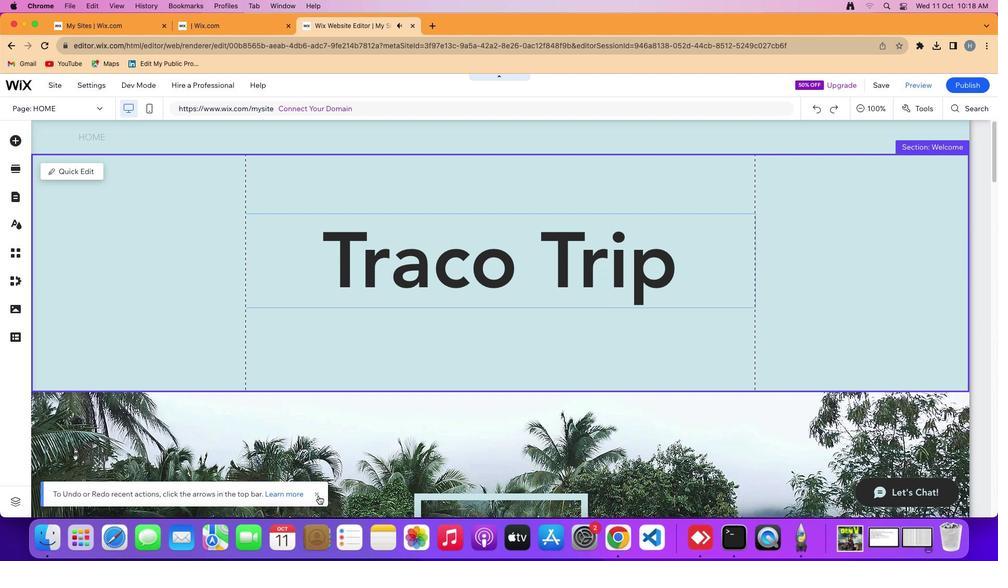 
Action: Mouse moved to (317, 494)
Screenshot: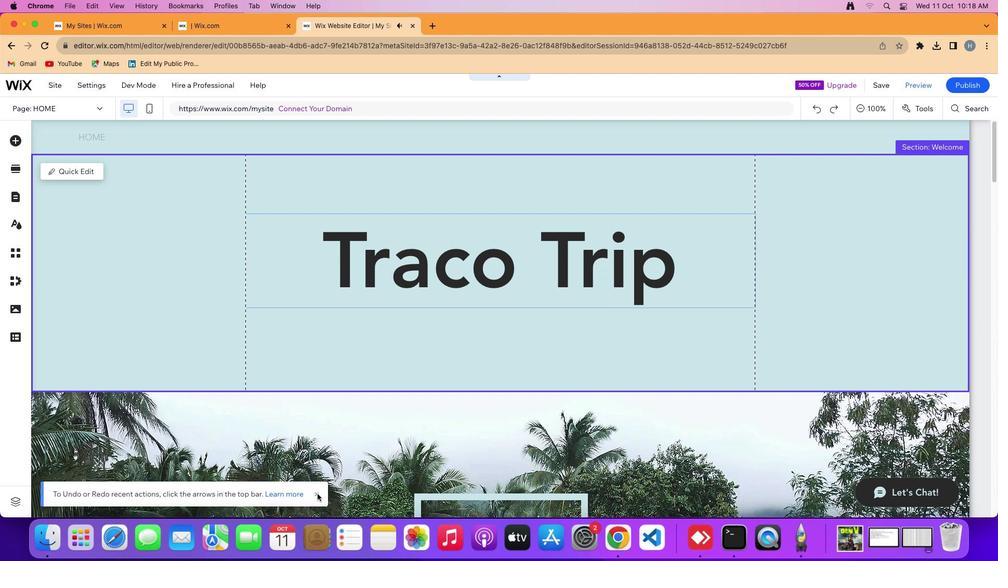
Action: Mouse pressed left at (317, 494)
Screenshot: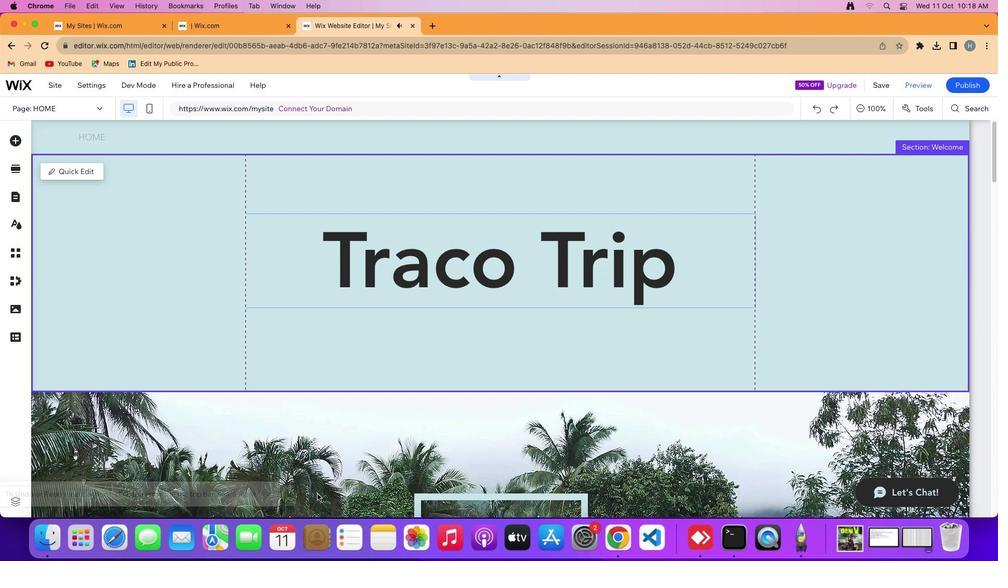 
Action: Mouse moved to (392, 341)
Screenshot: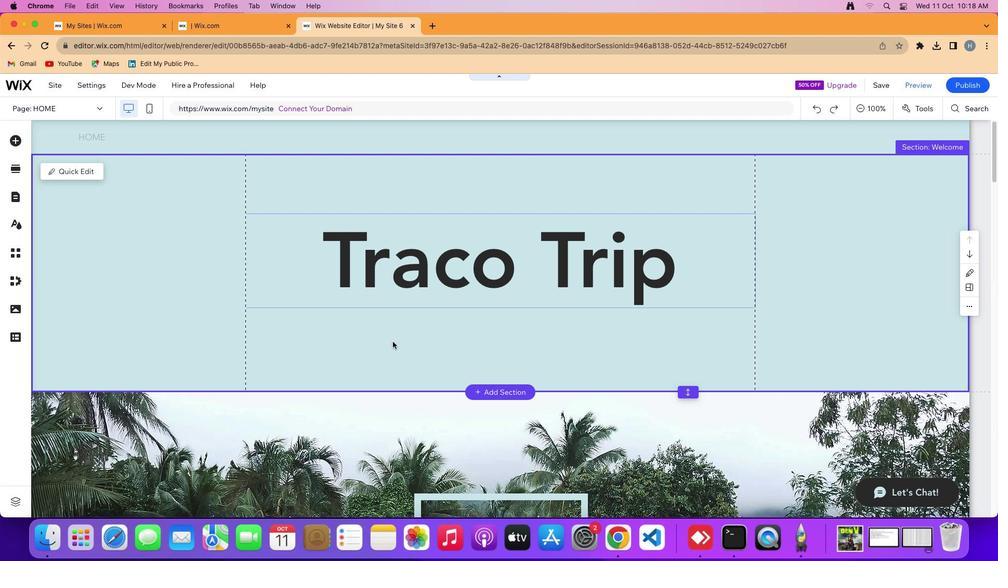
Action: Mouse scrolled (392, 341) with delta (0, 0)
Screenshot: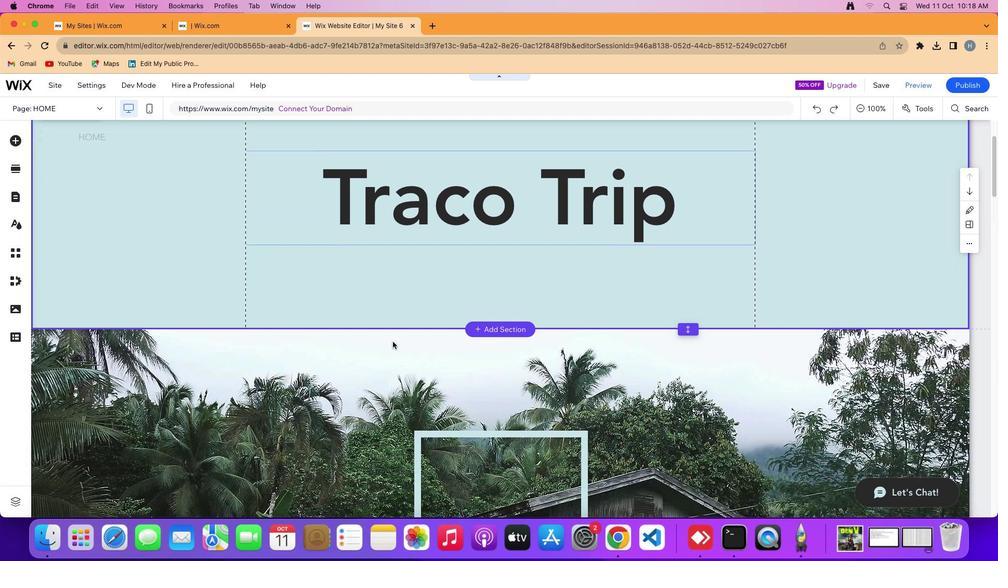 
Action: Mouse scrolled (392, 341) with delta (0, 0)
Screenshot: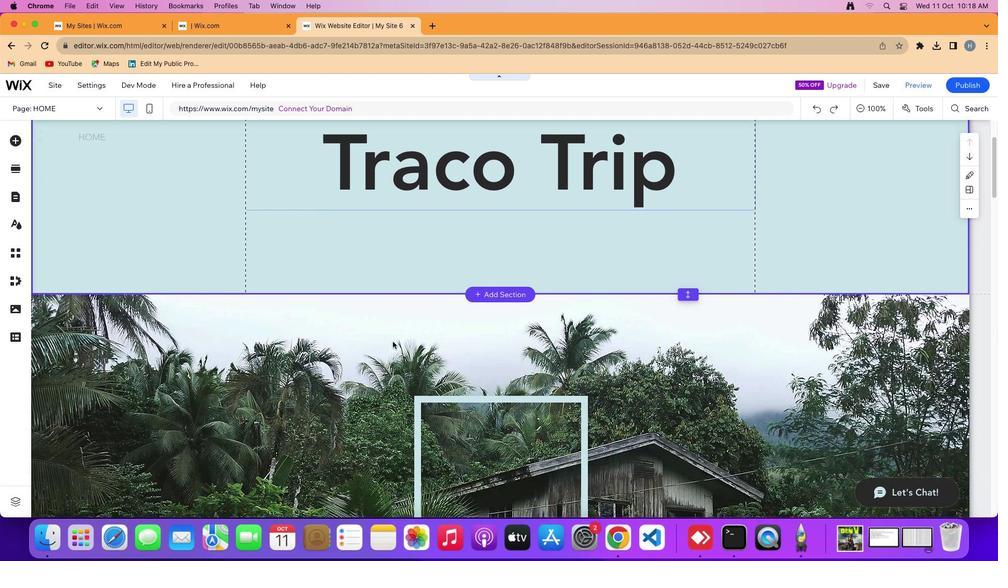 
Action: Mouse scrolled (392, 341) with delta (0, -1)
Screenshot: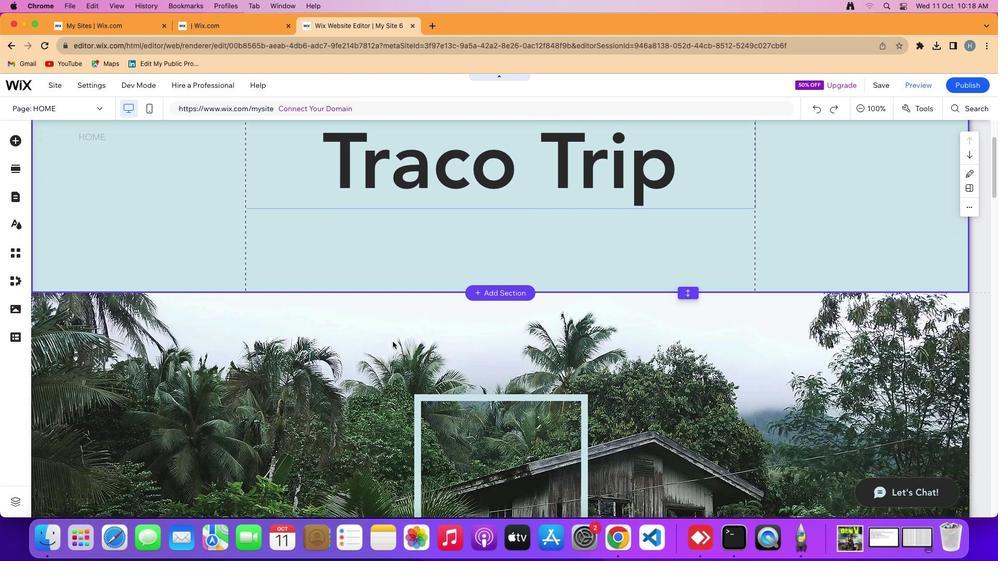 
Action: Mouse moved to (393, 341)
Screenshot: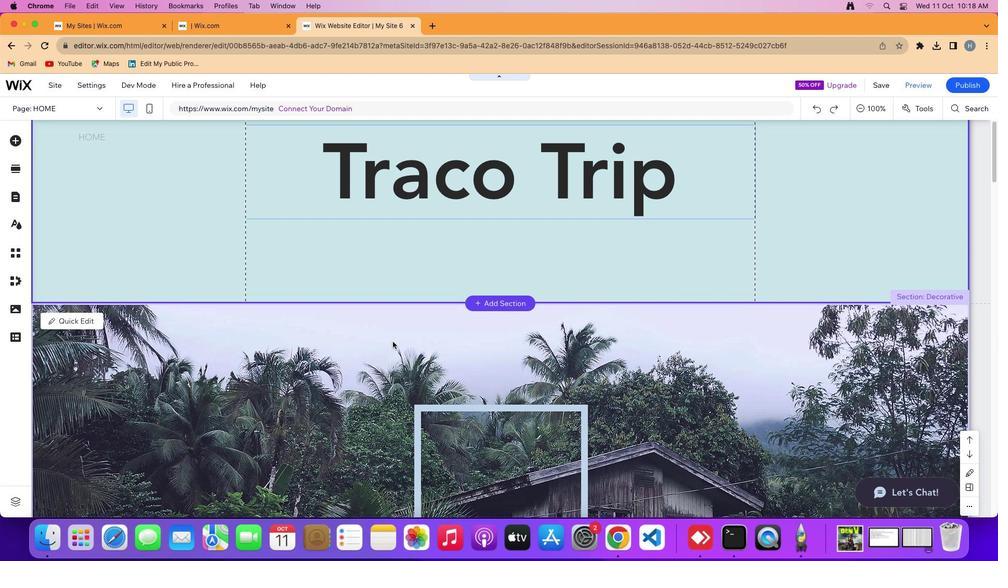 
Action: Mouse scrolled (393, 341) with delta (0, 0)
Screenshot: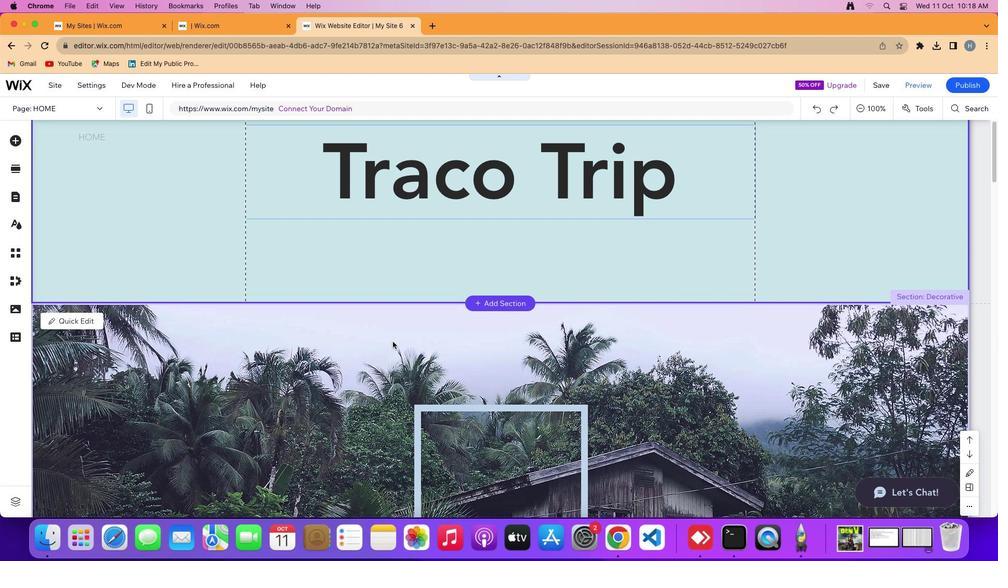 
Action: Mouse scrolled (393, 341) with delta (0, 0)
Screenshot: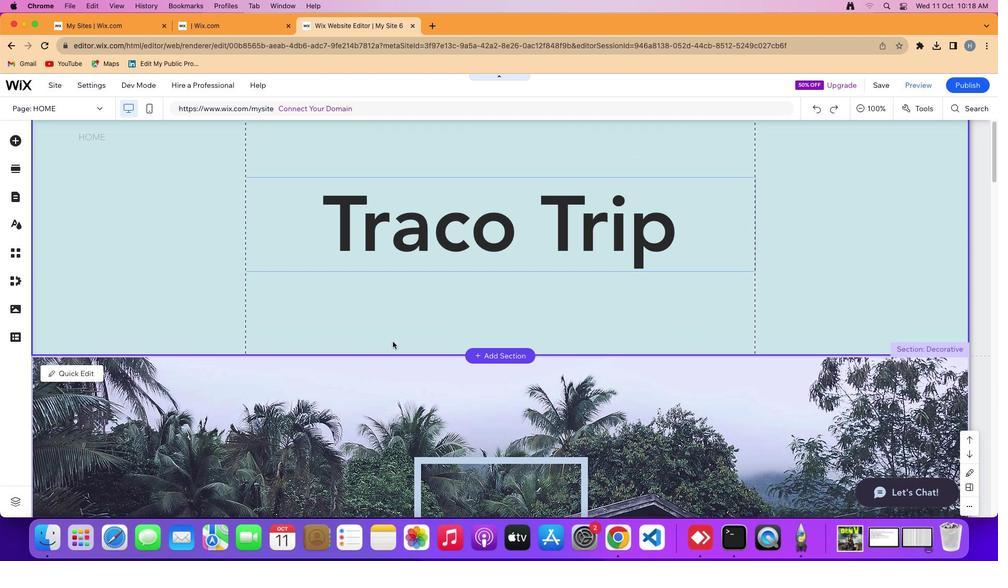 
Action: Mouse scrolled (393, 341) with delta (0, 2)
Screenshot: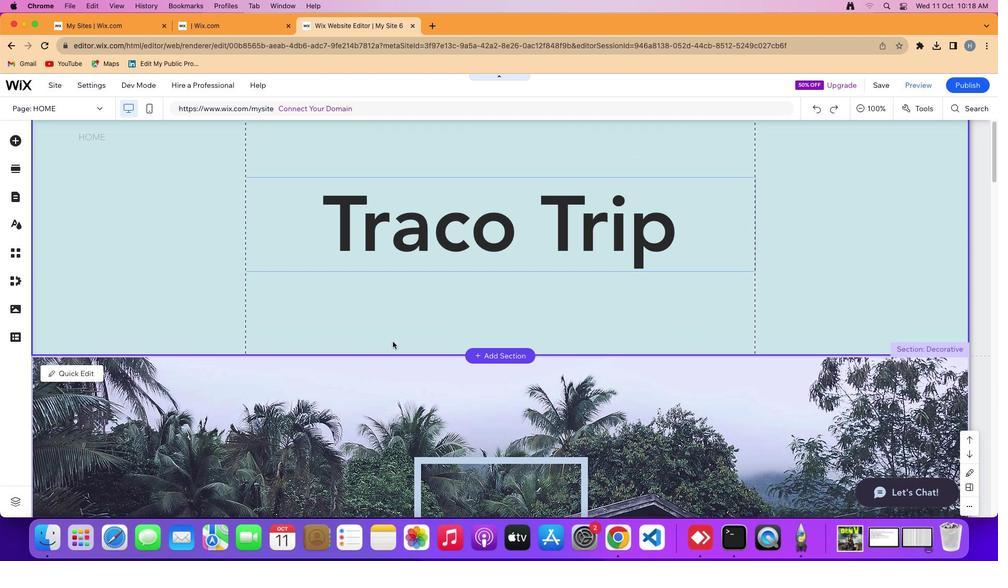 
Action: Mouse scrolled (393, 341) with delta (0, 3)
Screenshot: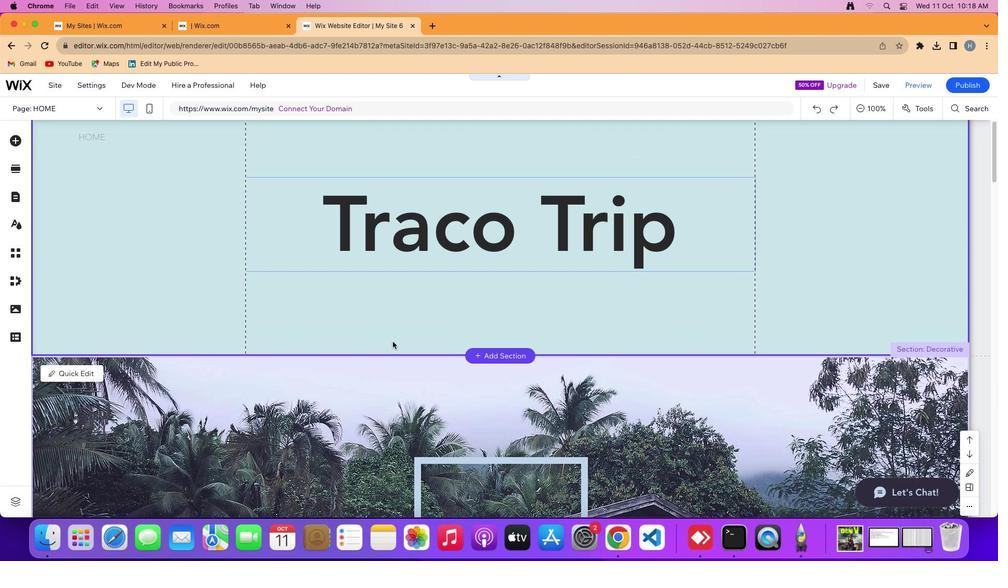 
Action: Mouse scrolled (393, 341) with delta (0, 0)
Screenshot: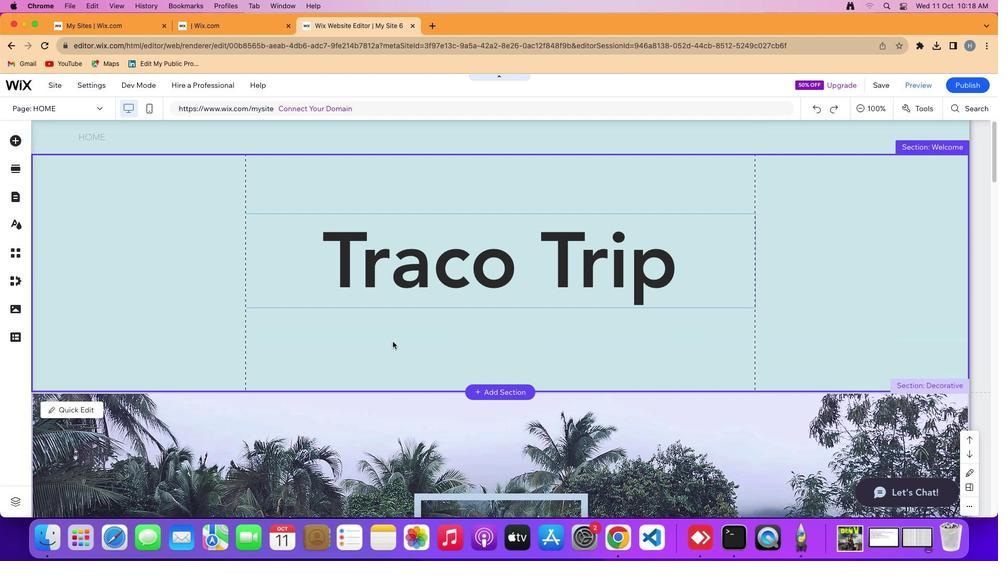 
Action: Mouse scrolled (393, 341) with delta (0, 0)
Screenshot: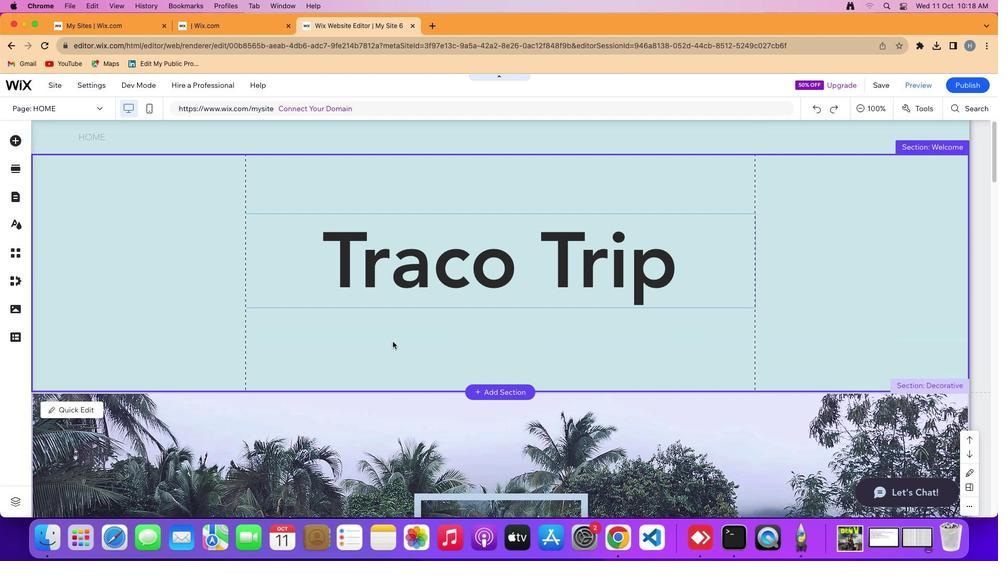 
Action: Mouse scrolled (393, 341) with delta (0, 2)
Screenshot: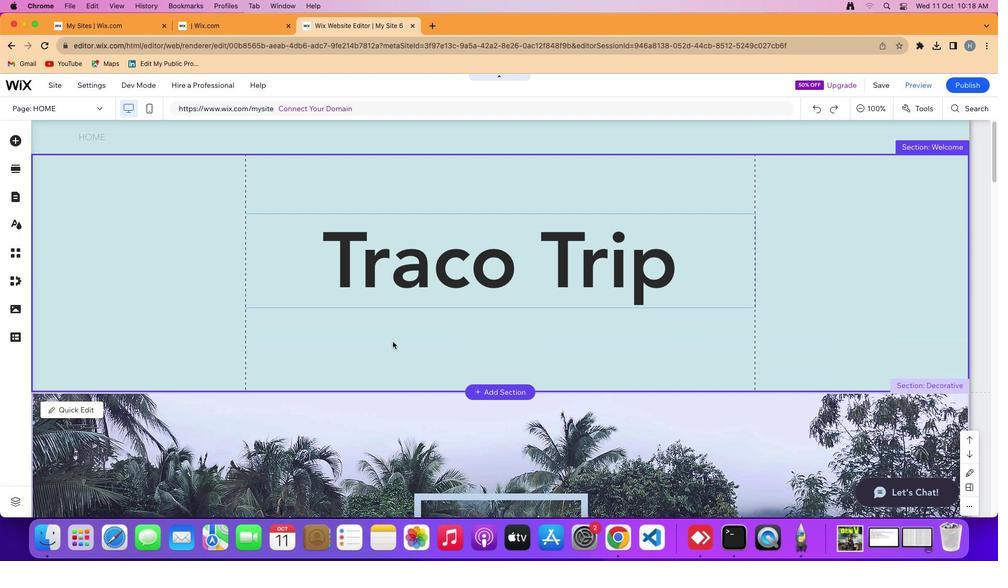 
Action: Mouse scrolled (393, 341) with delta (0, 0)
